 Task: Buy 3 Layette Sets of size 0-3 Months for Baby Girls from Clothing section under best seller category for shipping address: Gavin Kelly, 1403 Camden Street, Reno, Nevada 89501, Cell Number 7752551231. Pay from credit card ending with 2005, CVV 3321
Action: Mouse moved to (325, 83)
Screenshot: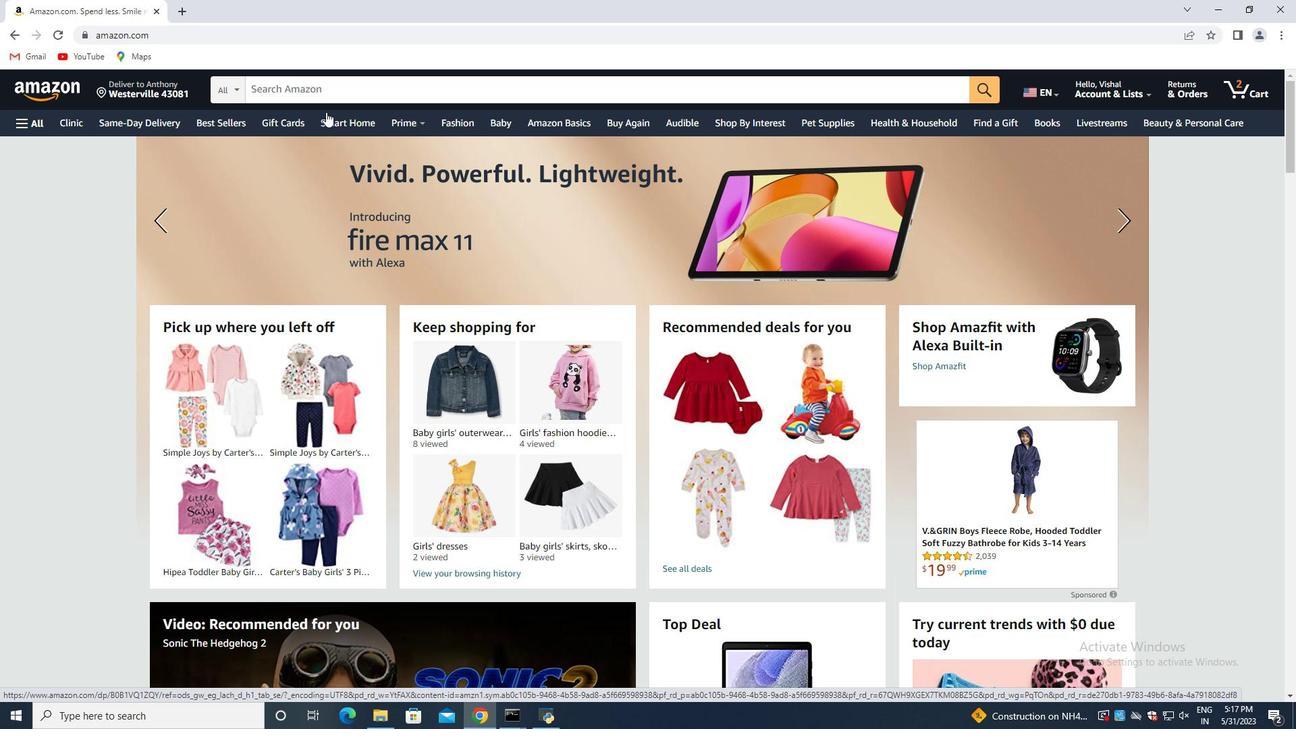 
Action: Mouse pressed left at (325, 83)
Screenshot: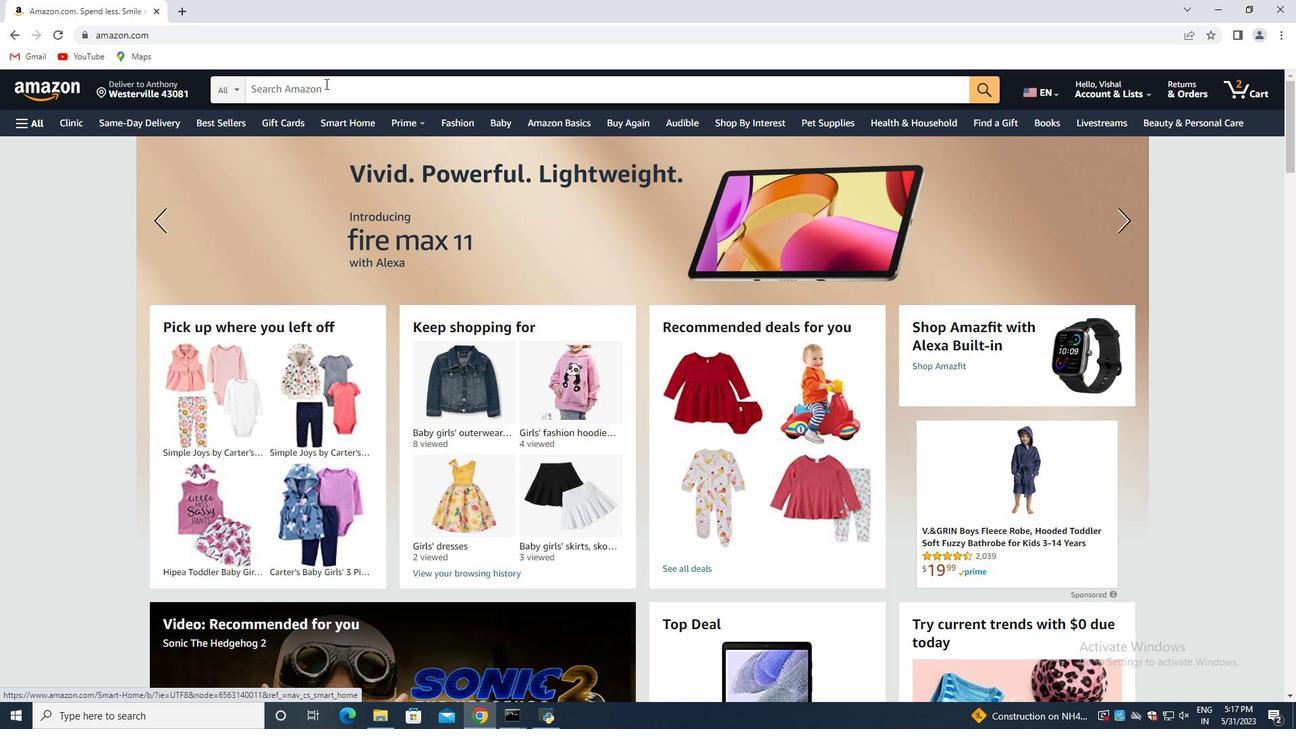 
Action: Key pressed <Key.shift>Layette<Key.space><Key.shift>Sets<Key.space>of<Key.space><Key.shift>Size<Key.space>0-3<Key.space><Key.shift>Months<Key.space>for<Key.space>baby<Key.space>girls<Key.enter>
Screenshot: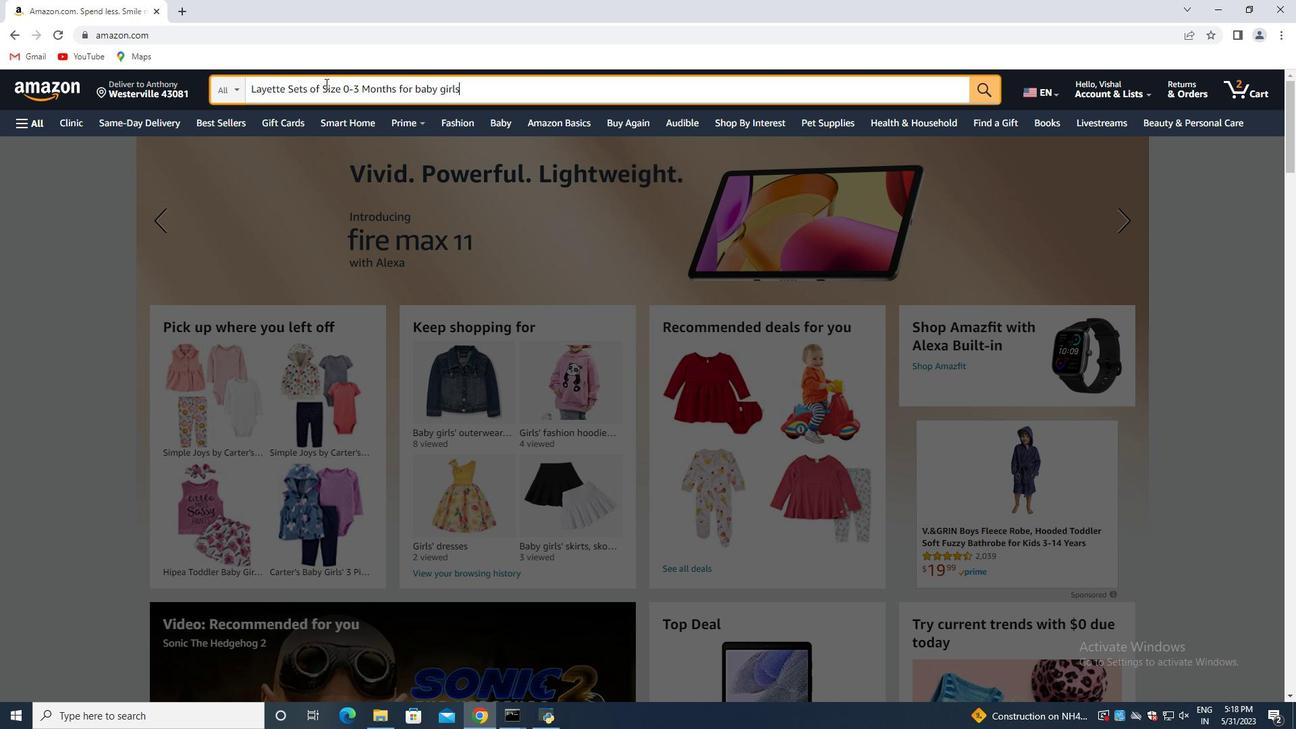 
Action: Mouse moved to (309, 101)
Screenshot: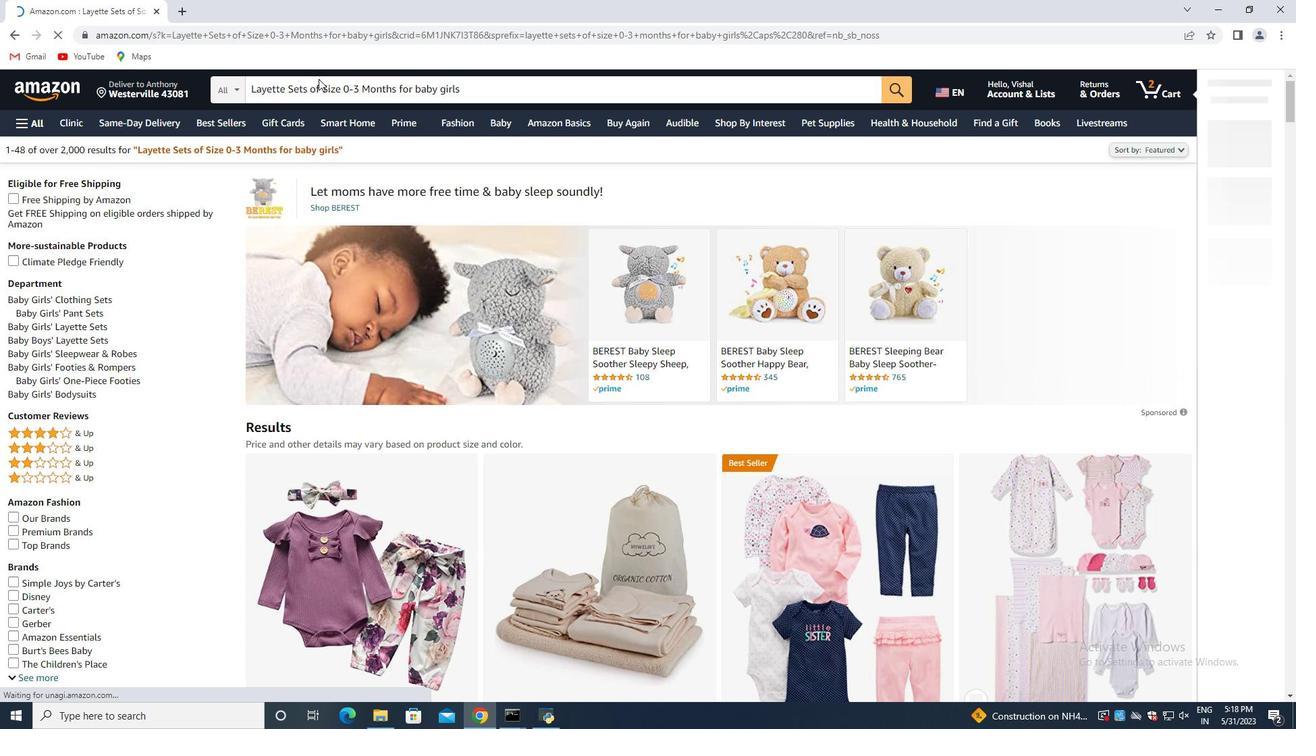 
Action: Mouse scrolled (309, 101) with delta (0, 0)
Screenshot: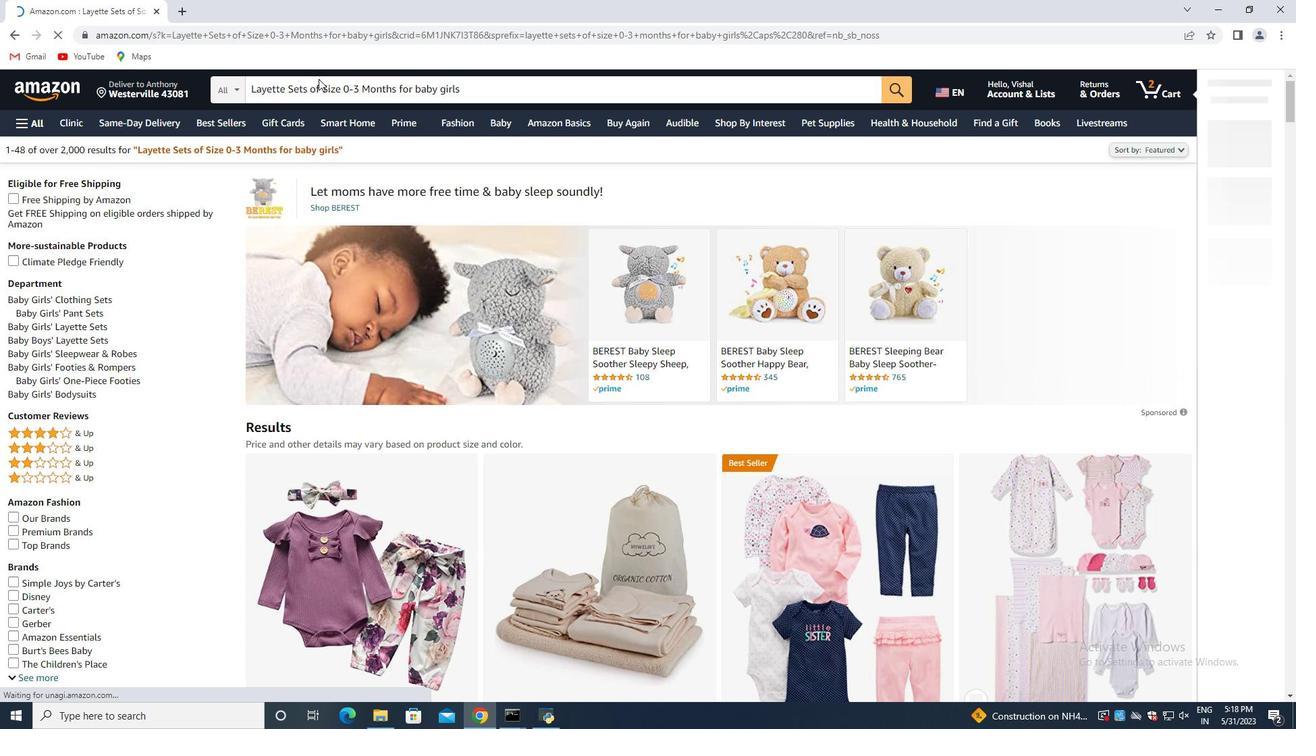 
Action: Mouse moved to (305, 124)
Screenshot: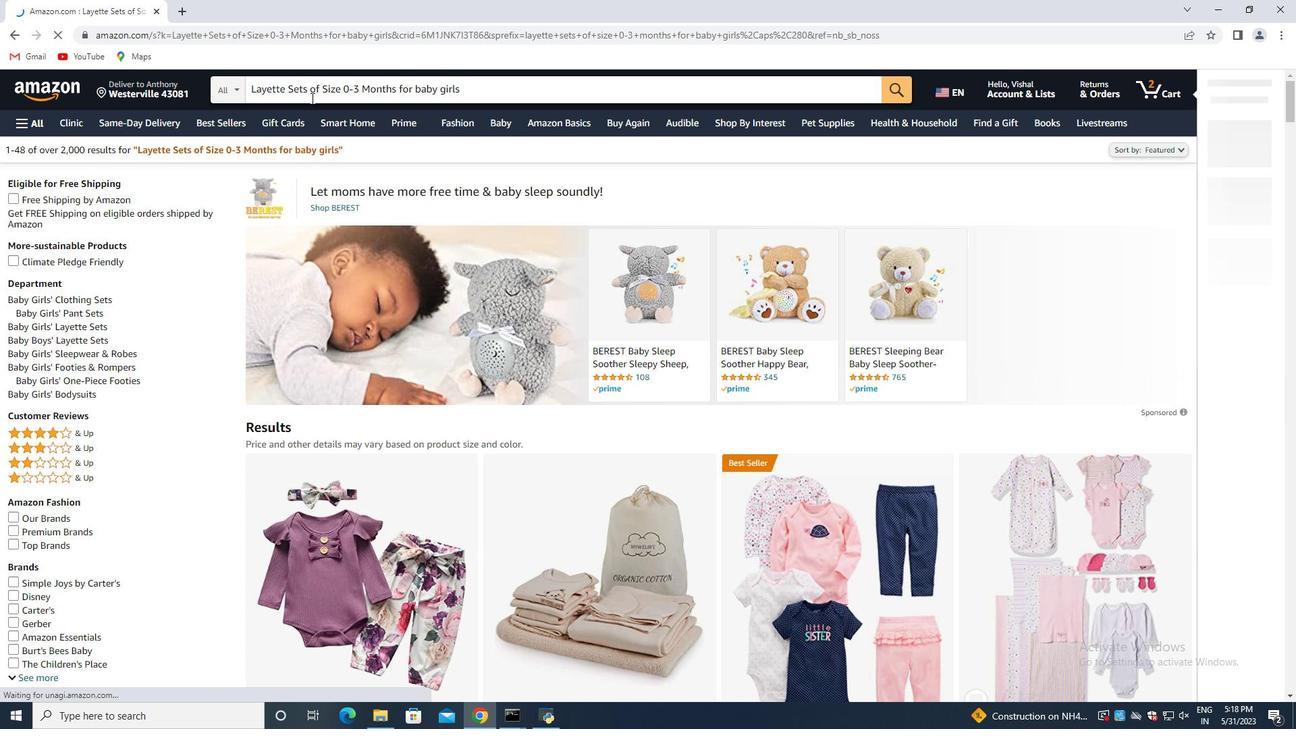 
Action: Mouse scrolled (305, 120) with delta (0, 0)
Screenshot: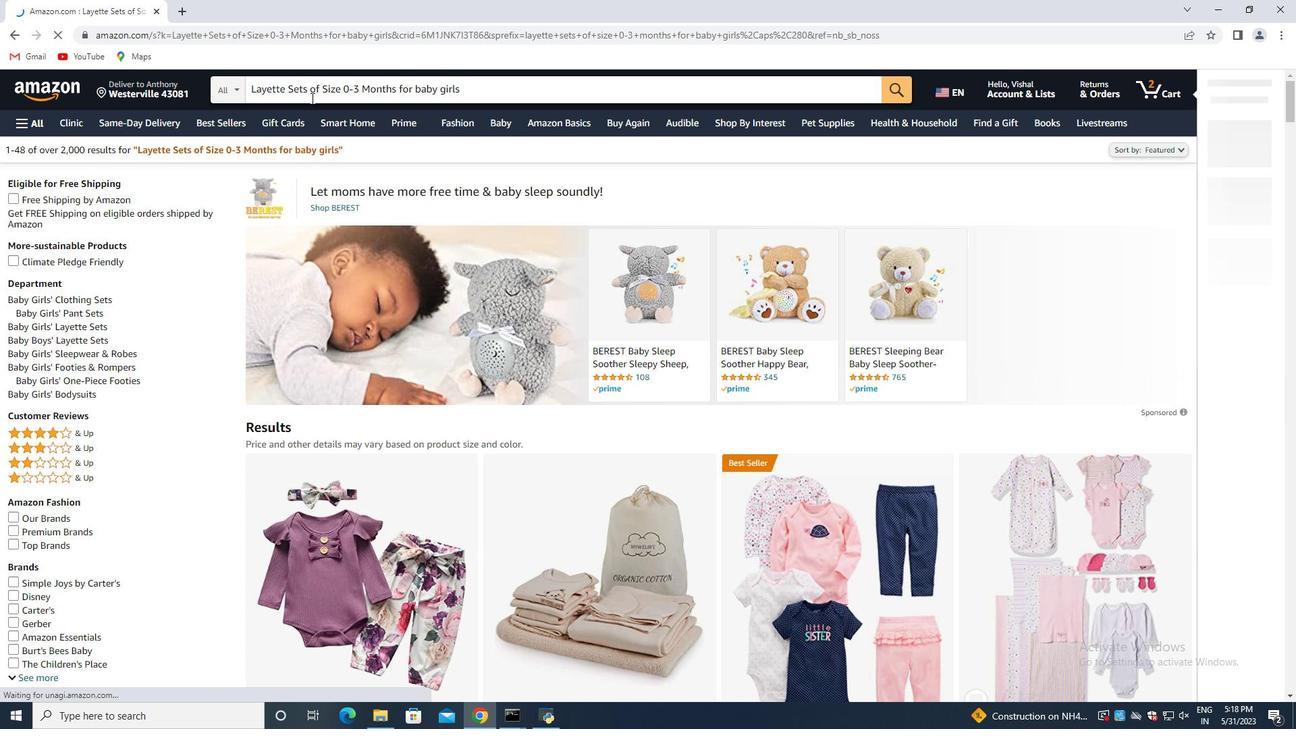 
Action: Mouse moved to (305, 151)
Screenshot: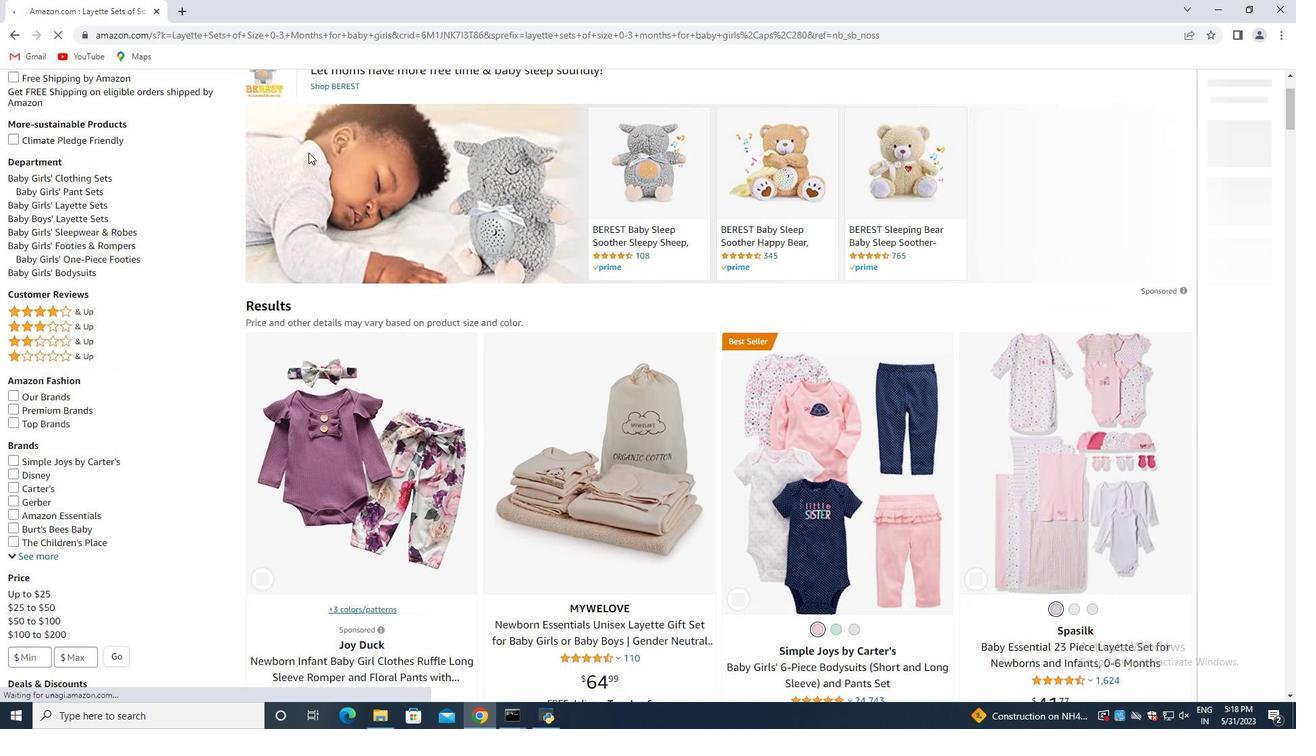 
Action: Mouse scrolled (305, 150) with delta (0, 0)
Screenshot: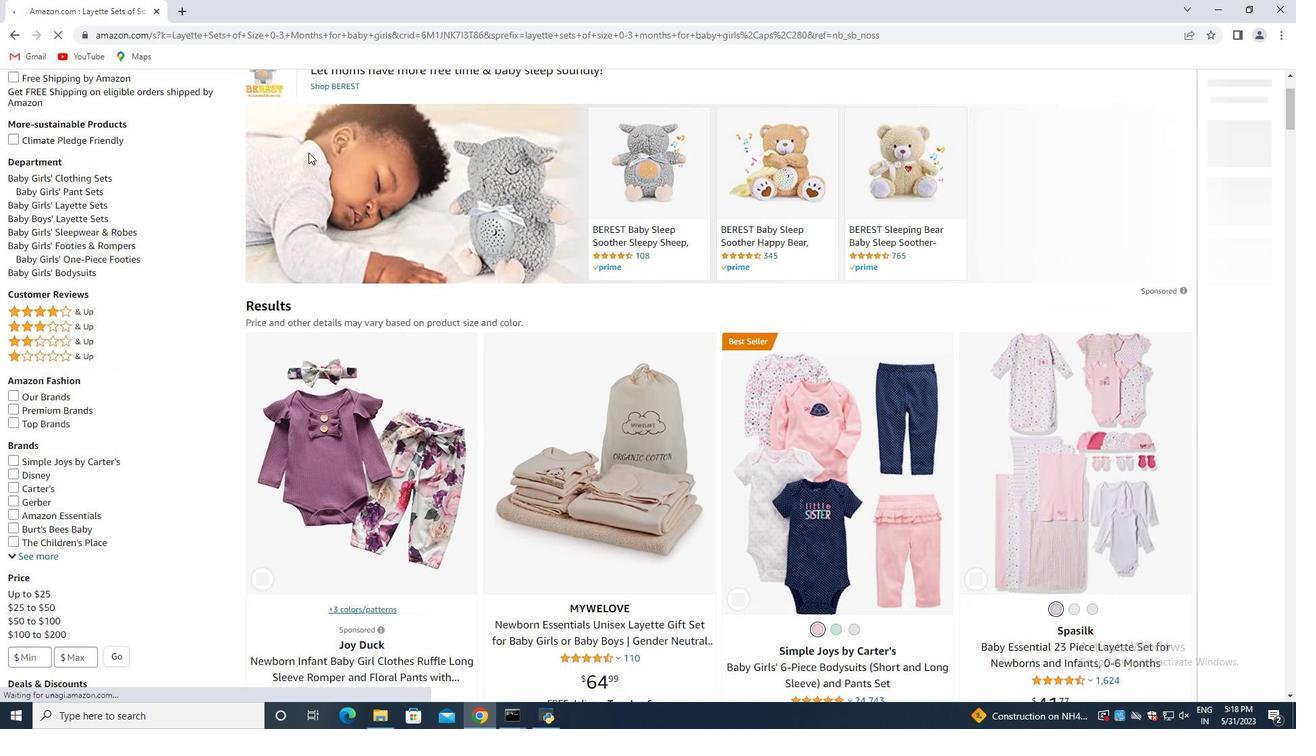 
Action: Mouse moved to (299, 151)
Screenshot: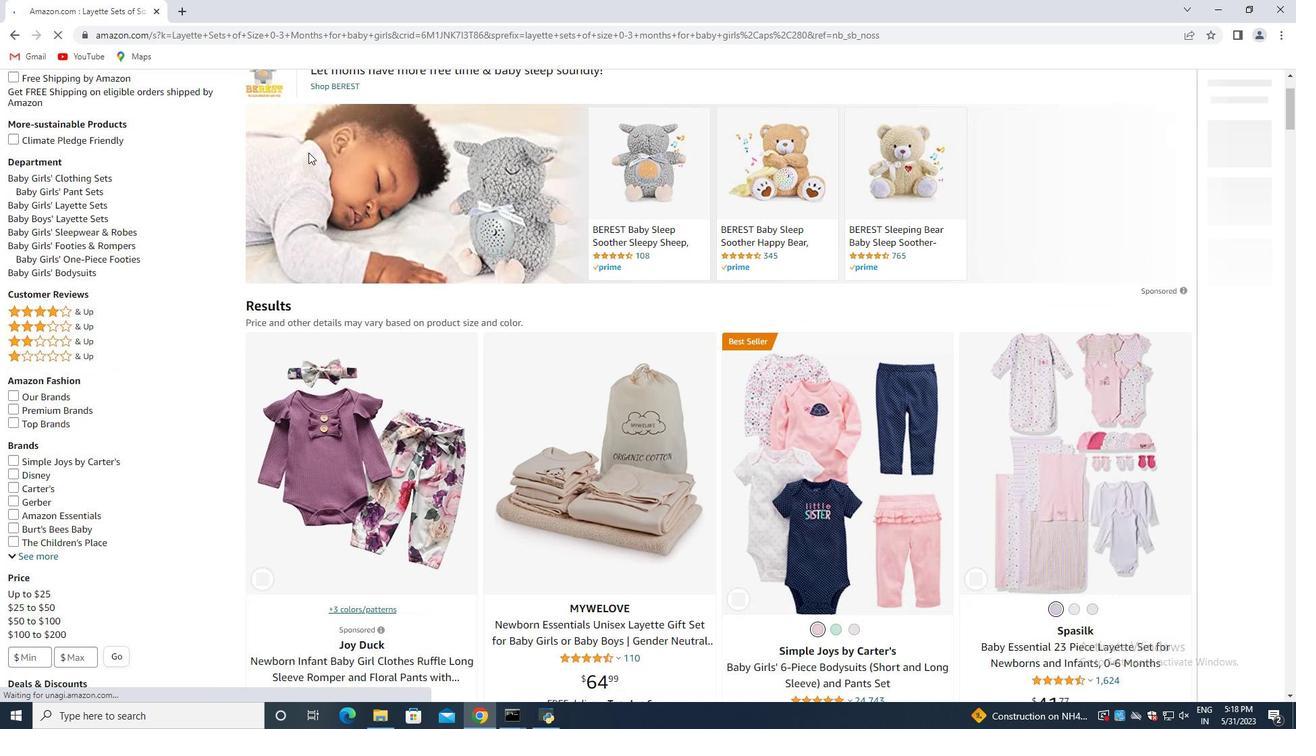 
Action: Mouse scrolled (299, 150) with delta (0, 0)
Screenshot: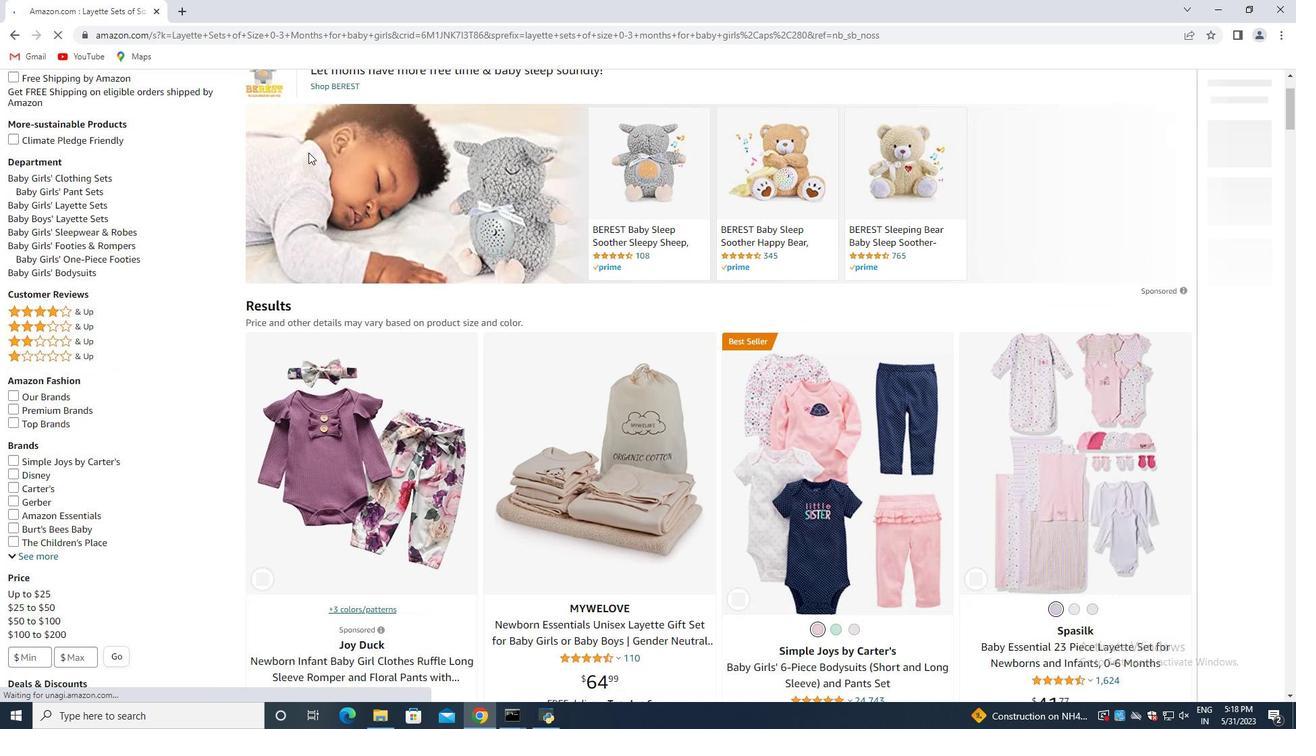 
Action: Mouse moved to (297, 166)
Screenshot: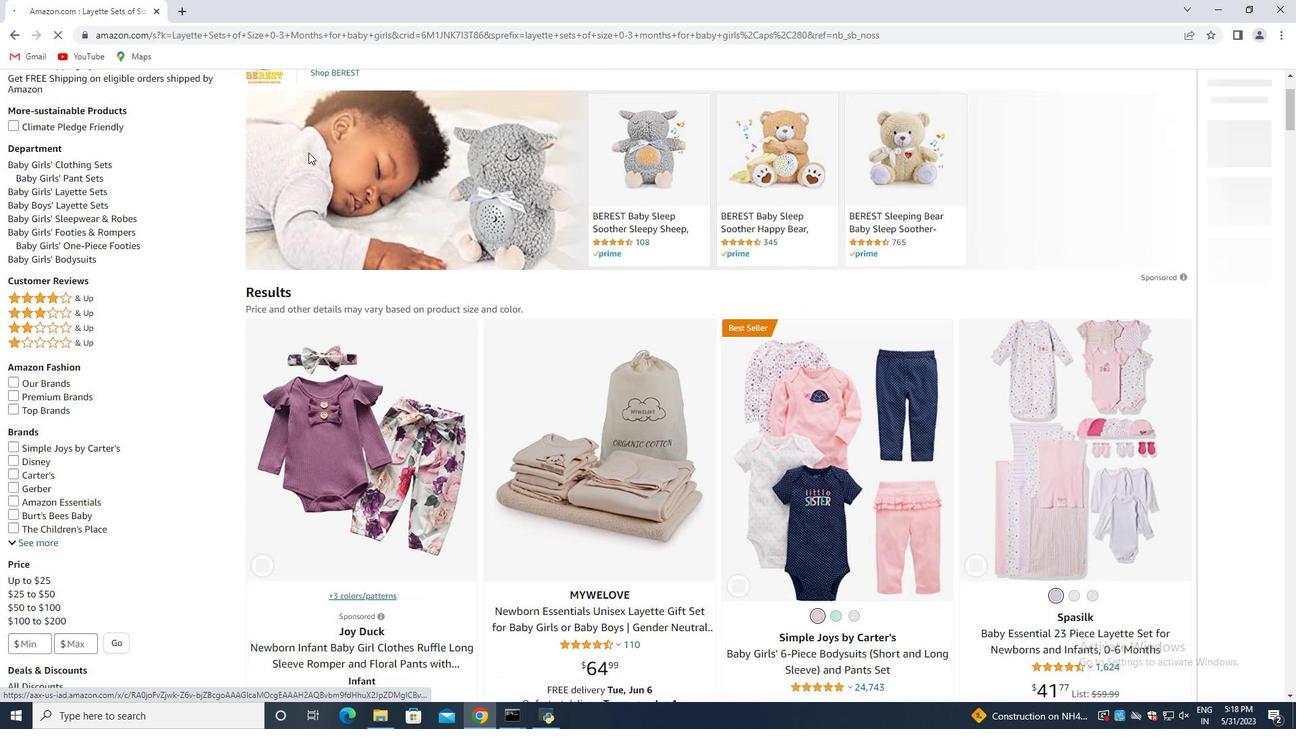 
Action: Mouse scrolled (297, 166) with delta (0, 0)
Screenshot: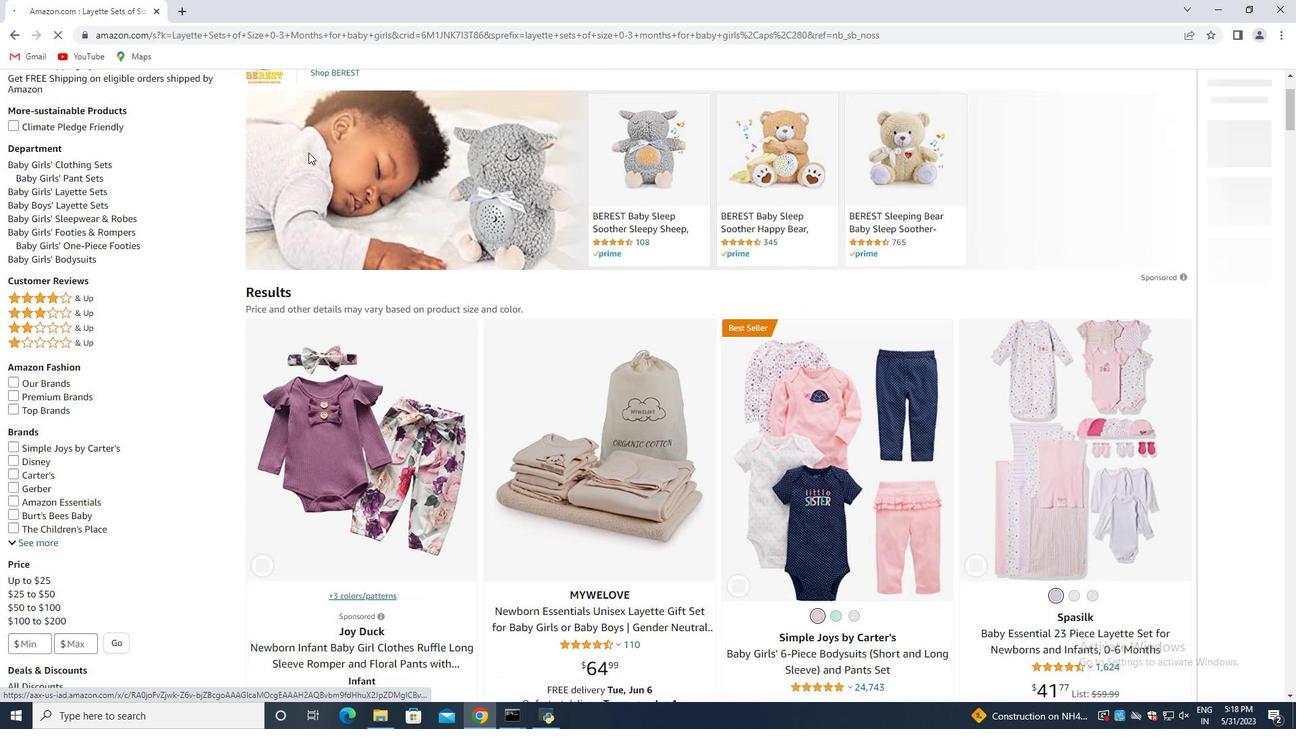 
Action: Mouse moved to (1268, 302)
Screenshot: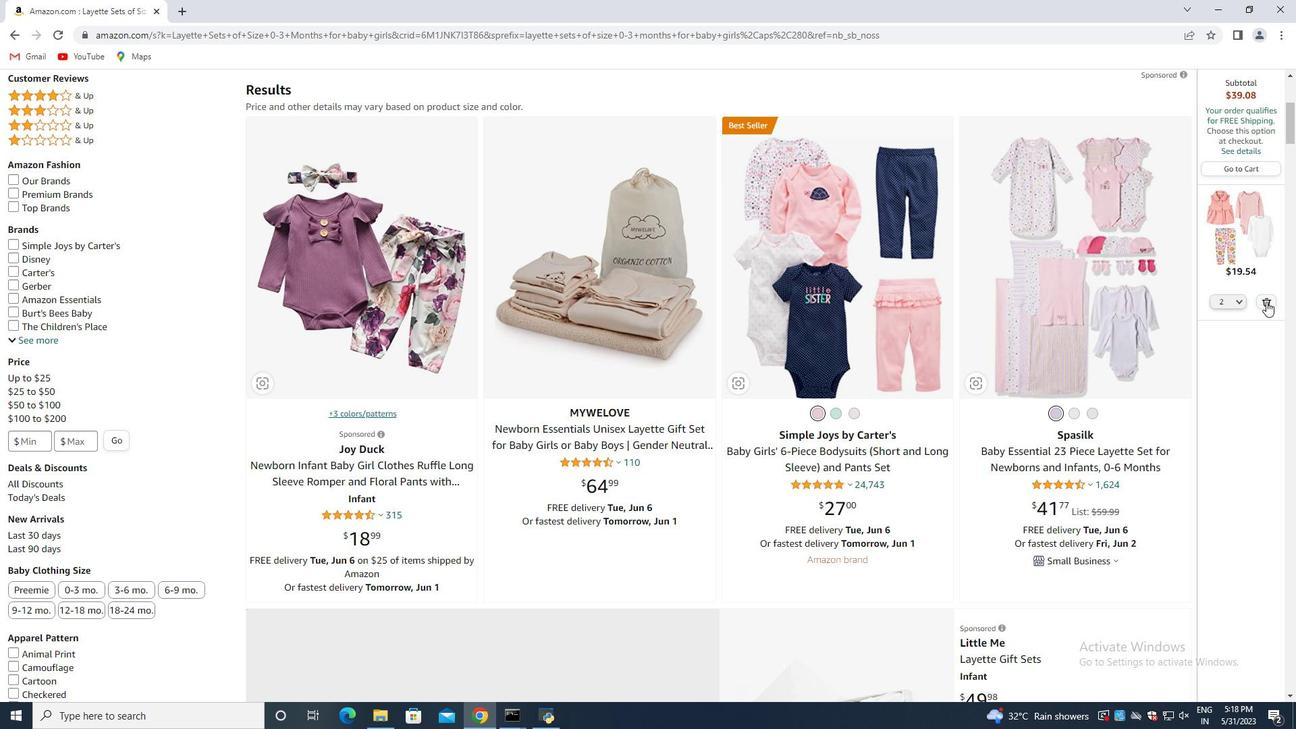 
Action: Mouse pressed left at (1268, 302)
Screenshot: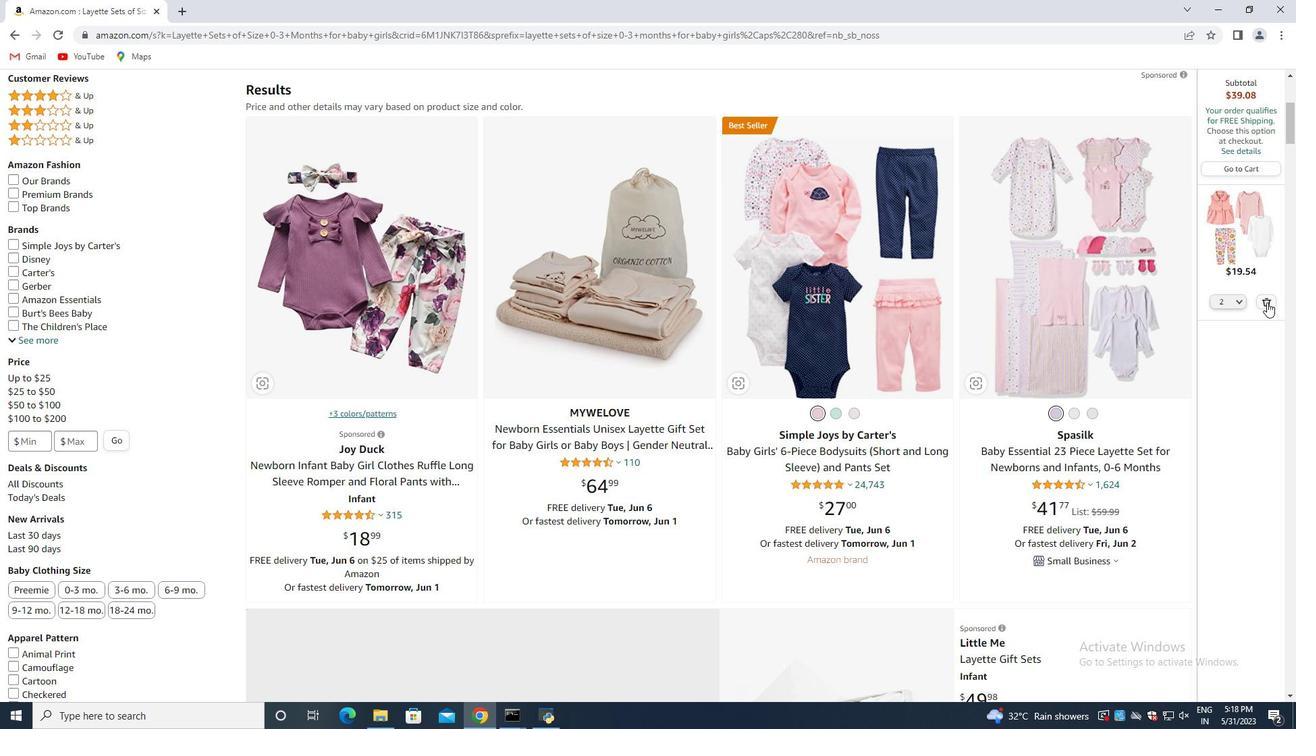 
Action: Mouse moved to (1088, 337)
Screenshot: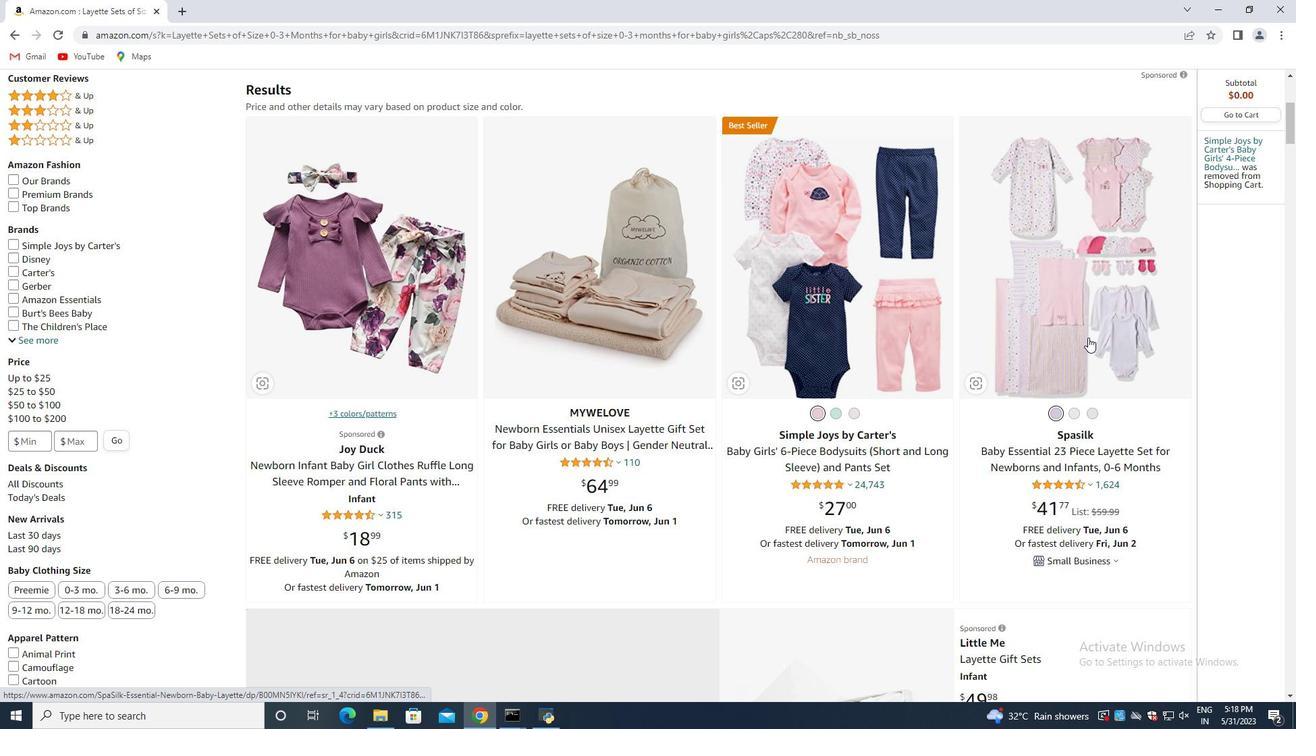 
Action: Mouse pressed left at (1088, 337)
Screenshot: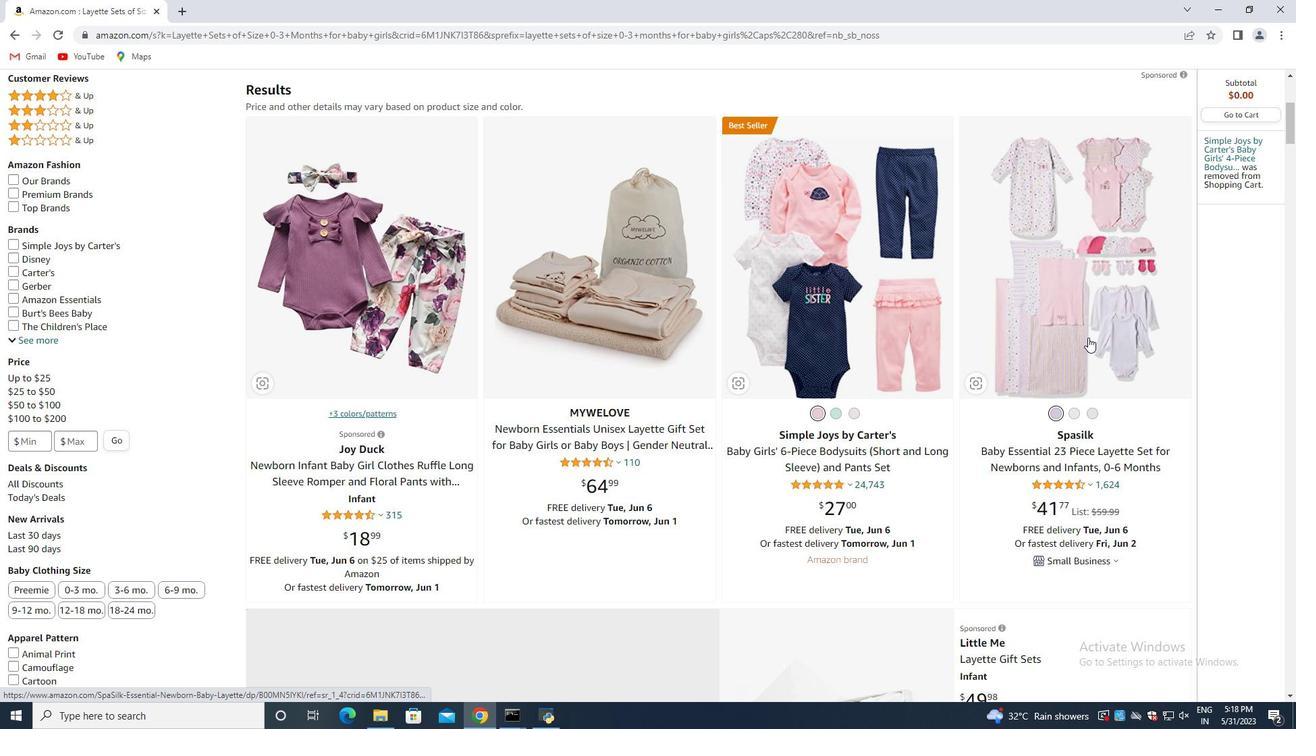 
Action: Mouse moved to (17, 36)
Screenshot: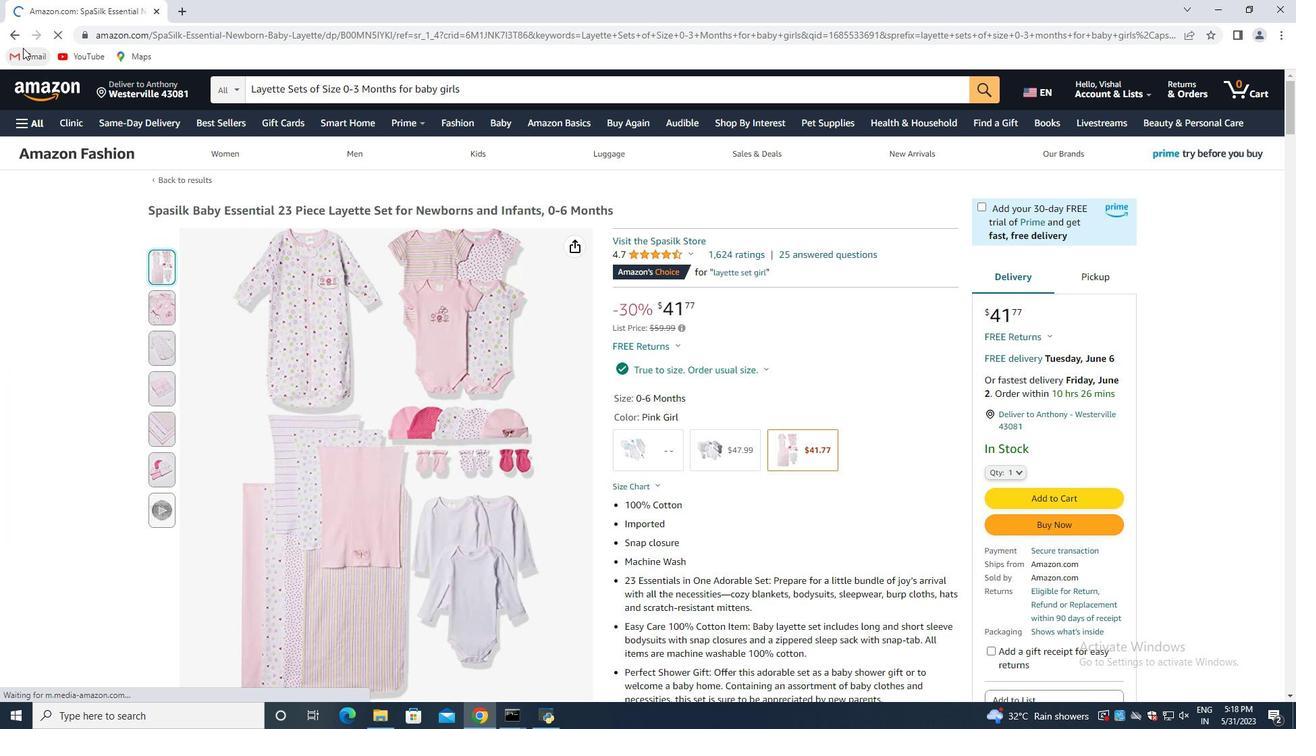 
Action: Mouse pressed left at (17, 36)
Screenshot: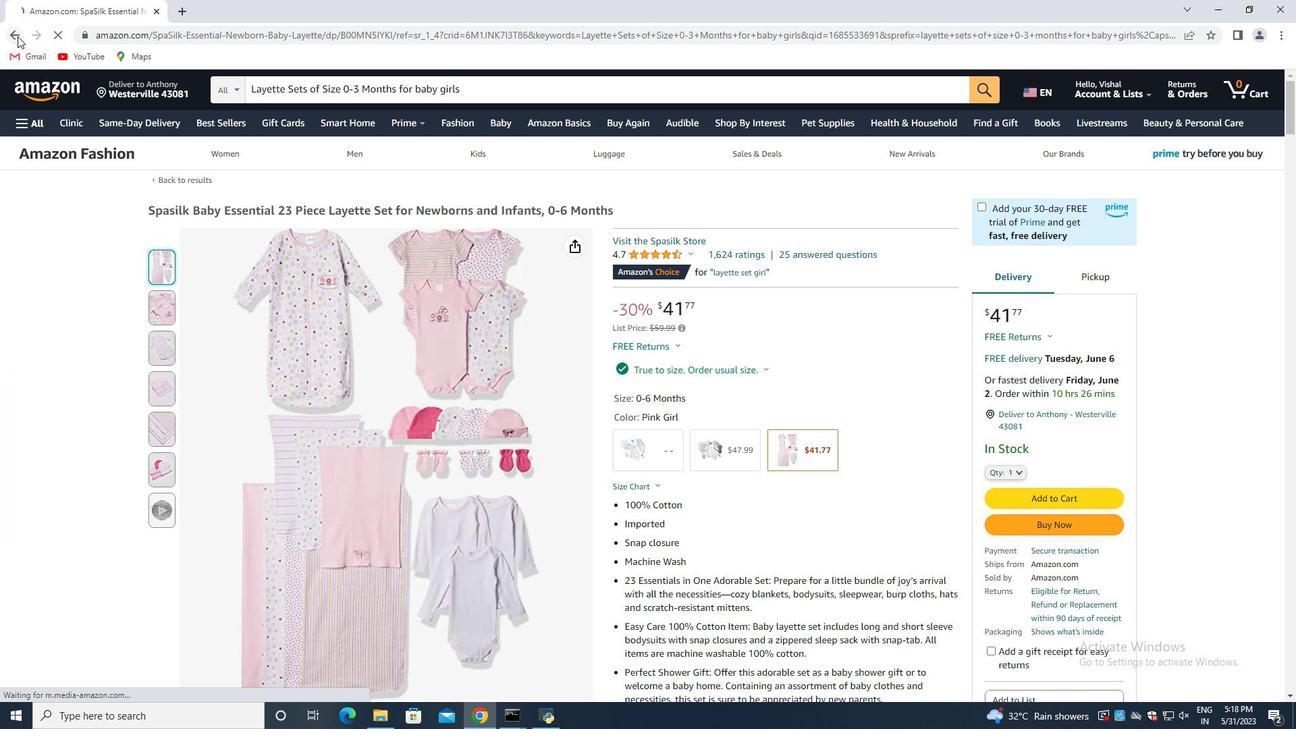 
Action: Mouse moved to (543, 476)
Screenshot: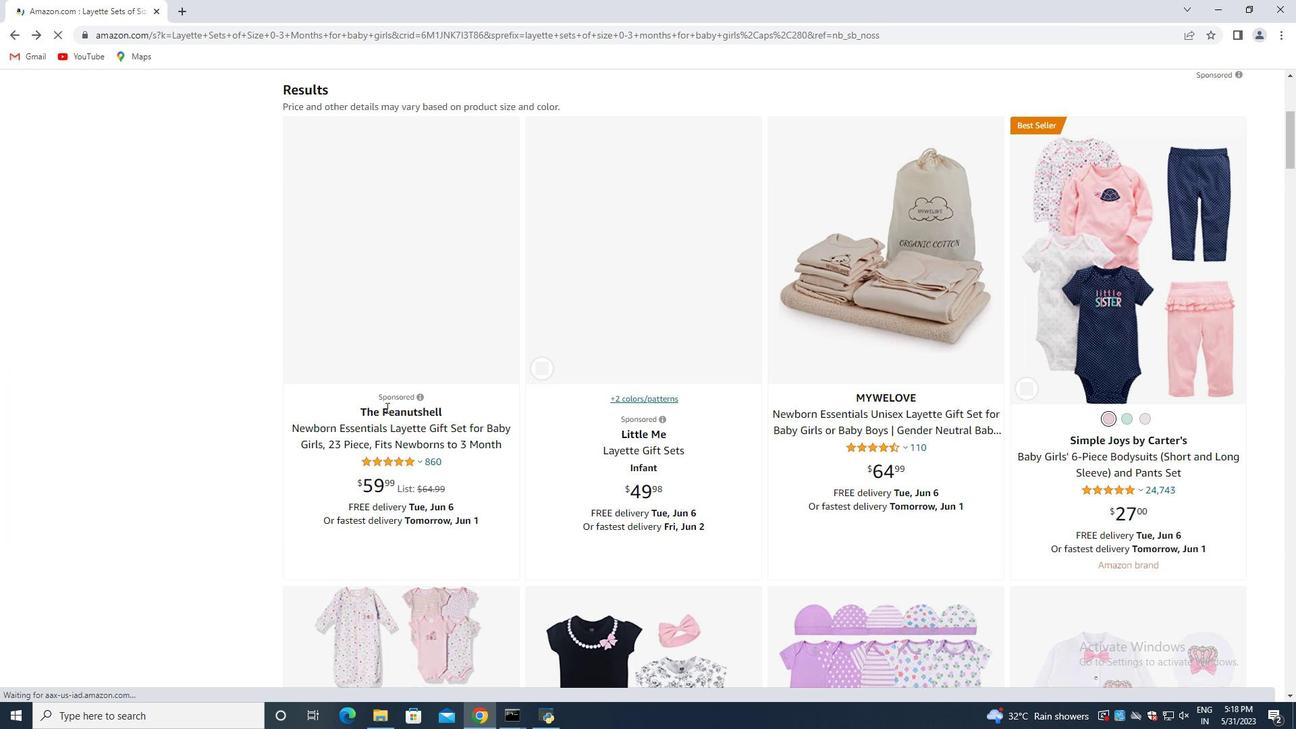 
Action: Mouse scrolled (470, 469) with delta (0, 0)
Screenshot: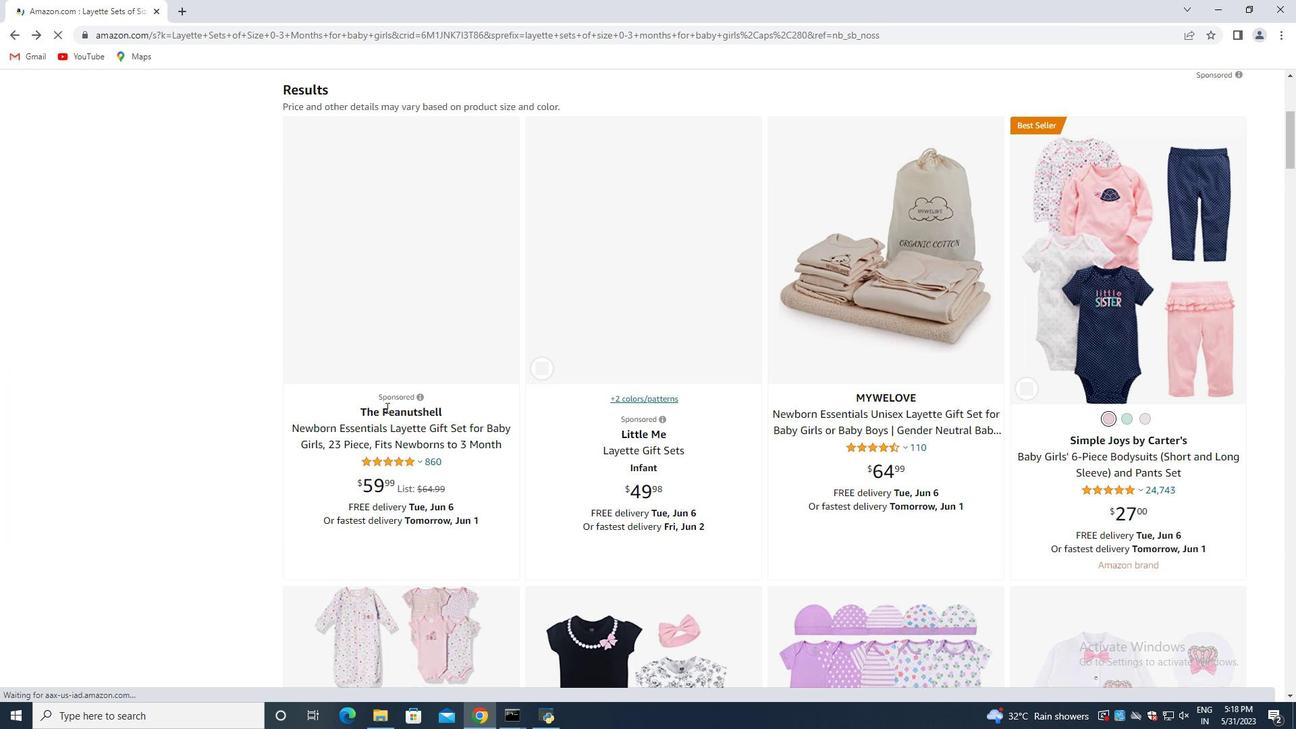 
Action: Mouse moved to (551, 472)
Screenshot: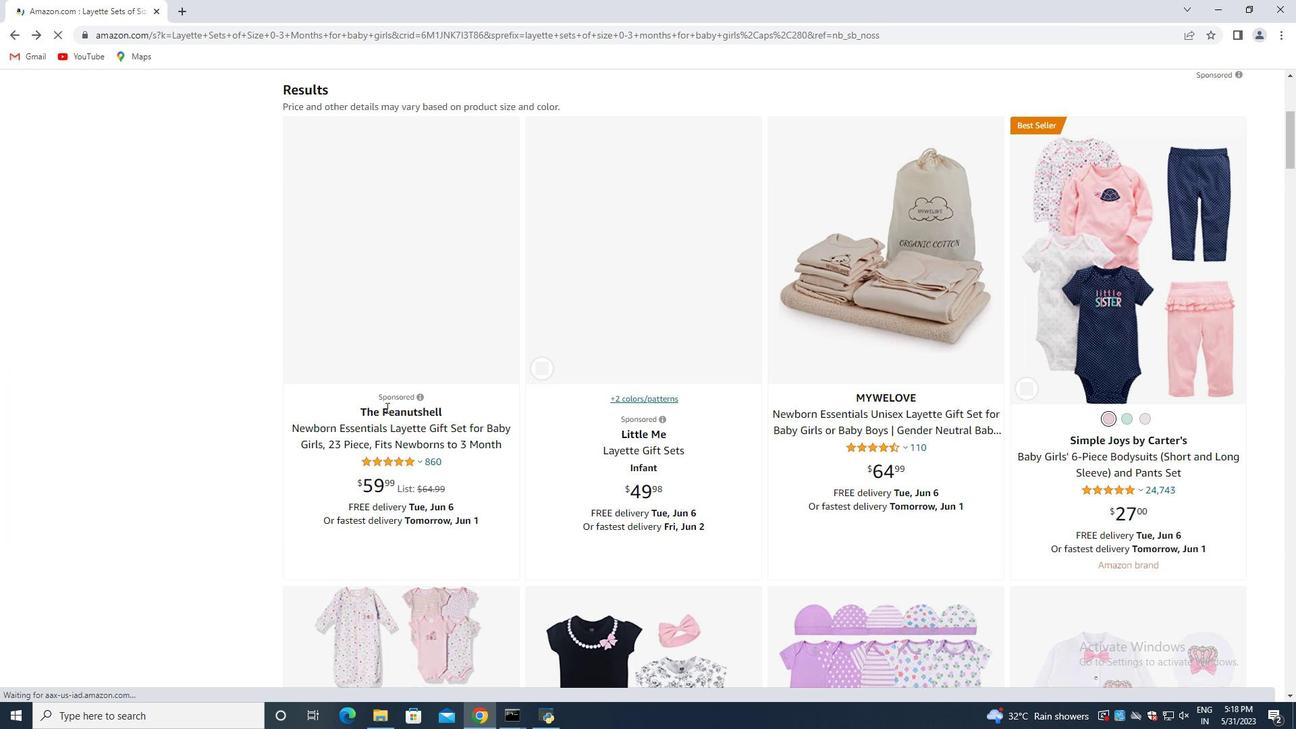 
Action: Mouse scrolled (545, 475) with delta (0, 0)
Screenshot: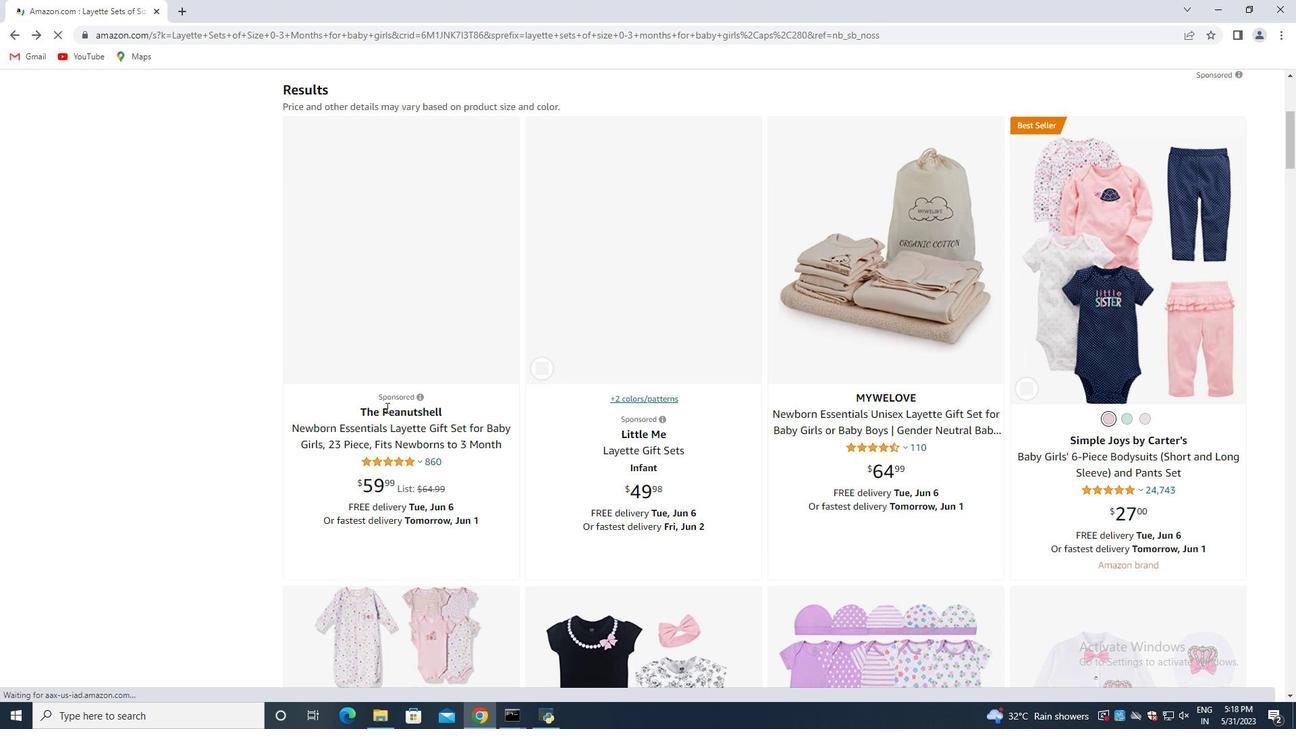 
Action: Mouse moved to (557, 466)
Screenshot: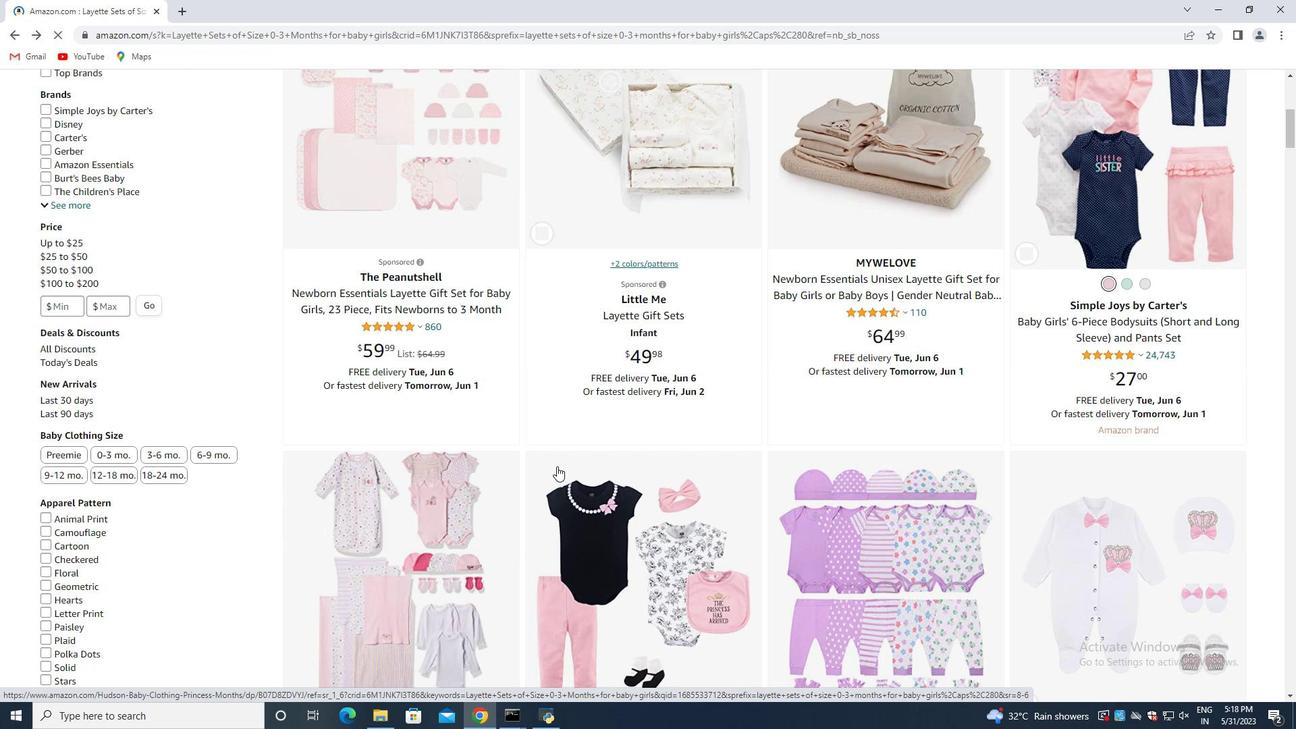 
Action: Mouse scrolled (557, 465) with delta (0, 0)
Screenshot: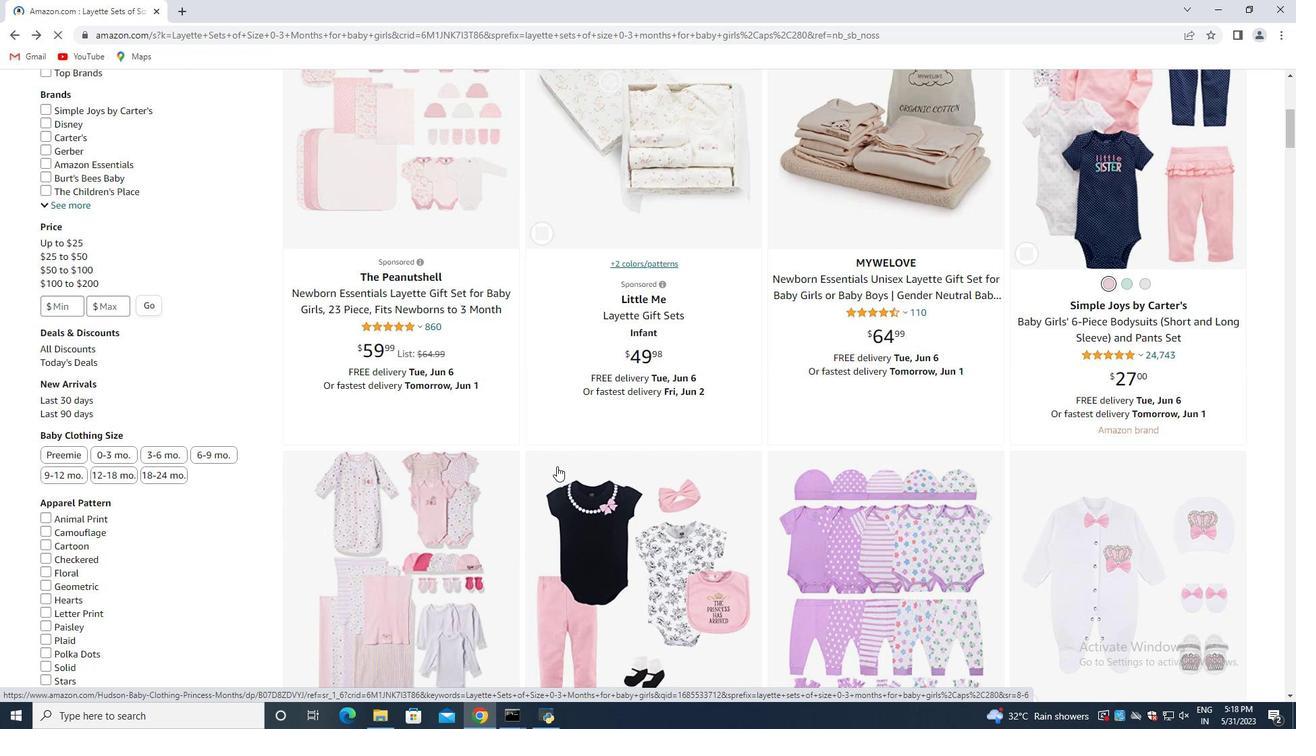 
Action: Mouse scrolled (557, 465) with delta (0, 0)
Screenshot: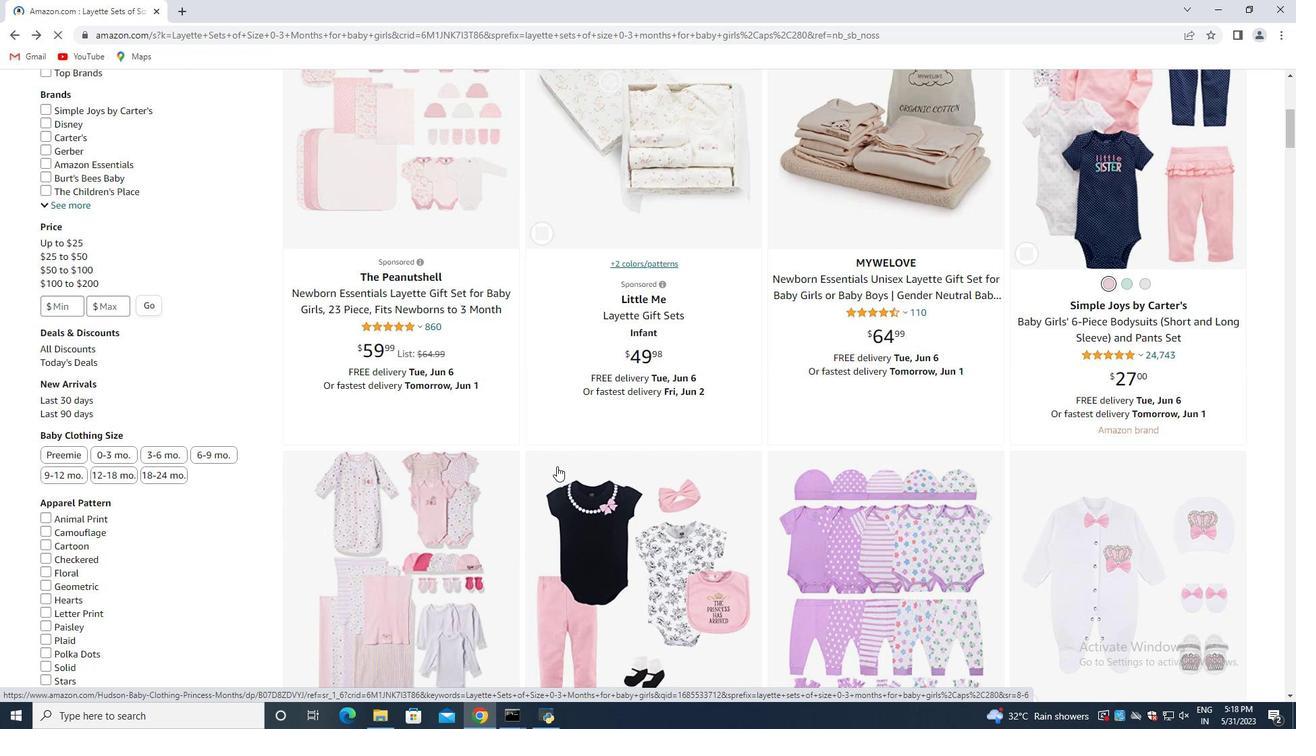 
Action: Mouse scrolled (557, 465) with delta (0, 0)
Screenshot: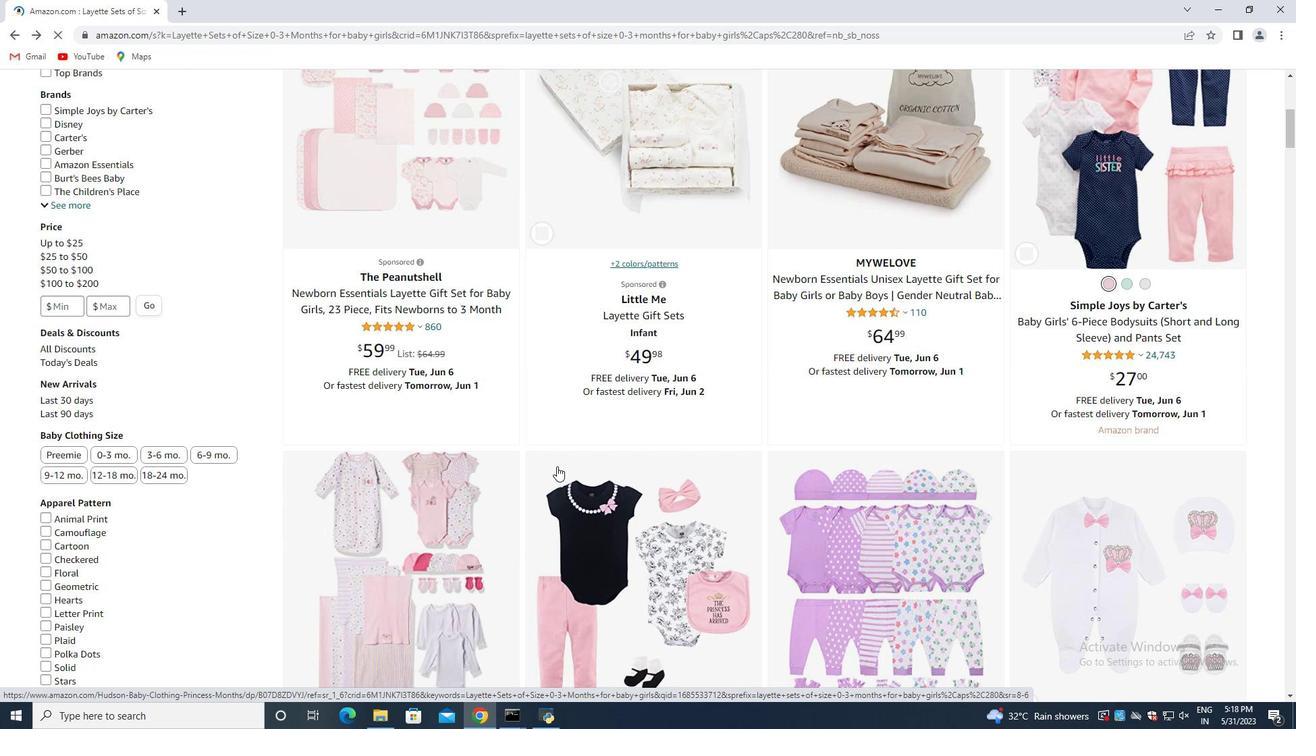 
Action: Mouse moved to (925, 421)
Screenshot: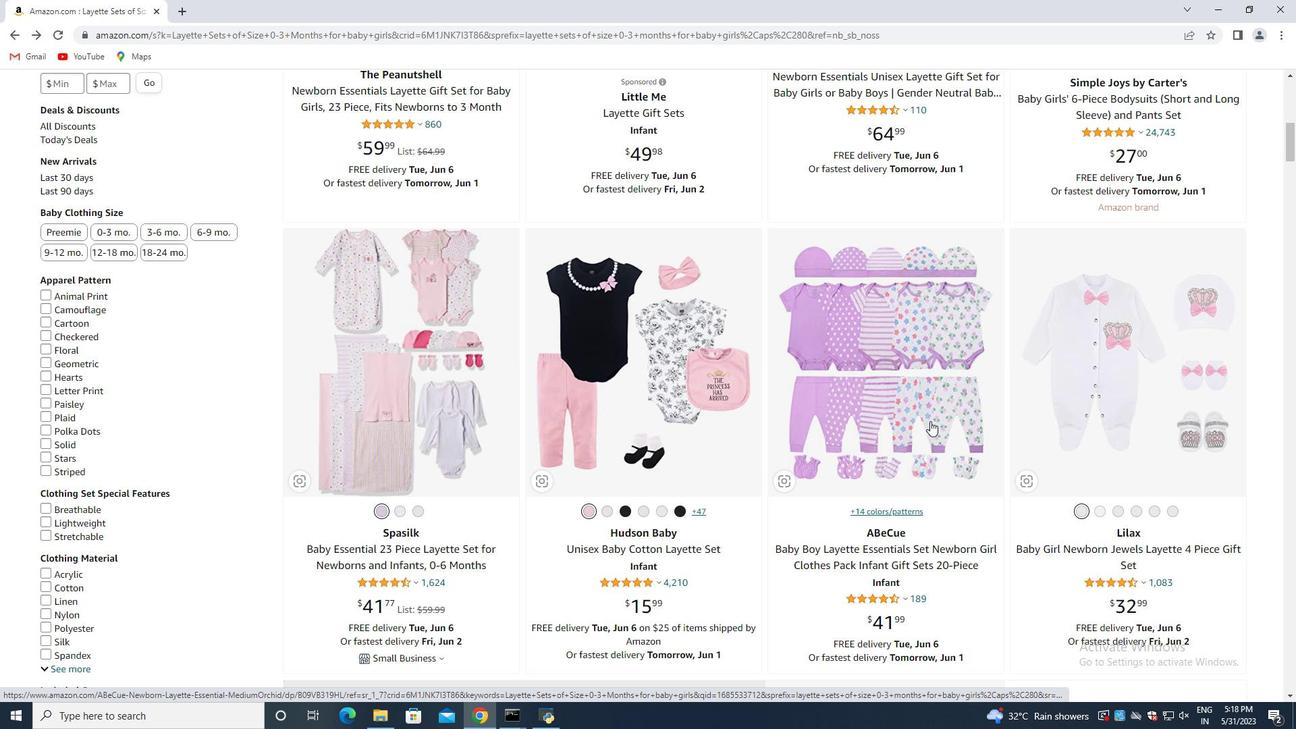 
Action: Mouse scrolled (925, 420) with delta (0, 0)
Screenshot: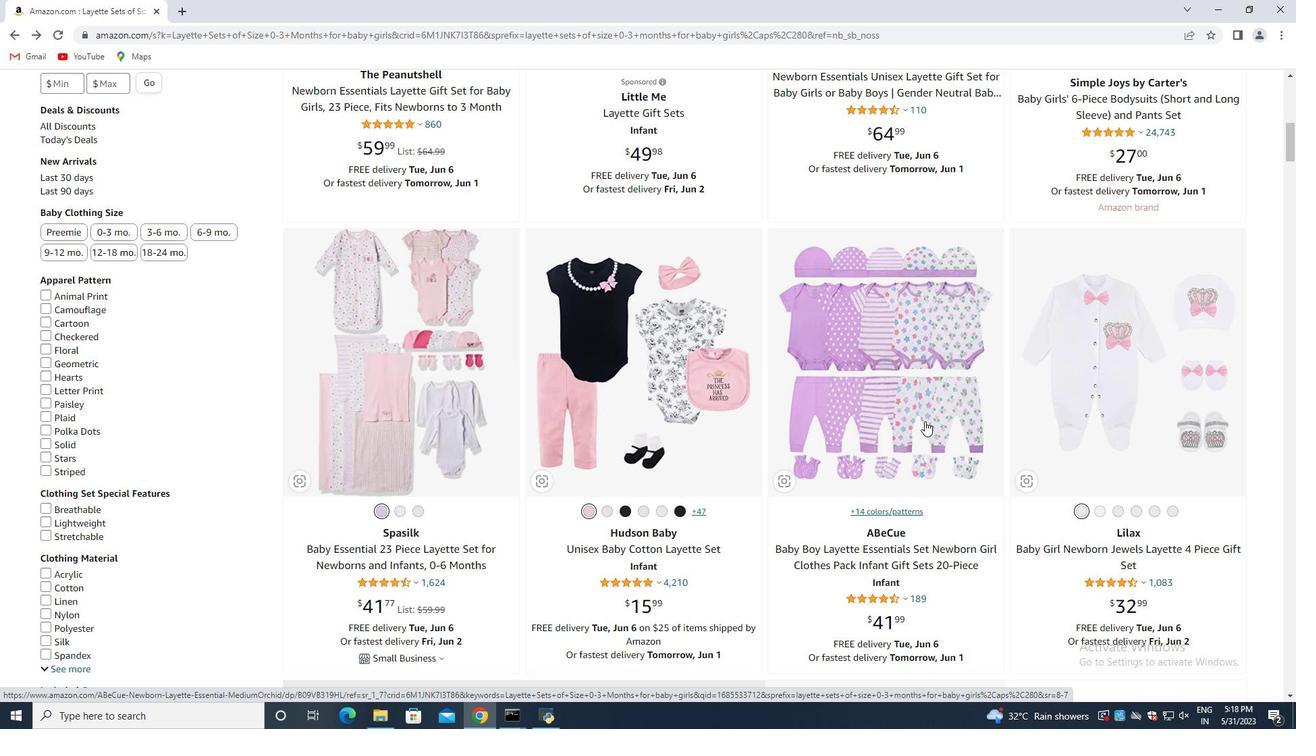 
Action: Mouse moved to (923, 422)
Screenshot: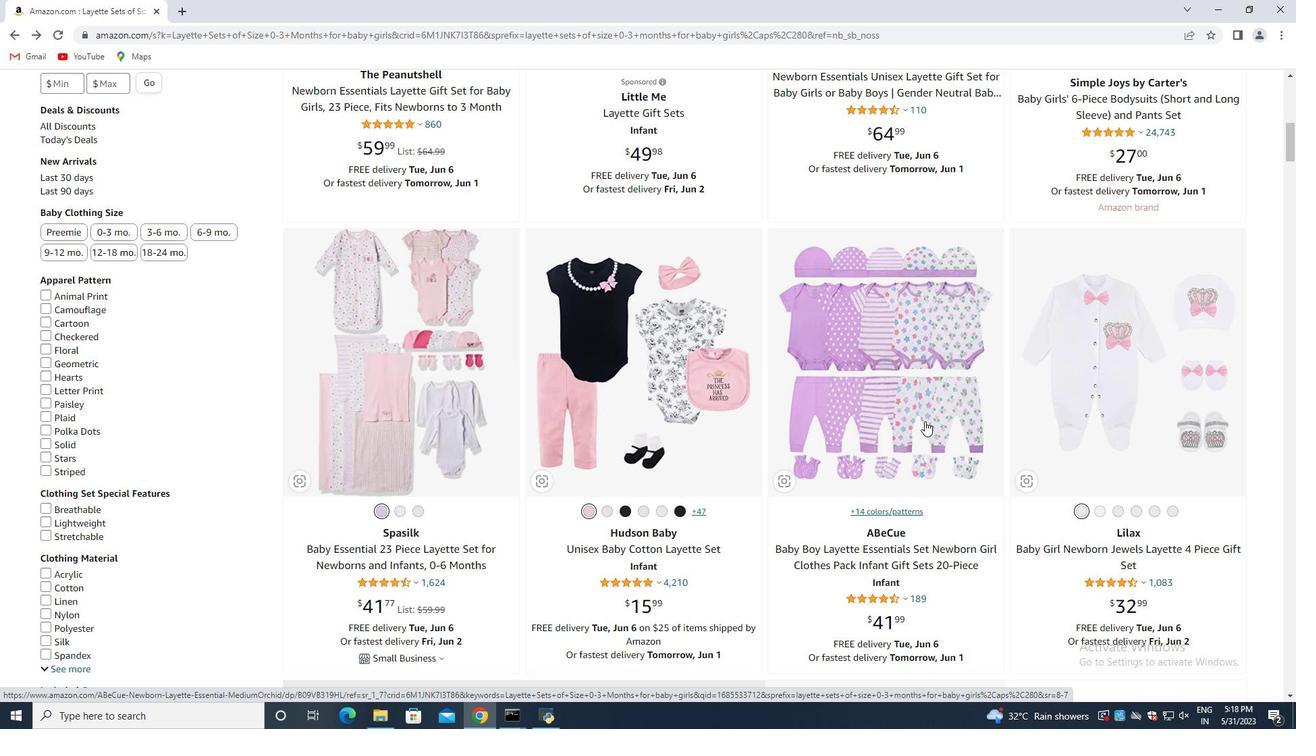 
Action: Mouse scrolled (924, 420) with delta (0, 0)
Screenshot: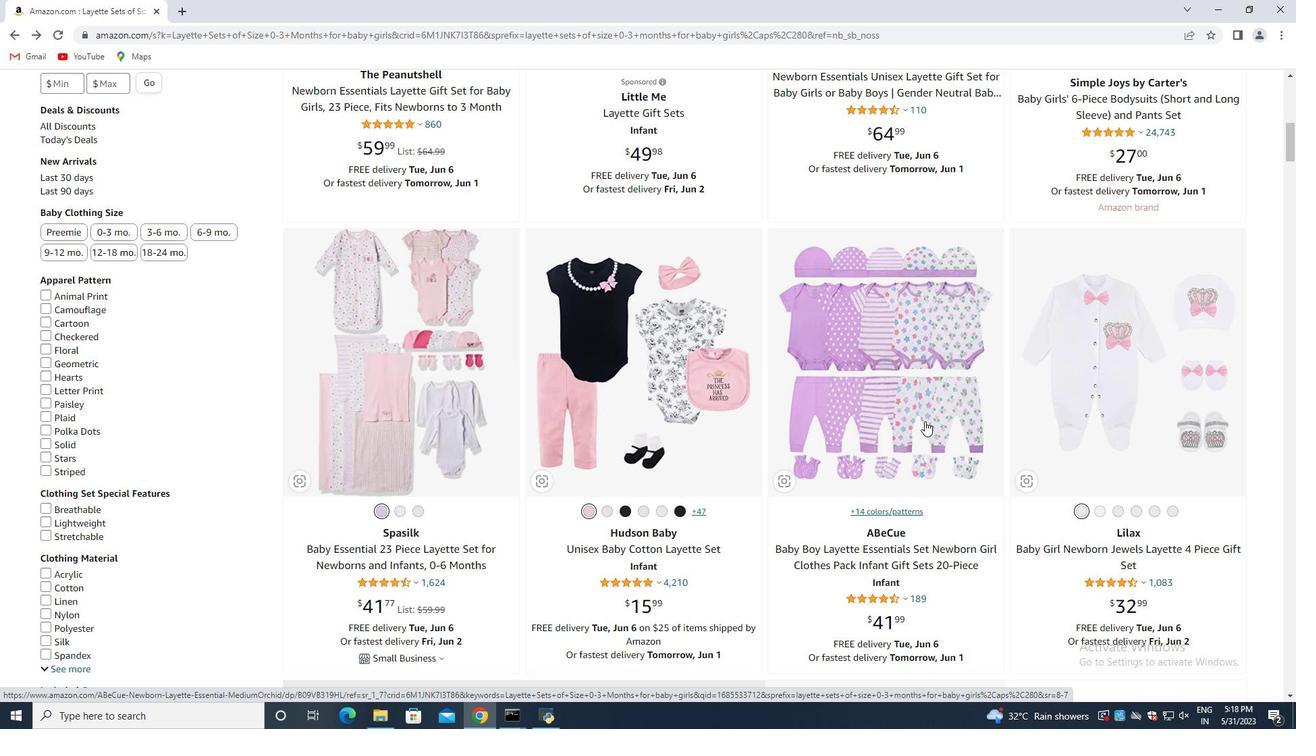 
Action: Mouse moved to (914, 423)
Screenshot: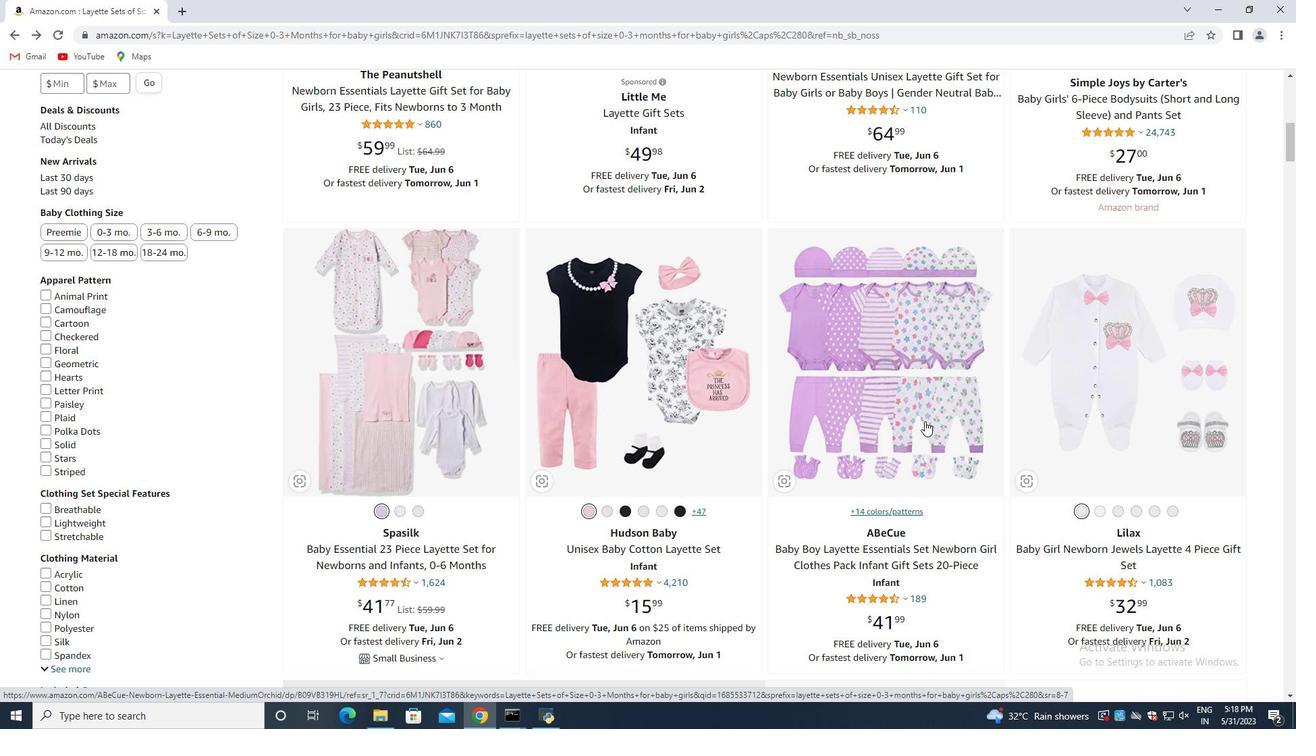 
Action: Mouse scrolled (922, 421) with delta (0, 0)
Screenshot: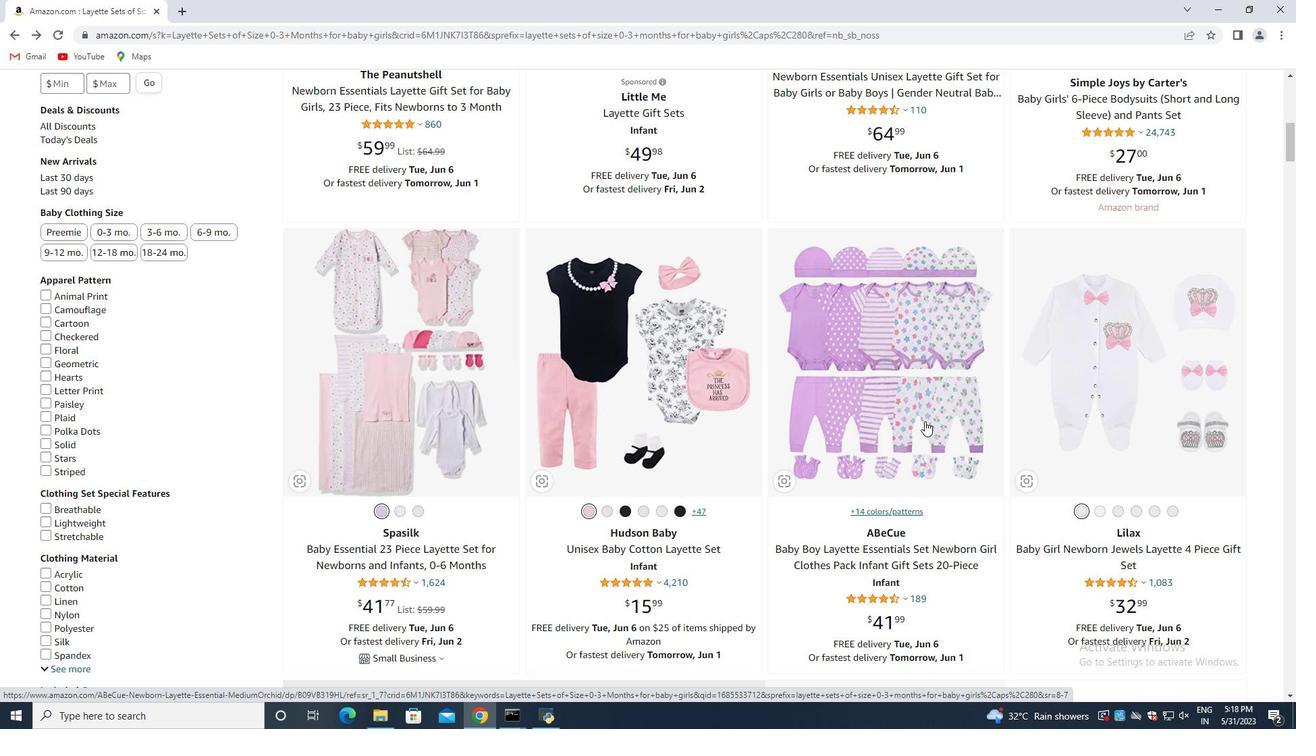 
Action: Mouse moved to (746, 406)
Screenshot: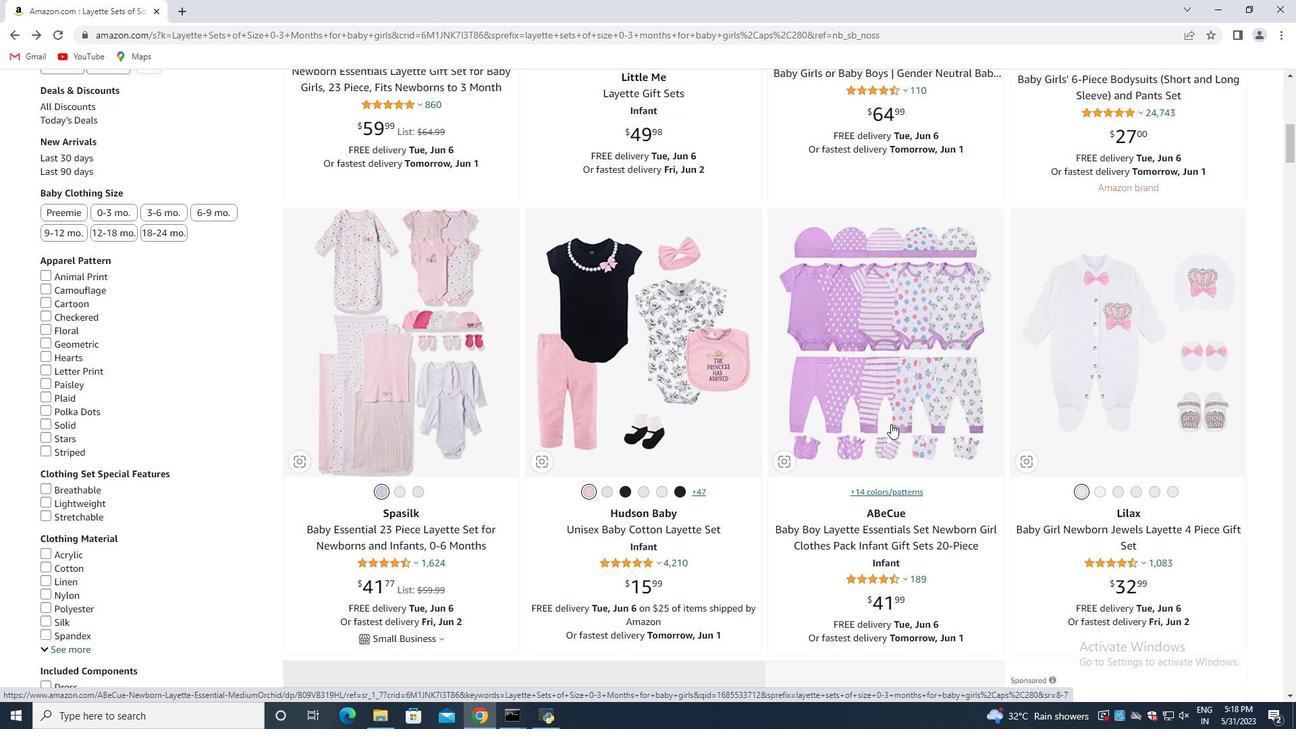 
Action: Mouse scrolled (746, 405) with delta (0, 0)
Screenshot: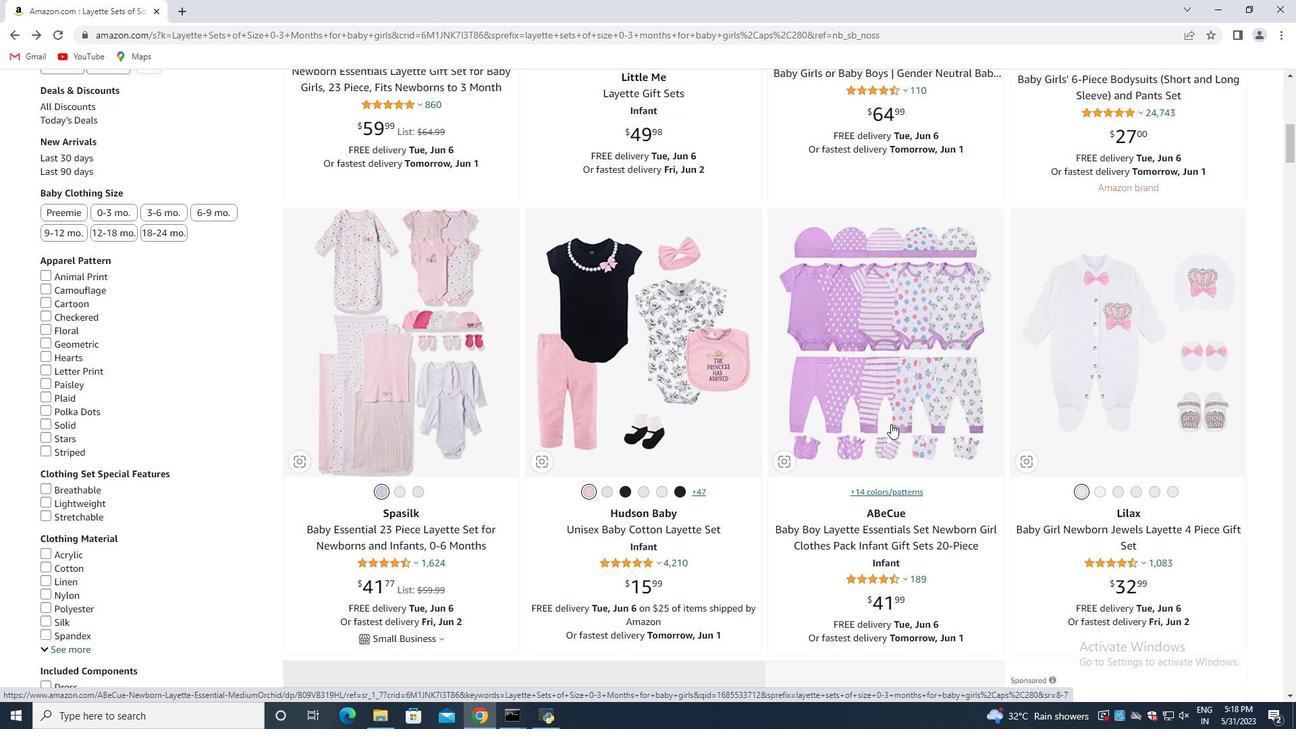 
Action: Mouse moved to (717, 402)
Screenshot: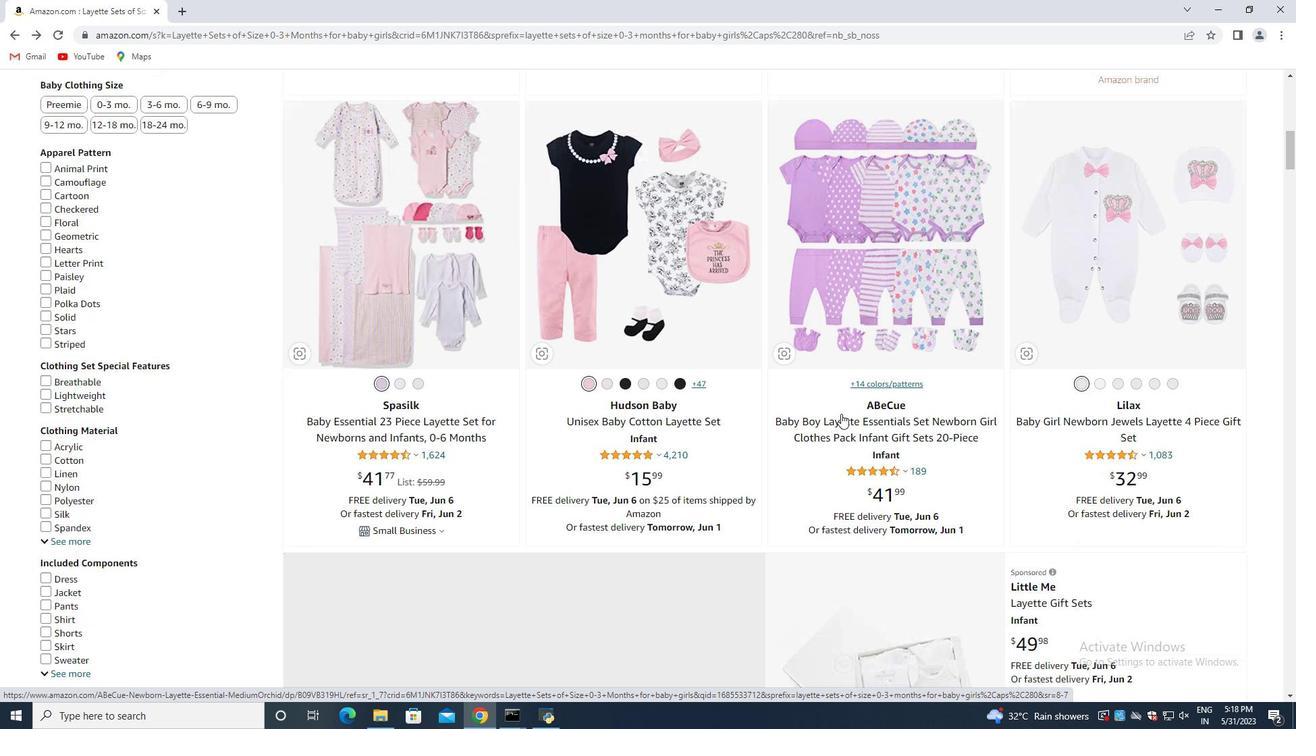 
Action: Mouse scrolled (717, 401) with delta (0, 0)
Screenshot: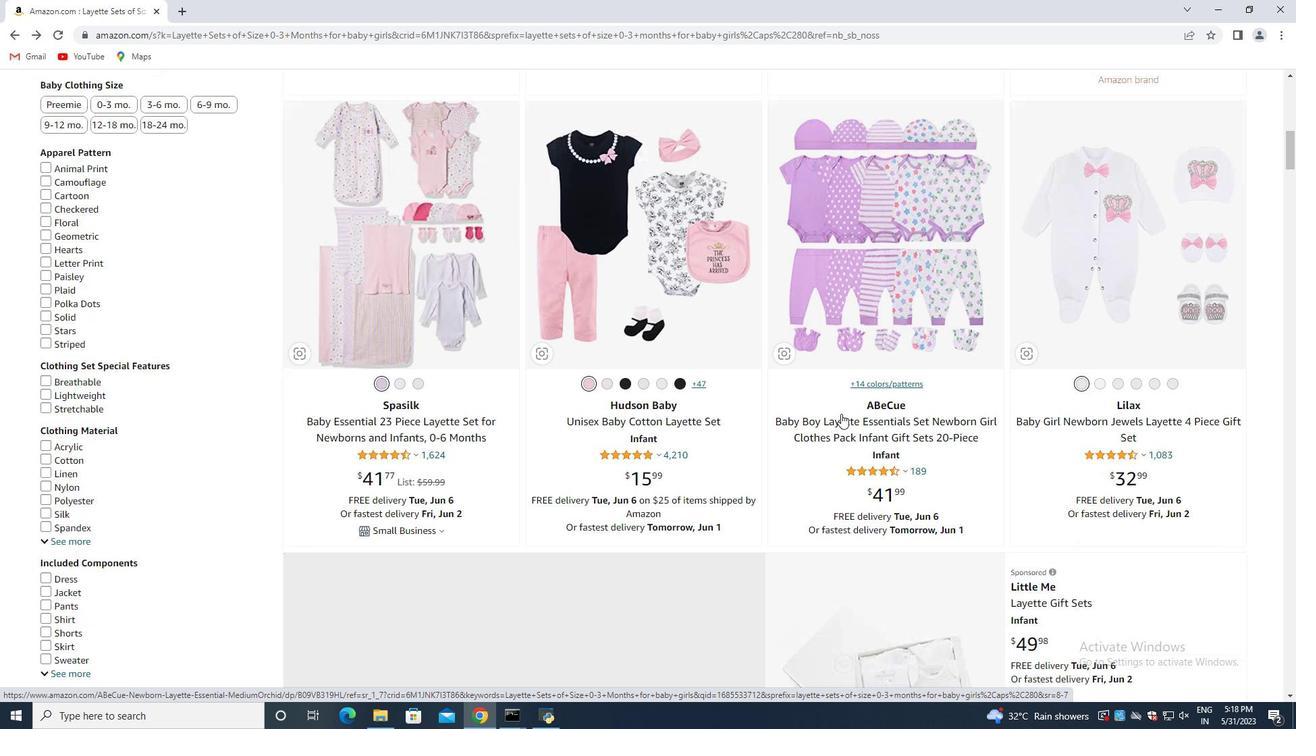 
Action: Mouse moved to (696, 399)
Screenshot: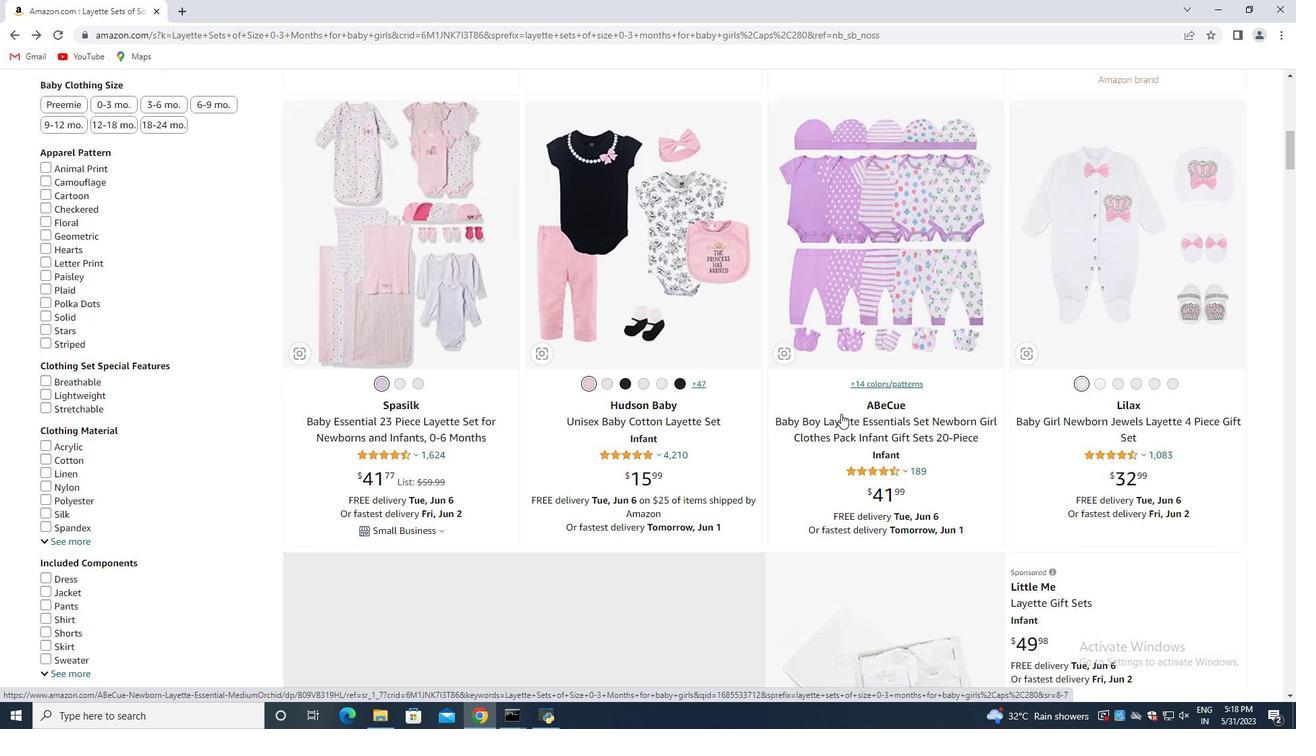 
Action: Mouse scrolled (696, 398) with delta (0, 0)
Screenshot: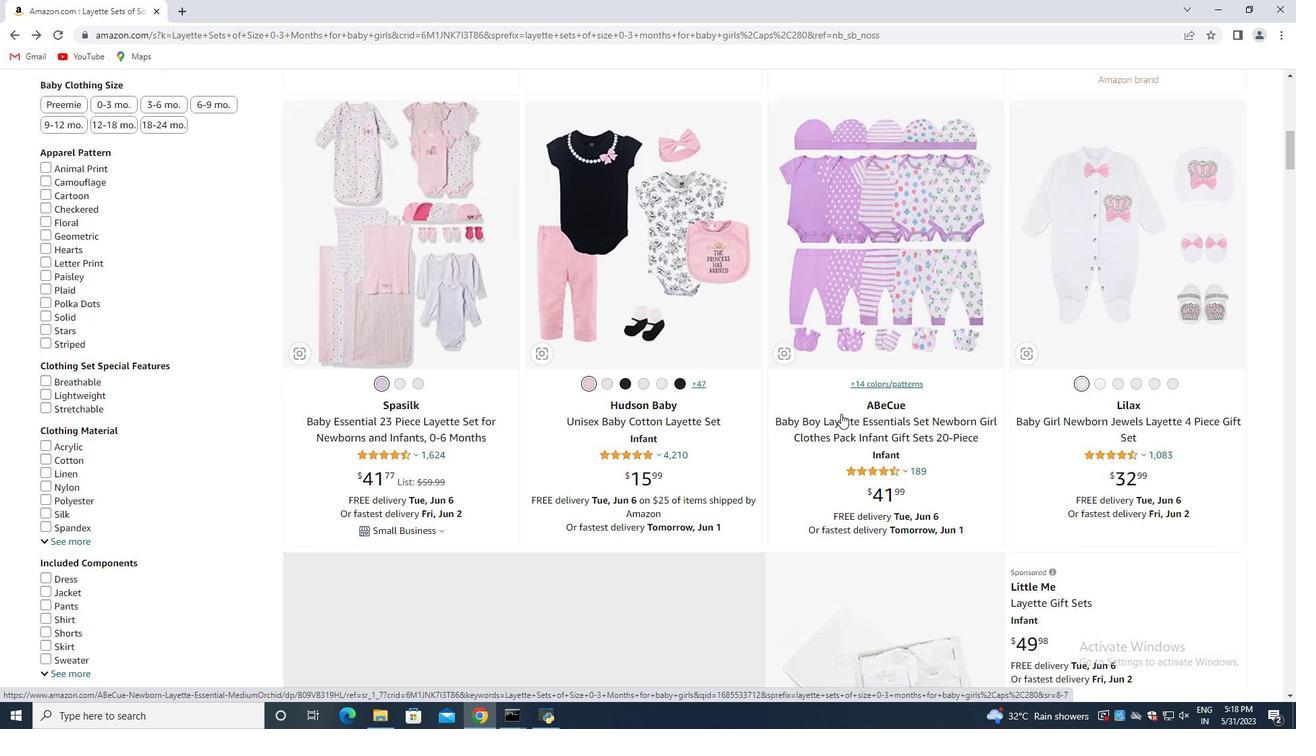 
Action: Mouse moved to (691, 397)
Screenshot: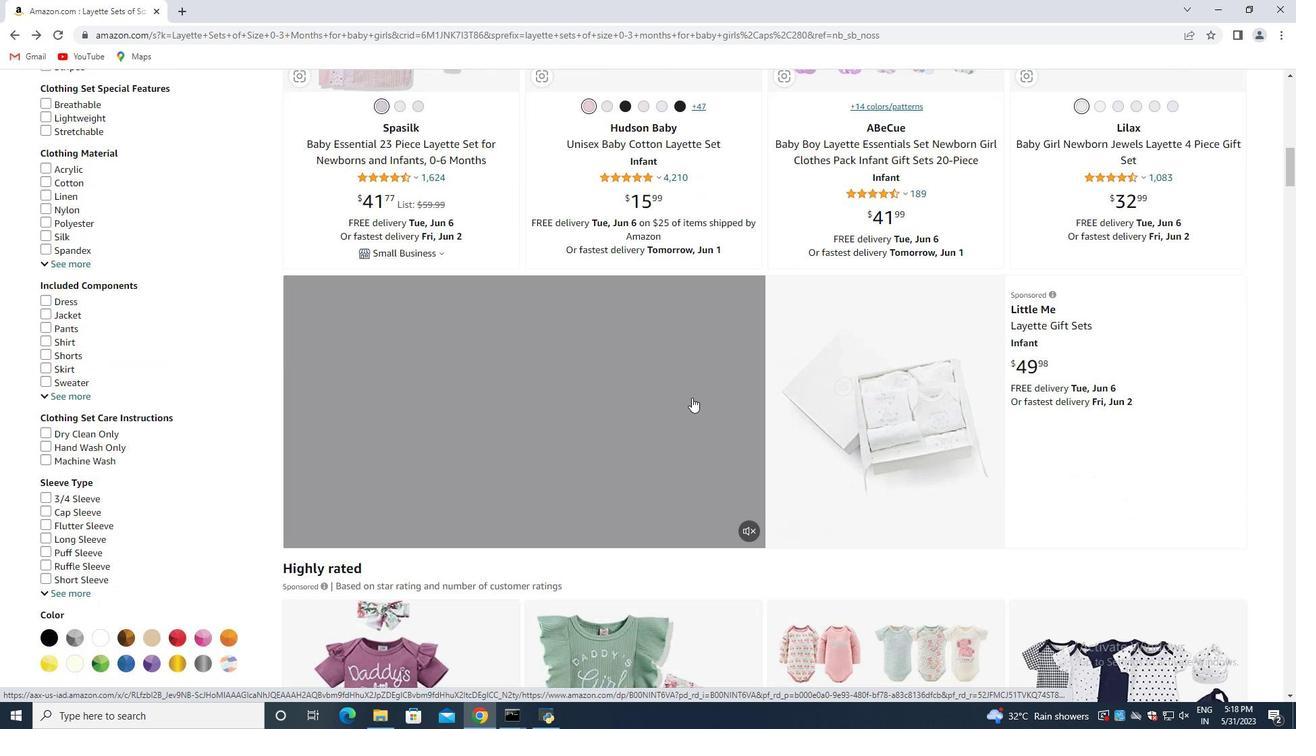 
Action: Mouse scrolled (691, 397) with delta (0, 0)
Screenshot: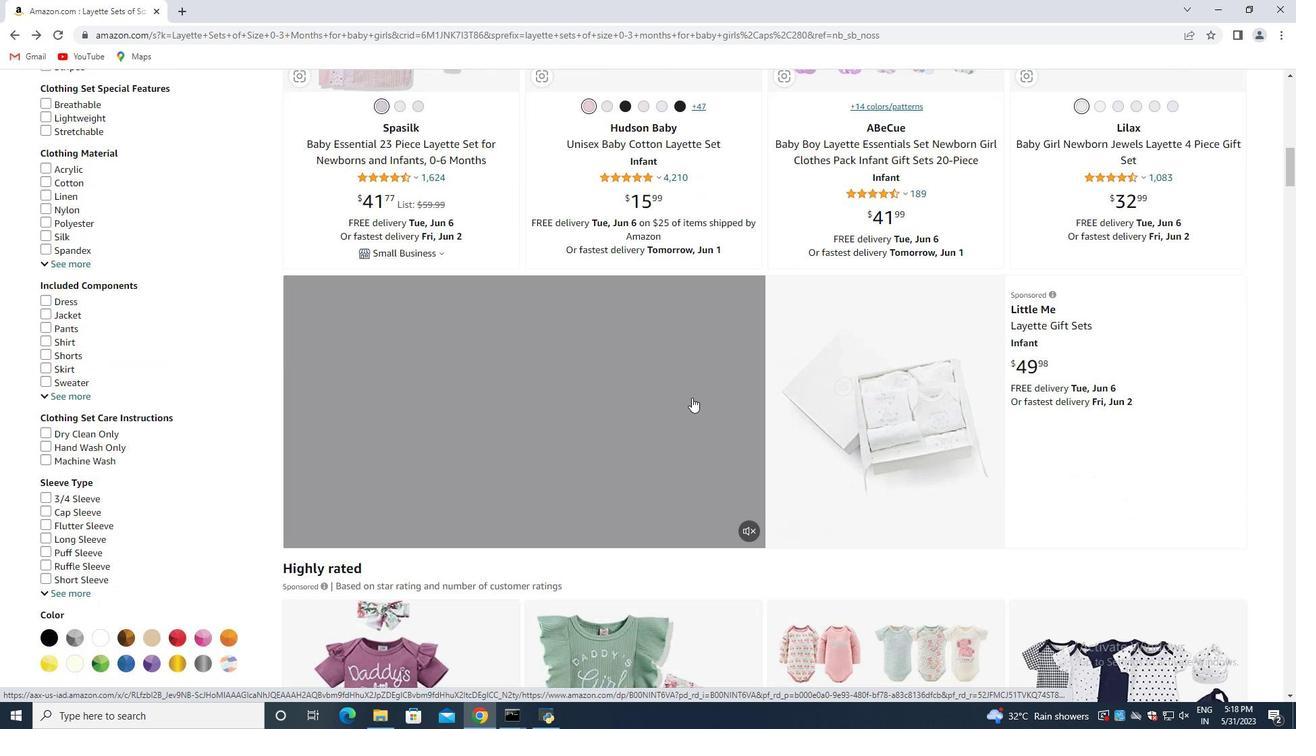 
Action: Mouse scrolled (691, 397) with delta (0, 0)
Screenshot: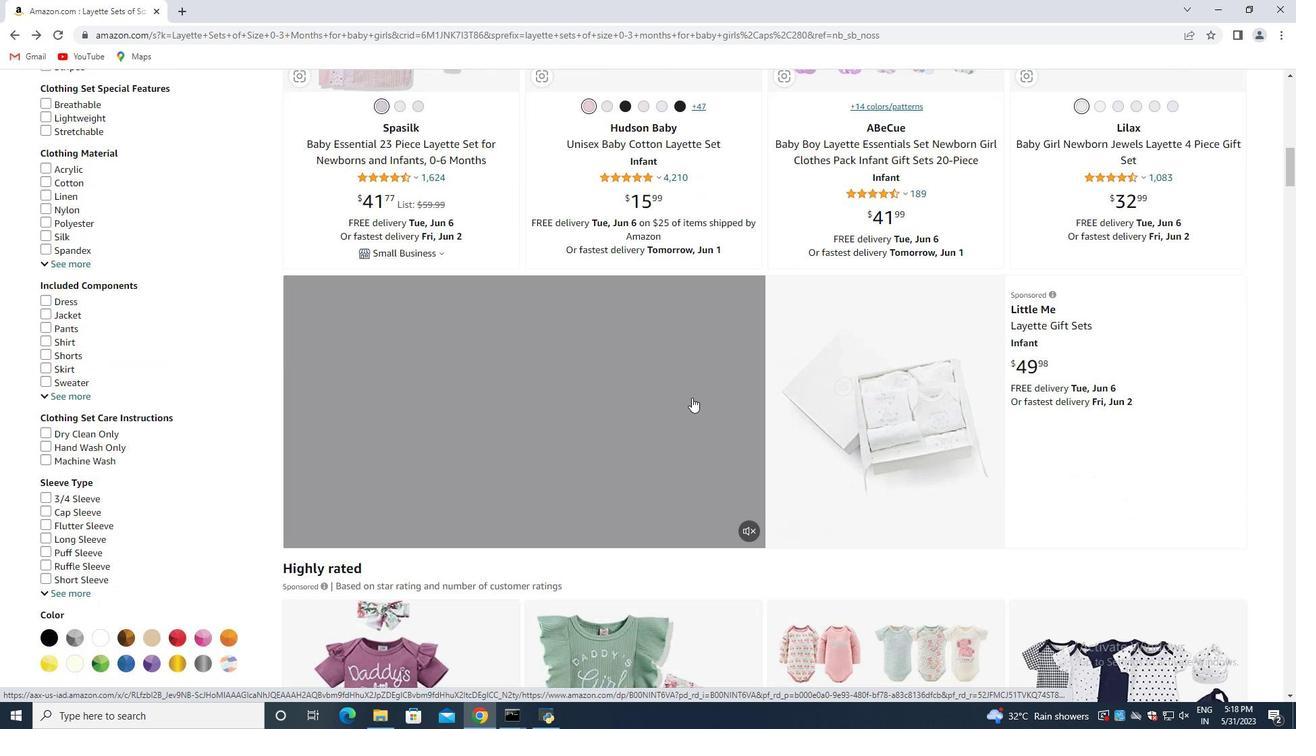 
Action: Mouse scrolled (691, 397) with delta (0, 0)
Screenshot: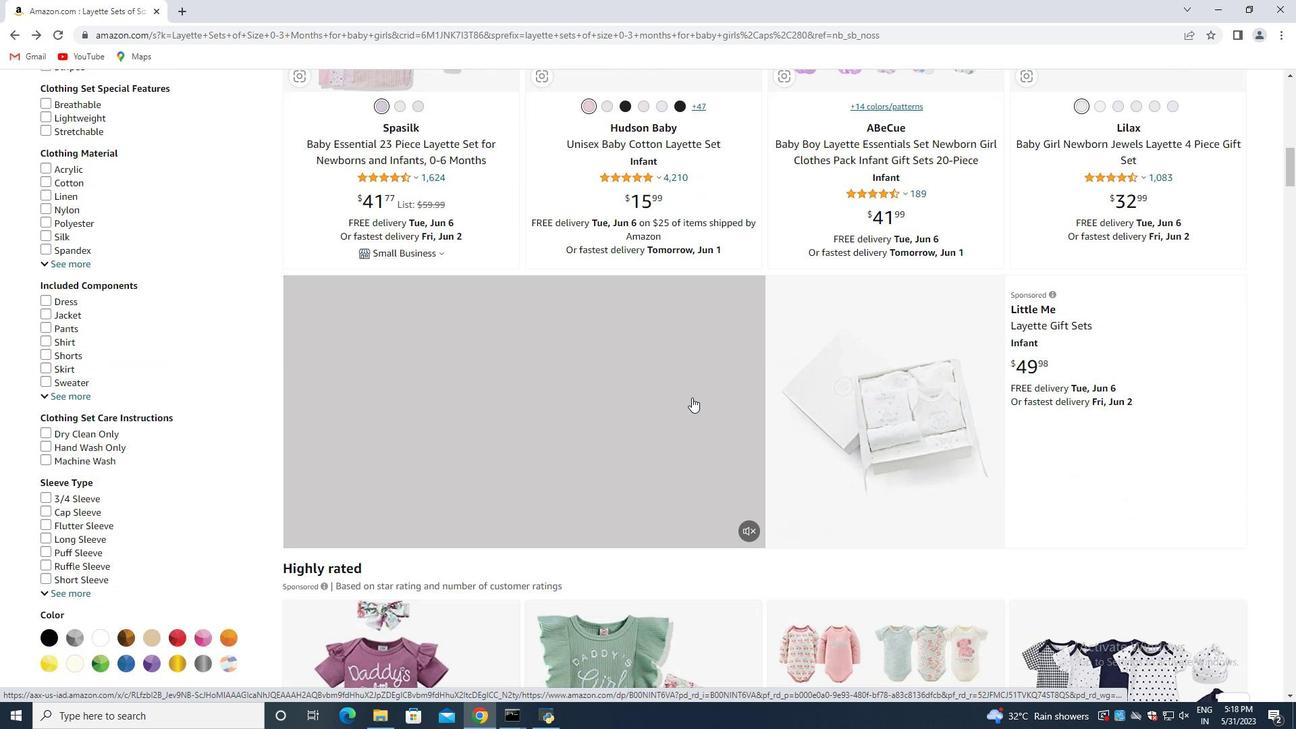 
Action: Mouse scrolled (691, 397) with delta (0, 0)
Screenshot: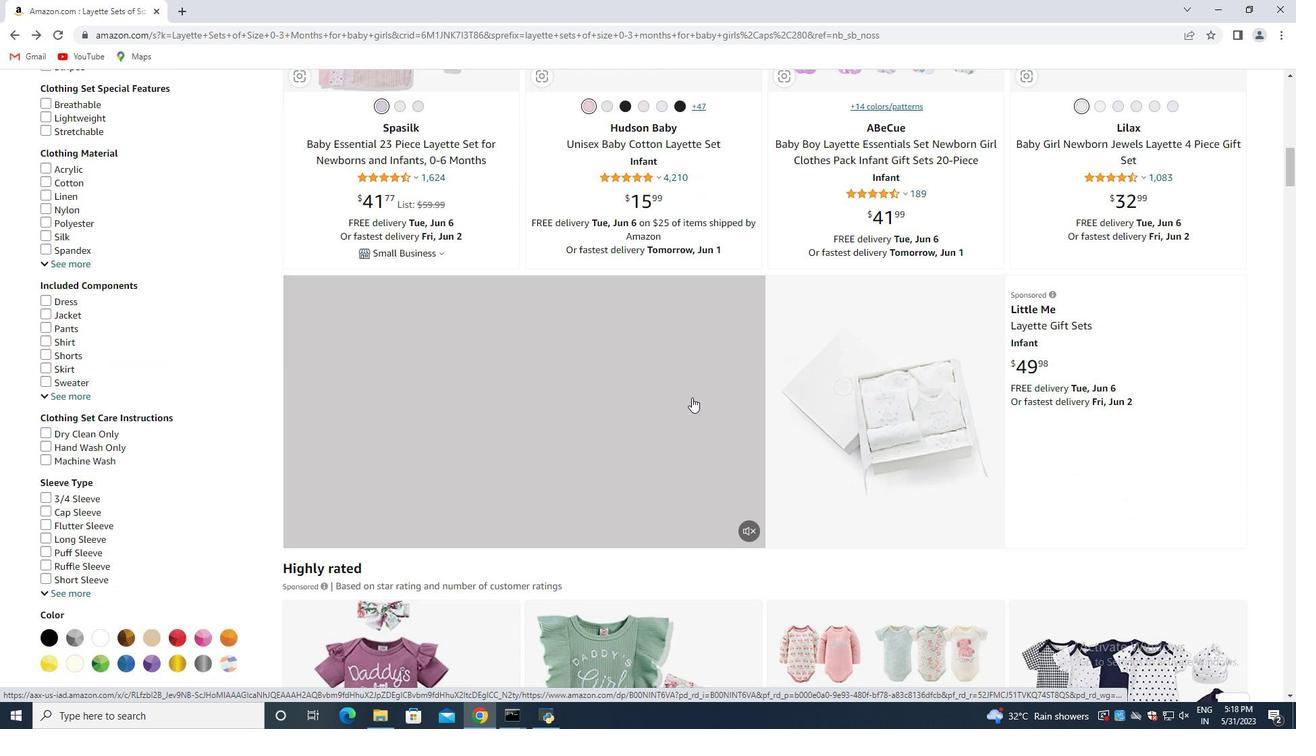 
Action: Mouse moved to (486, 444)
Screenshot: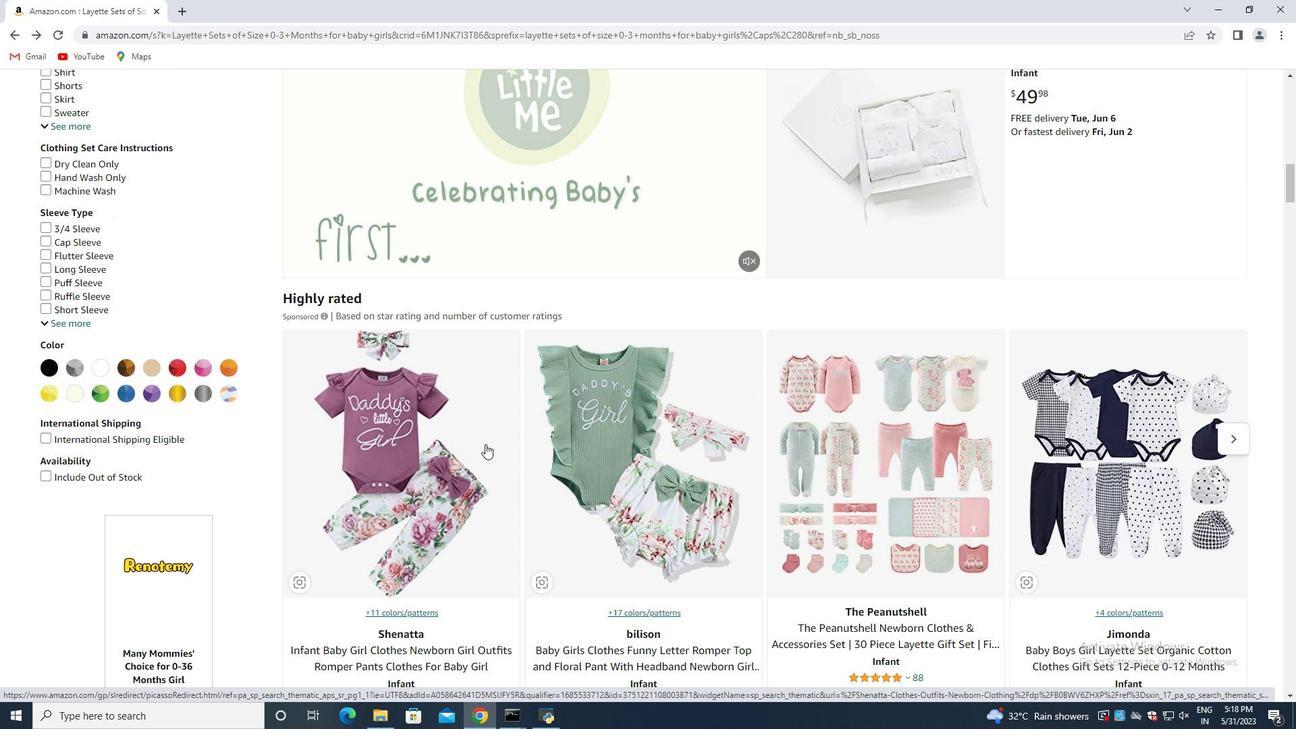 
Action: Mouse scrolled (486, 443) with delta (0, 0)
Screenshot: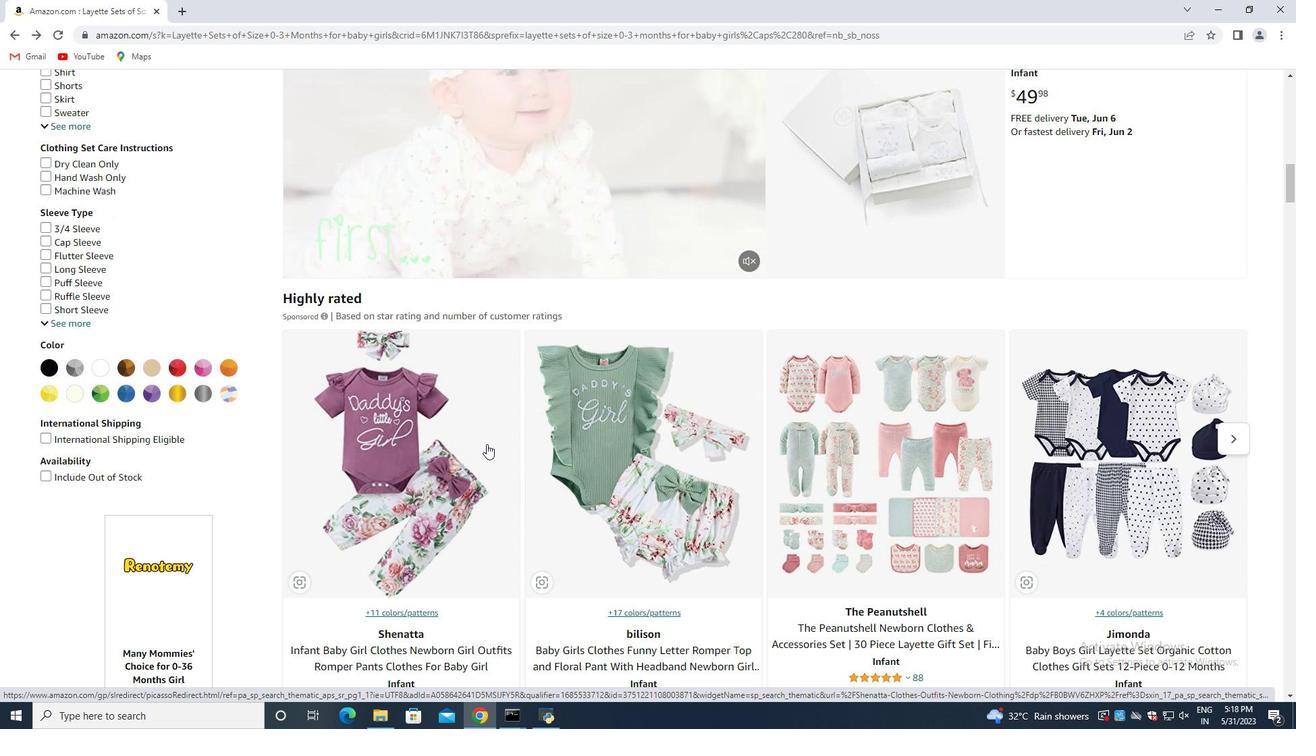 
Action: Mouse scrolled (486, 443) with delta (0, 0)
Screenshot: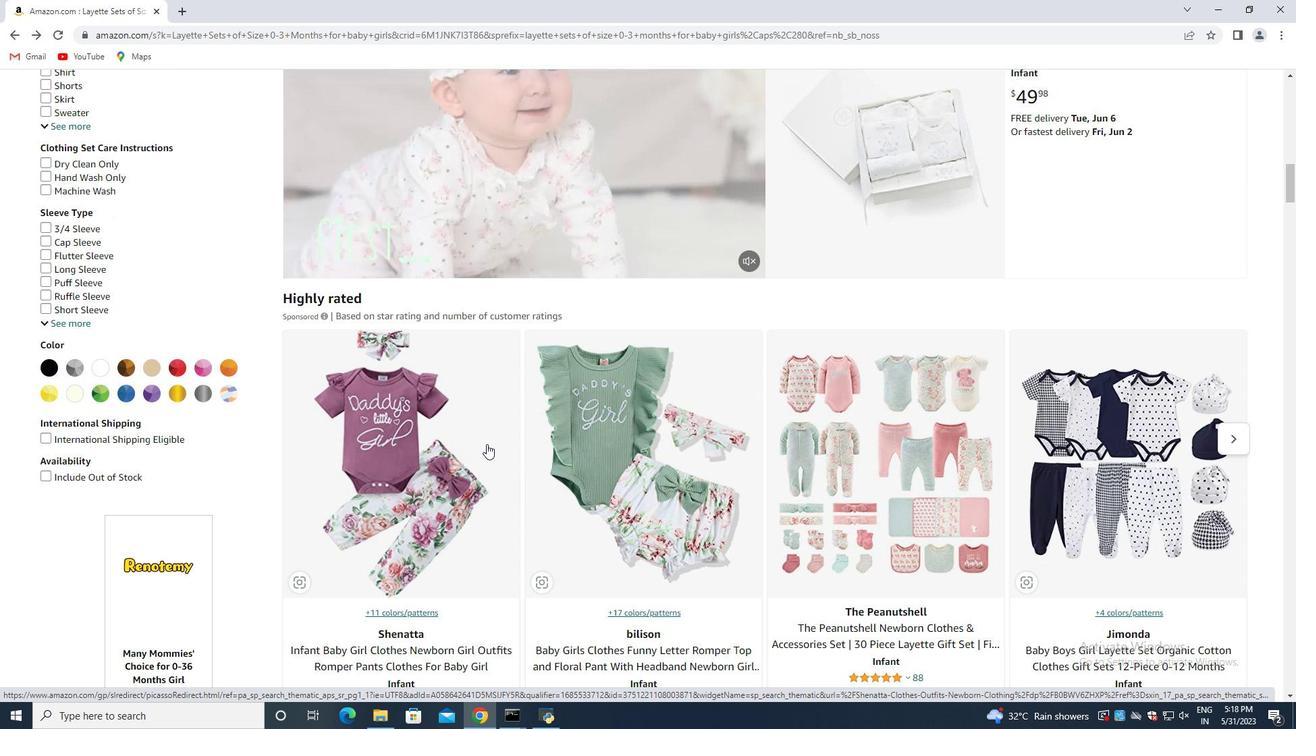
Action: Mouse moved to (1106, 367)
Screenshot: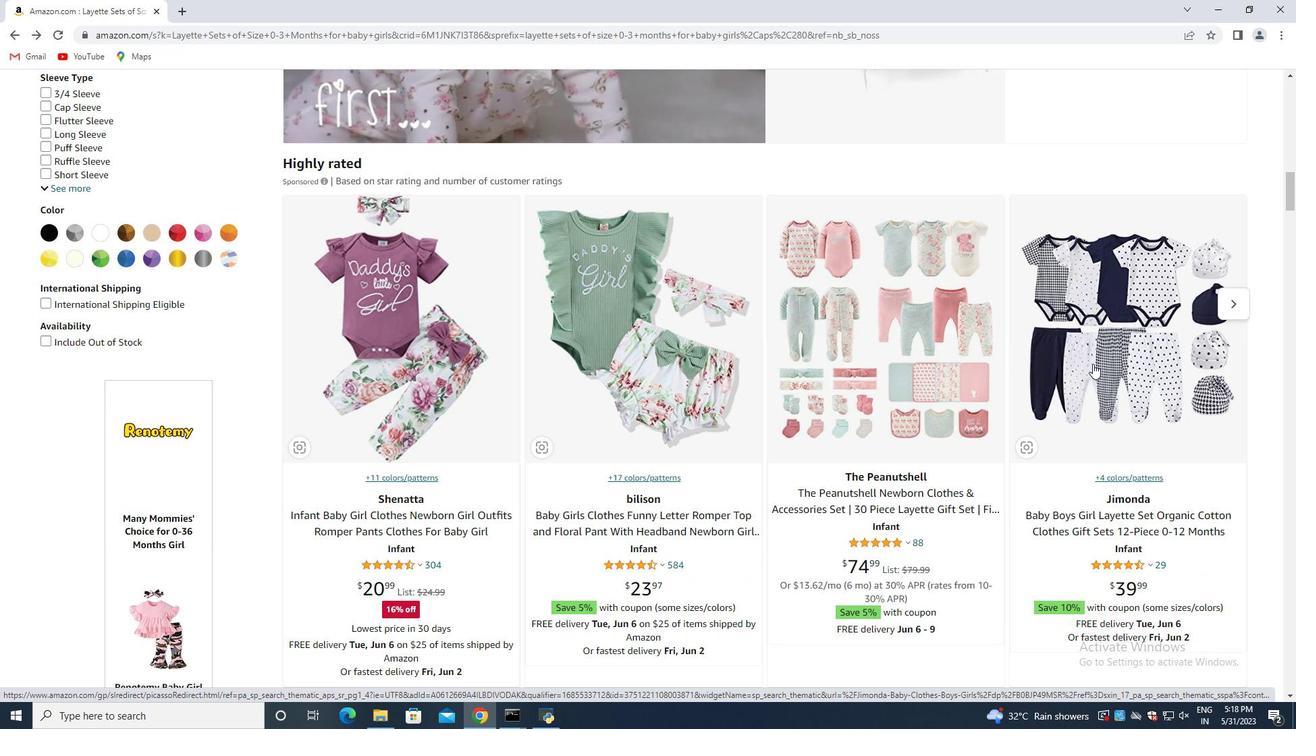 
Action: Mouse pressed left at (1106, 367)
Screenshot: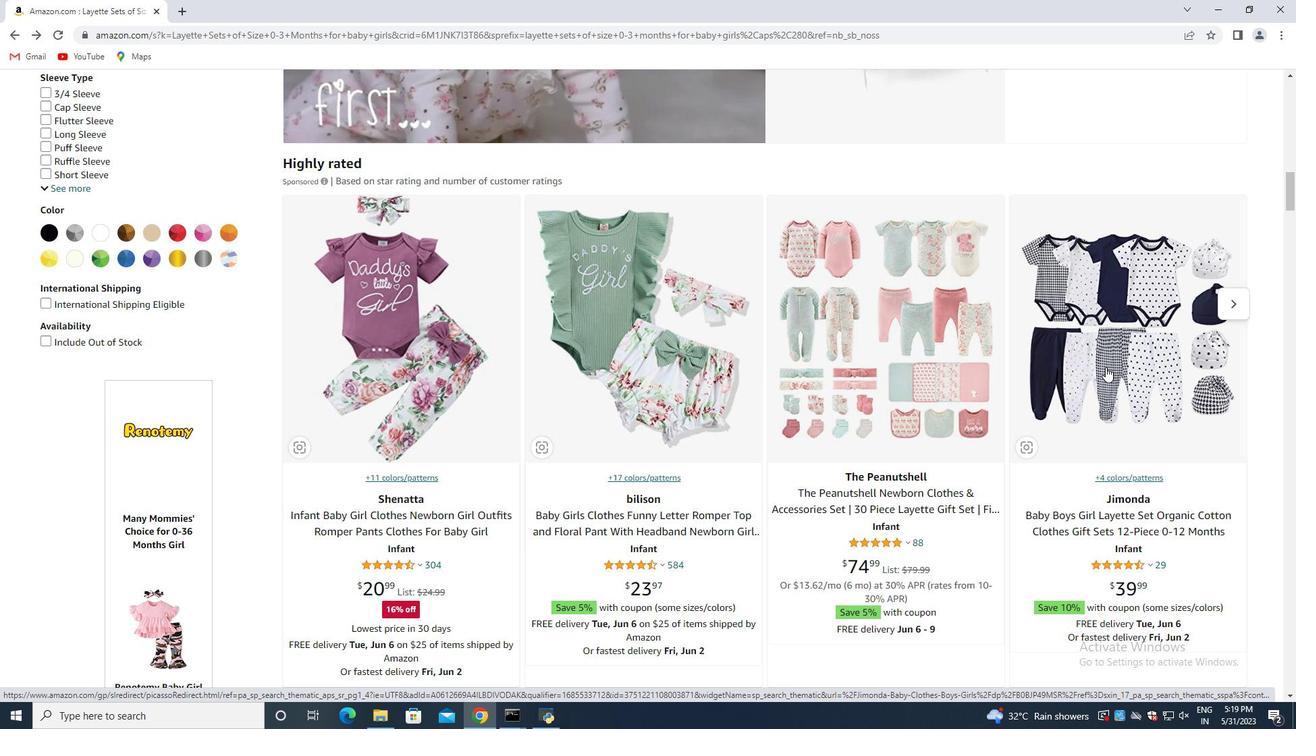 
Action: Mouse moved to (665, 467)
Screenshot: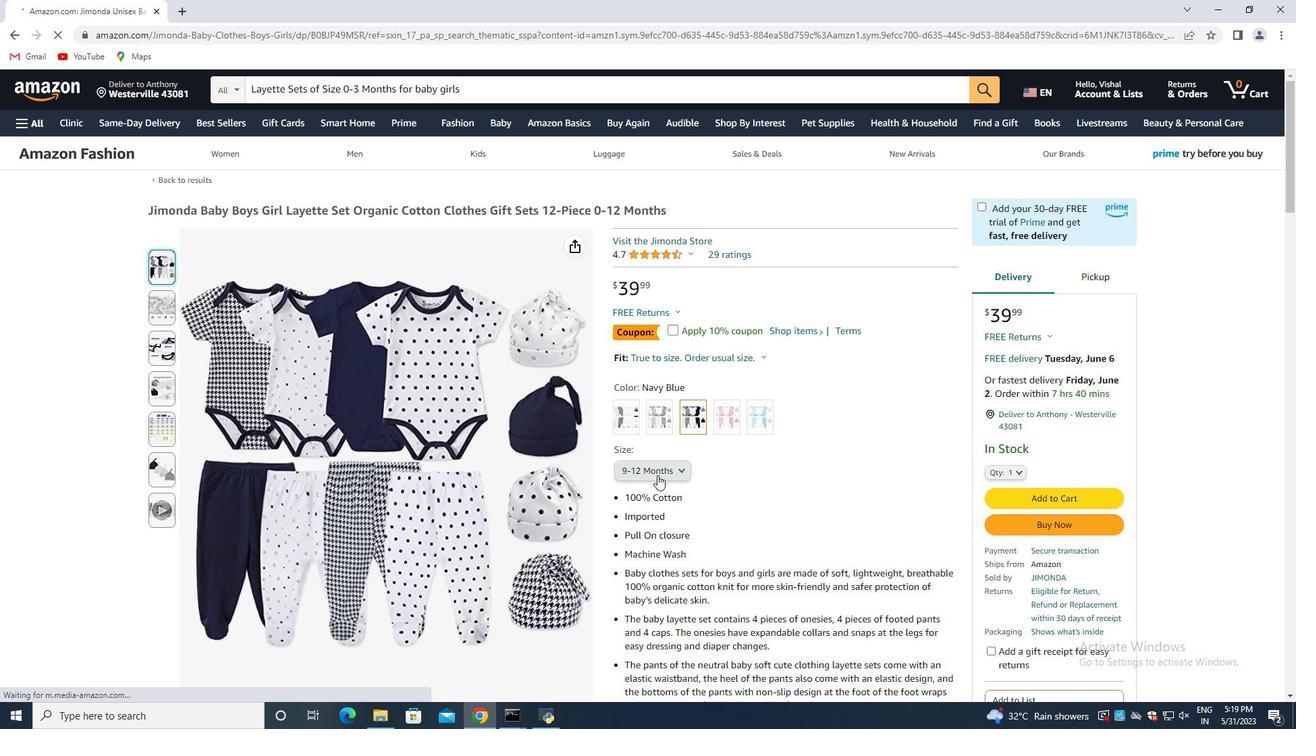 
Action: Mouse pressed left at (665, 467)
Screenshot: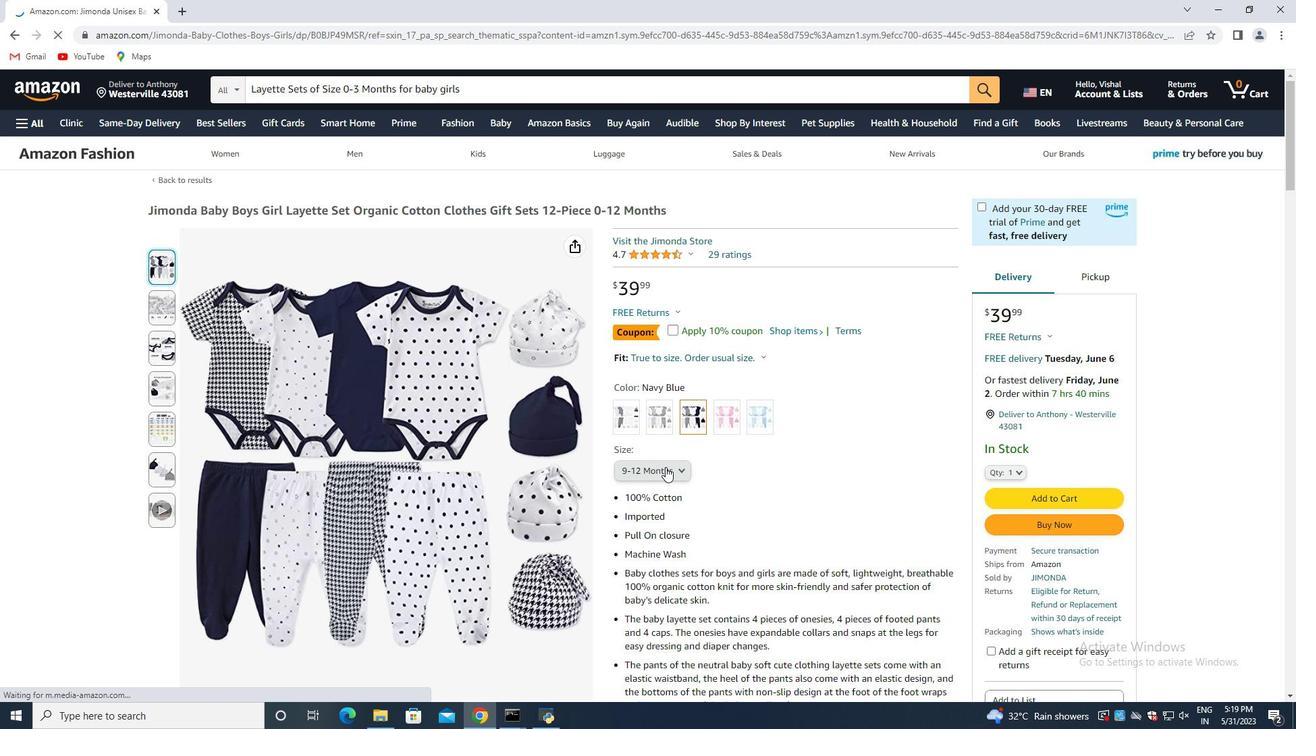 
Action: Mouse moved to (663, 486)
Screenshot: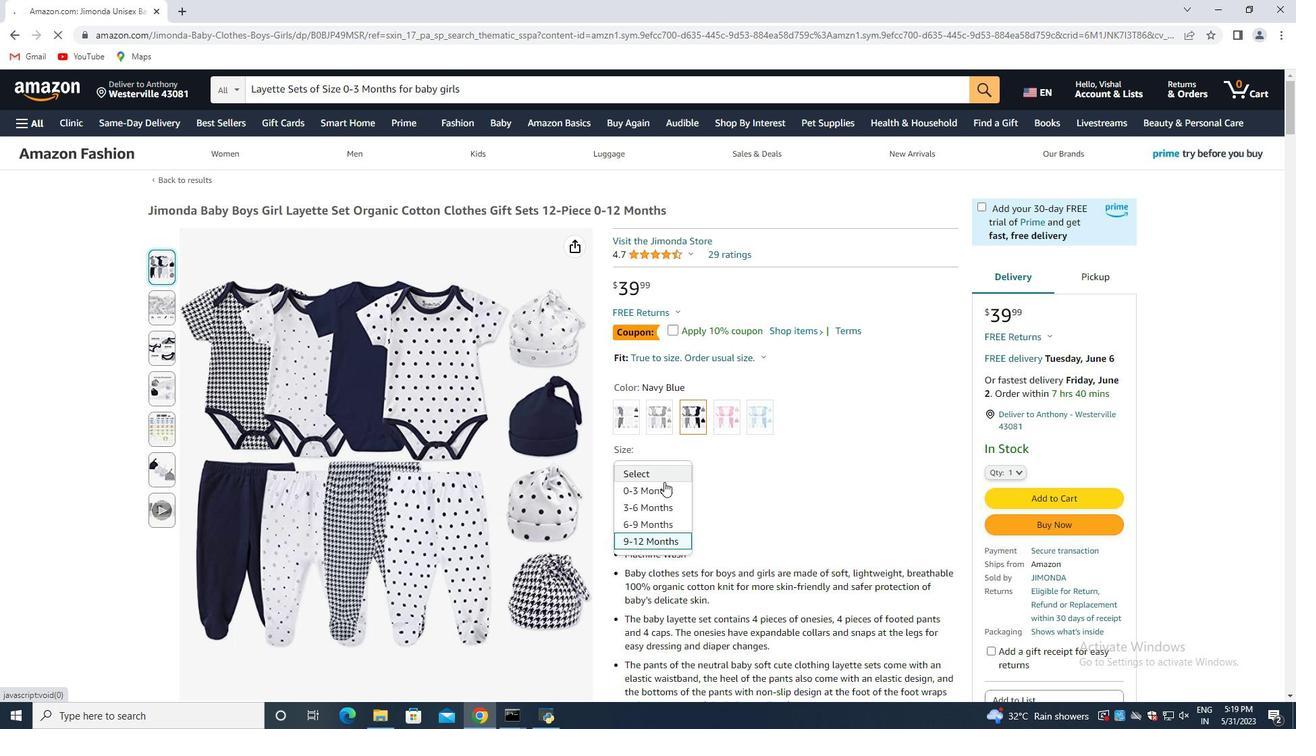 
Action: Mouse pressed left at (663, 486)
Screenshot: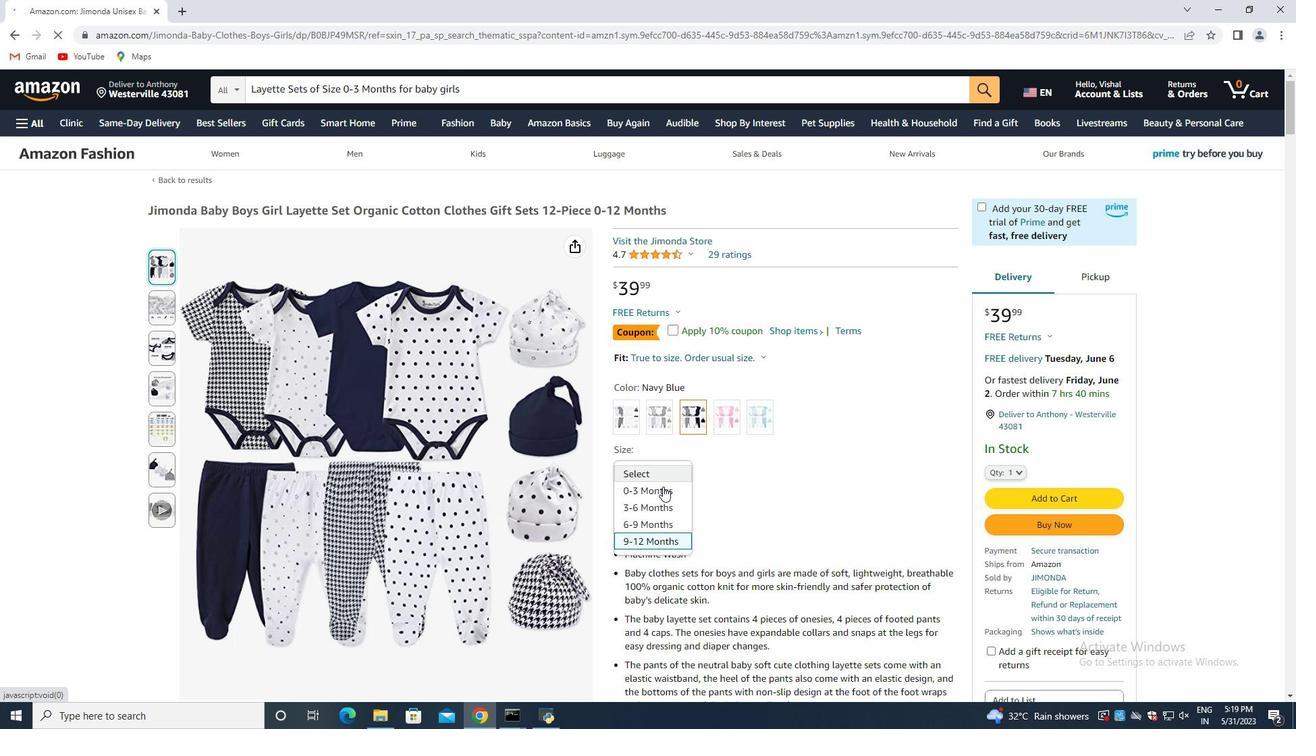 
Action: Mouse moved to (350, 401)
Screenshot: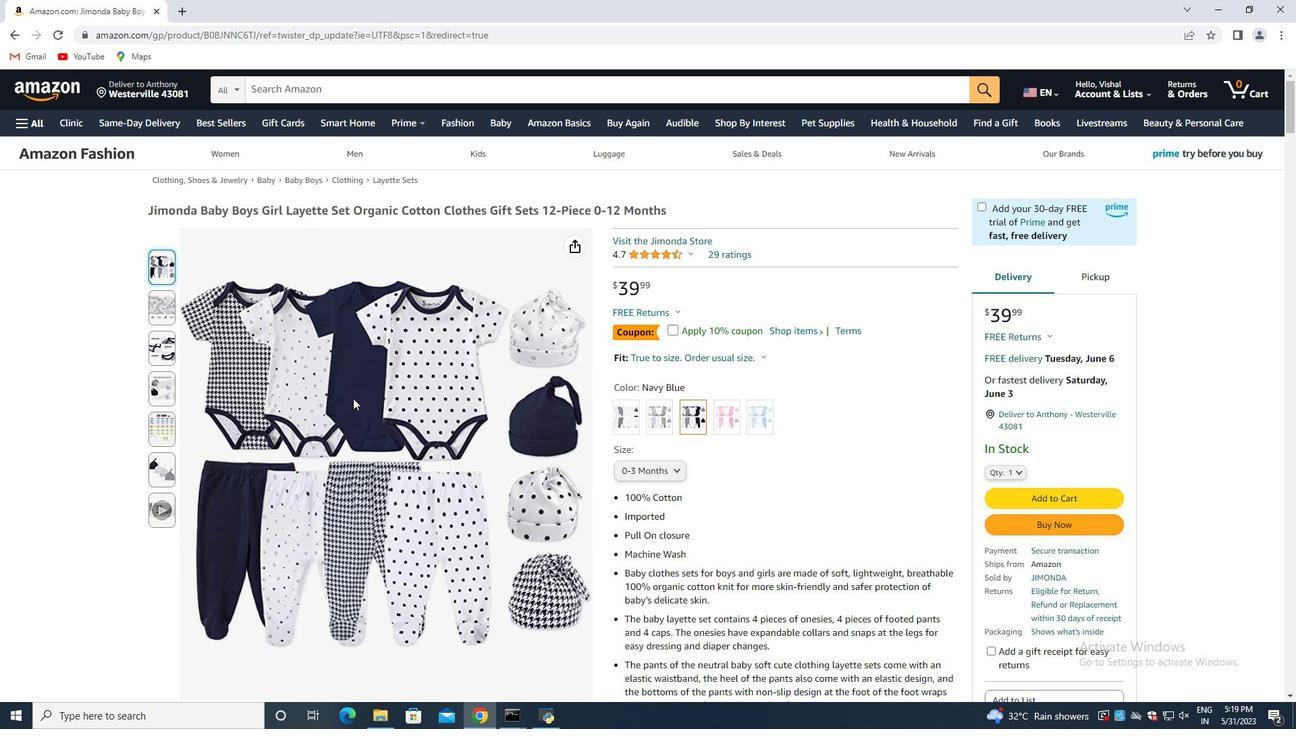 
Action: Mouse scrolled (350, 401) with delta (0, 0)
Screenshot: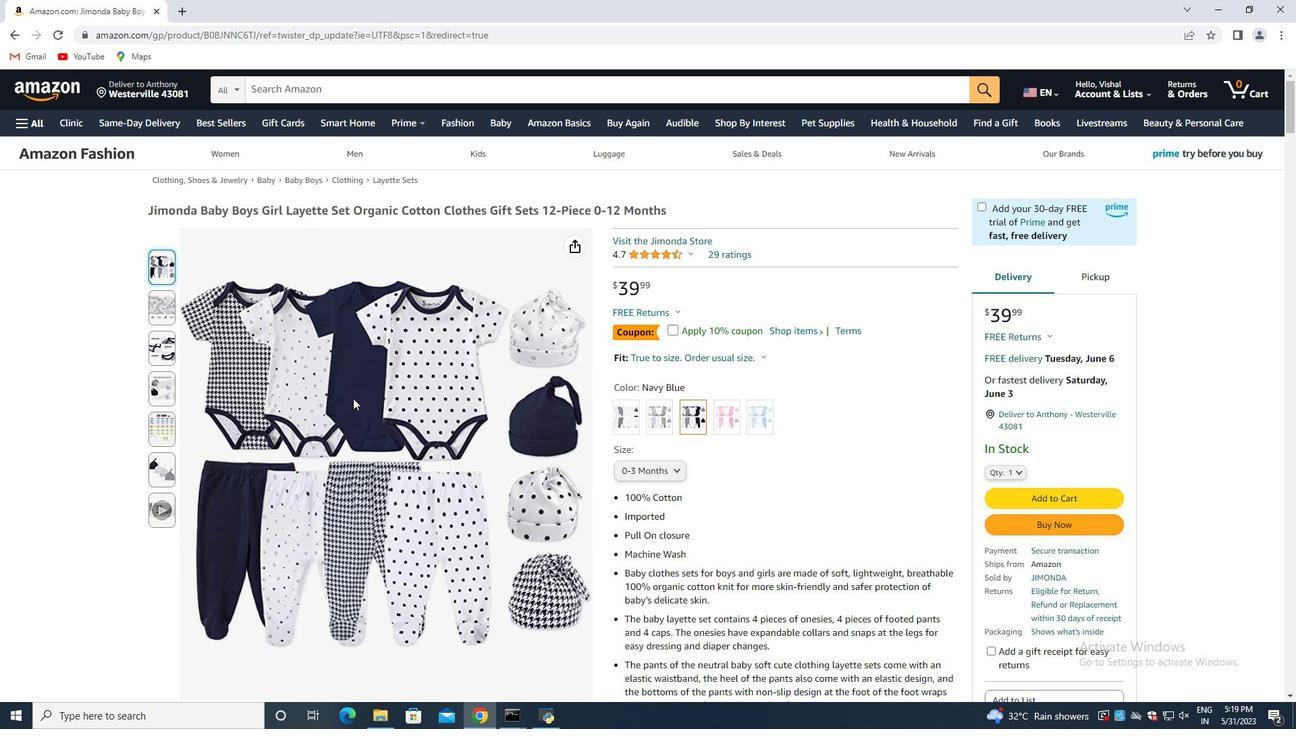 
Action: Mouse scrolled (350, 401) with delta (0, 0)
Screenshot: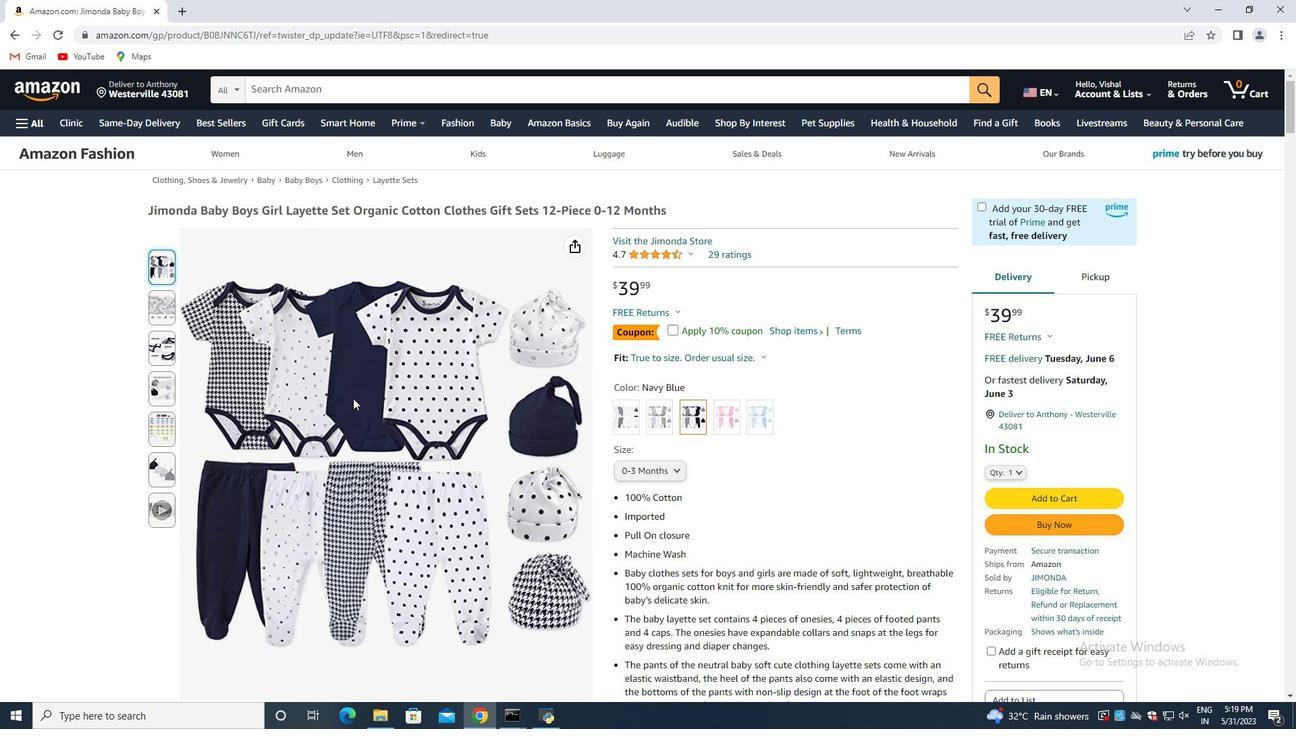 
Action: Mouse scrolled (350, 401) with delta (0, 0)
Screenshot: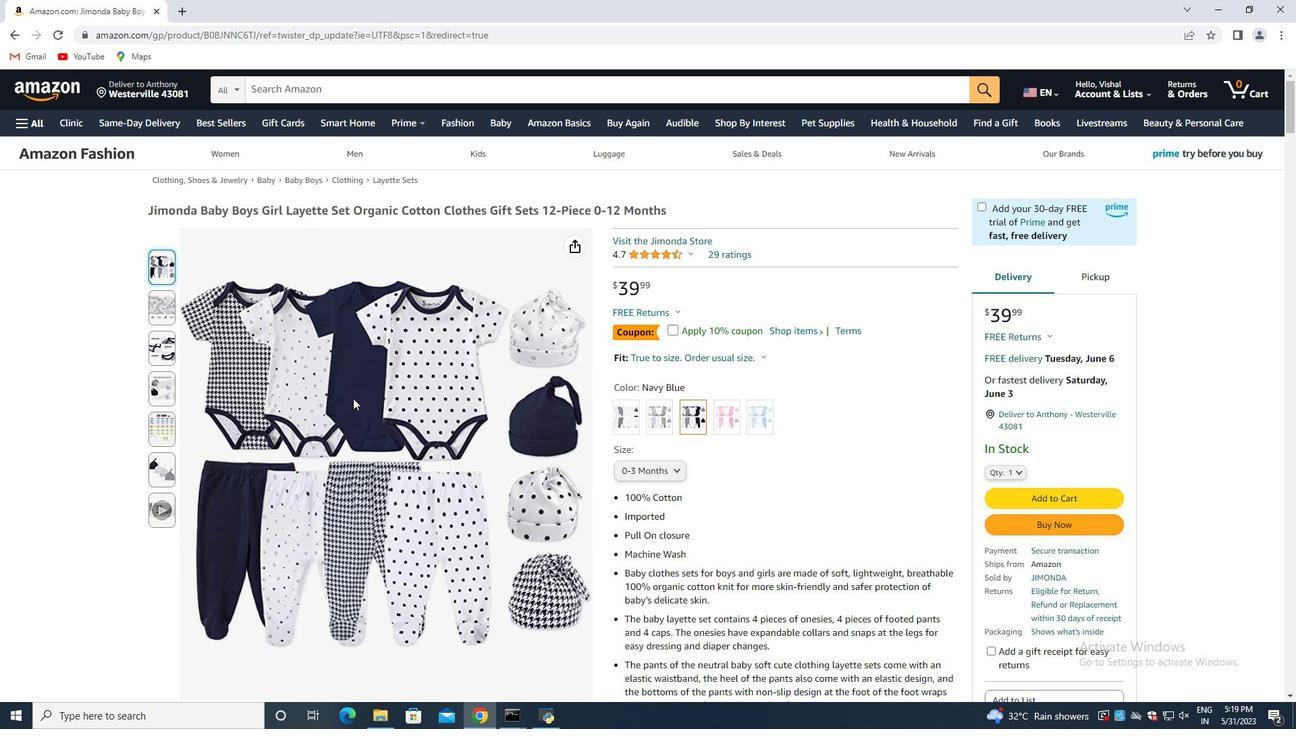 
Action: Mouse scrolled (350, 401) with delta (0, 0)
Screenshot: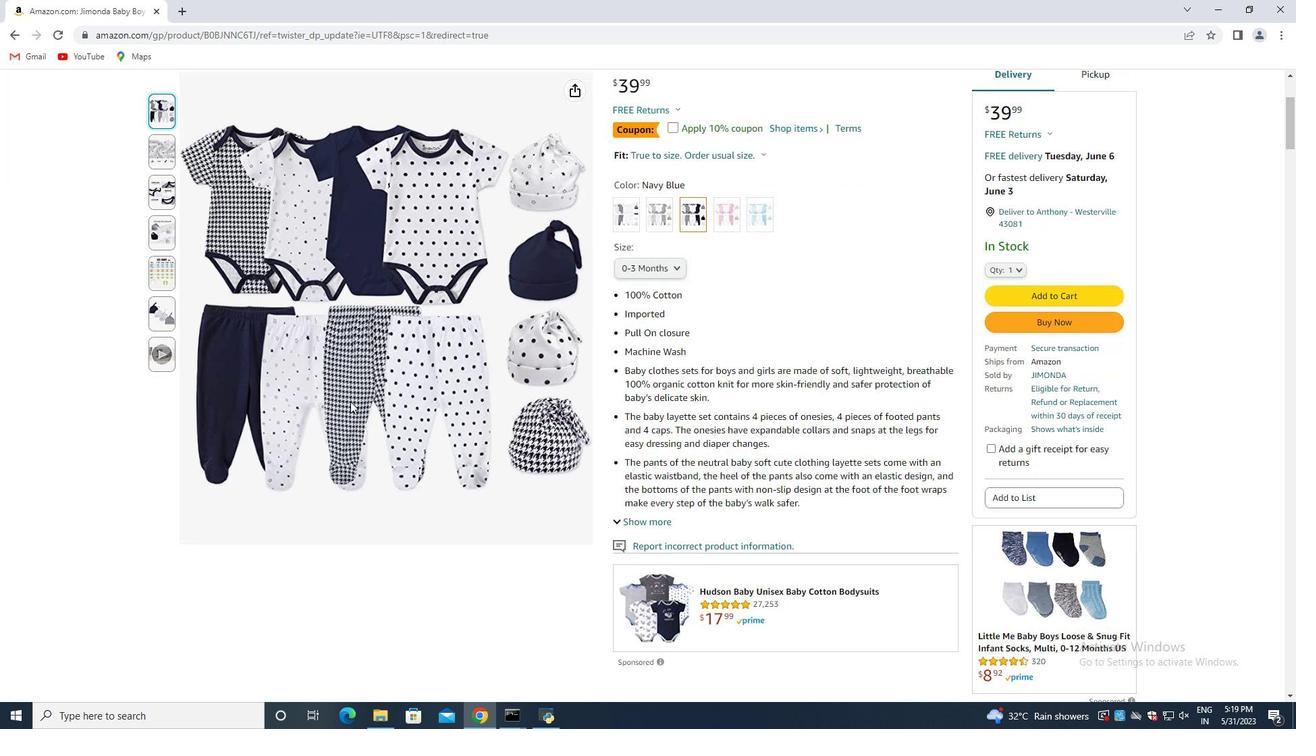 
Action: Mouse scrolled (350, 401) with delta (0, 0)
Screenshot: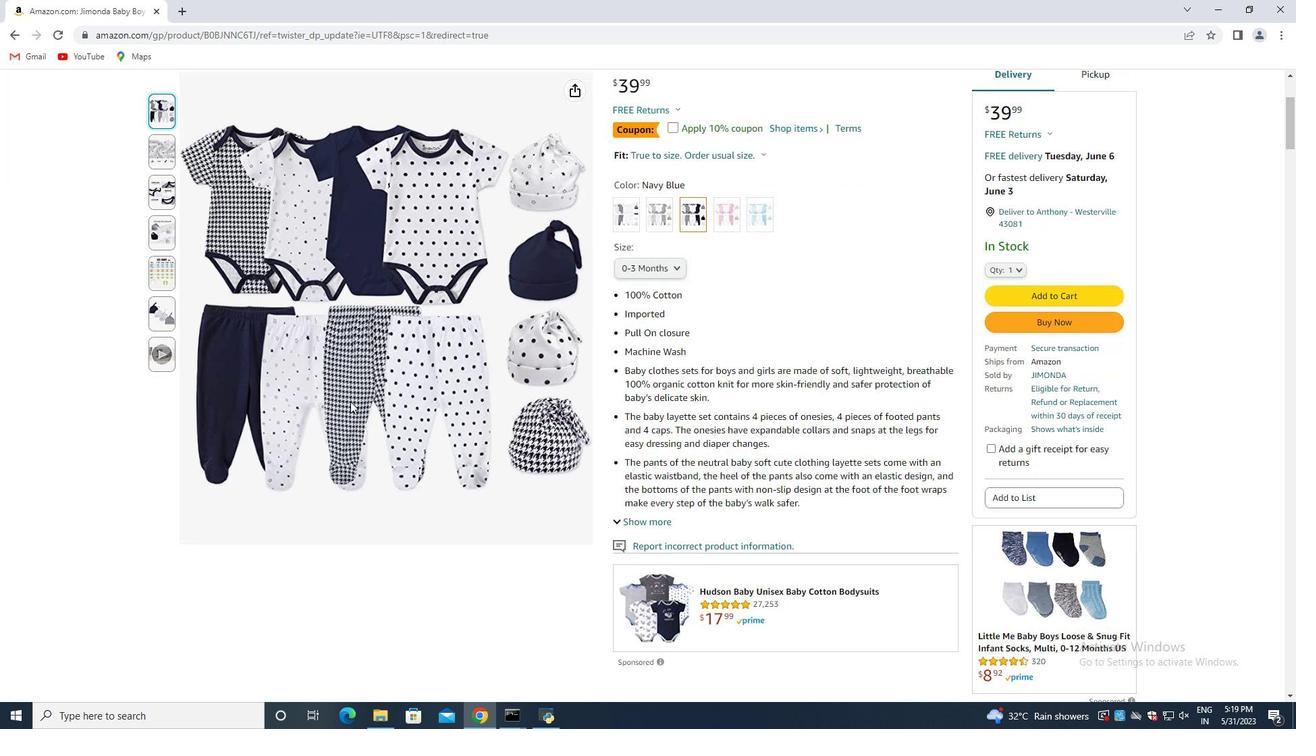 
Action: Mouse moved to (350, 403)
Screenshot: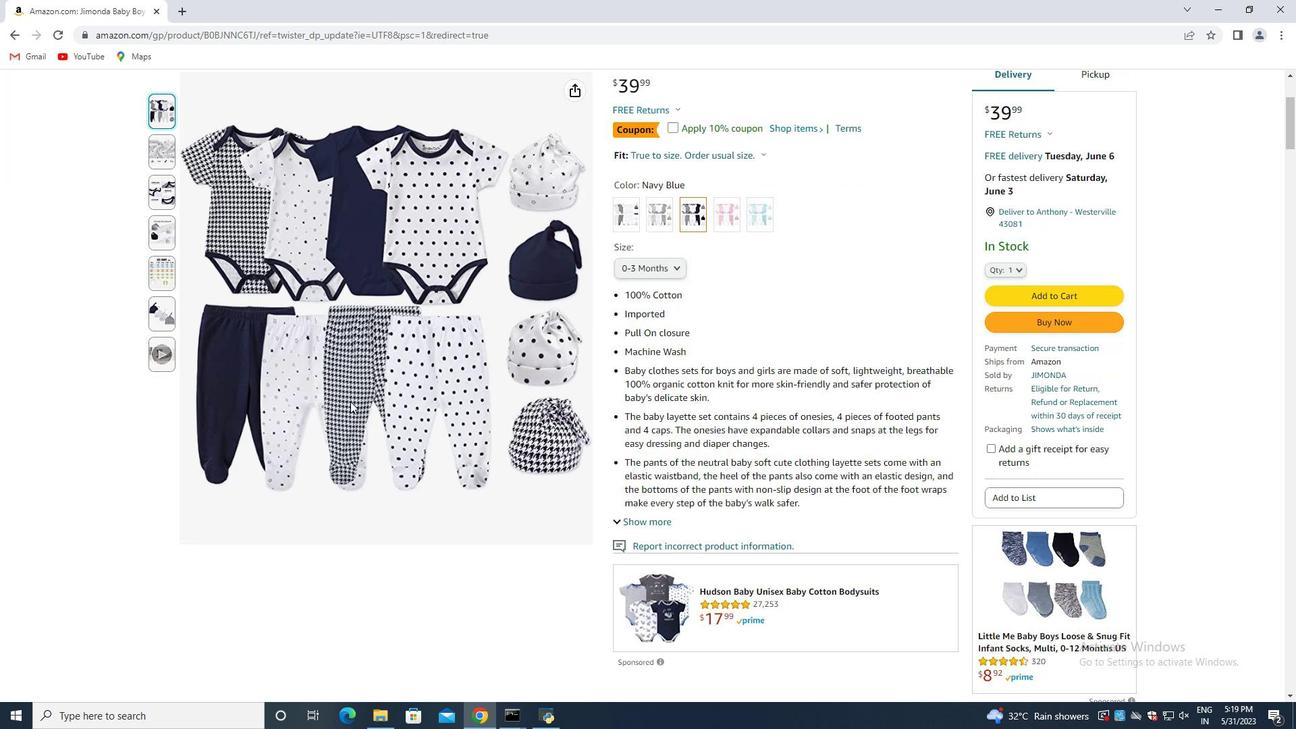 
Action: Mouse scrolled (350, 403) with delta (0, 0)
Screenshot: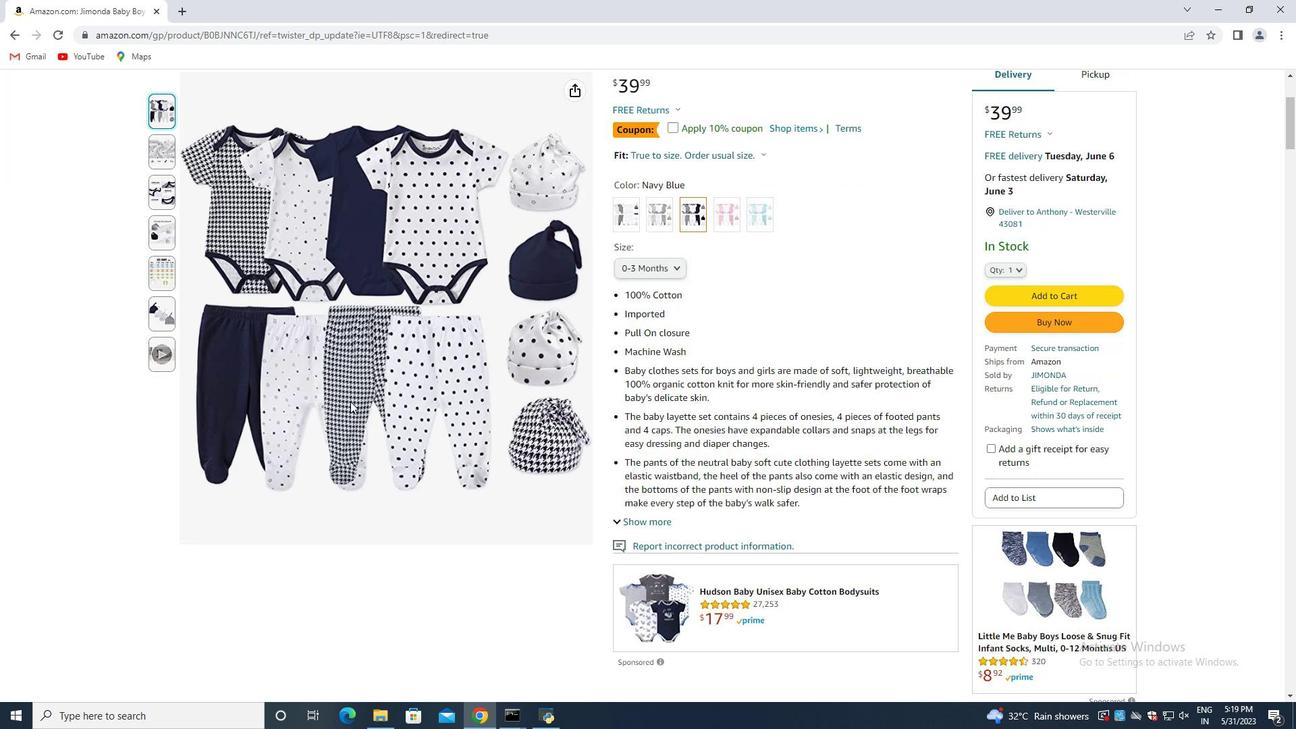 
Action: Mouse scrolled (350, 403) with delta (0, 0)
Screenshot: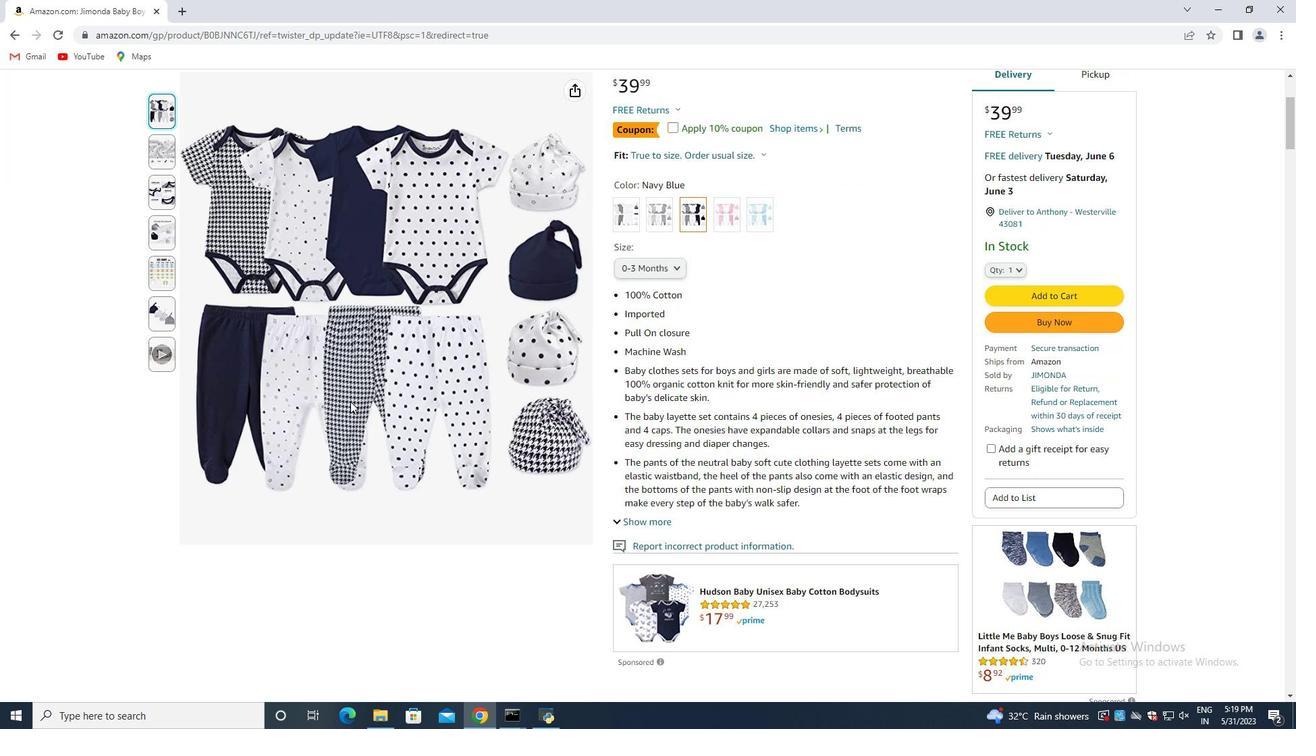 
Action: Mouse scrolled (350, 403) with delta (0, 0)
Screenshot: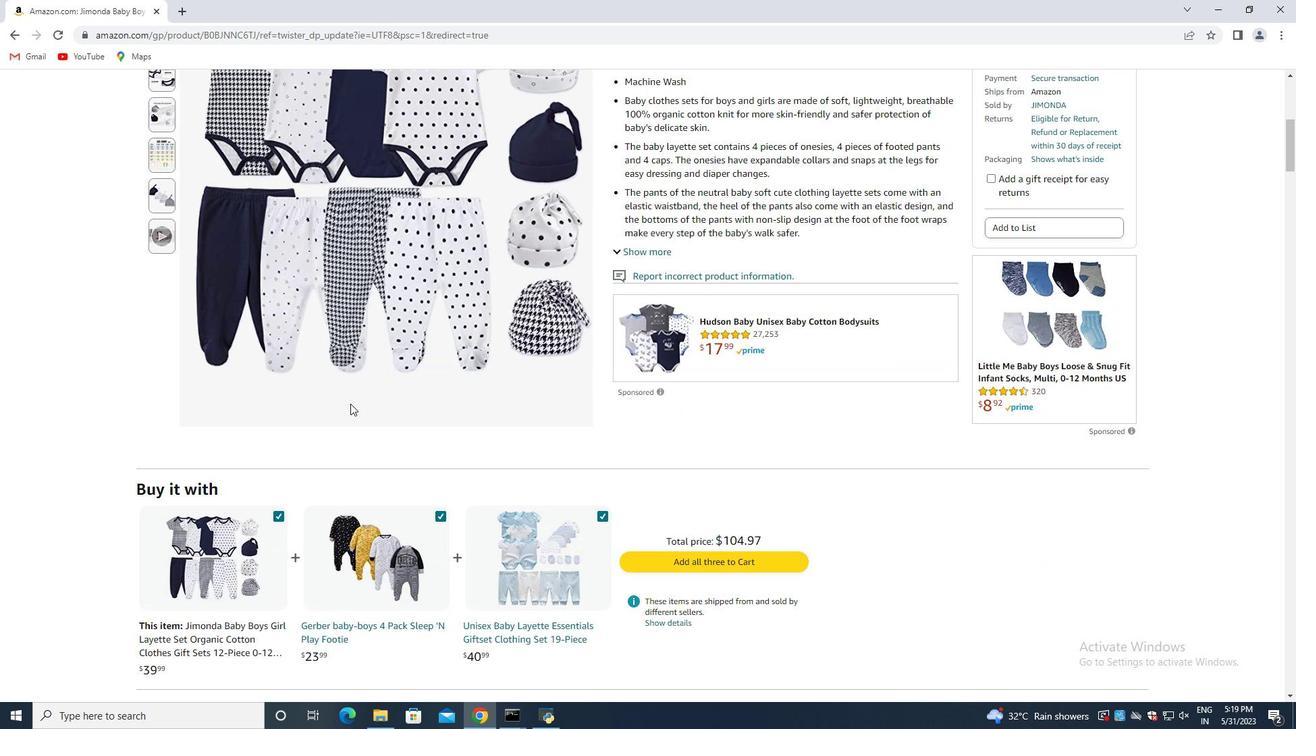
Action: Mouse moved to (350, 404)
Screenshot: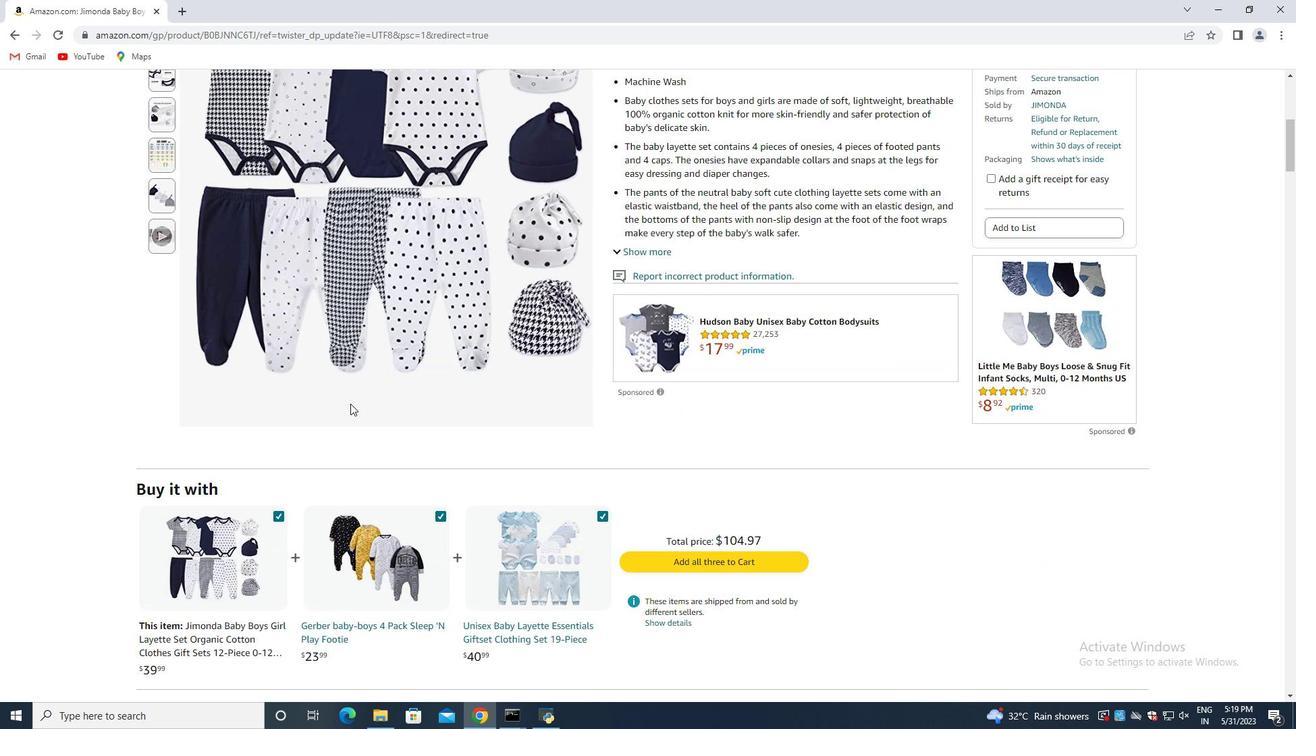 
Action: Mouse scrolled (350, 403) with delta (0, 0)
Screenshot: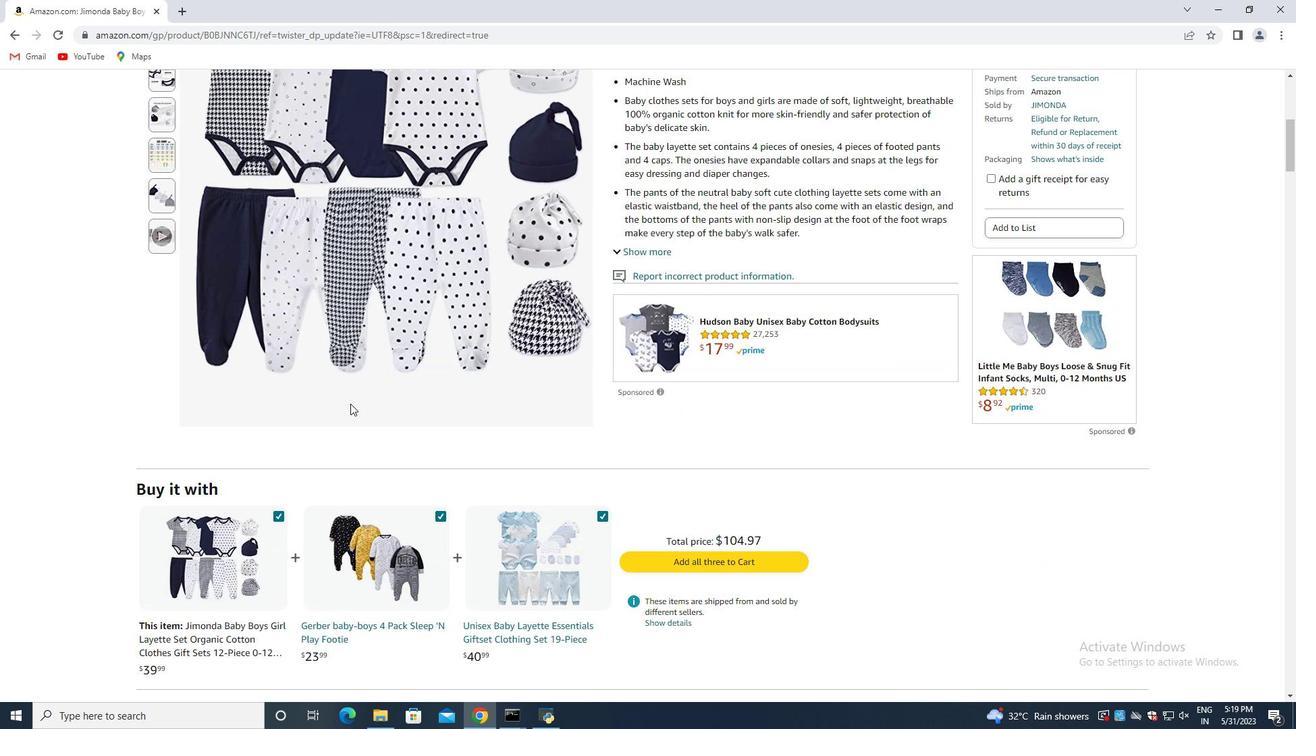 
Action: Mouse moved to (351, 406)
Screenshot: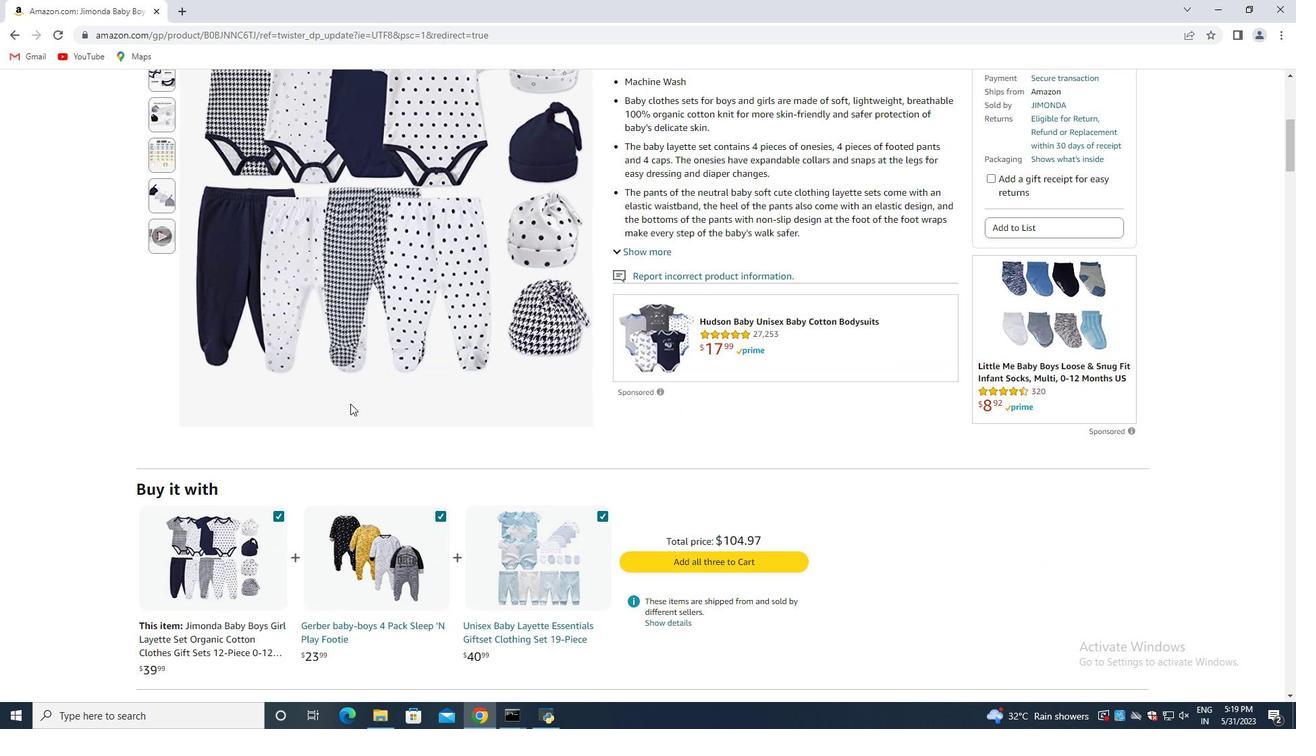 
Action: Mouse scrolled (351, 405) with delta (0, 0)
Screenshot: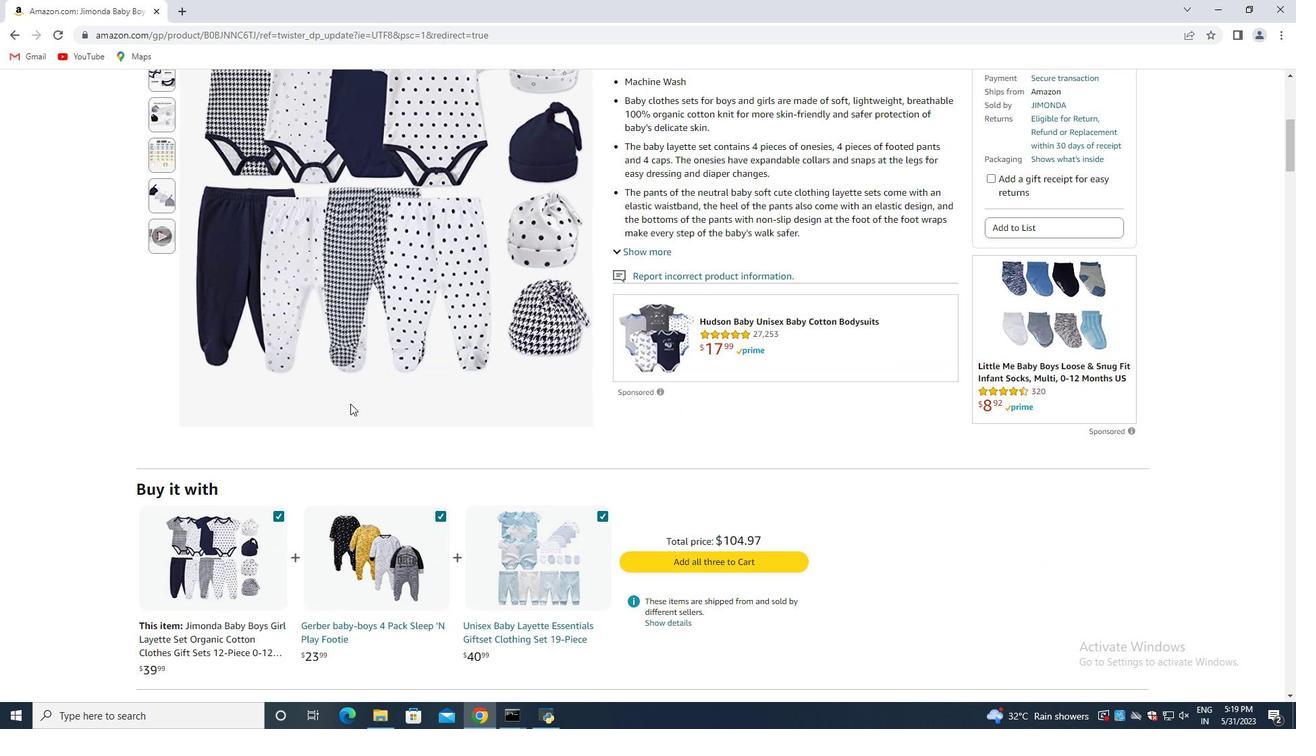 
Action: Mouse moved to (352, 406)
Screenshot: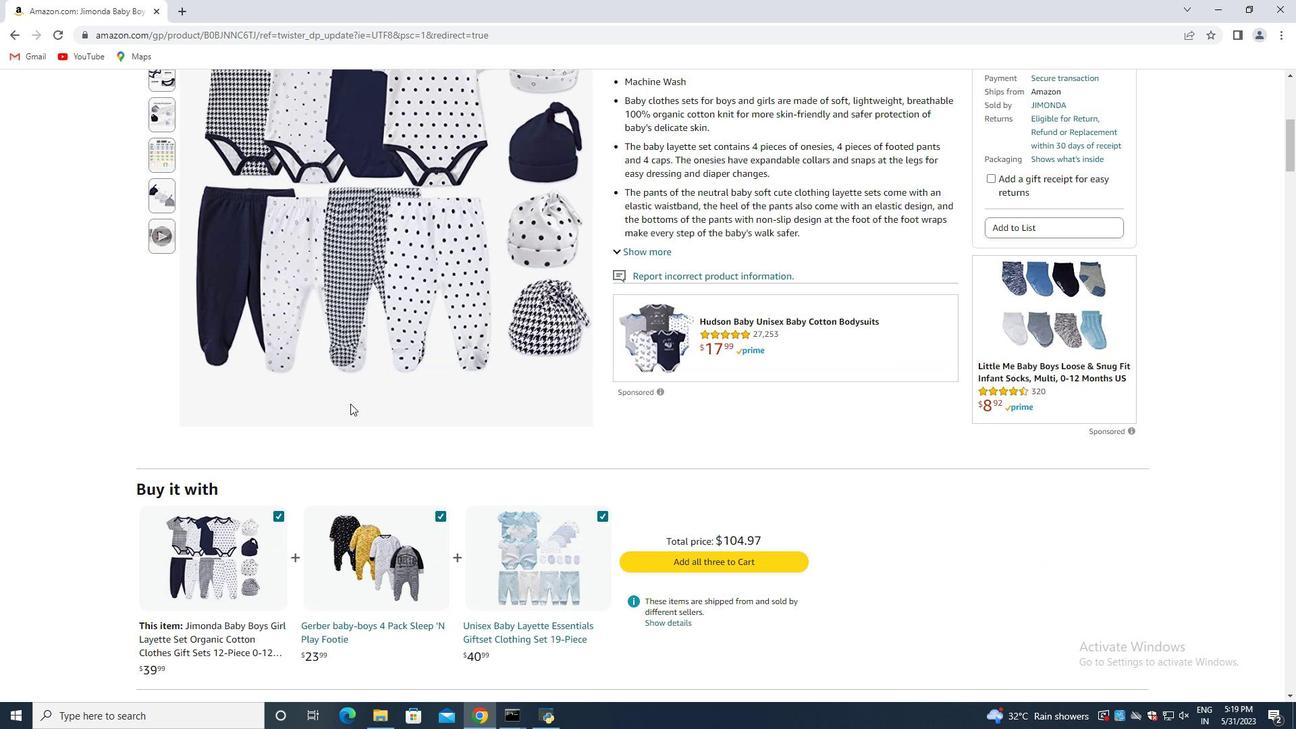 
Action: Mouse scrolled (352, 405) with delta (0, 0)
Screenshot: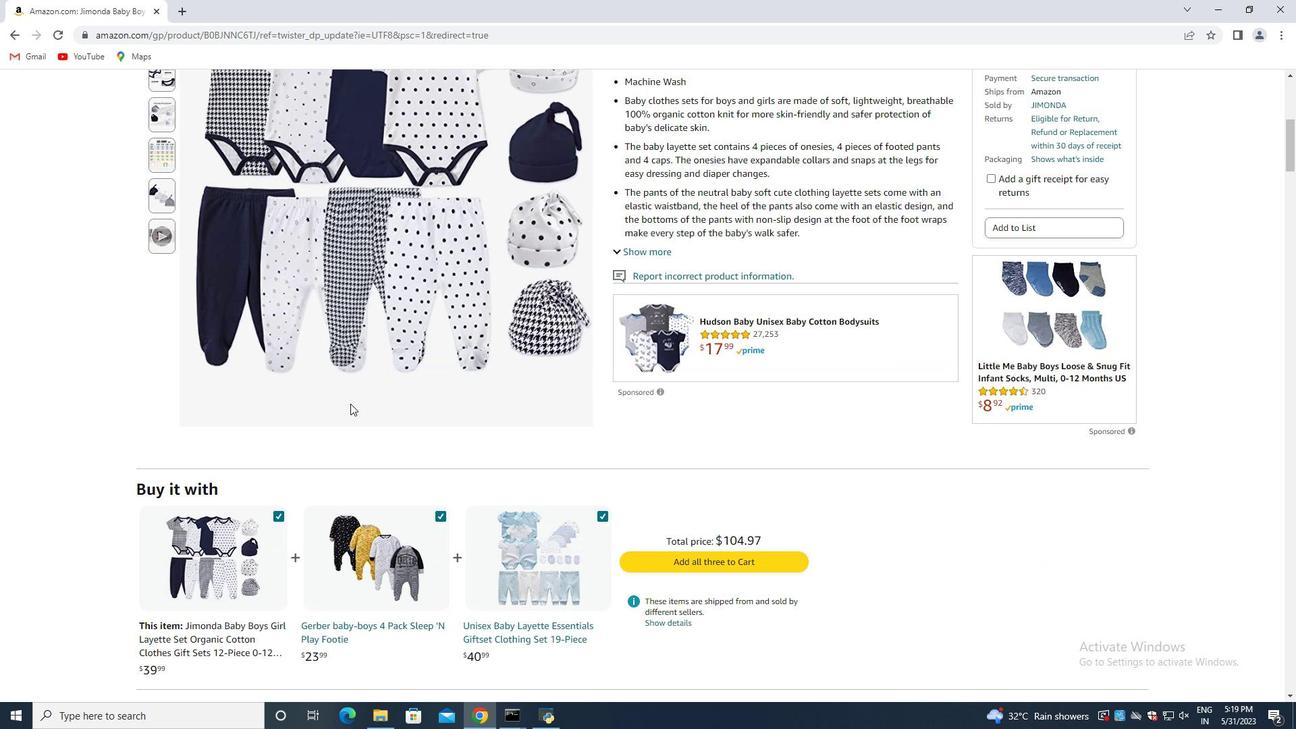 
Action: Mouse moved to (353, 406)
Screenshot: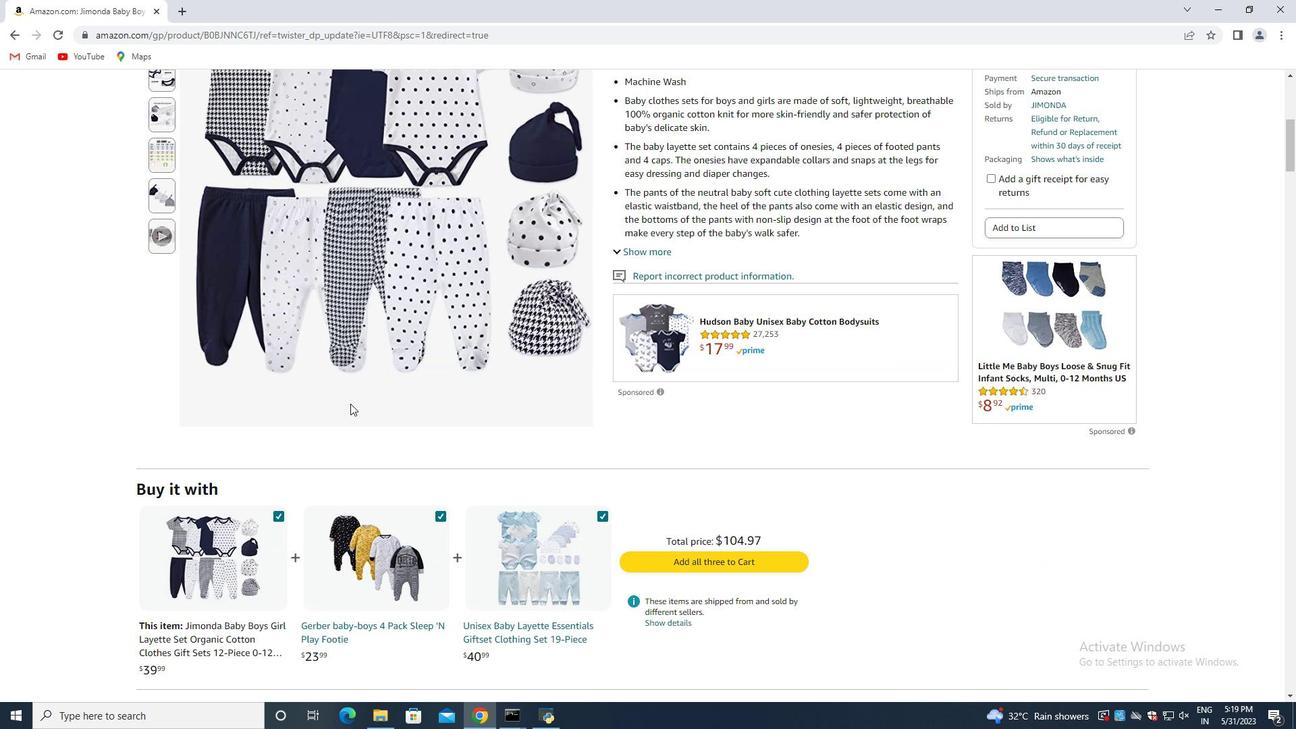 
Action: Mouse scrolled (353, 405) with delta (0, 0)
Screenshot: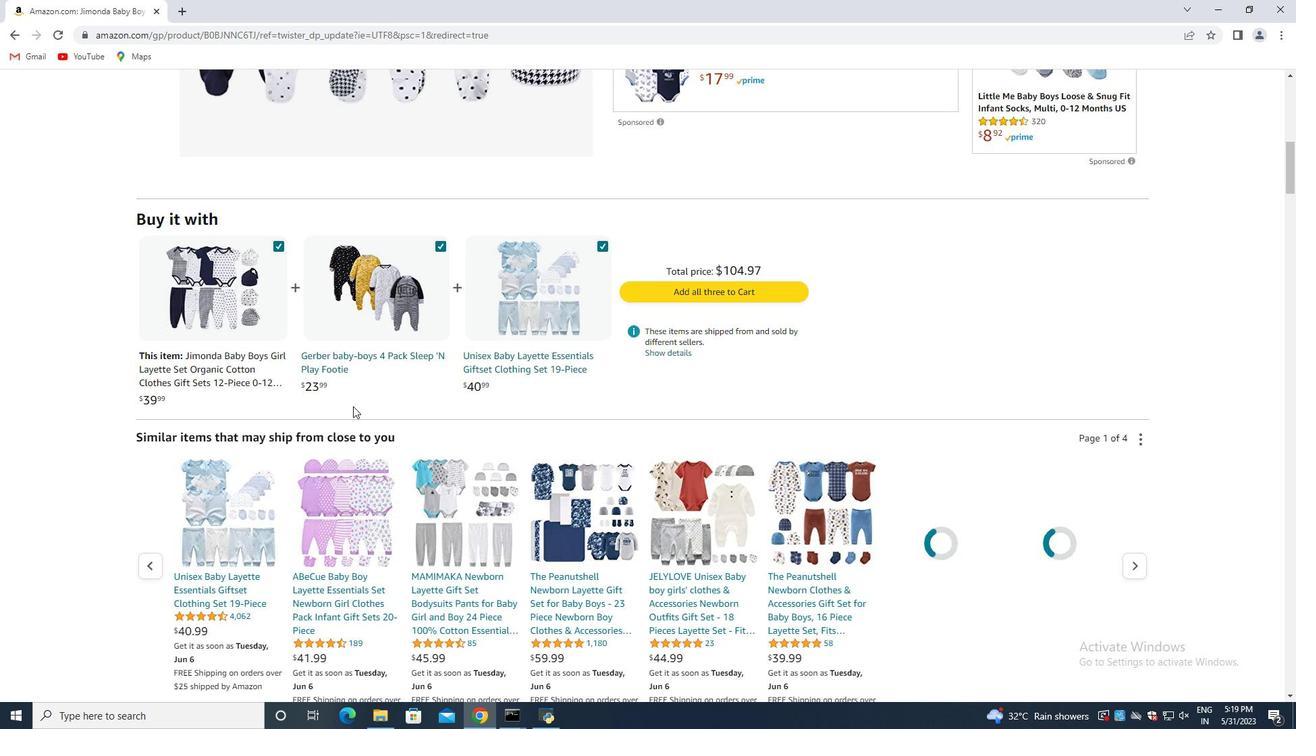 
Action: Mouse moved to (353, 407)
Screenshot: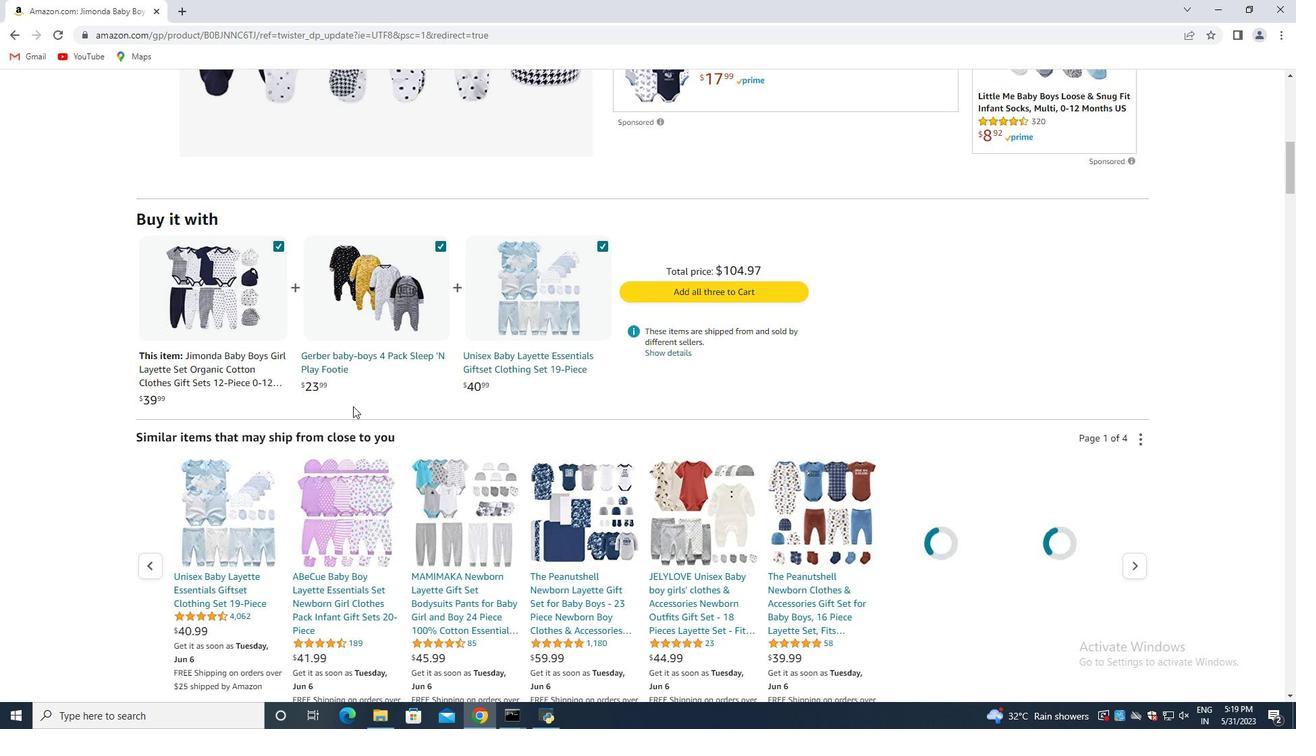 
Action: Mouse scrolled (353, 406) with delta (0, 0)
Screenshot: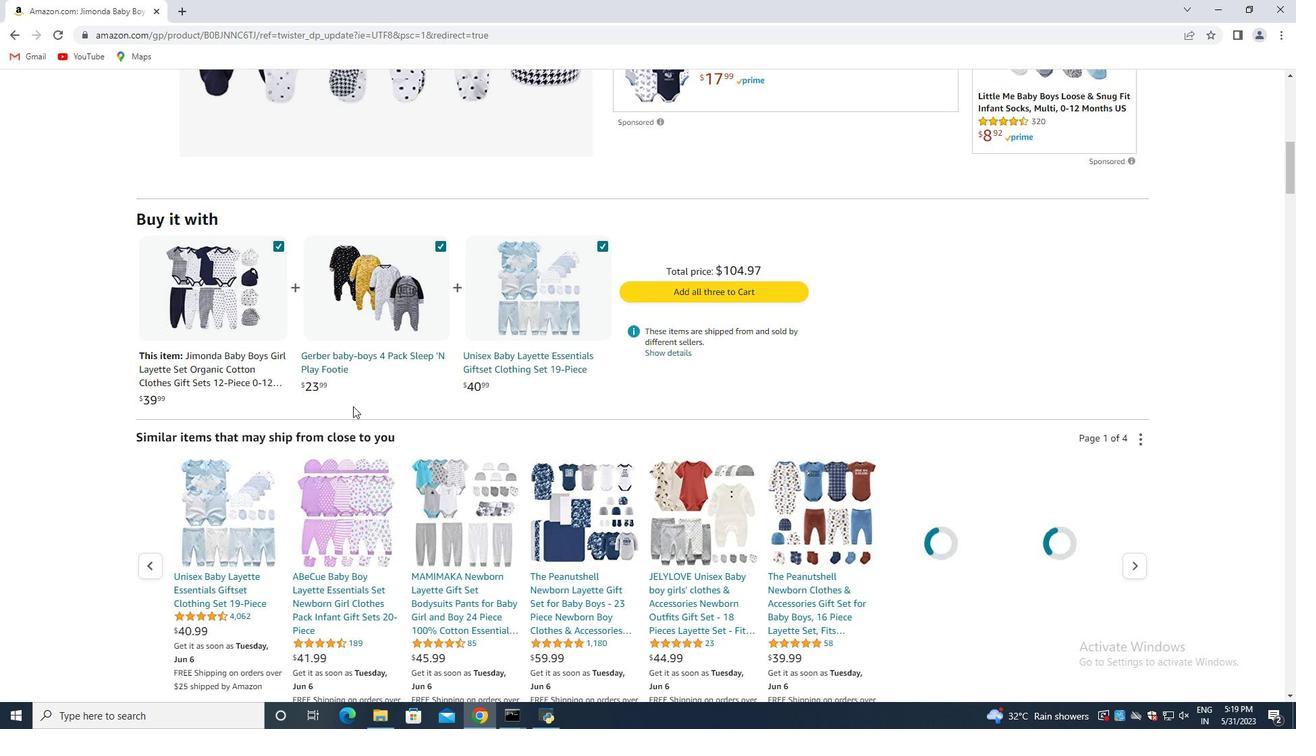 
Action: Mouse moved to (353, 407)
Screenshot: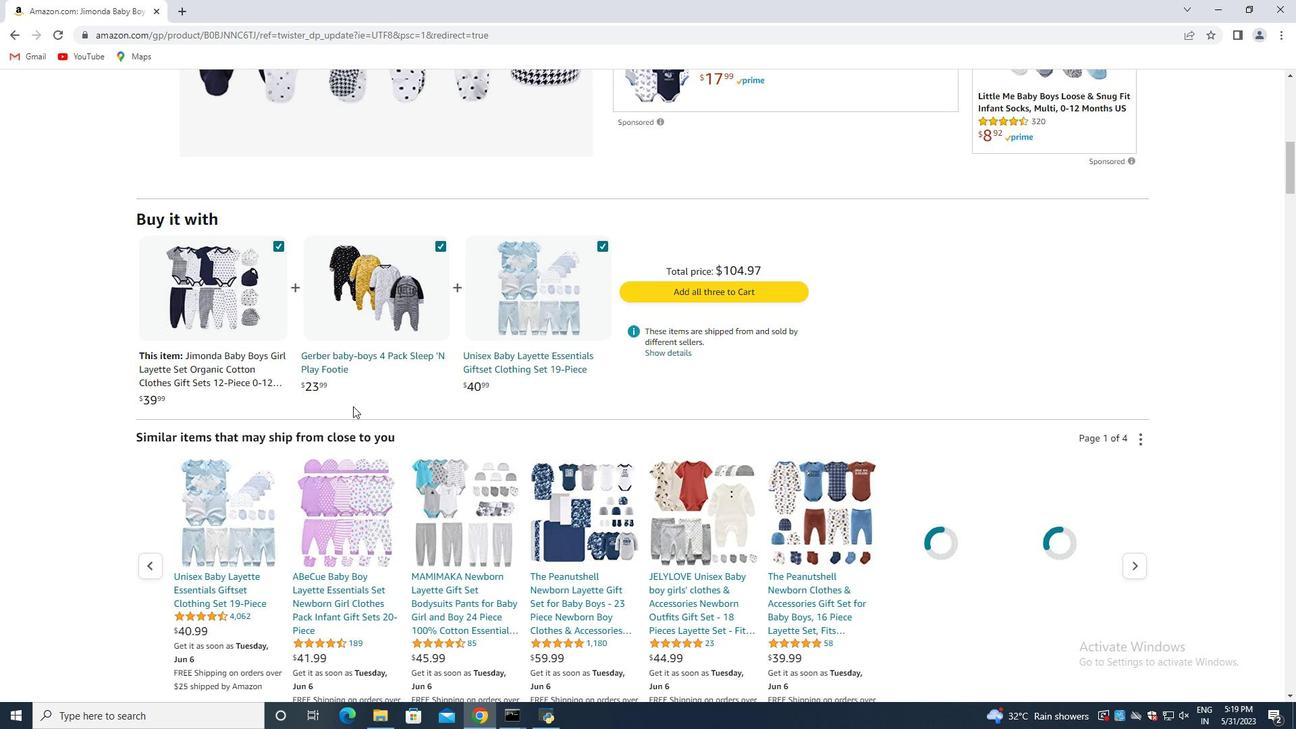 
Action: Mouse scrolled (353, 406) with delta (0, 0)
Screenshot: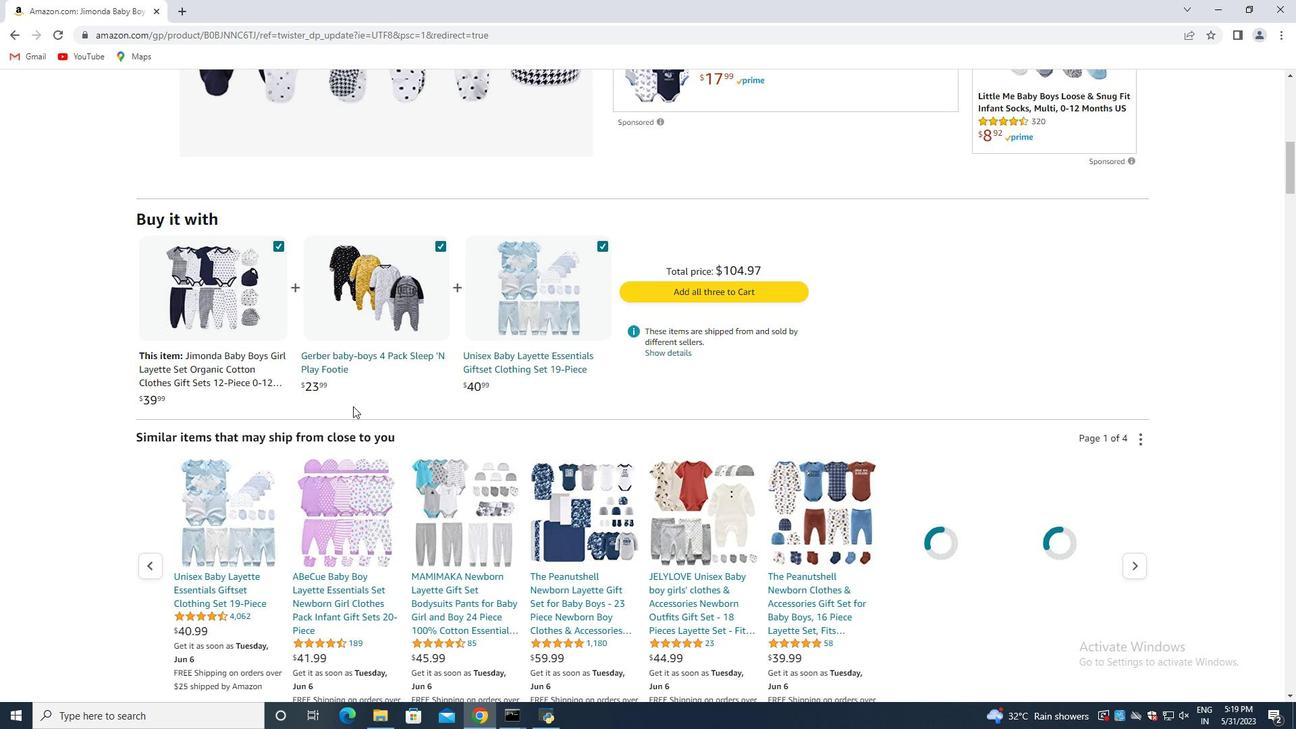 
Action: Mouse moved to (353, 413)
Screenshot: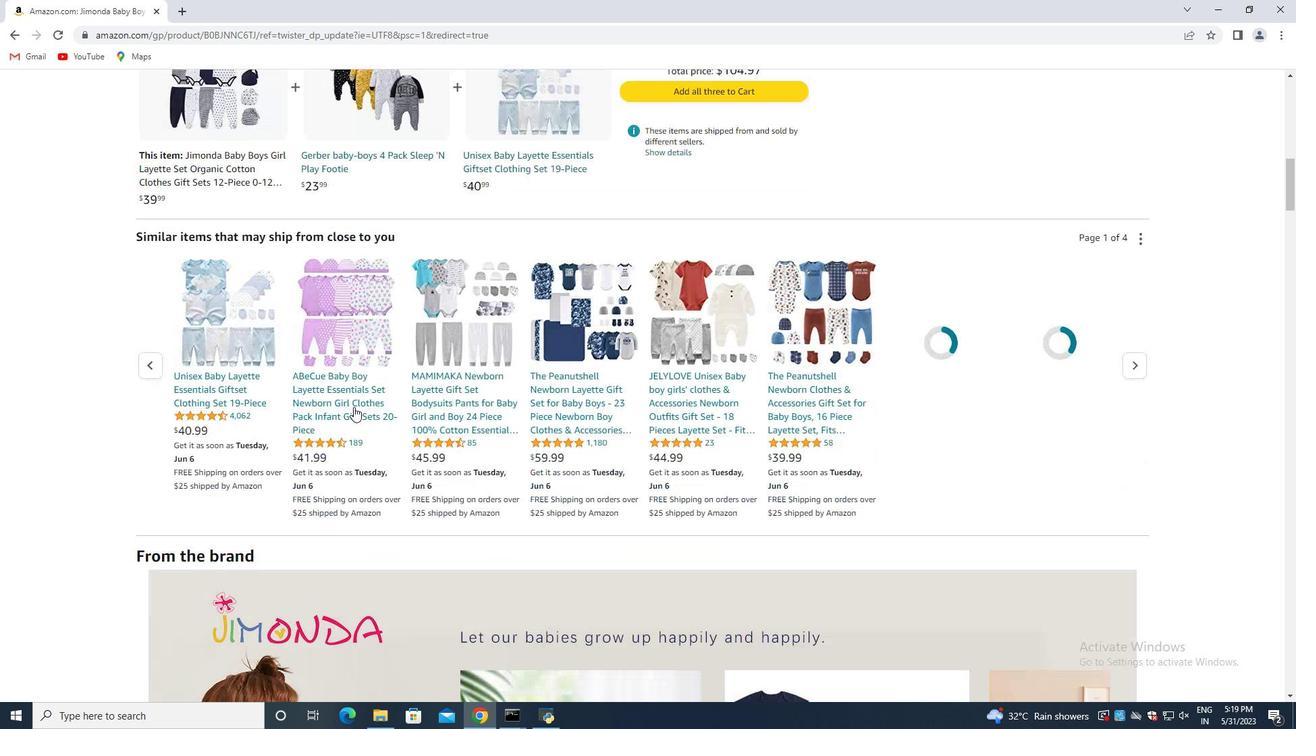 
Action: Mouse scrolled (353, 412) with delta (0, 0)
Screenshot: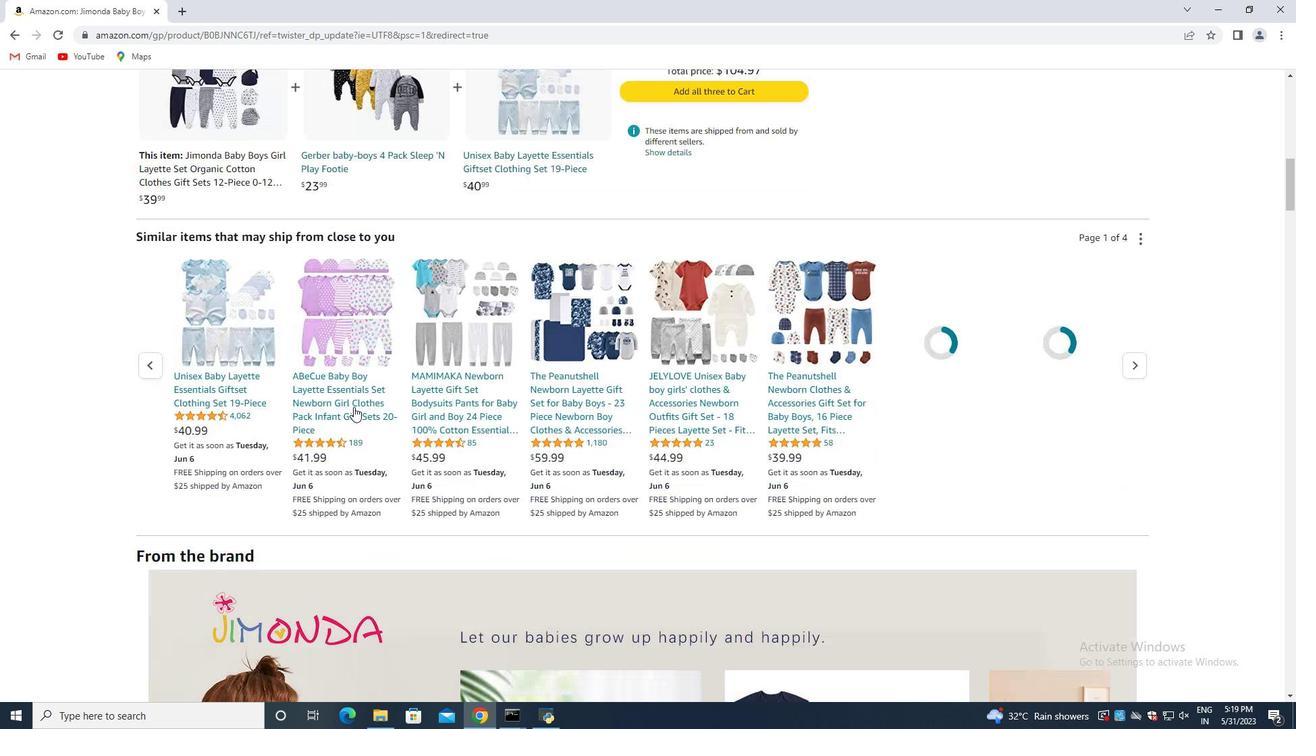 
Action: Mouse moved to (353, 420)
Screenshot: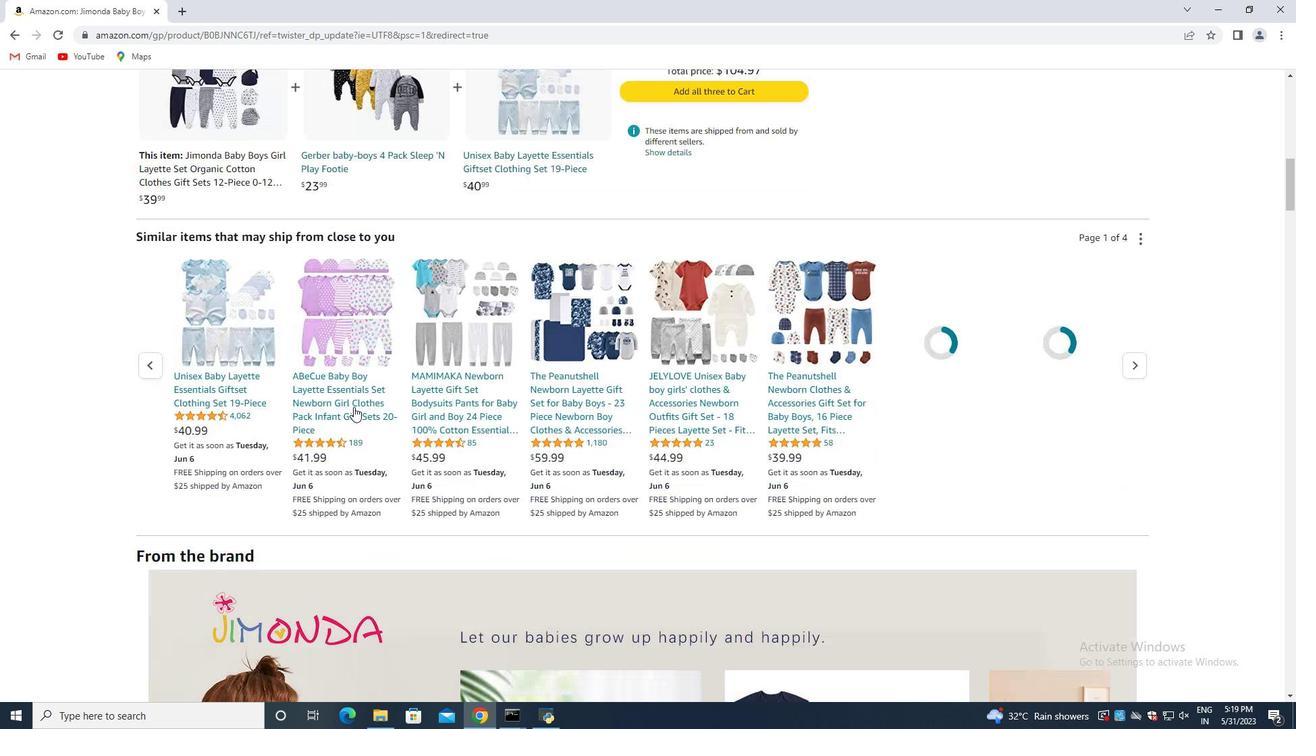 
Action: Mouse scrolled (353, 419) with delta (0, 0)
Screenshot: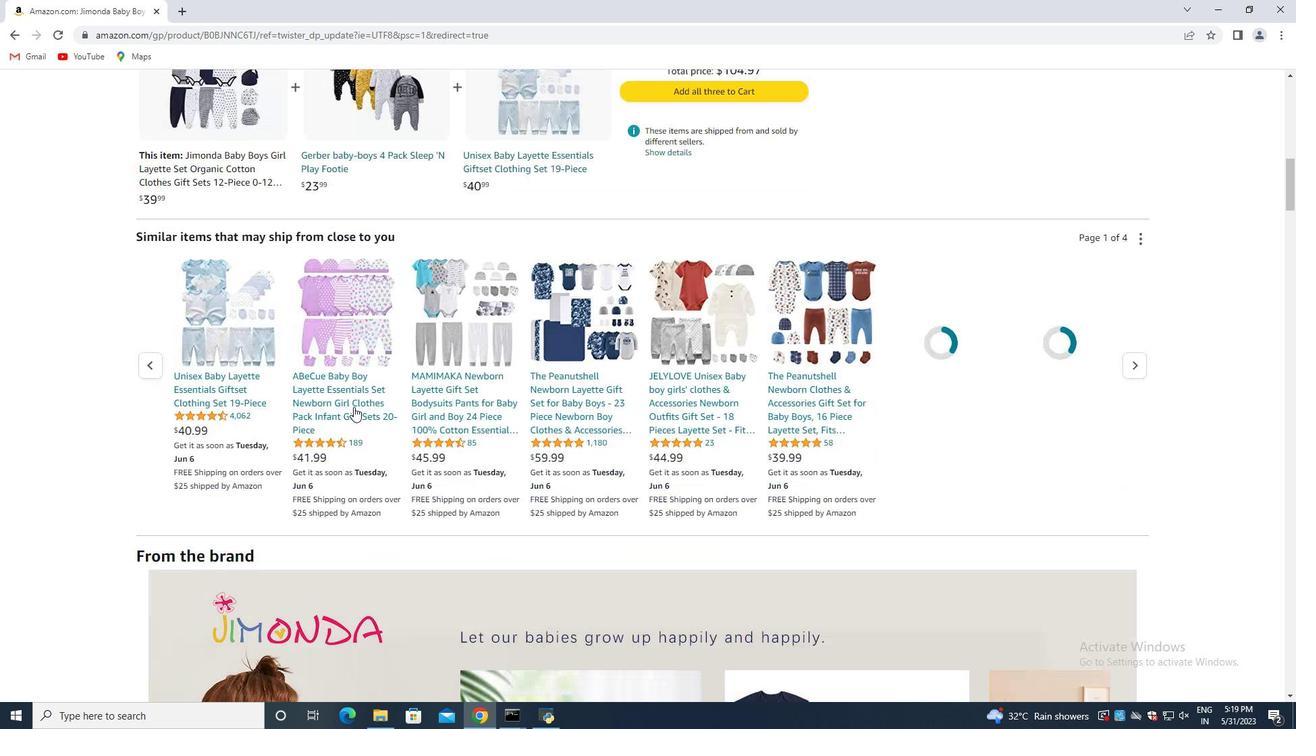 
Action: Mouse moved to (353, 422)
Screenshot: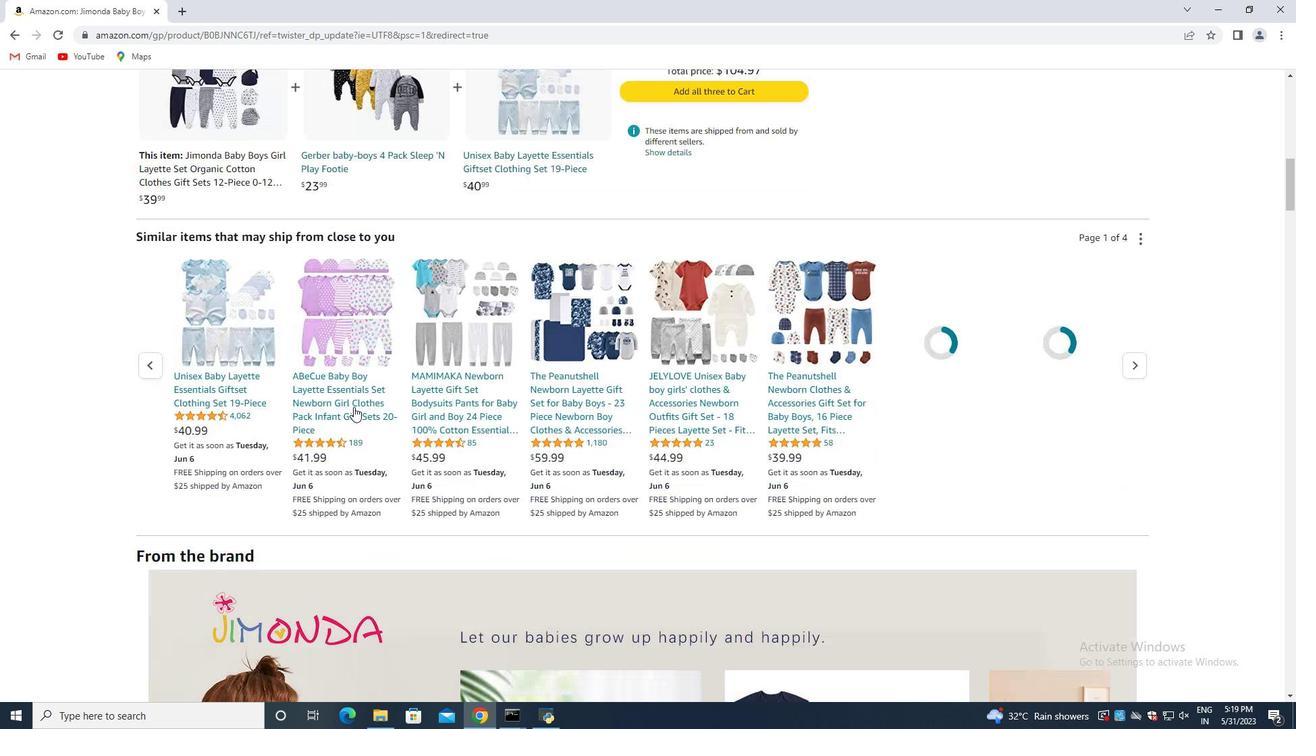 
Action: Mouse scrolled (353, 421) with delta (0, 0)
Screenshot: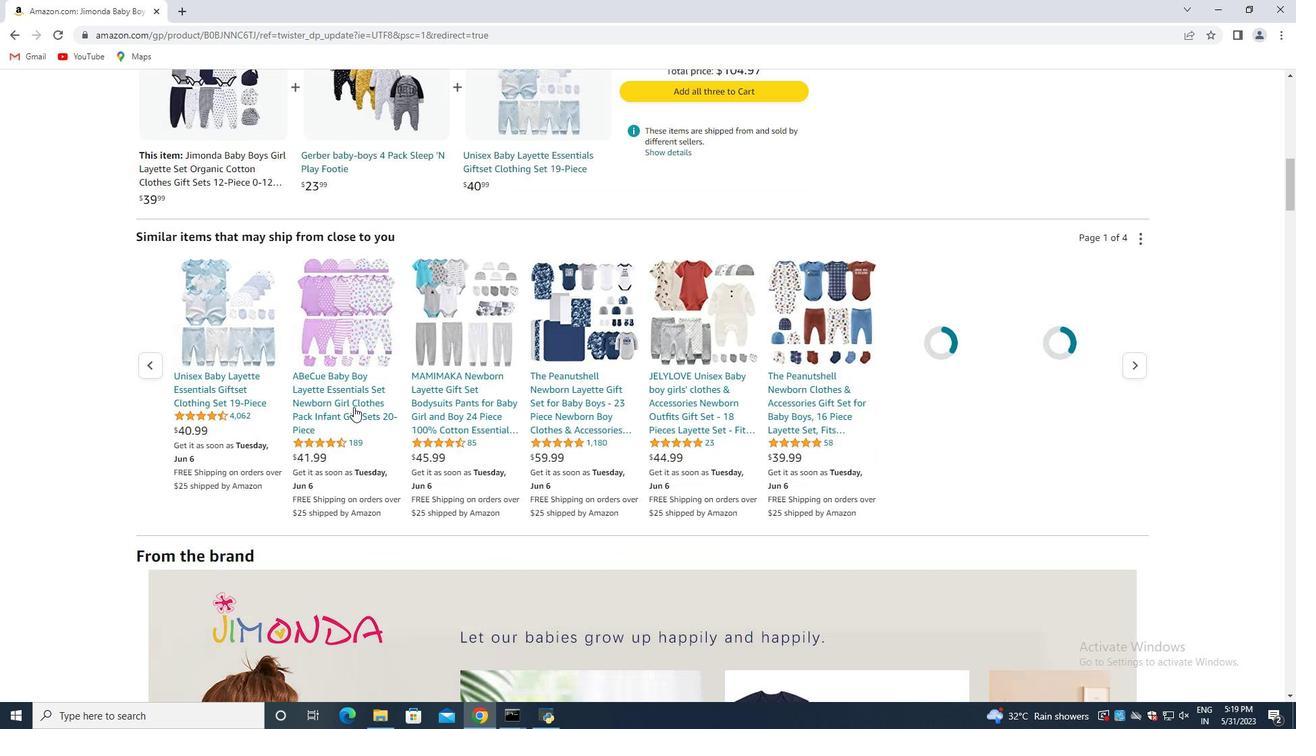 
Action: Mouse scrolled (353, 421) with delta (0, 0)
Screenshot: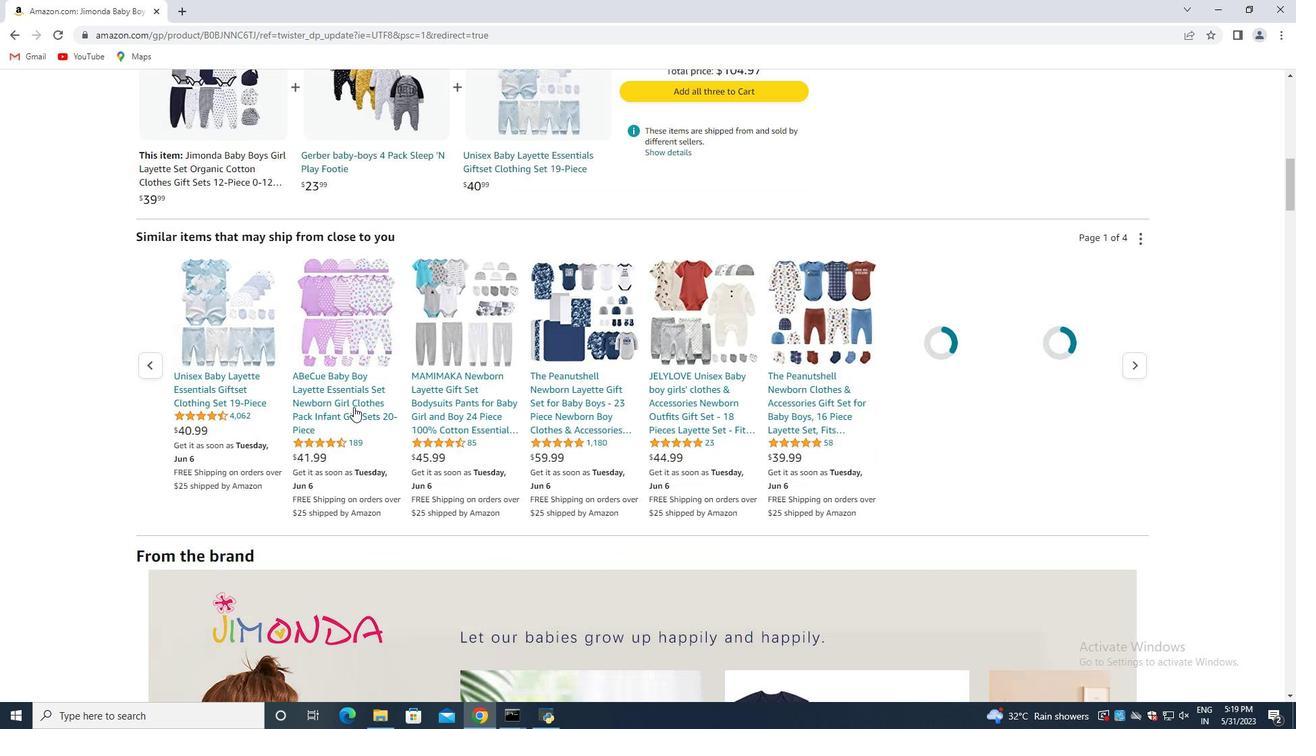 
Action: Mouse moved to (352, 424)
Screenshot: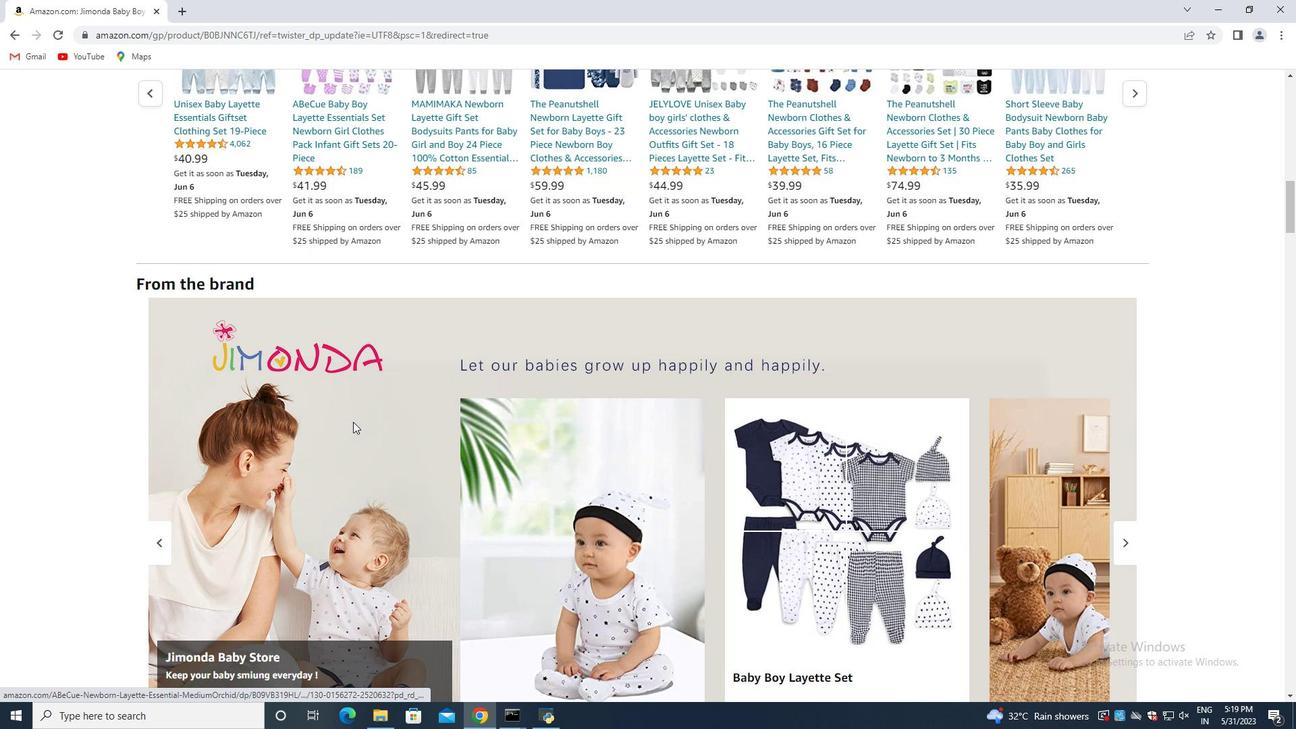 
Action: Mouse scrolled (353, 422) with delta (0, 0)
Screenshot: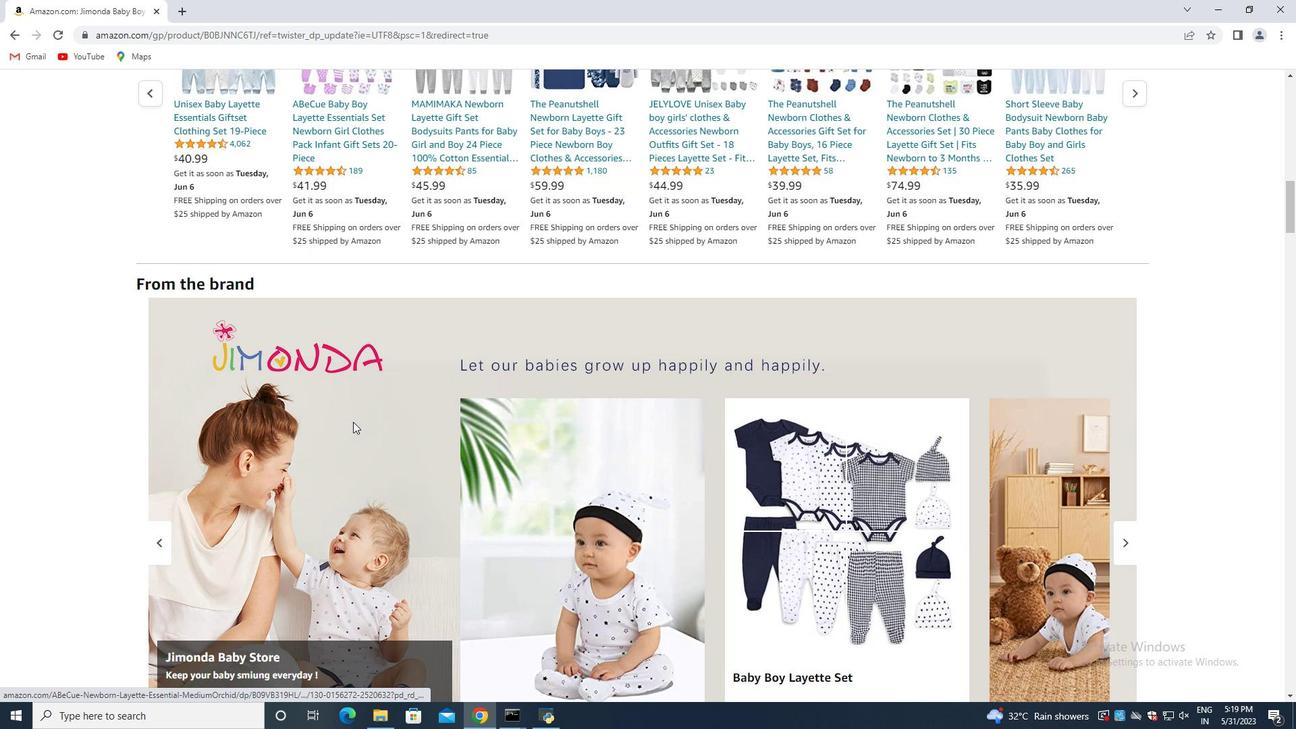 
Action: Mouse moved to (351, 424)
Screenshot: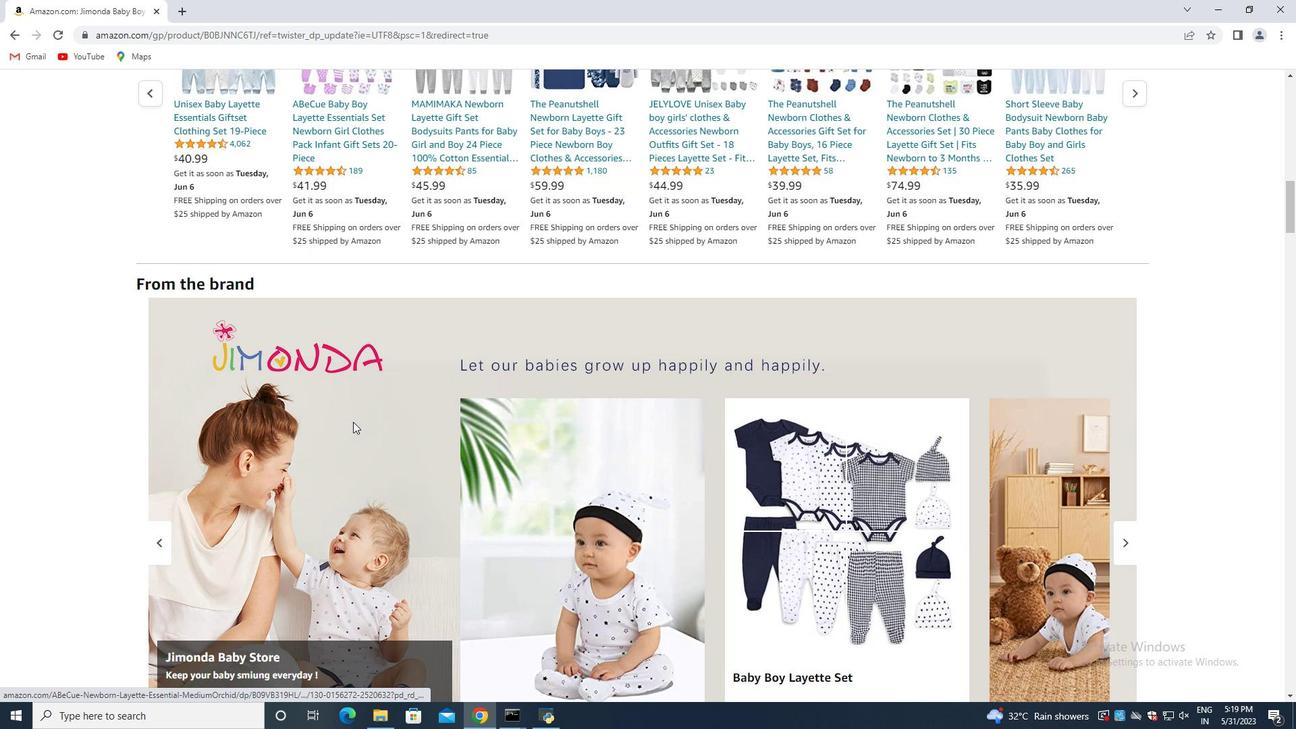 
Action: Mouse scrolled (351, 423) with delta (0, 0)
Screenshot: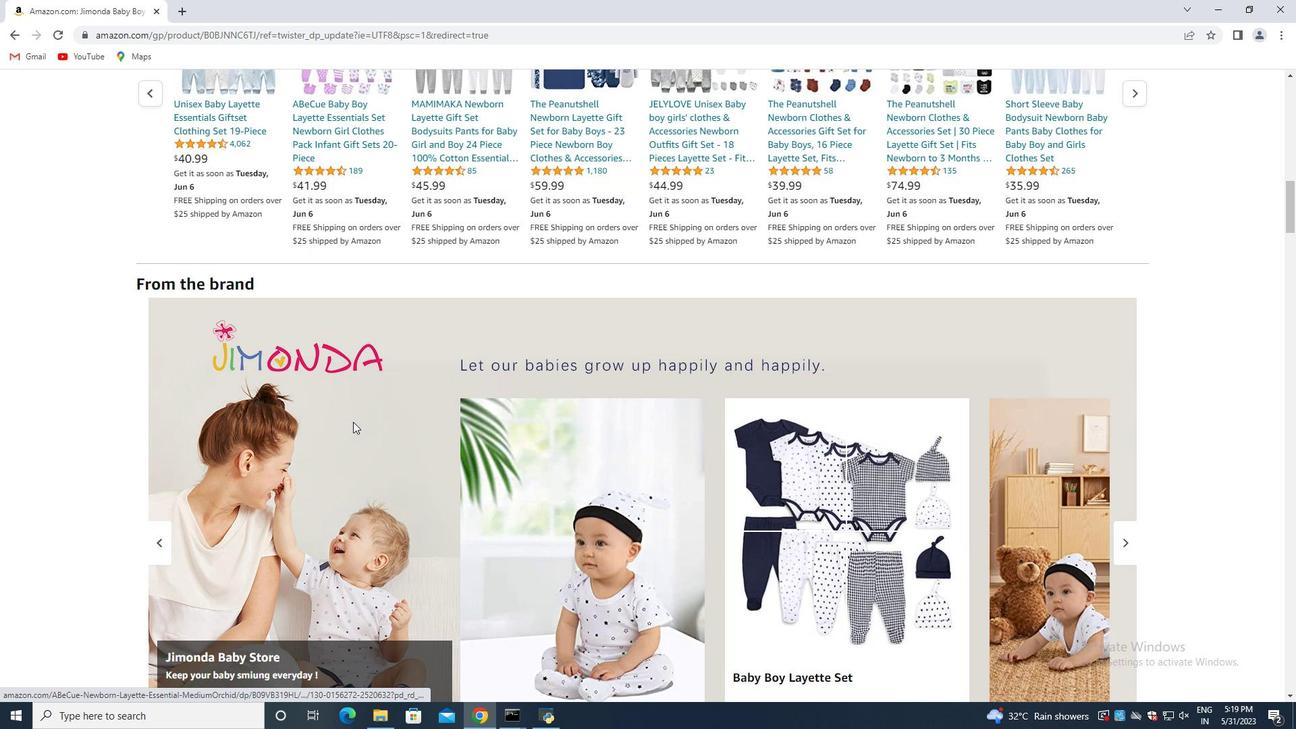 
Action: Mouse scrolled (351, 423) with delta (0, 0)
Screenshot: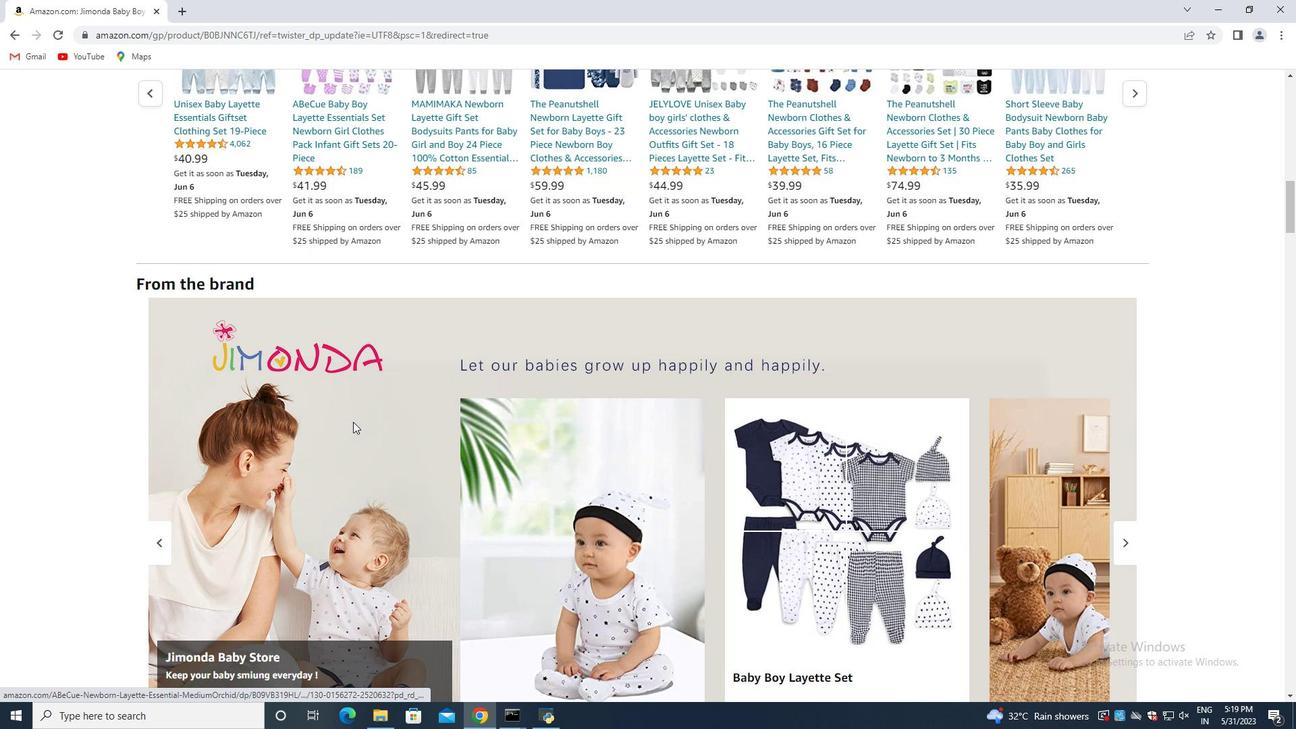 
Action: Mouse scrolled (351, 423) with delta (0, 0)
Screenshot: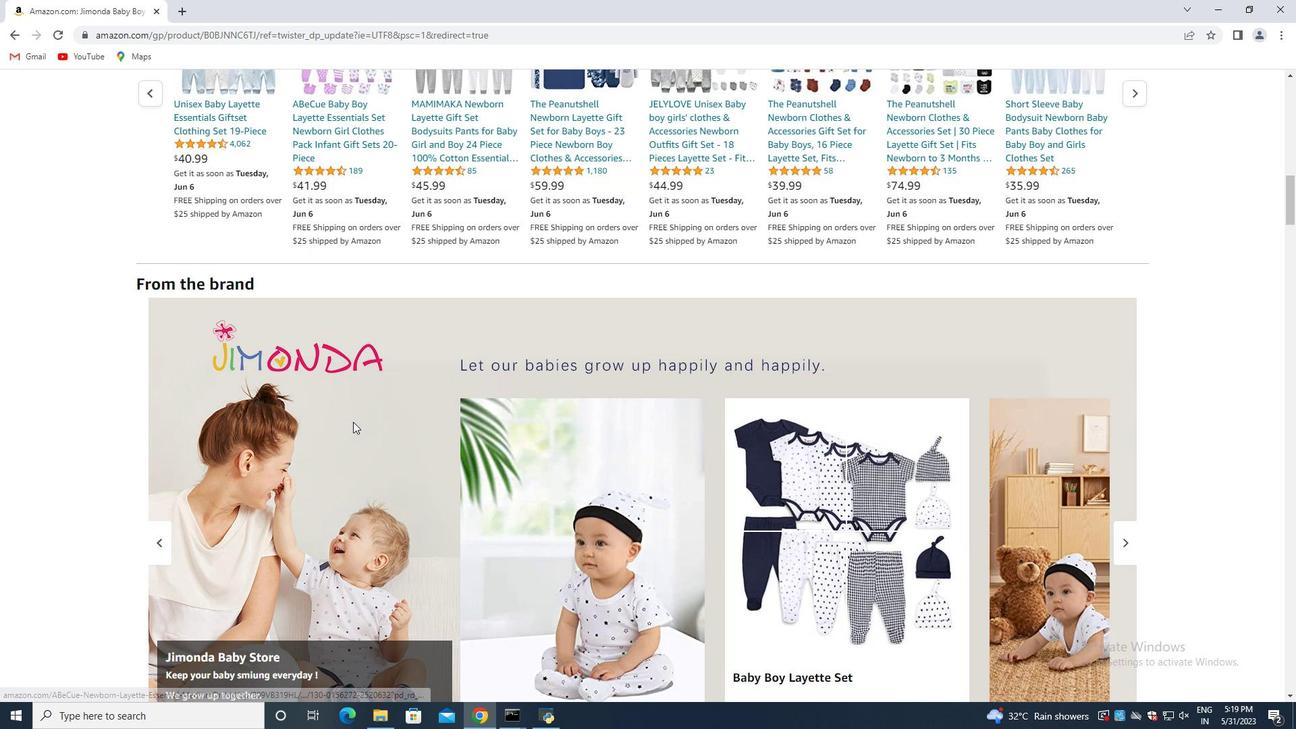 
Action: Mouse scrolled (351, 423) with delta (0, 0)
Screenshot: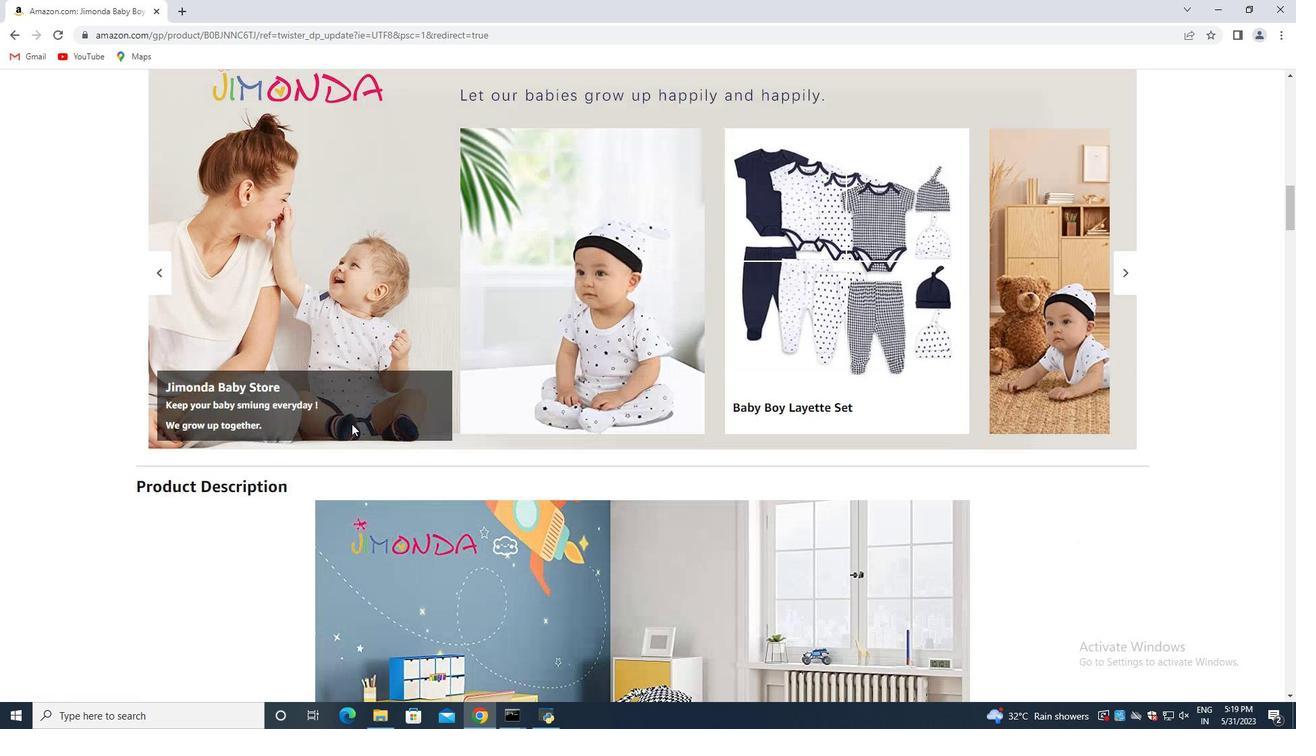 
Action: Mouse moved to (351, 426)
Screenshot: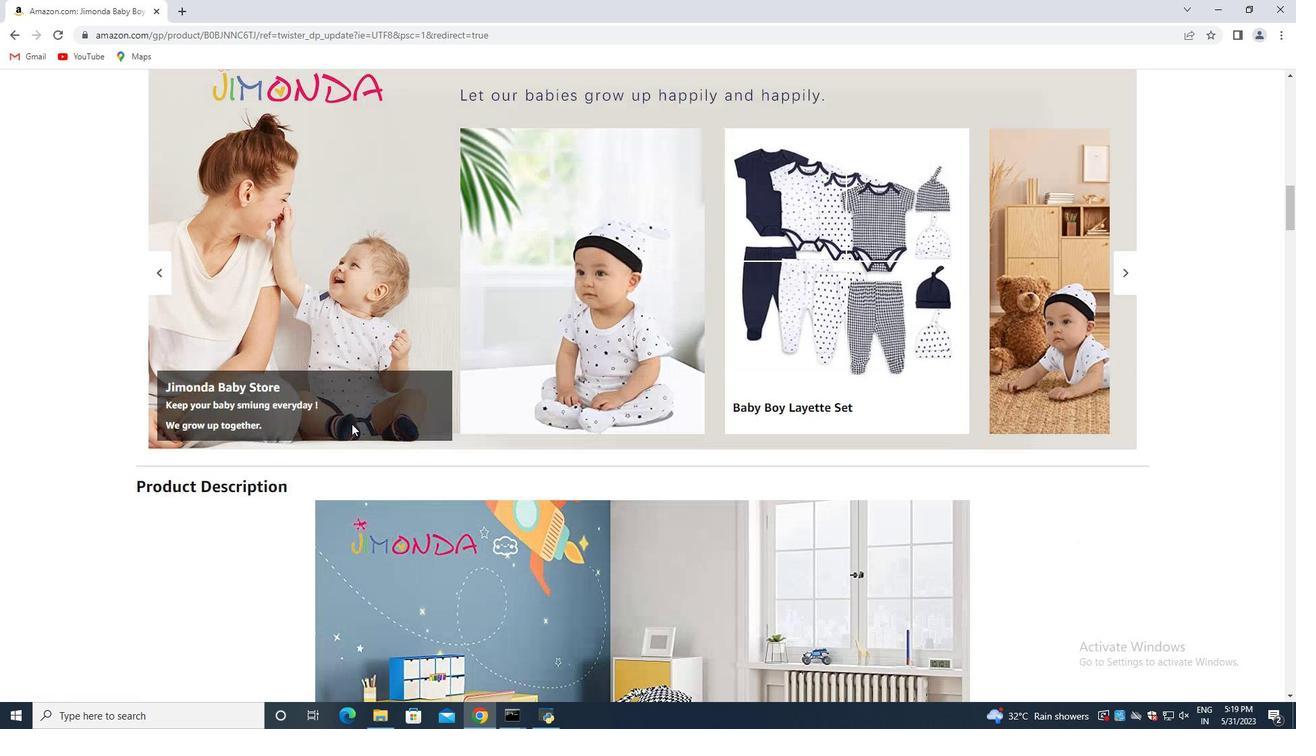
Action: Mouse scrolled (351, 425) with delta (0, 0)
Screenshot: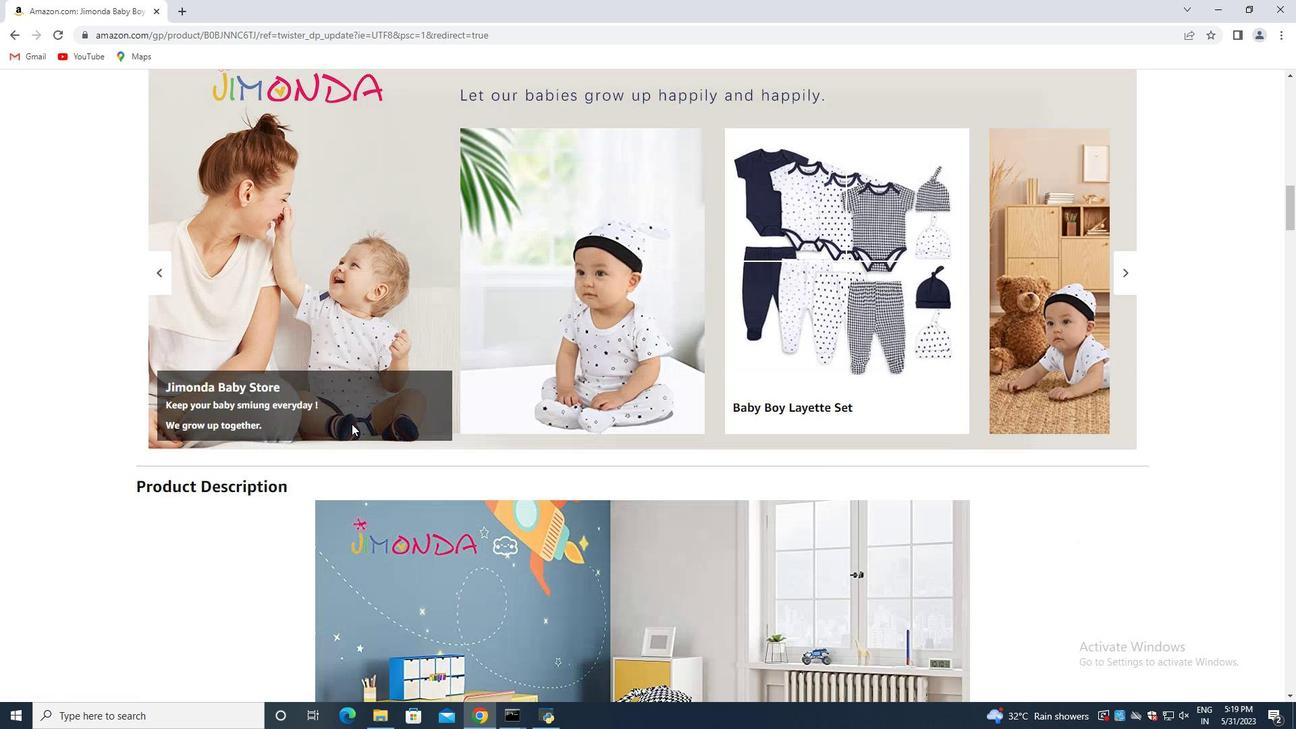 
Action: Mouse moved to (351, 426)
Screenshot: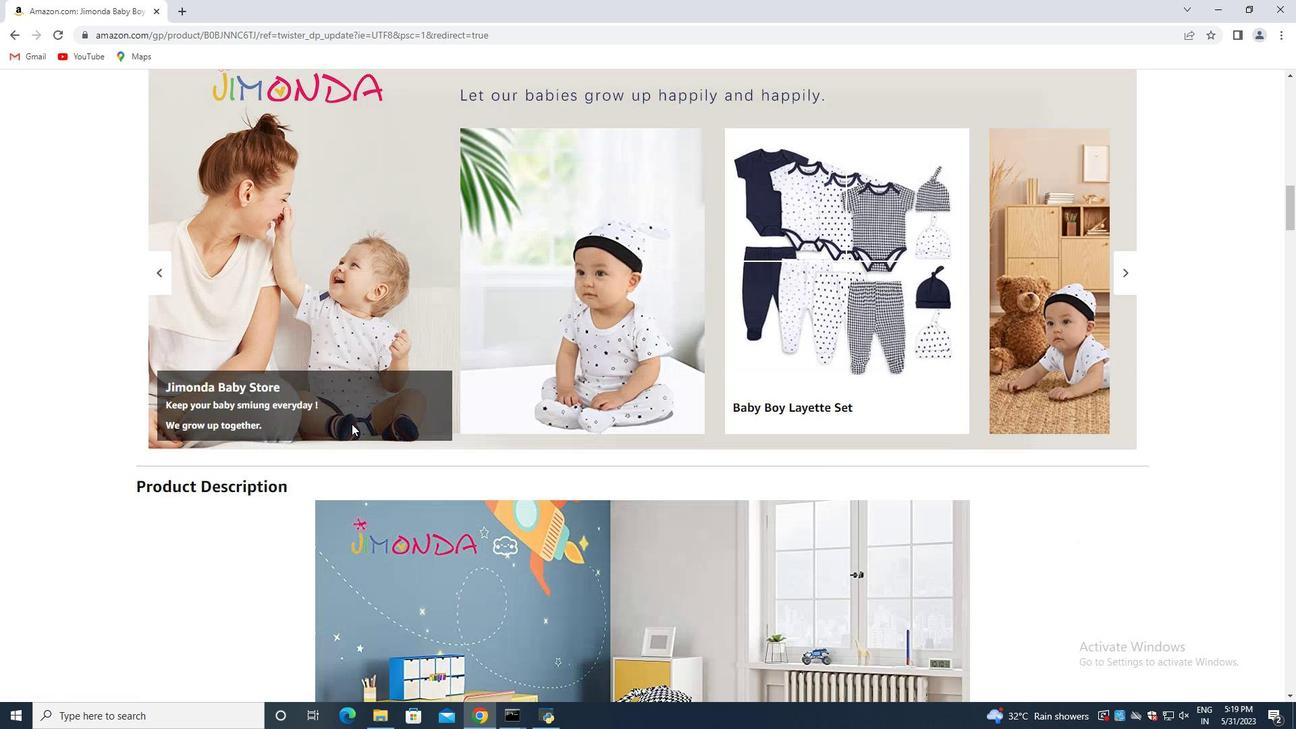
Action: Mouse scrolled (351, 426) with delta (0, 0)
Screenshot: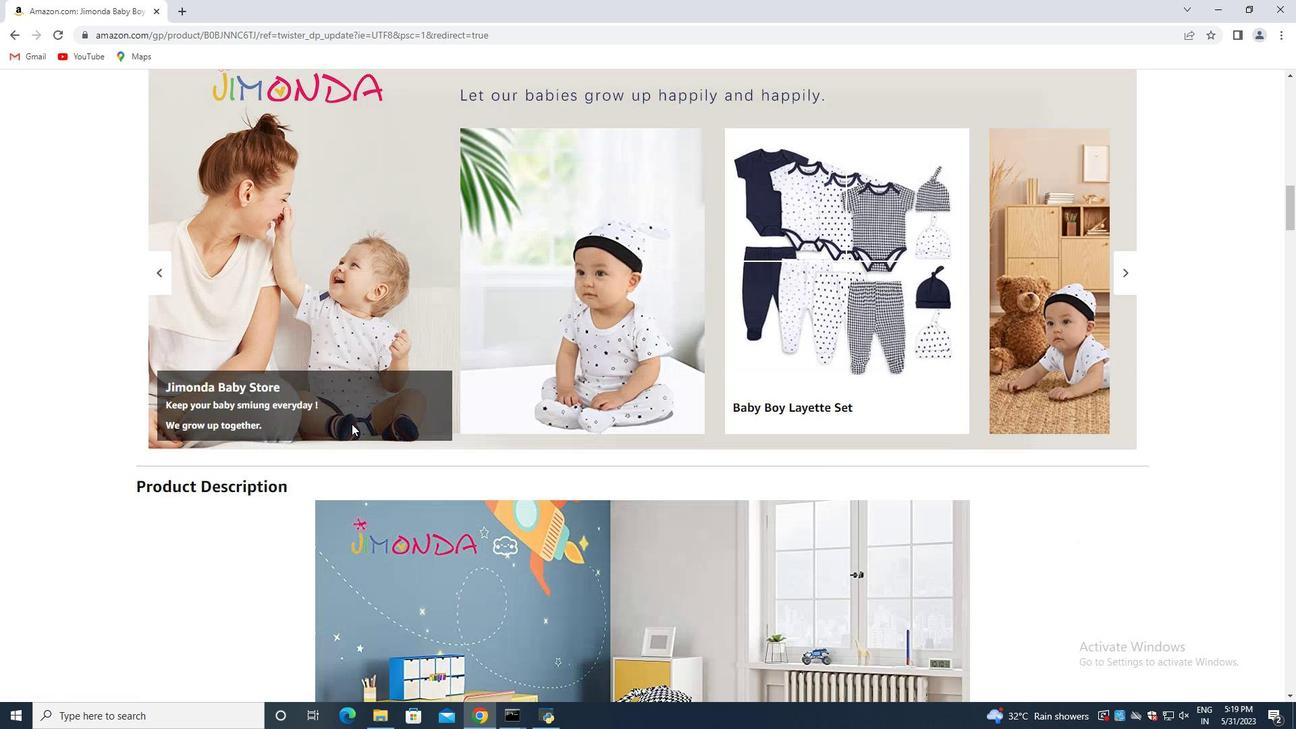 
Action: Mouse scrolled (351, 426) with delta (0, 0)
Screenshot: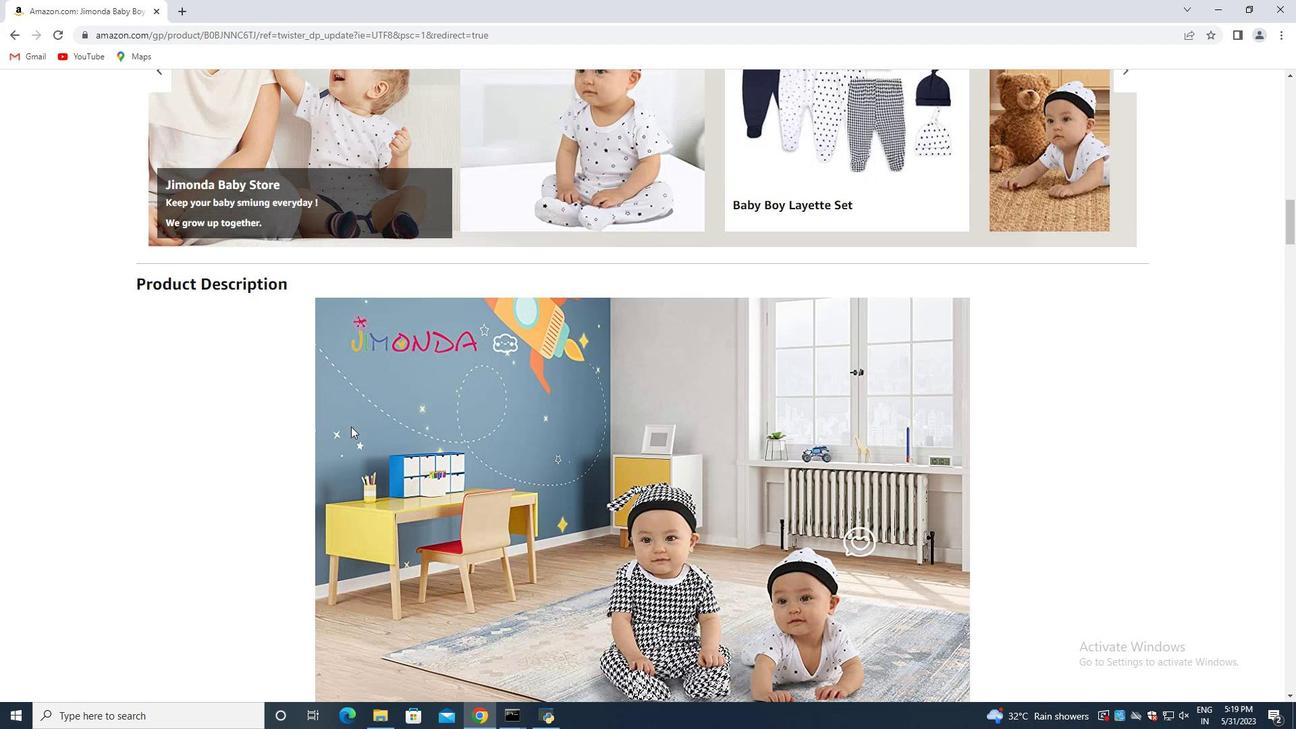 
Action: Mouse moved to (351, 427)
Screenshot: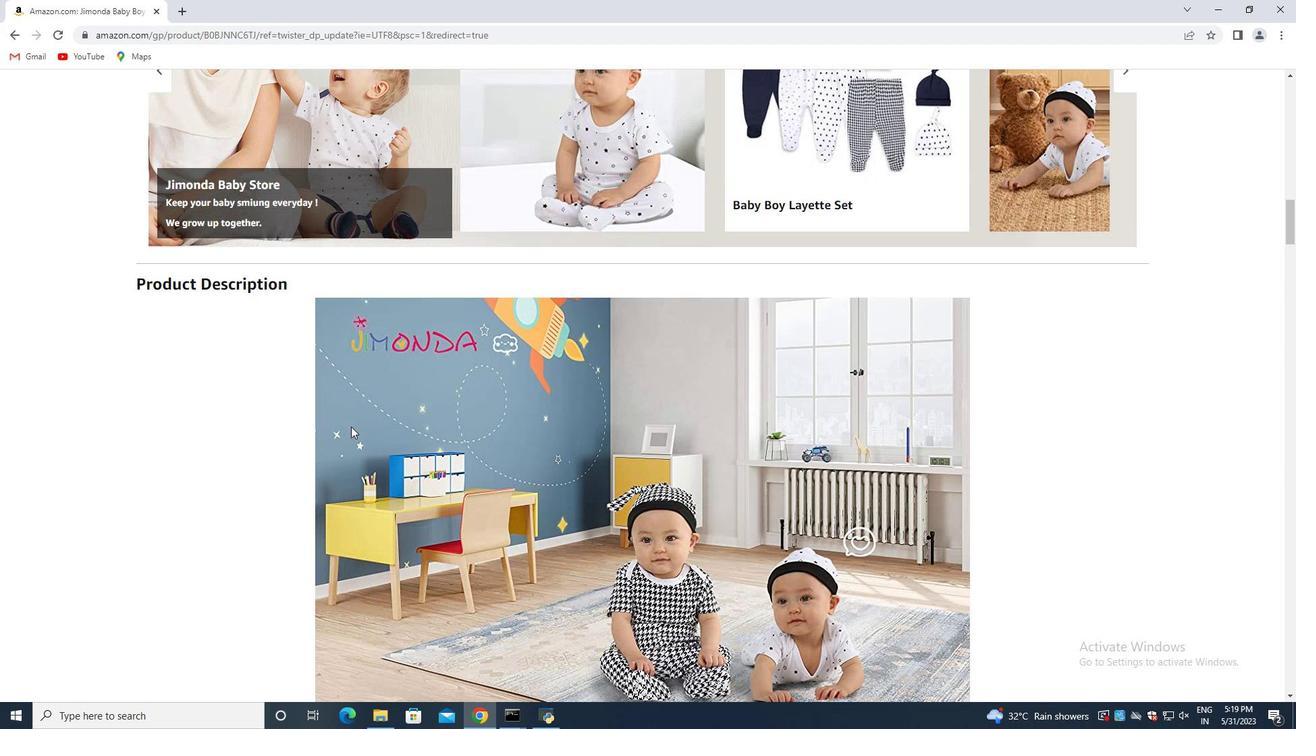 
Action: Mouse scrolled (351, 426) with delta (0, 0)
Screenshot: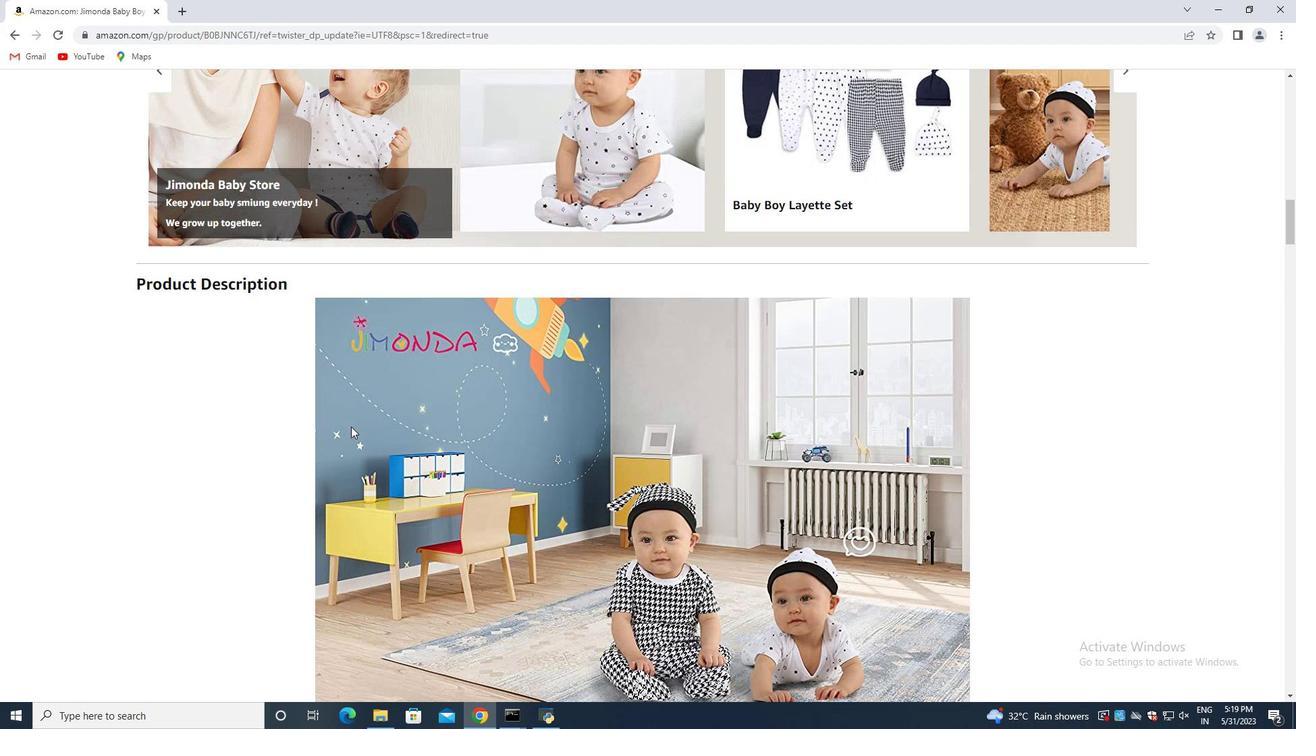 
Action: Mouse scrolled (351, 426) with delta (0, 0)
Screenshot: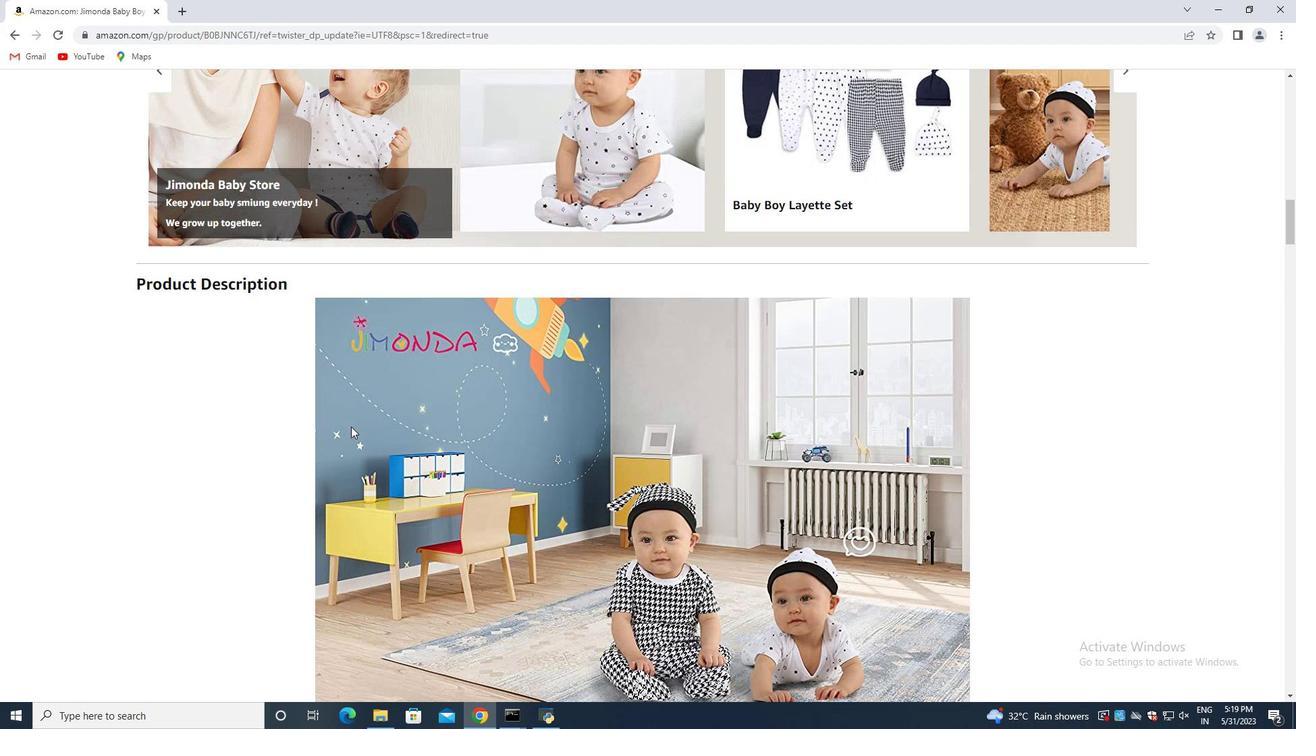 
Action: Mouse moved to (351, 428)
Screenshot: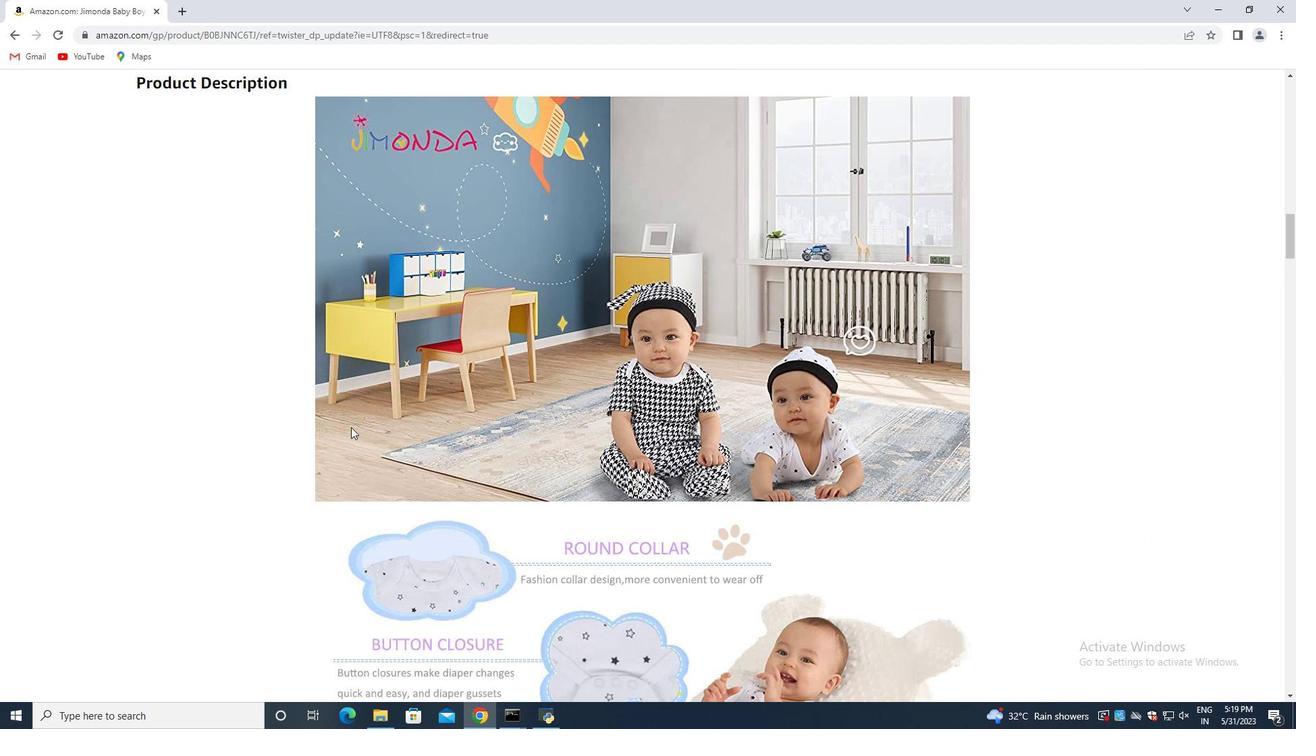 
Action: Mouse scrolled (351, 427) with delta (0, 0)
Screenshot: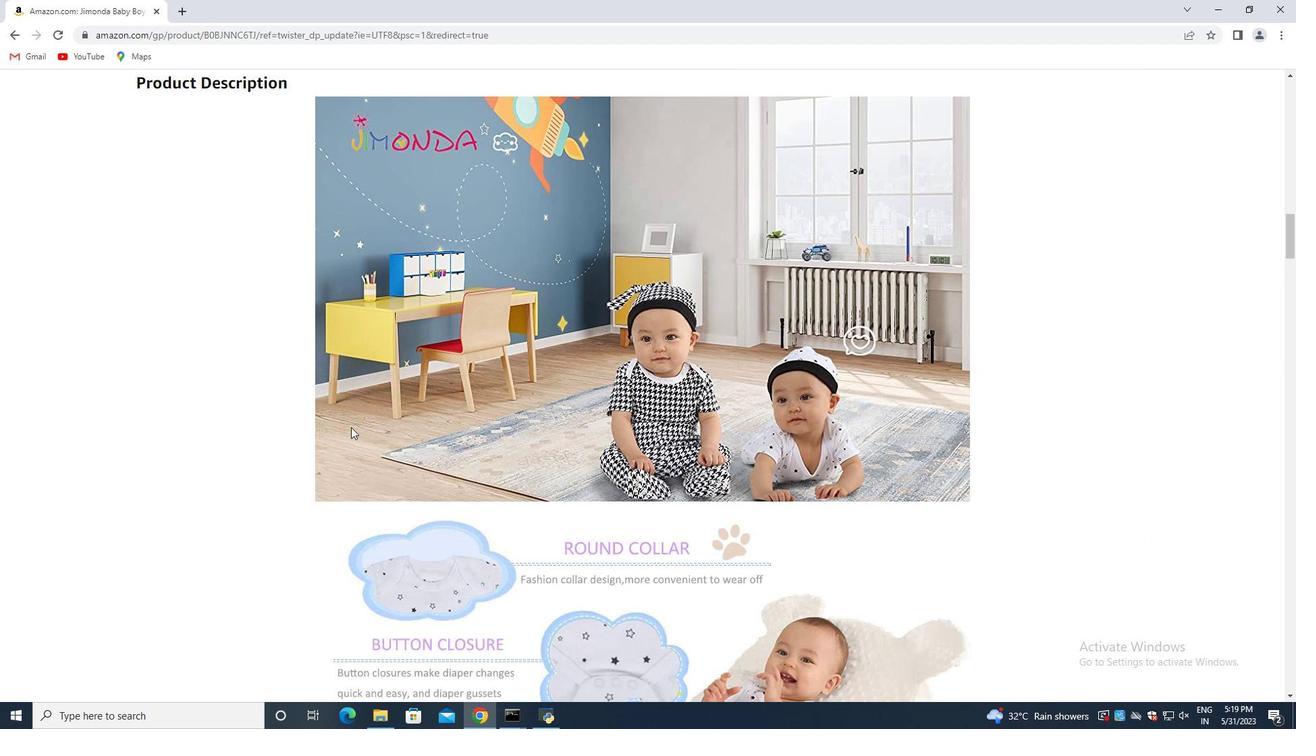 
Action: Mouse moved to (351, 429)
Screenshot: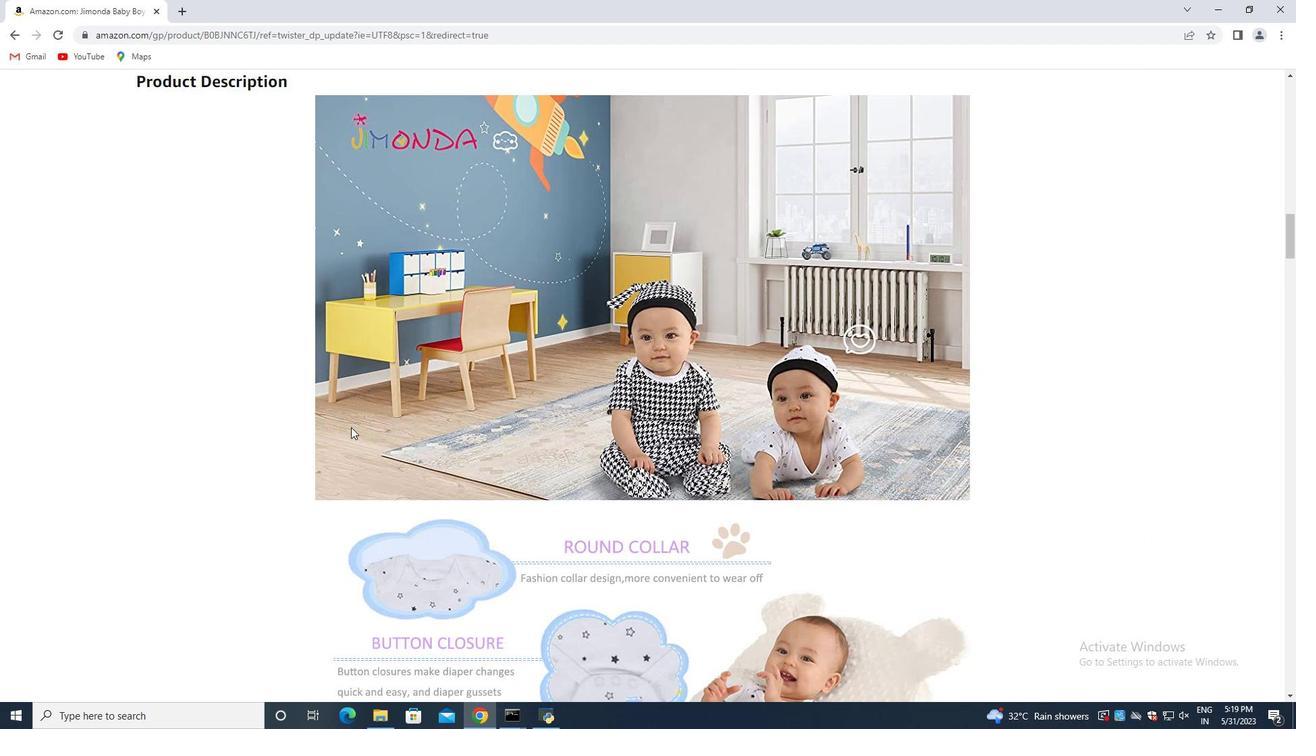 
Action: Mouse scrolled (351, 428) with delta (0, 0)
Screenshot: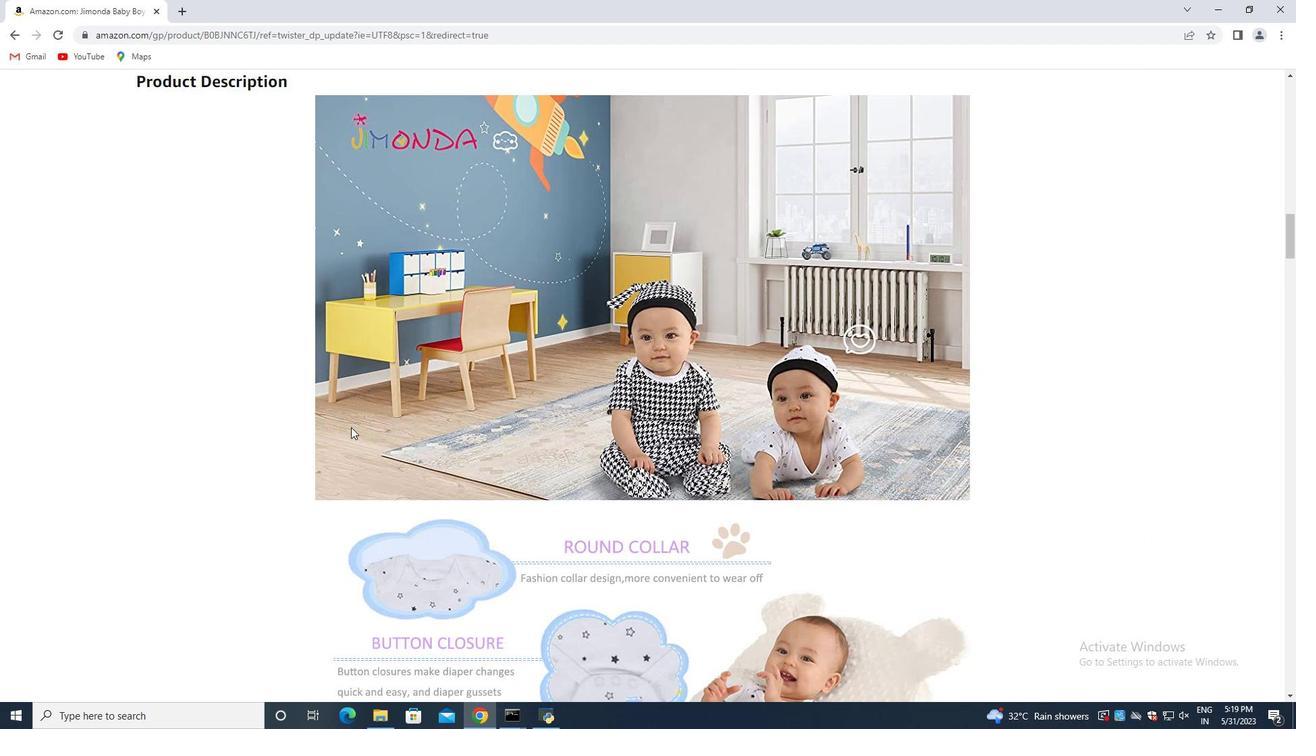 
Action: Mouse moved to (350, 430)
Screenshot: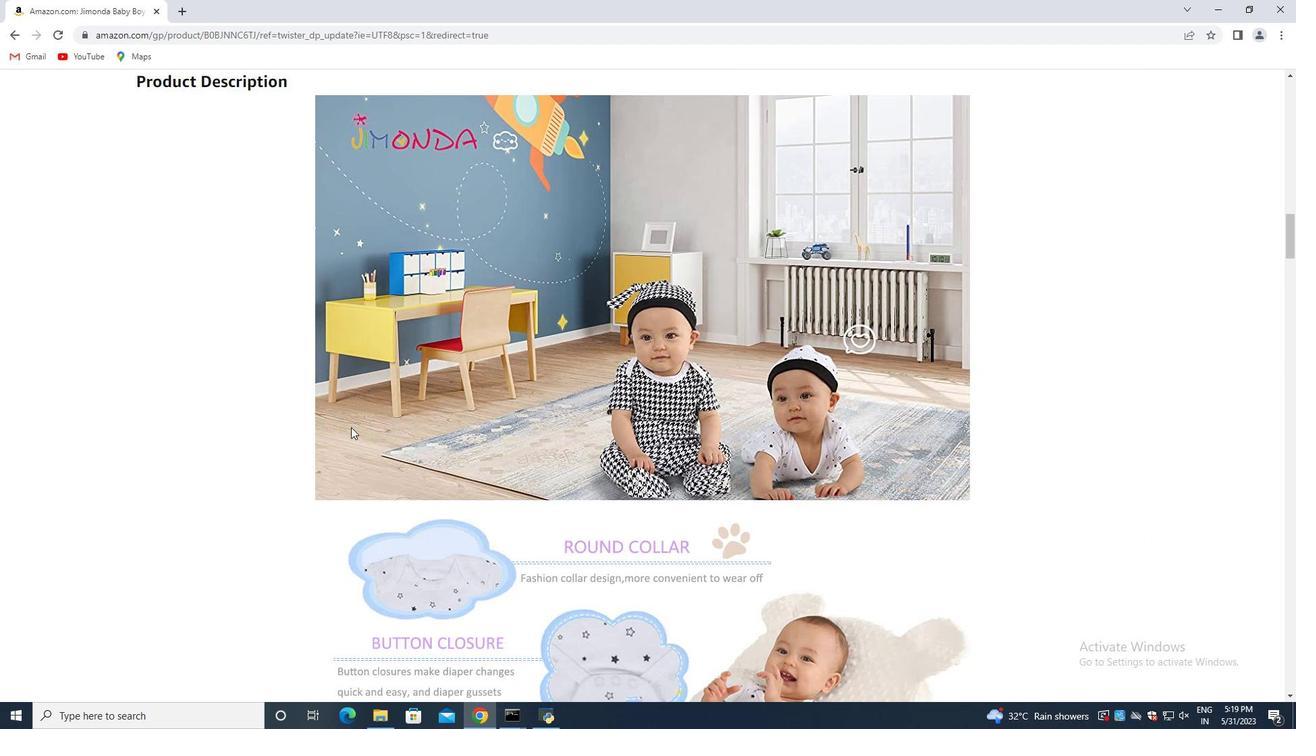 
Action: Mouse scrolled (350, 430) with delta (0, 0)
Screenshot: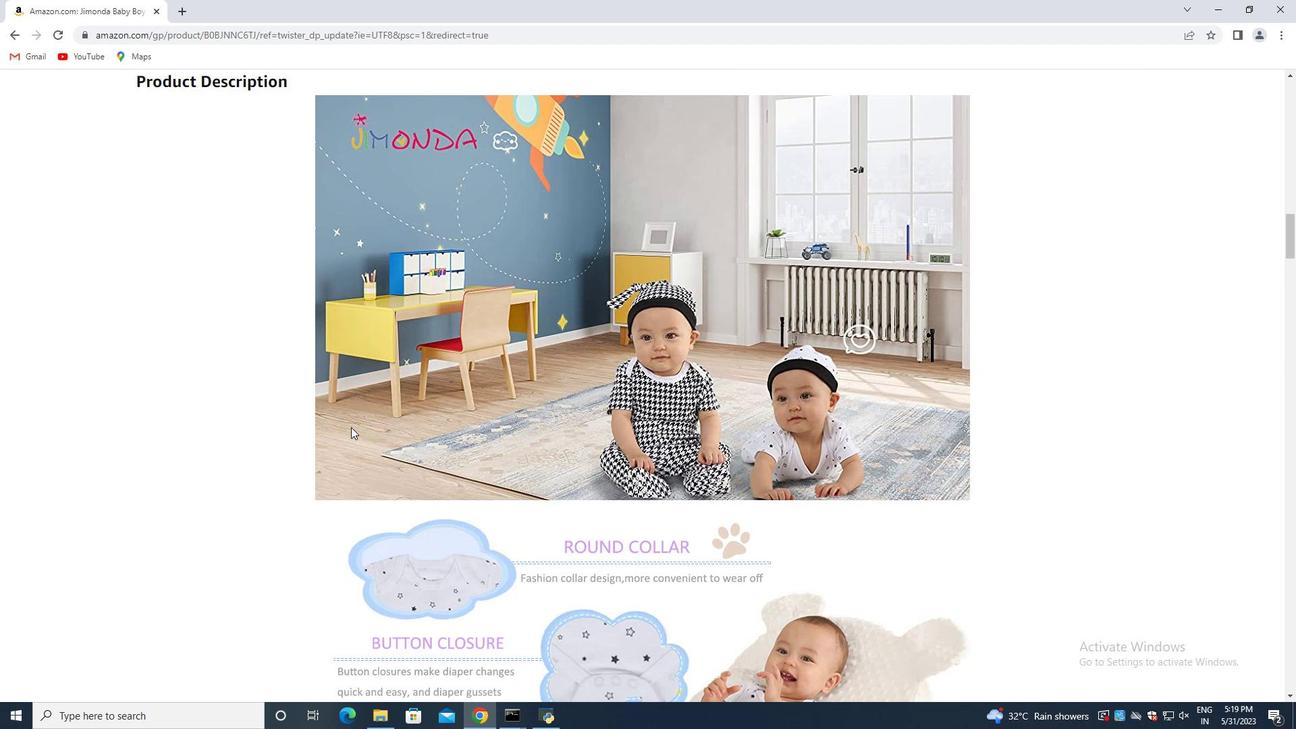 
Action: Mouse moved to (349, 432)
Screenshot: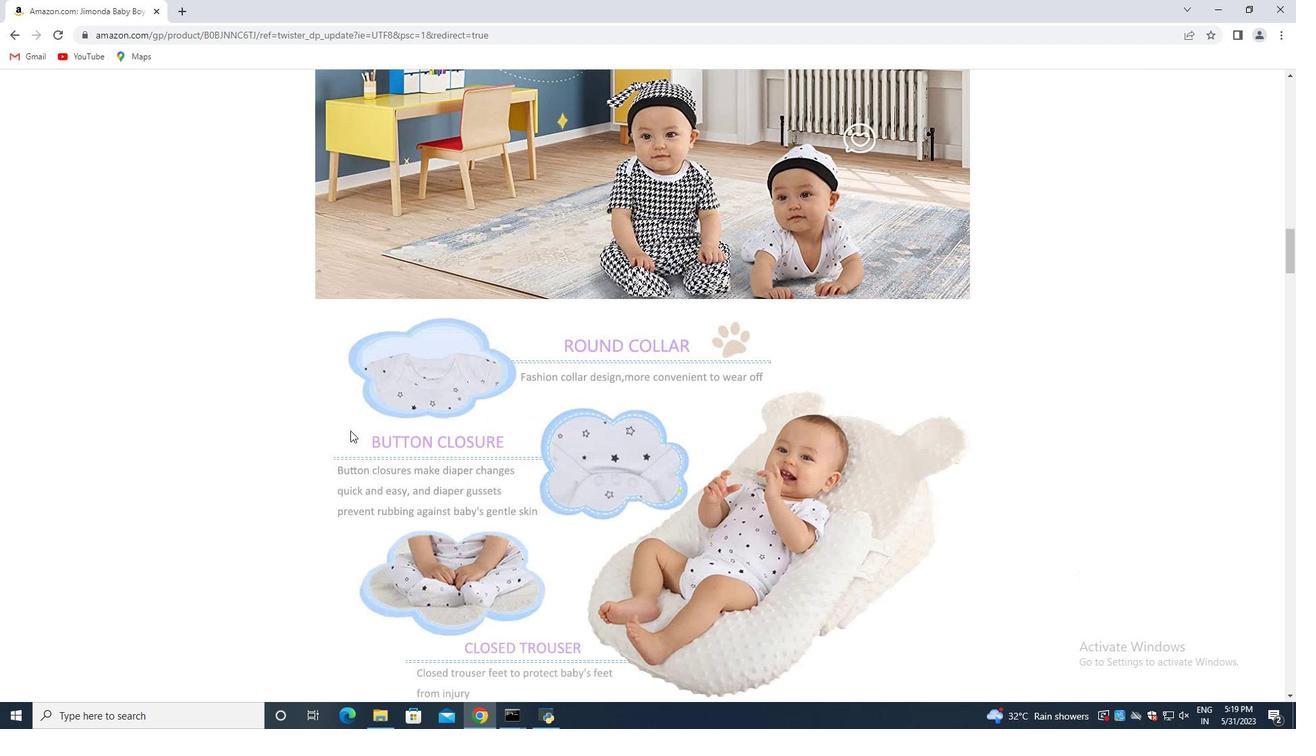 
Action: Mouse scrolled (349, 431) with delta (0, 0)
Screenshot: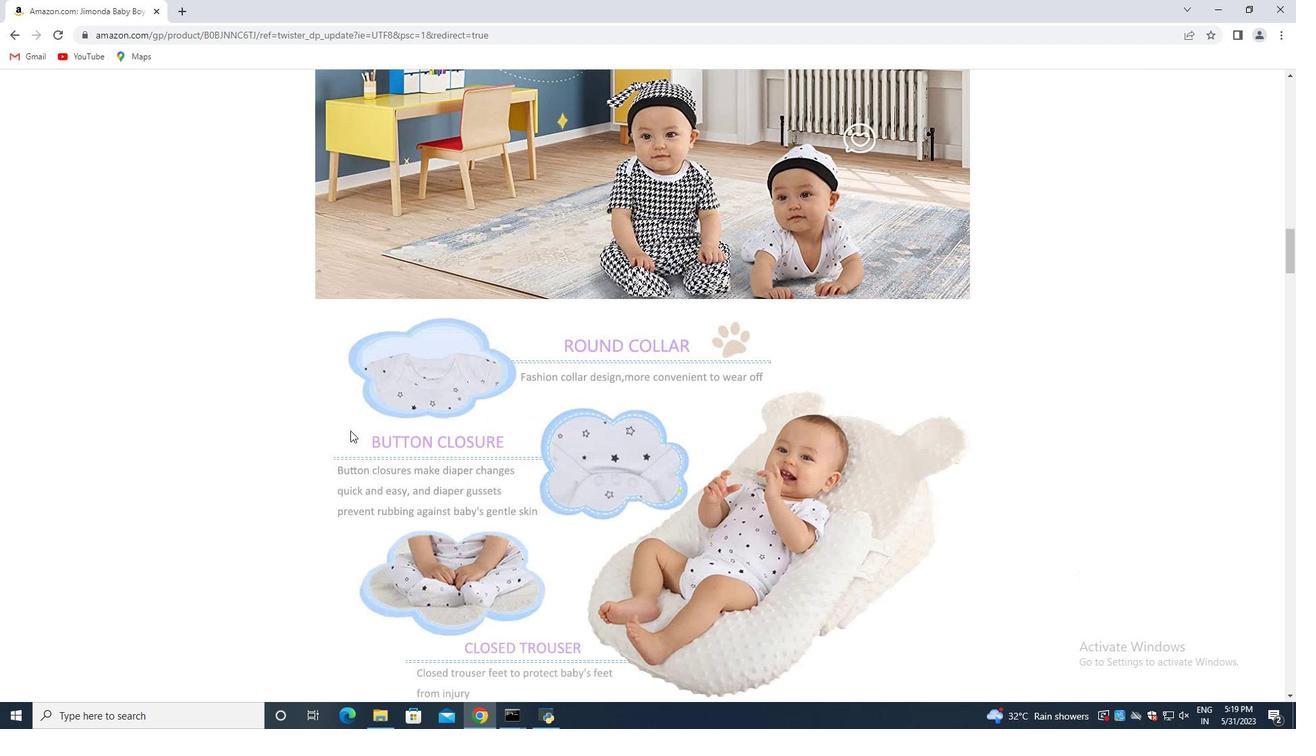 
Action: Mouse moved to (349, 433)
Screenshot: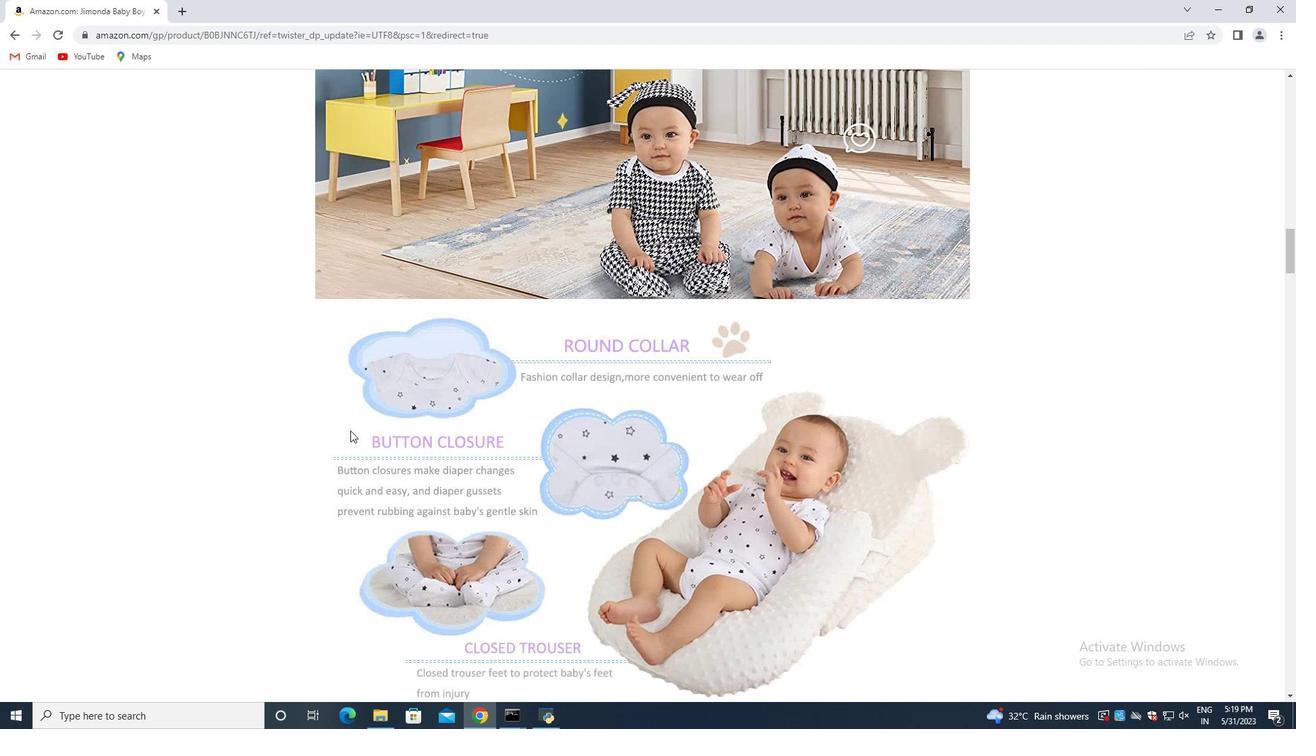 
Action: Mouse scrolled (349, 432) with delta (0, 0)
Screenshot: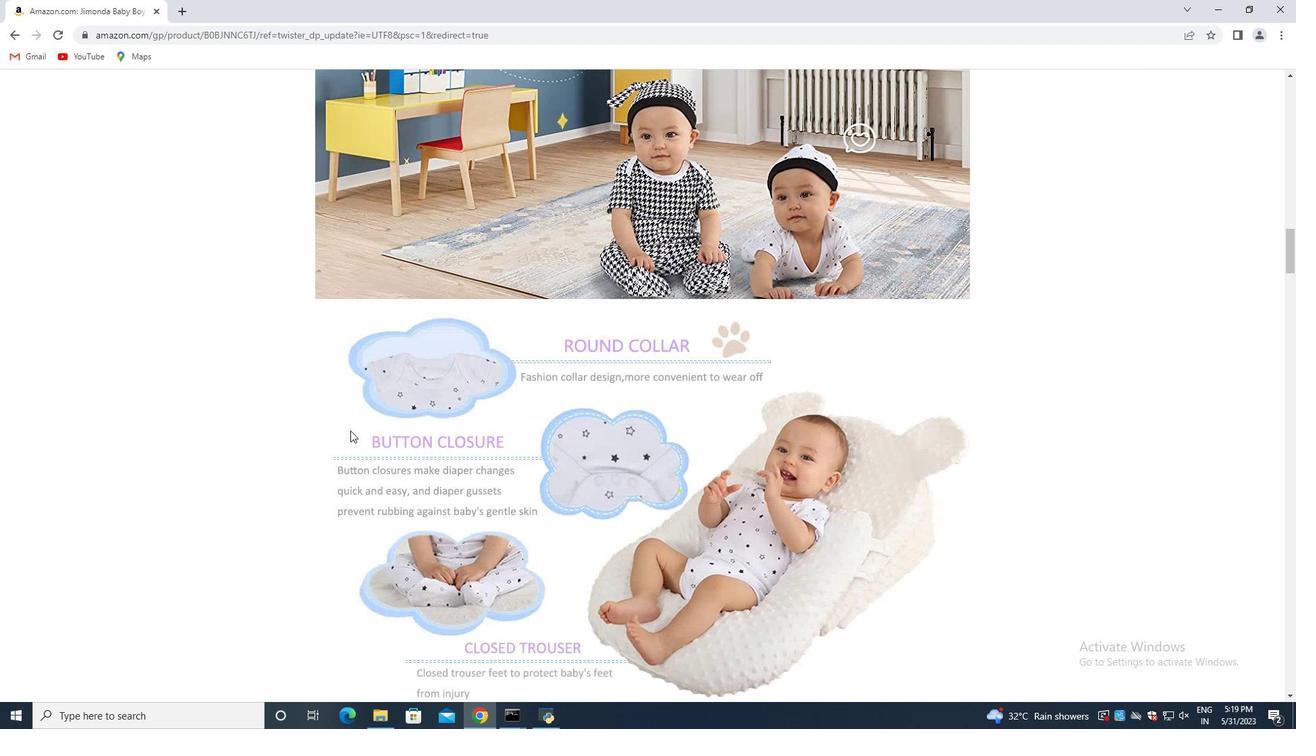 
Action: Mouse scrolled (349, 432) with delta (0, 0)
Screenshot: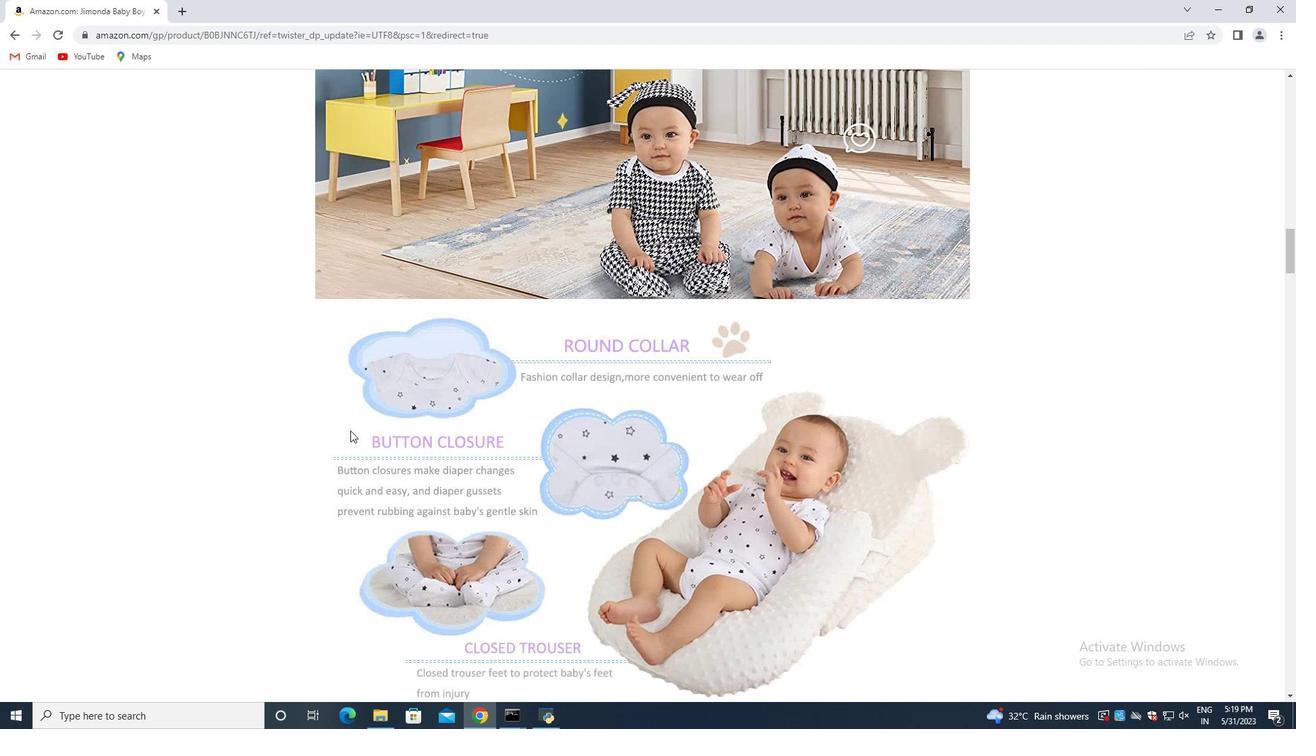 
Action: Mouse moved to (347, 434)
Screenshot: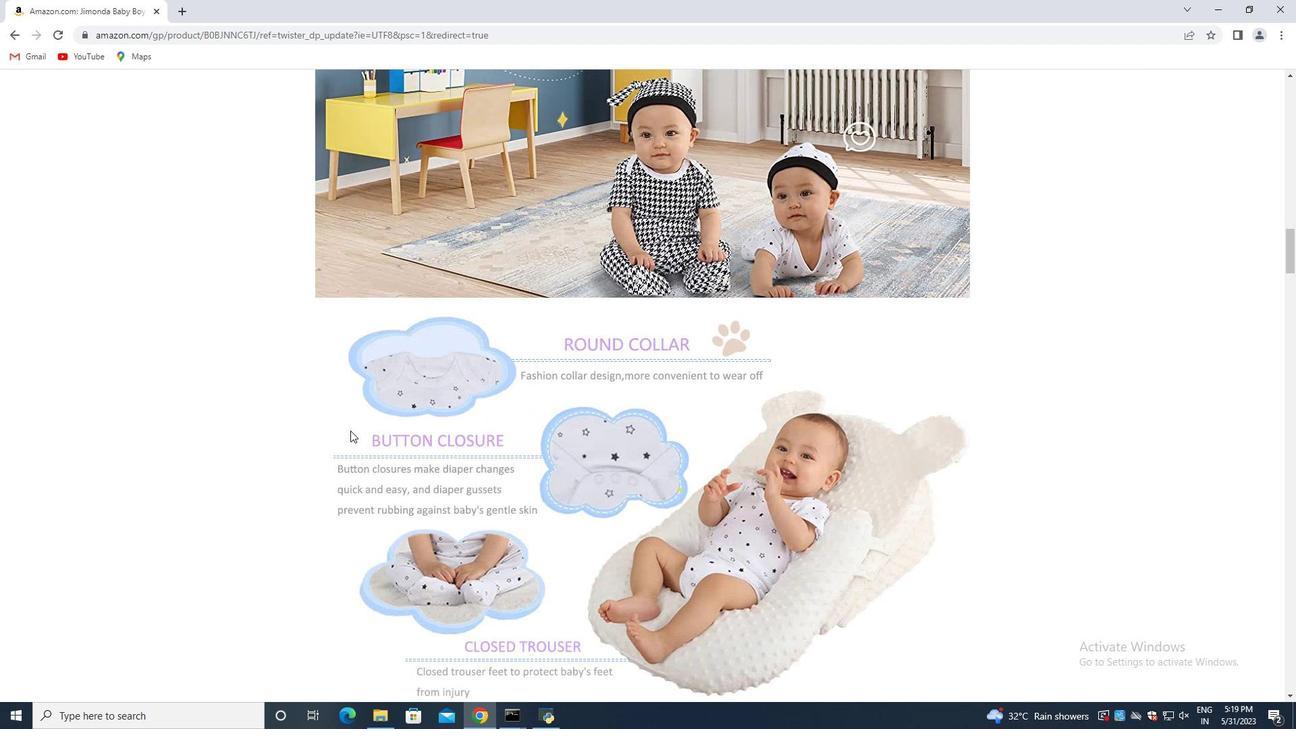 
Action: Mouse scrolled (347, 433) with delta (0, 0)
Screenshot: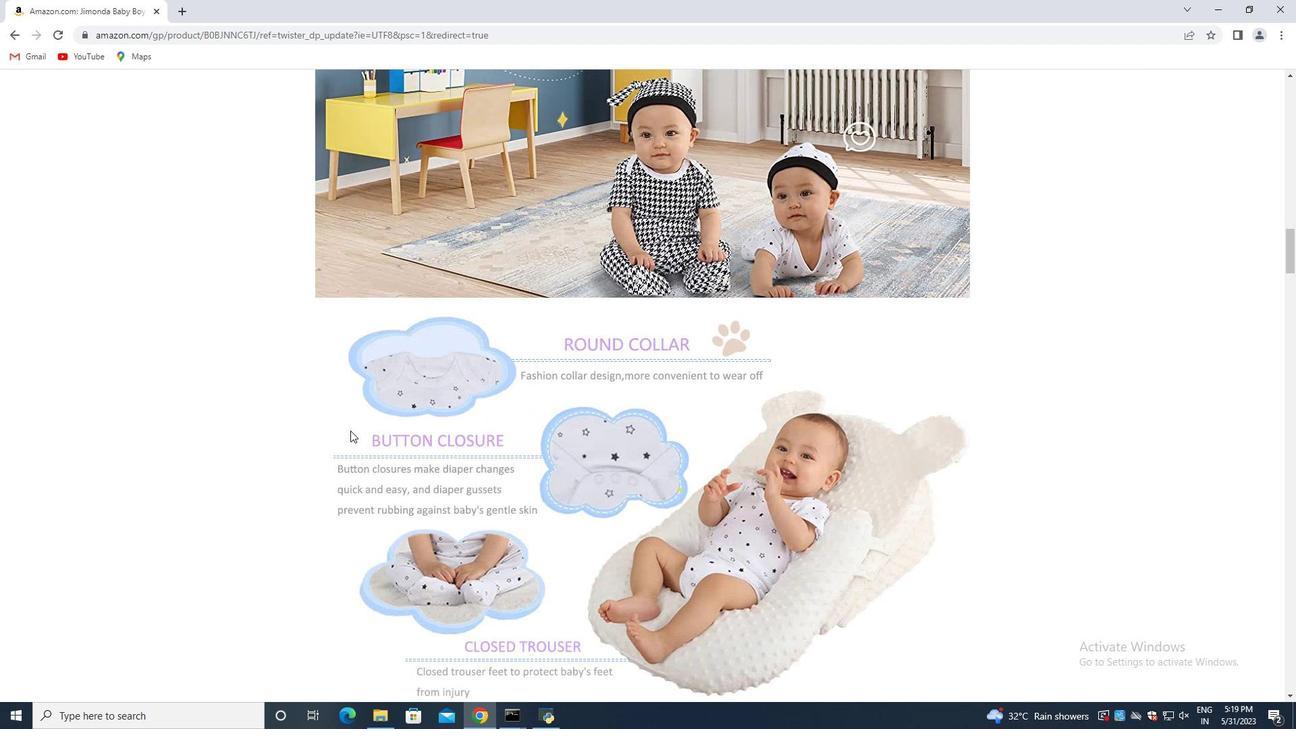 
Action: Mouse moved to (347, 436)
Screenshot: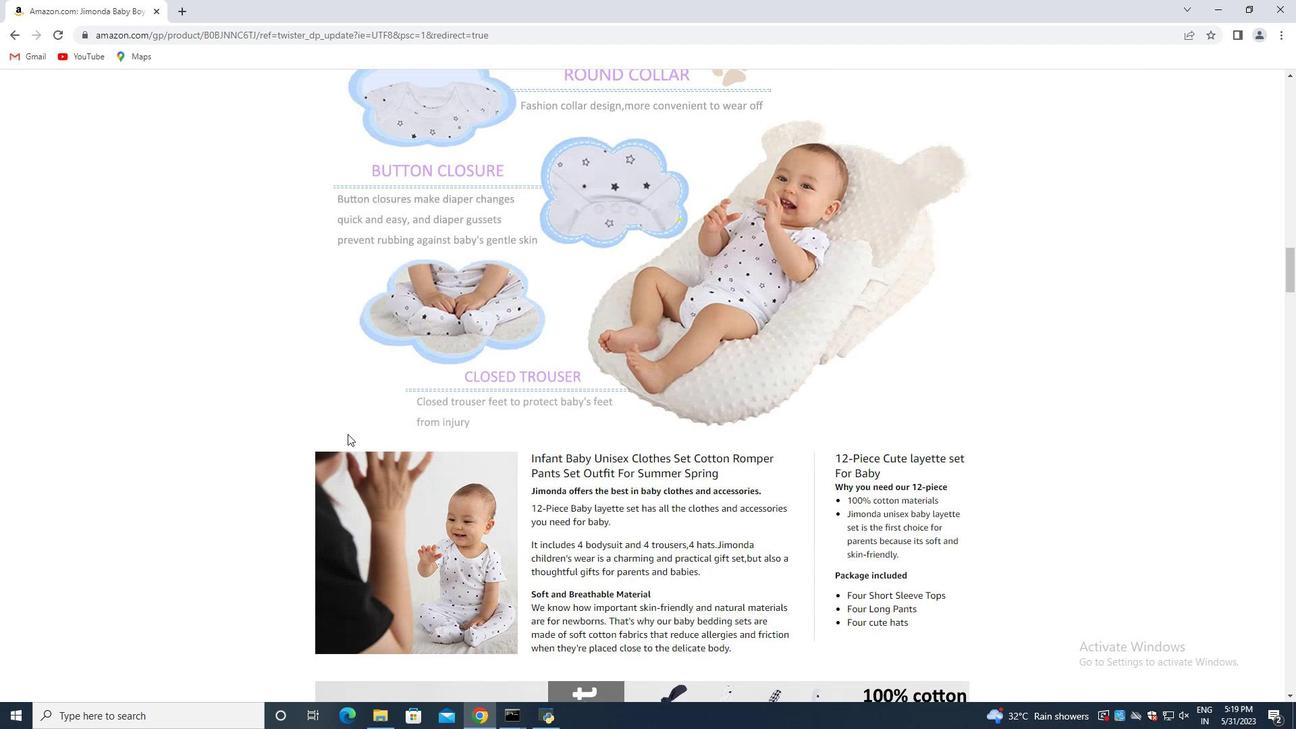 
Action: Mouse scrolled (347, 435) with delta (0, 0)
Screenshot: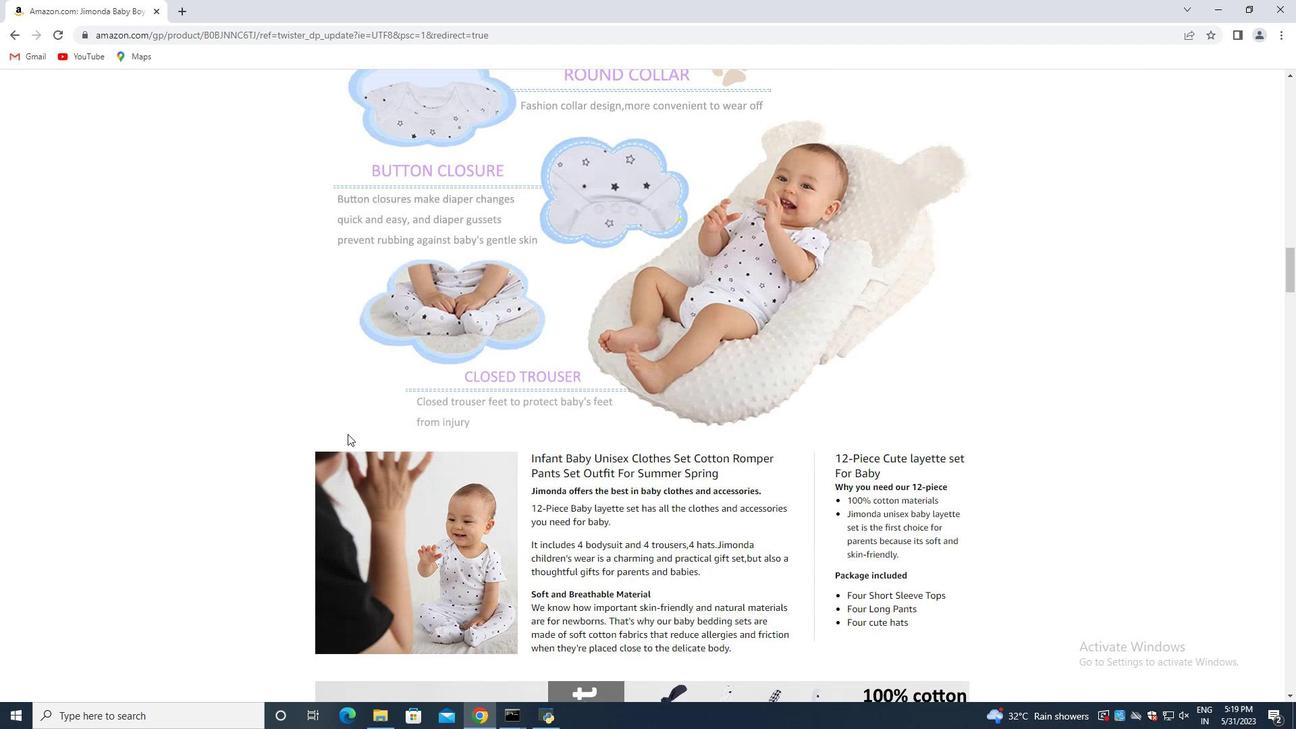 
Action: Mouse moved to (347, 438)
Screenshot: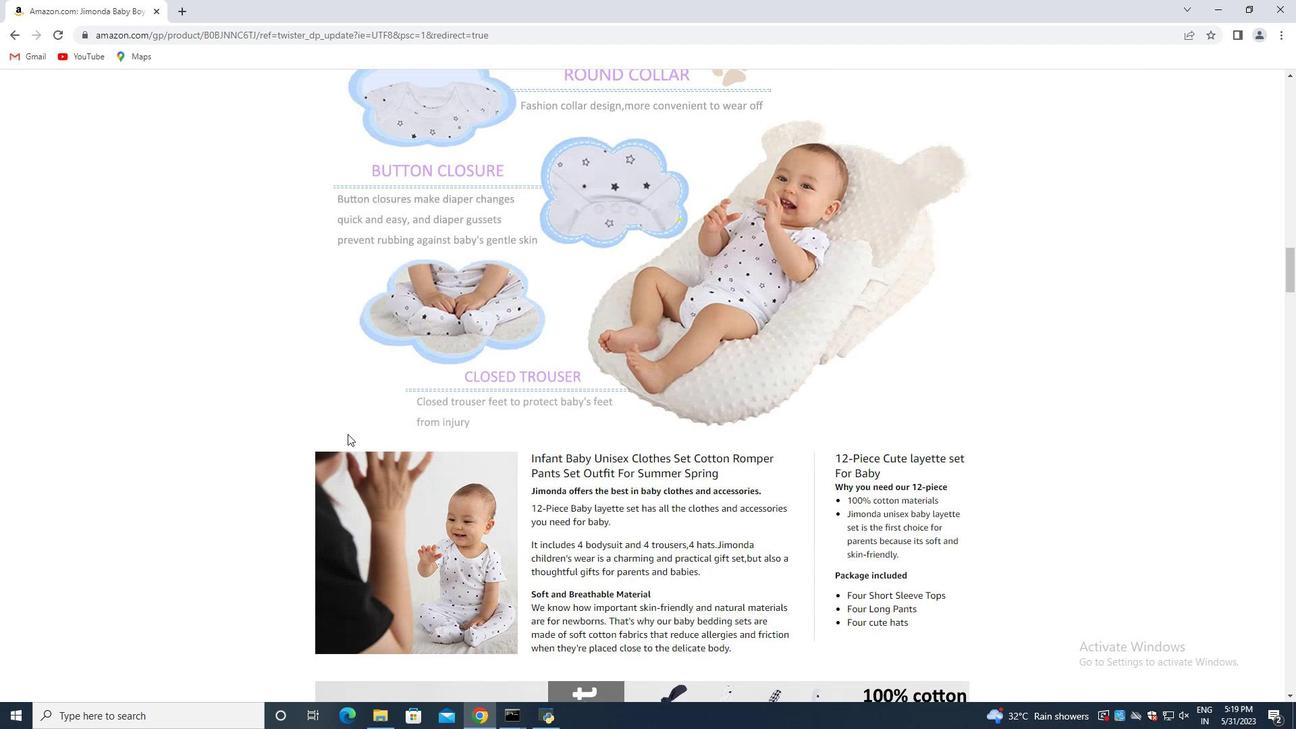 
Action: Mouse scrolled (347, 437) with delta (0, 0)
Screenshot: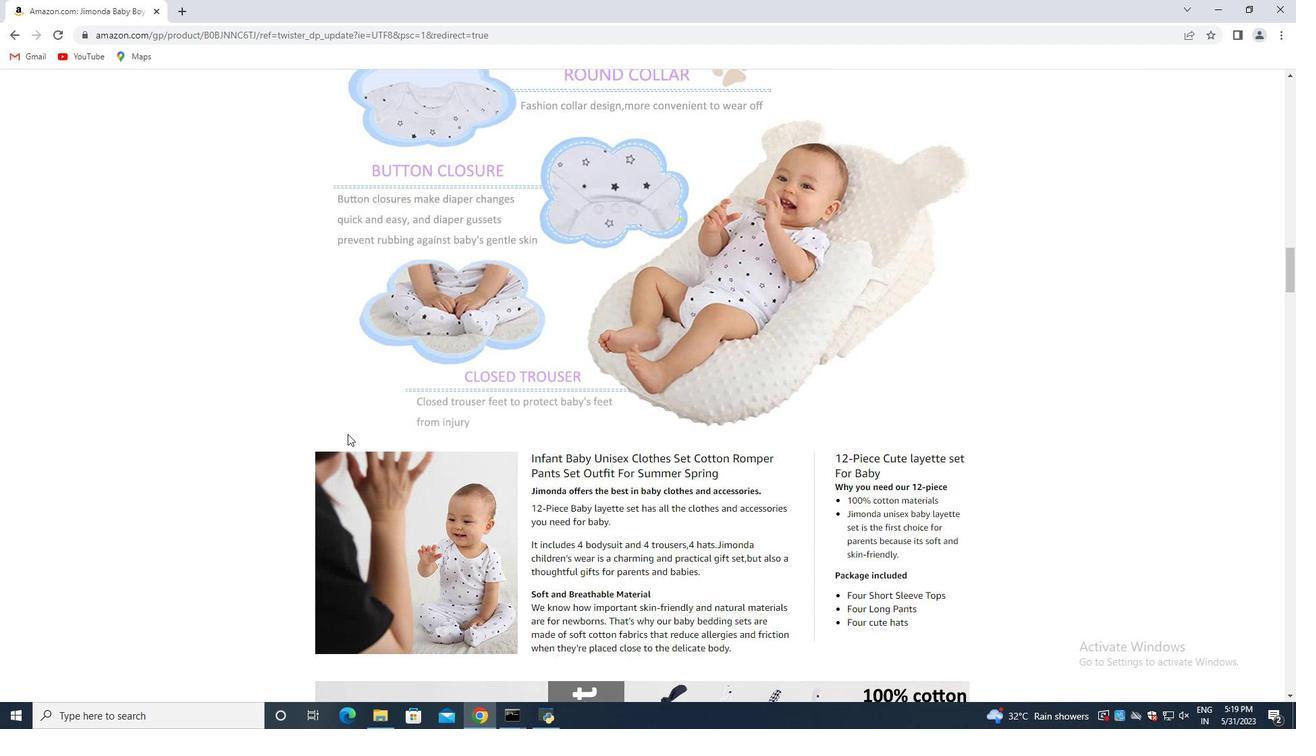 
Action: Mouse moved to (347, 439)
Screenshot: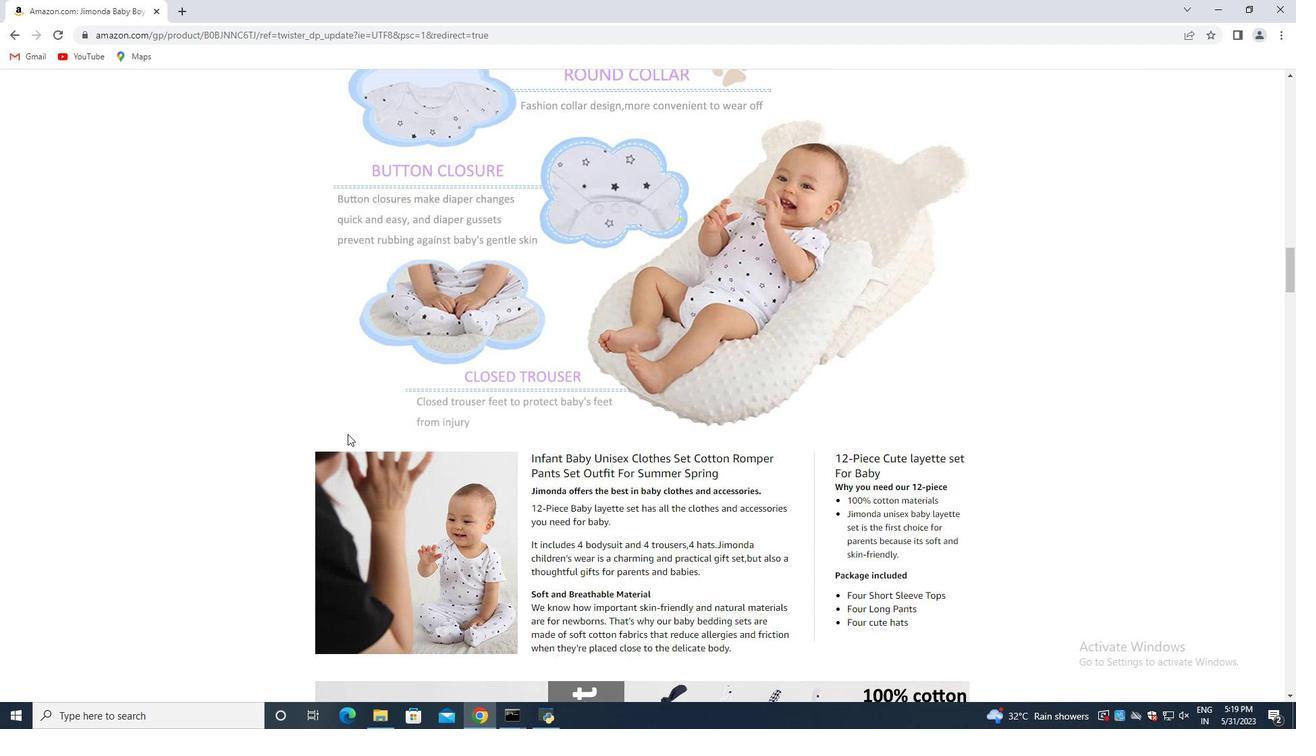 
Action: Mouse scrolled (347, 438) with delta (0, 0)
Screenshot: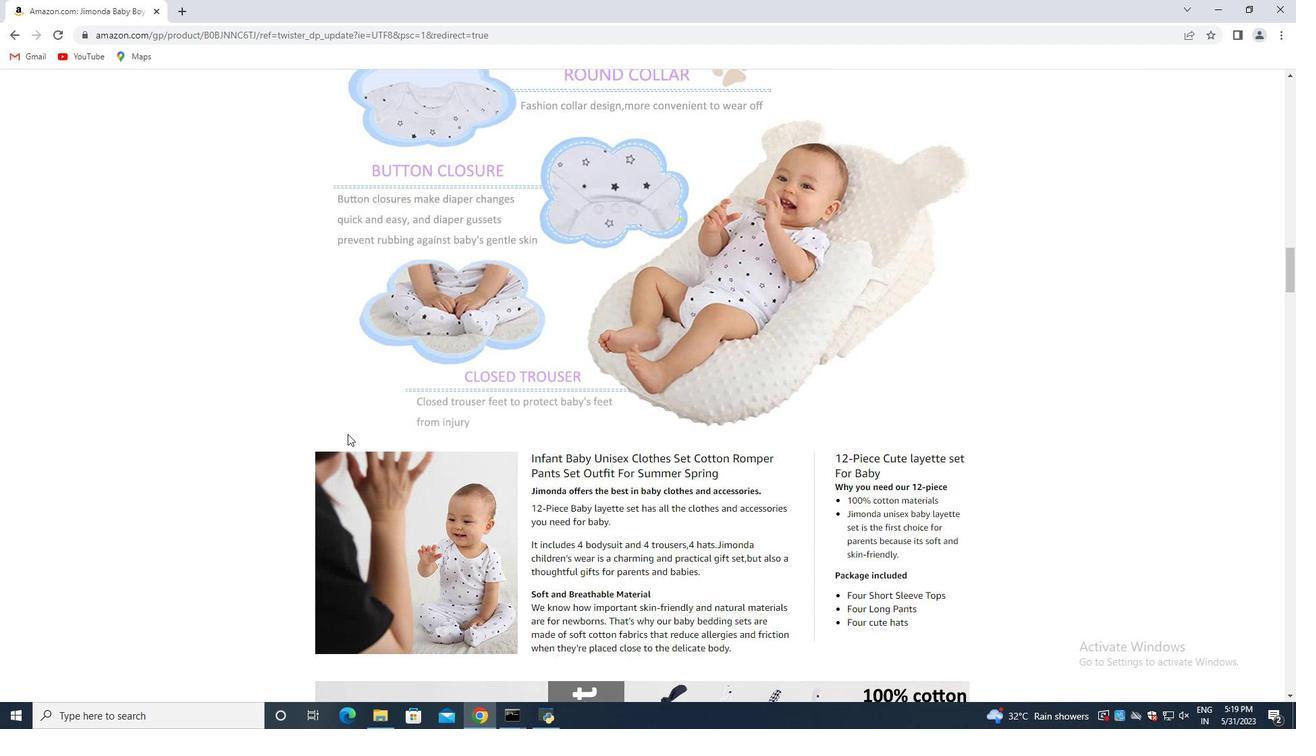 
Action: Mouse scrolled (347, 438) with delta (0, 0)
Screenshot: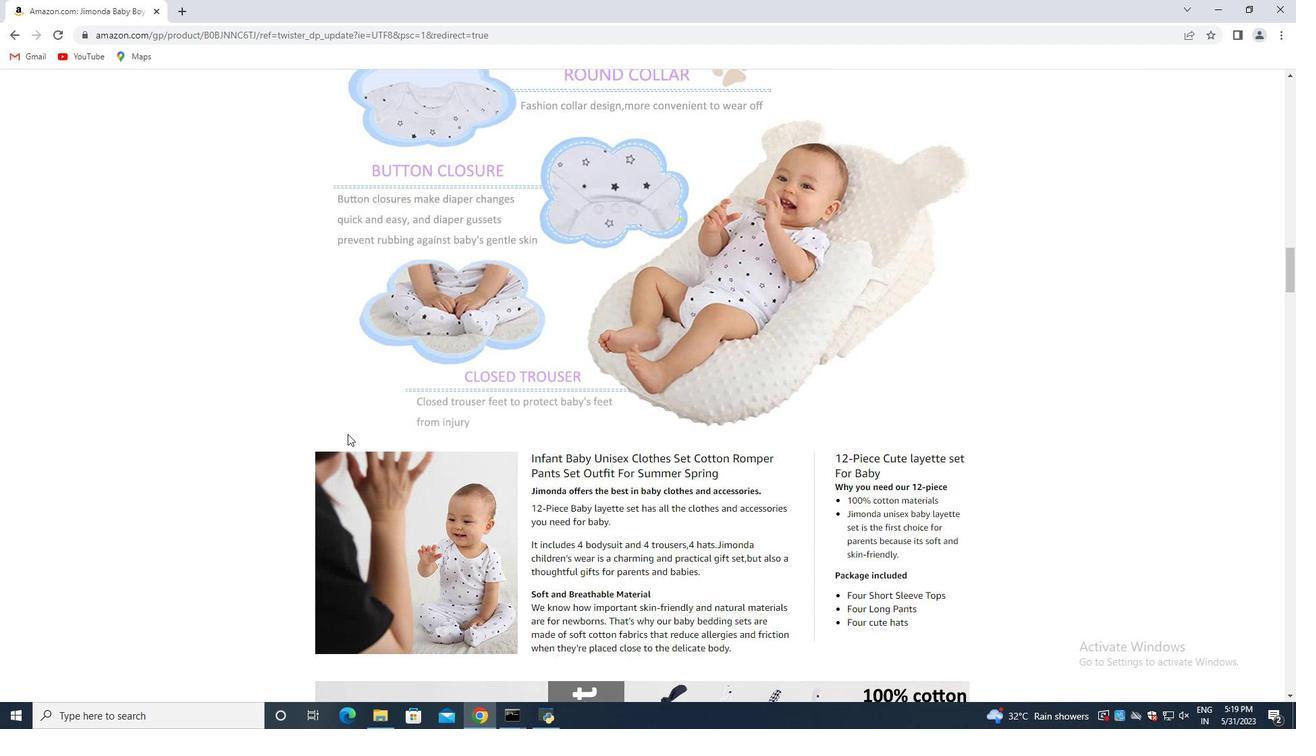
Action: Mouse scrolled (347, 438) with delta (0, 0)
Screenshot: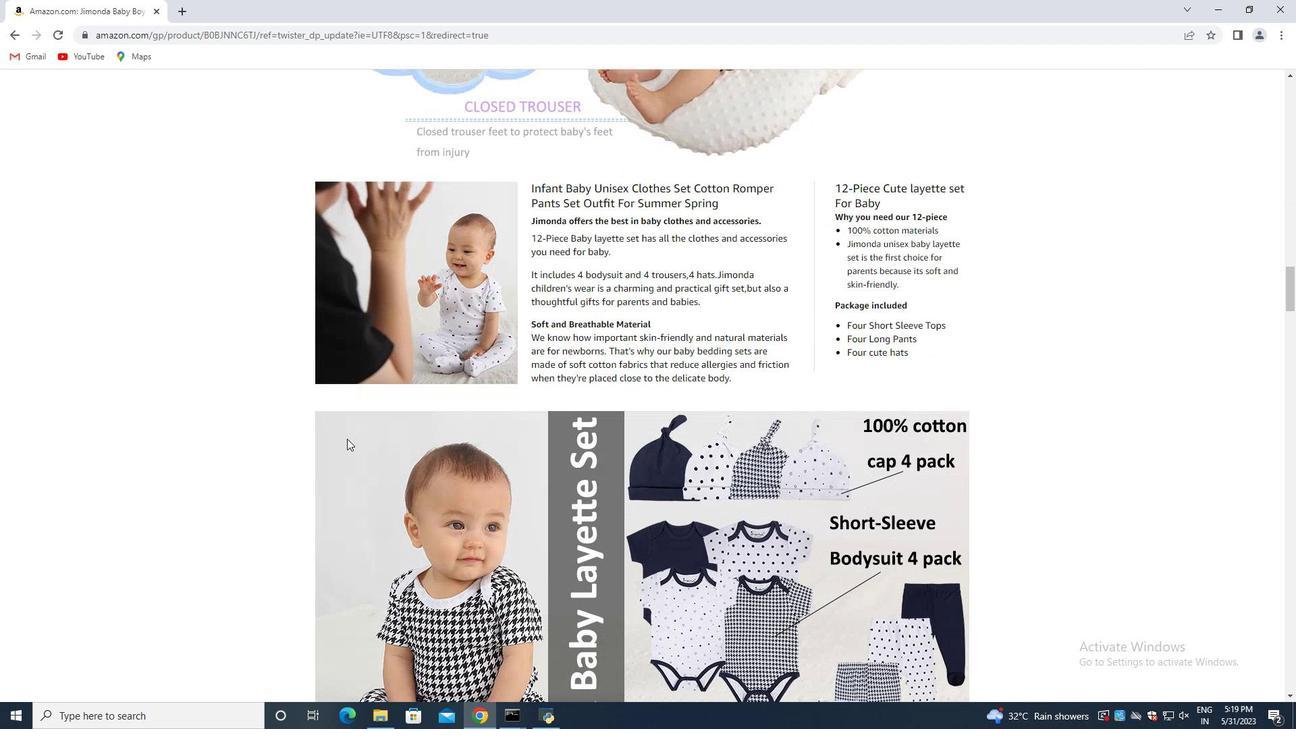 
Action: Mouse moved to (346, 439)
Screenshot: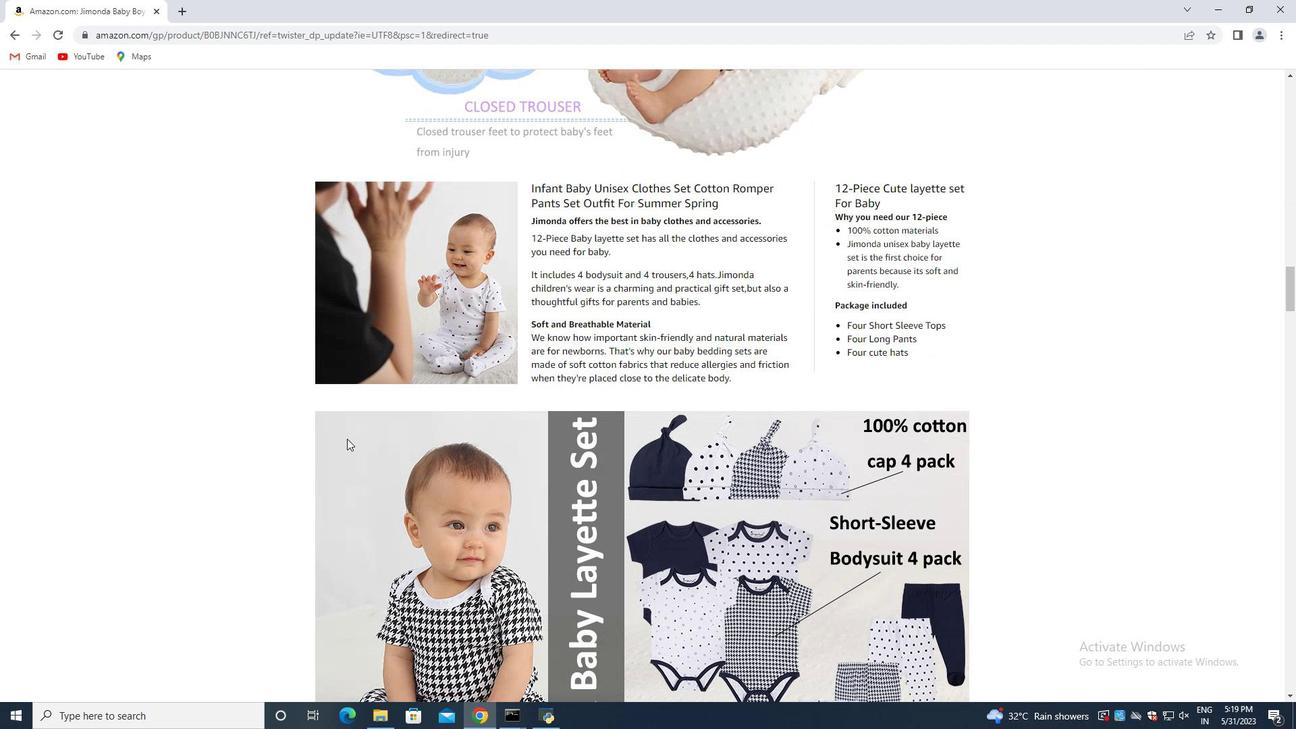 
Action: Mouse scrolled (346, 439) with delta (0, 0)
Screenshot: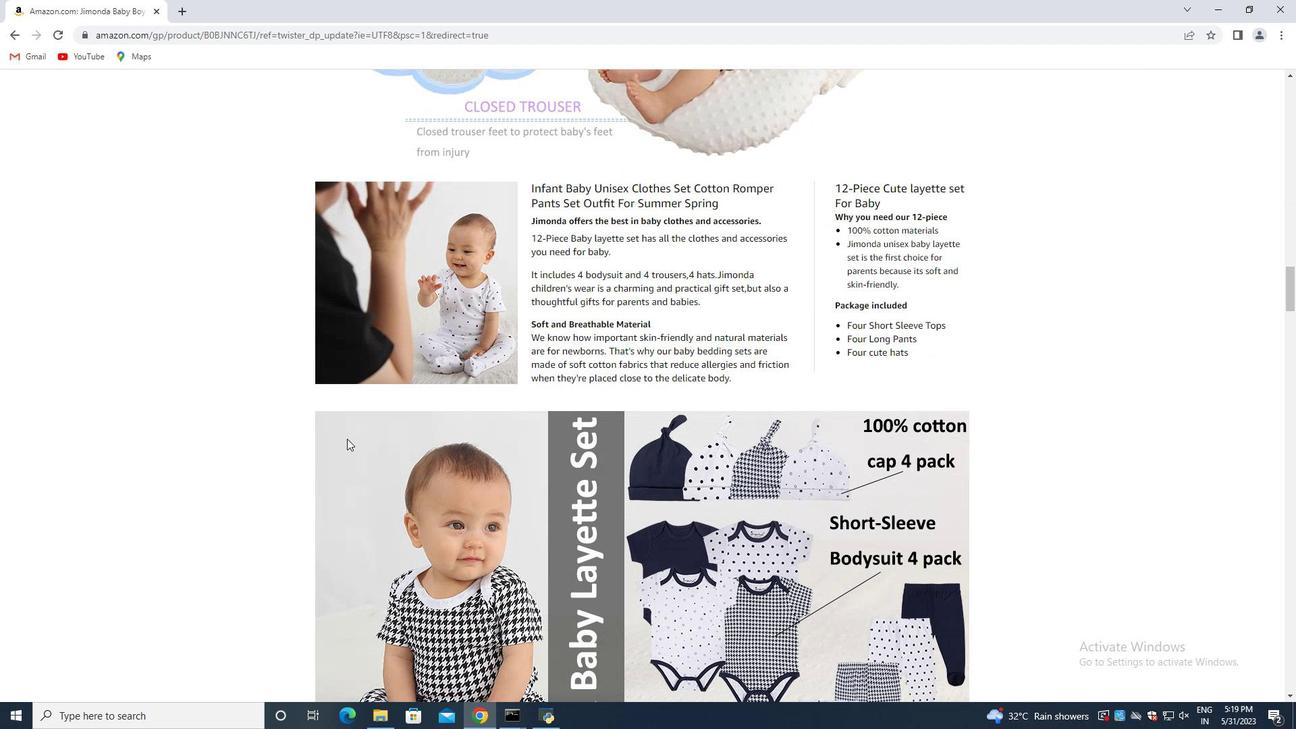 
Action: Mouse scrolled (346, 439) with delta (0, 0)
Screenshot: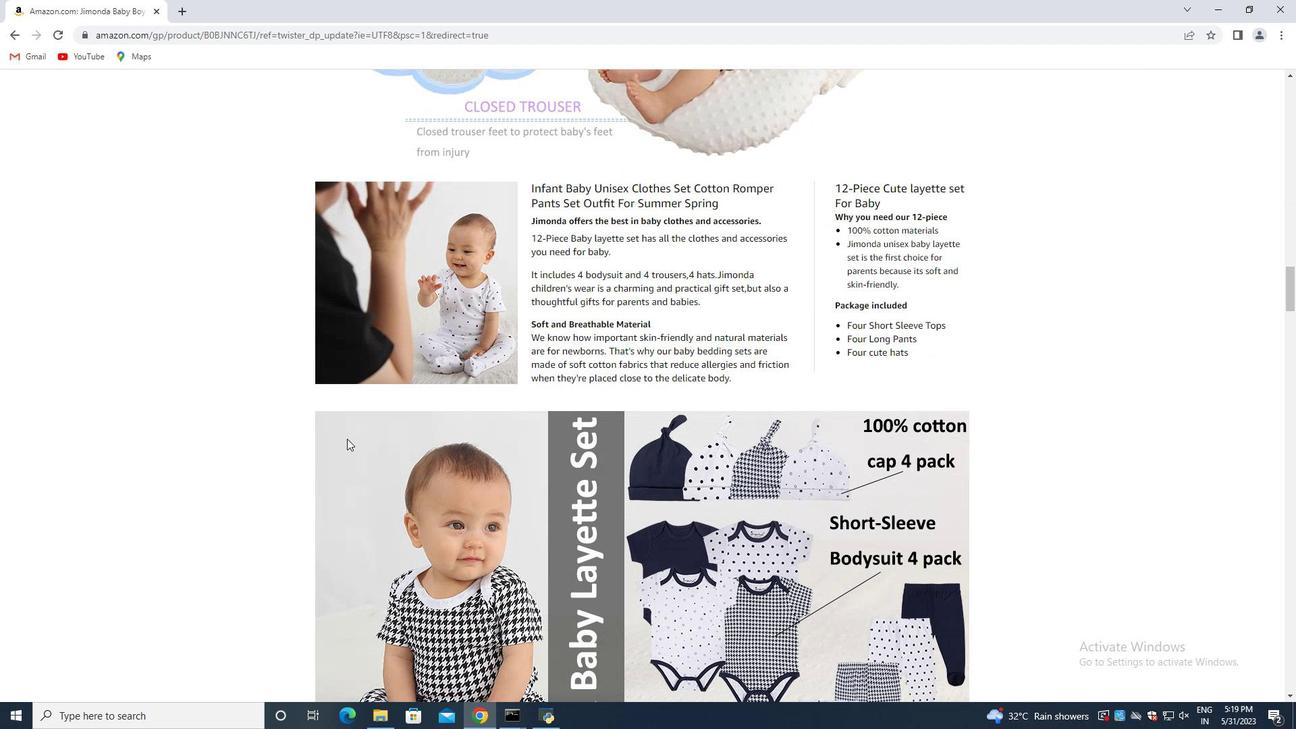 
Action: Mouse scrolled (346, 439) with delta (0, 0)
Screenshot: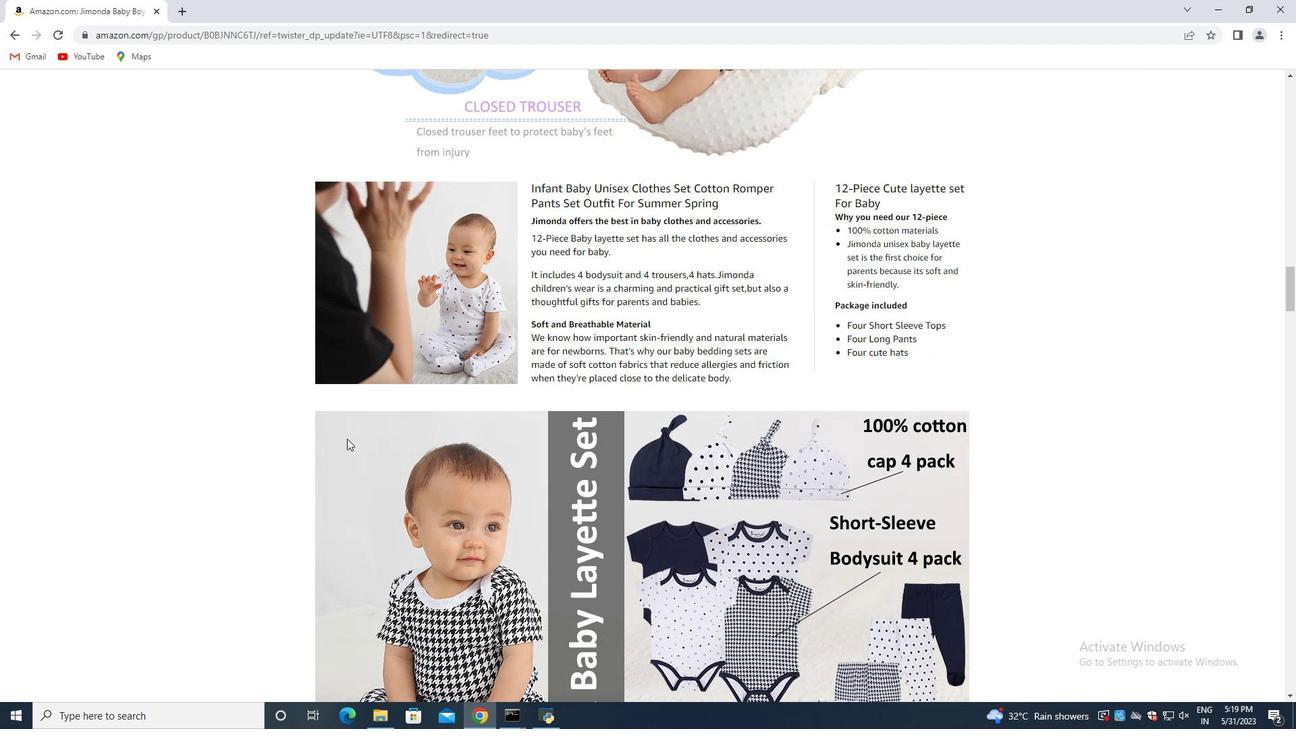 
Action: Mouse scrolled (346, 439) with delta (0, 0)
Screenshot: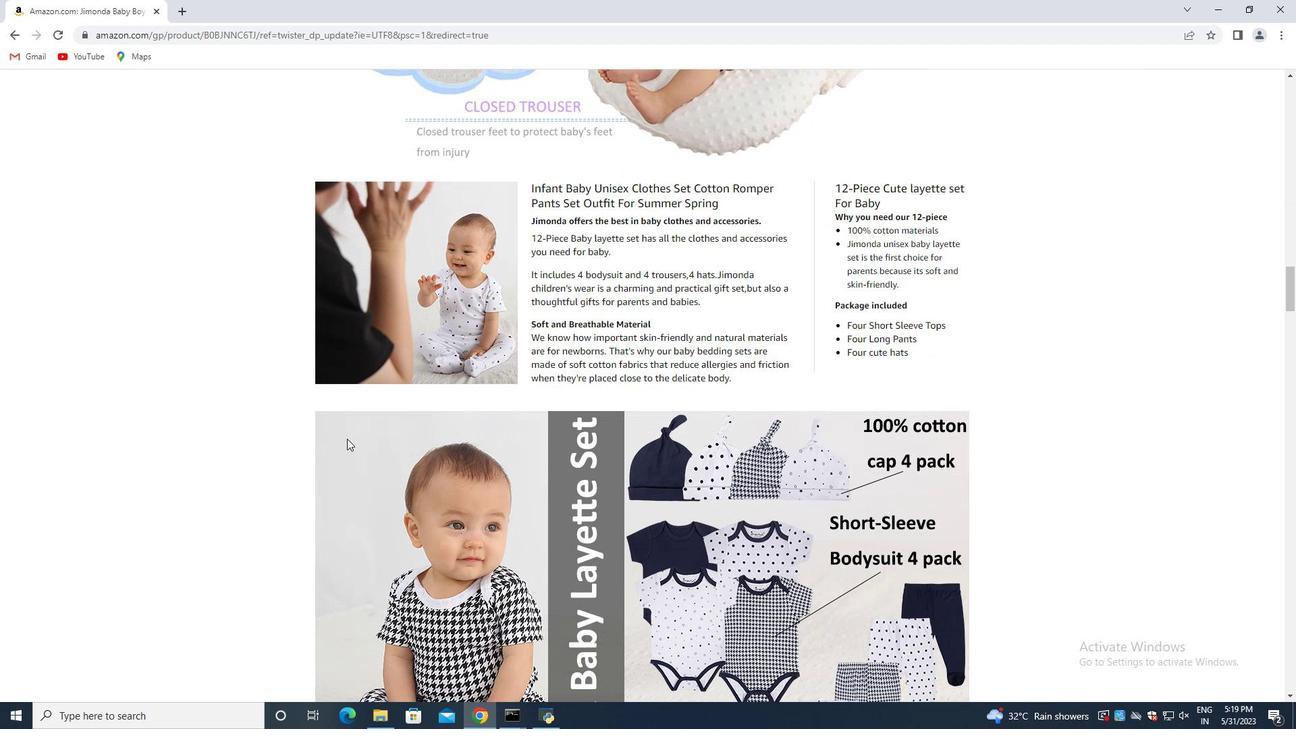 
Action: Mouse moved to (347, 438)
Screenshot: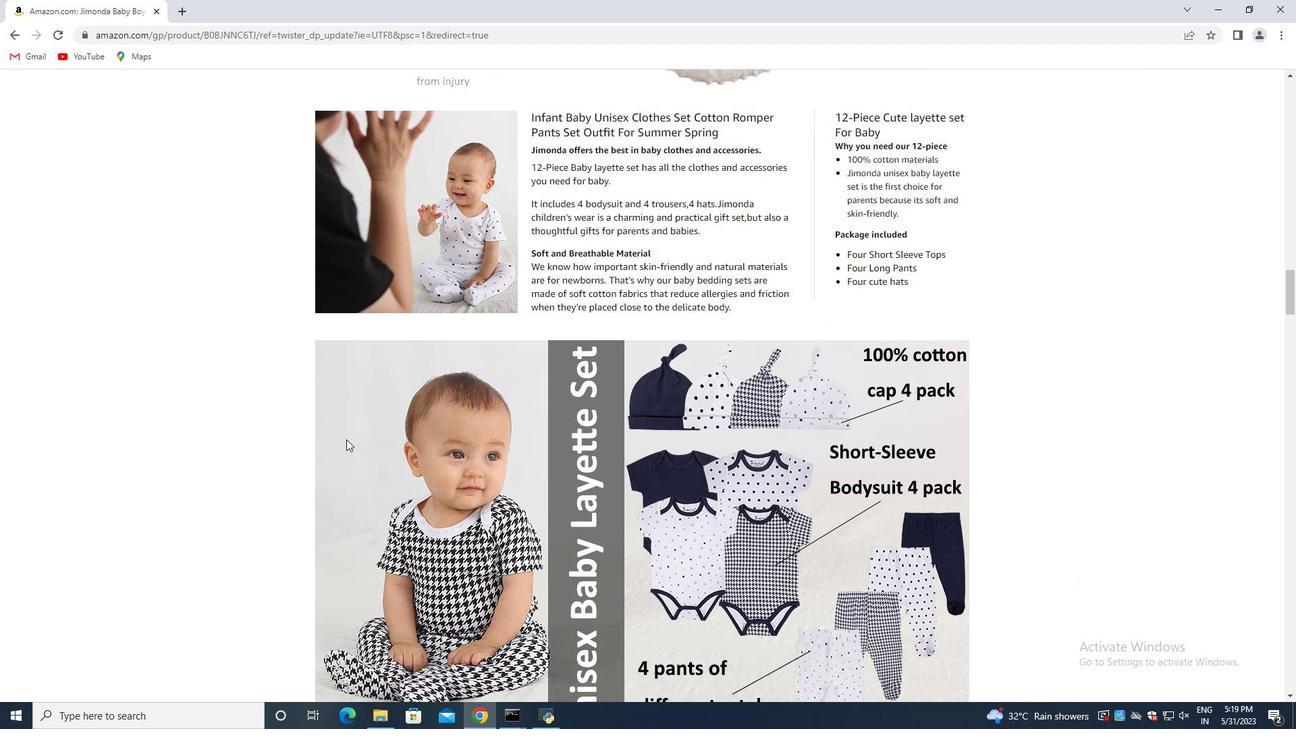 
Action: Mouse scrolled (347, 437) with delta (0, 0)
Screenshot: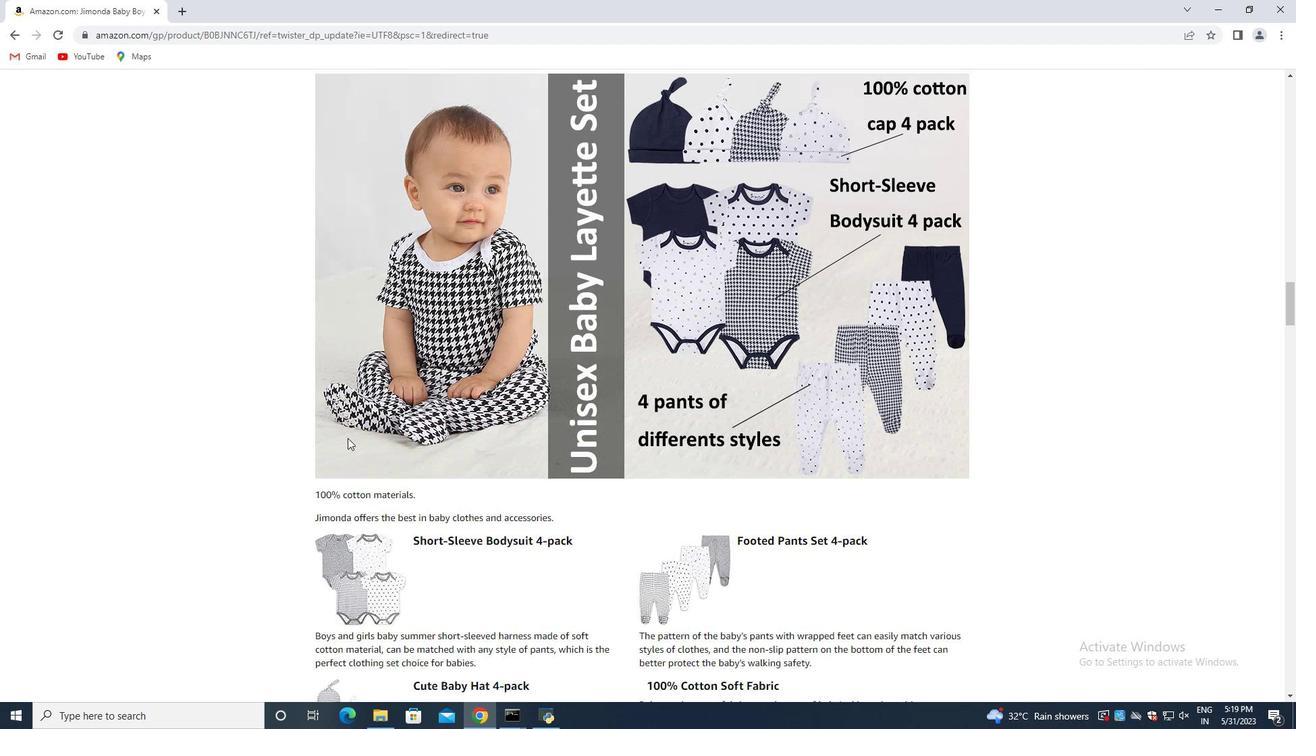 
Action: Mouse moved to (346, 443)
Screenshot: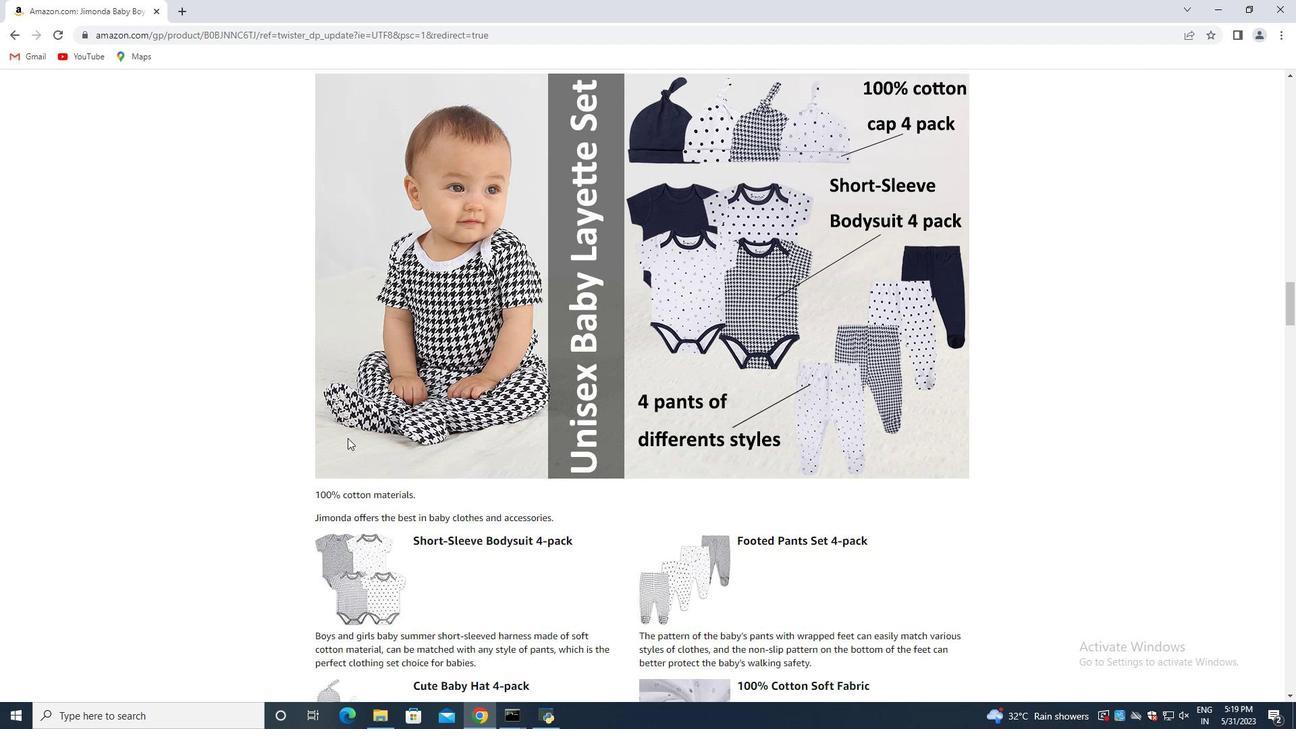 
Action: Mouse scrolled (347, 439) with delta (0, 0)
Screenshot: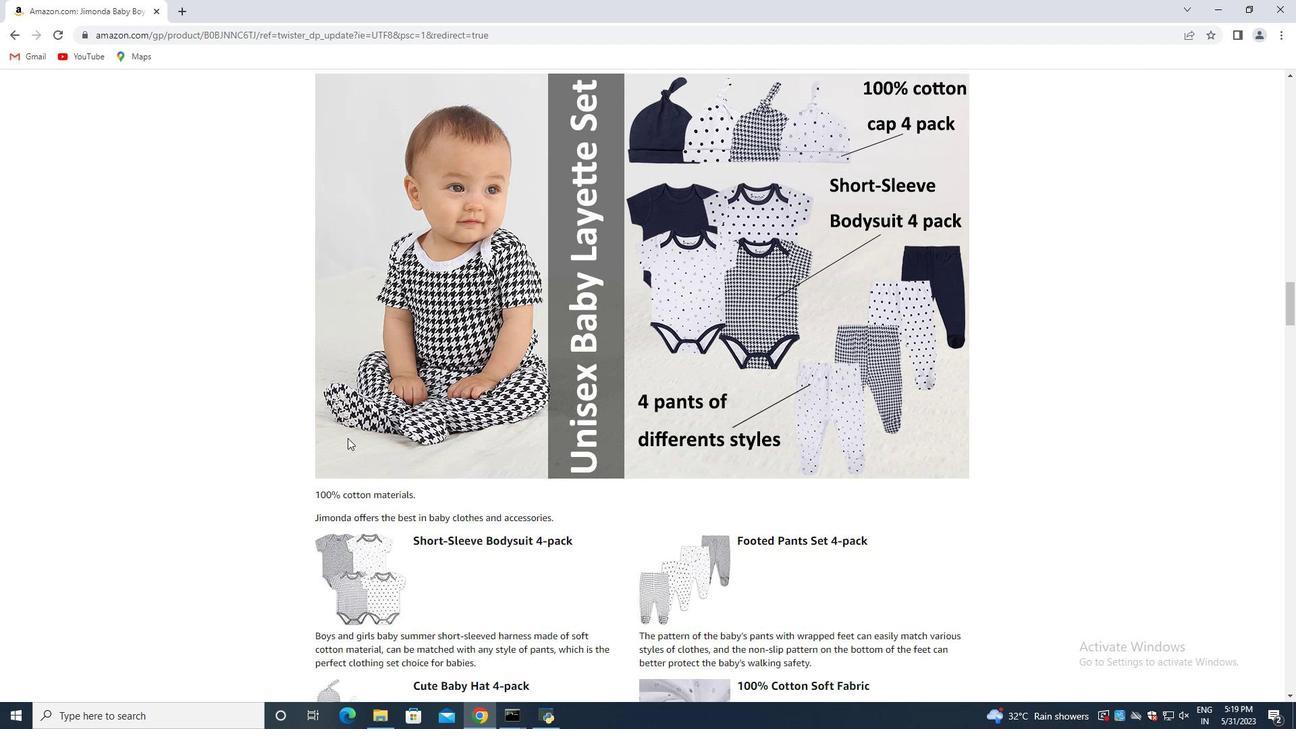 
Action: Mouse moved to (346, 444)
Screenshot: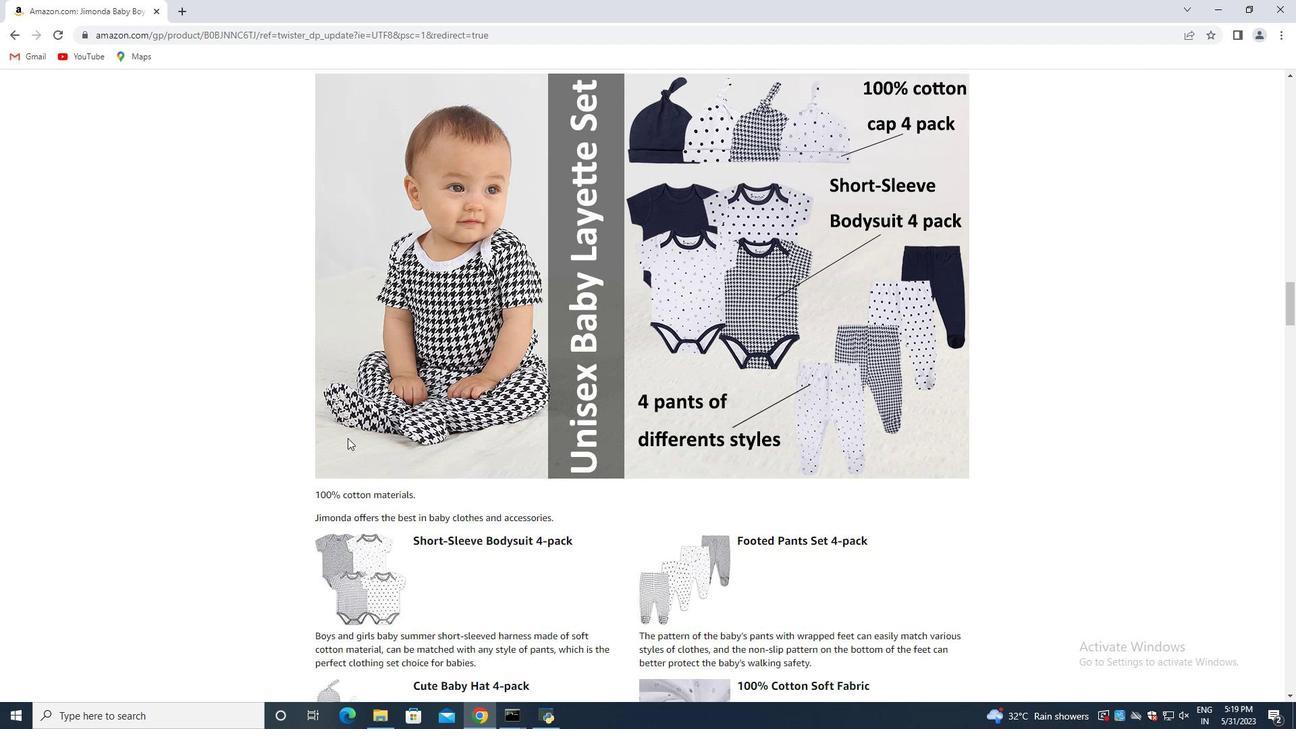 
Action: Mouse scrolled (347, 439) with delta (0, 0)
Screenshot: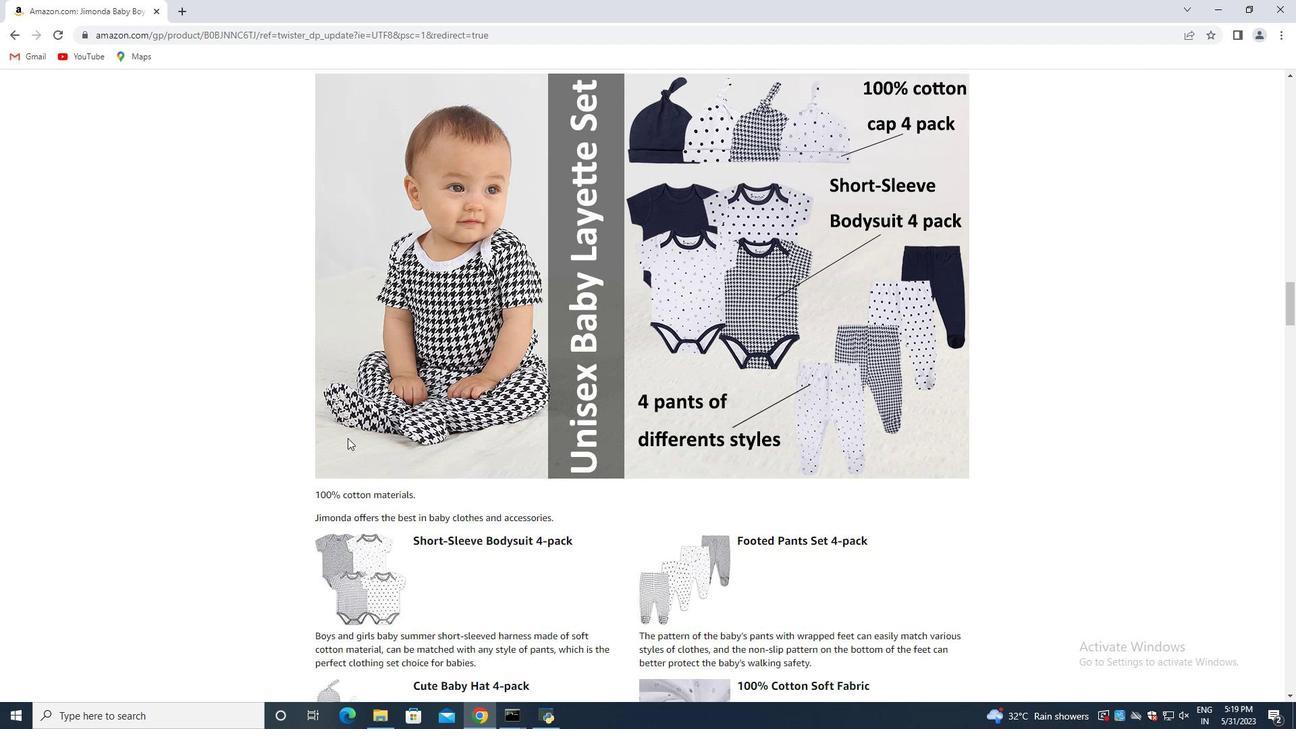 
Action: Mouse moved to (346, 445)
Screenshot: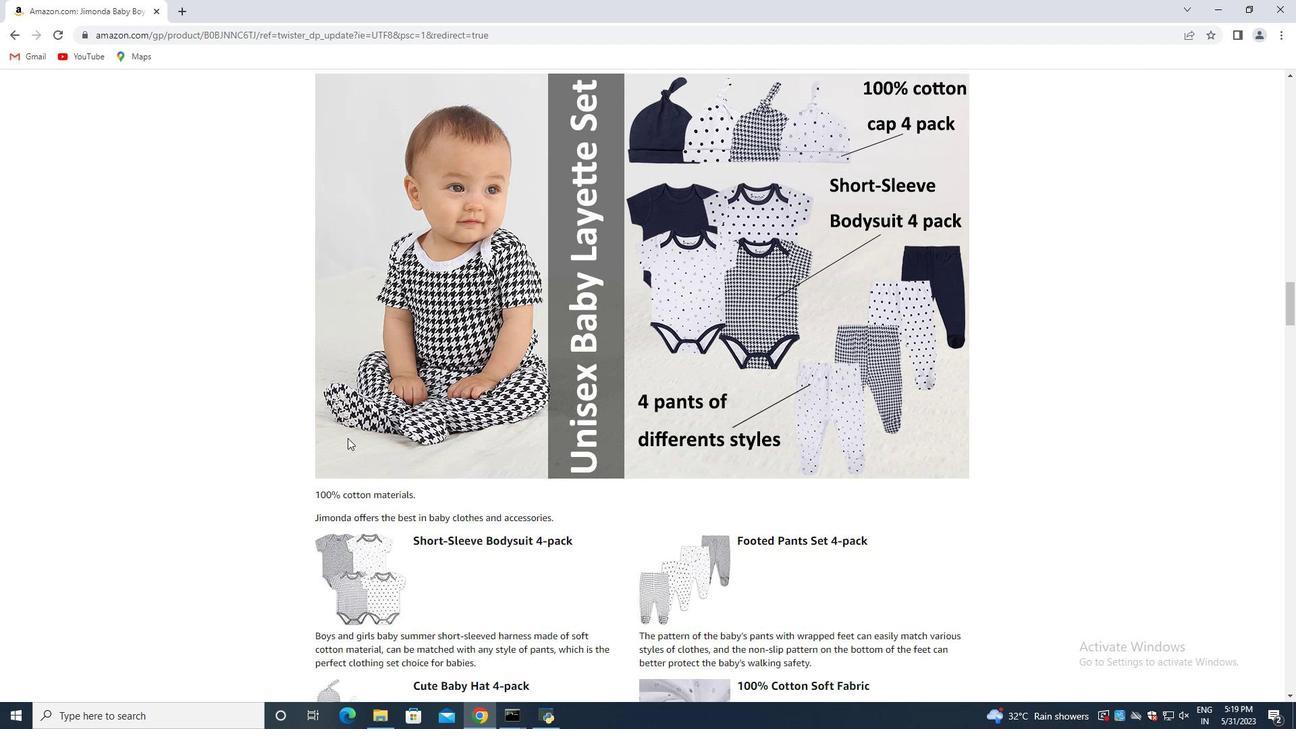 
Action: Mouse scrolled (346, 443) with delta (0, 0)
Screenshot: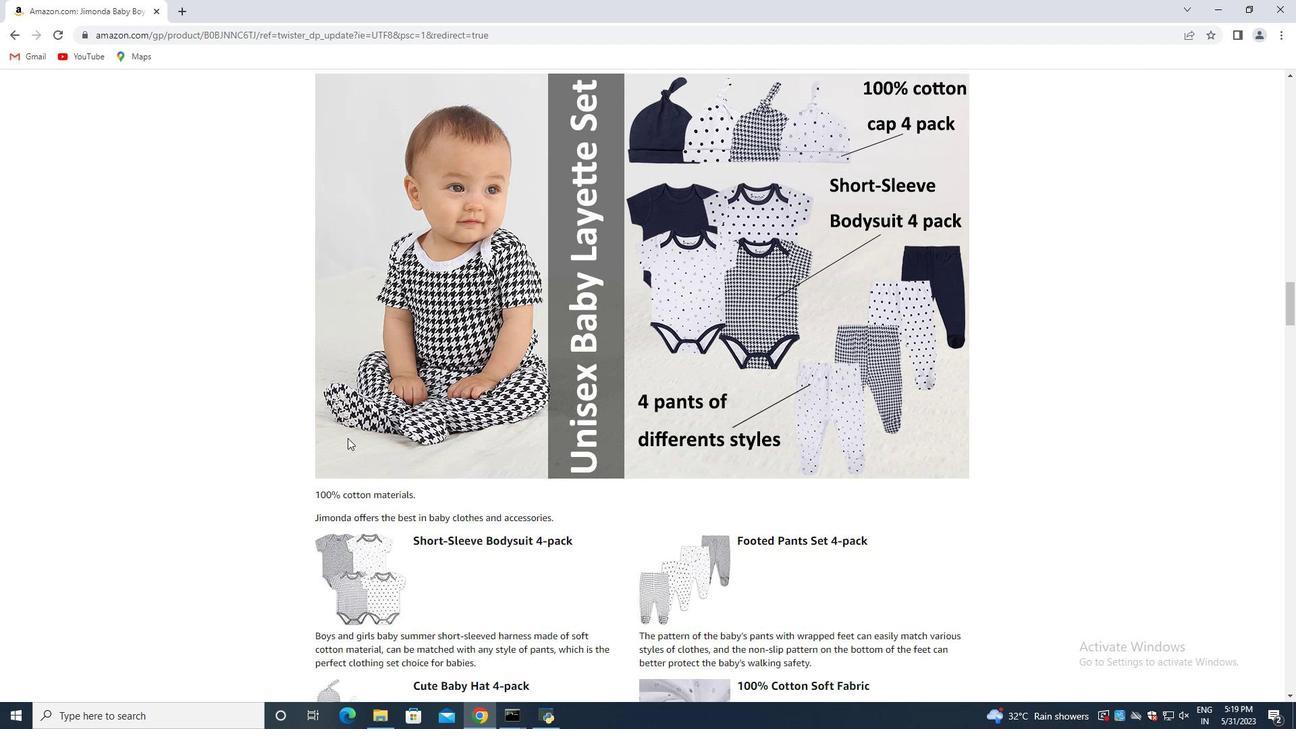 
Action: Mouse moved to (346, 445)
Screenshot: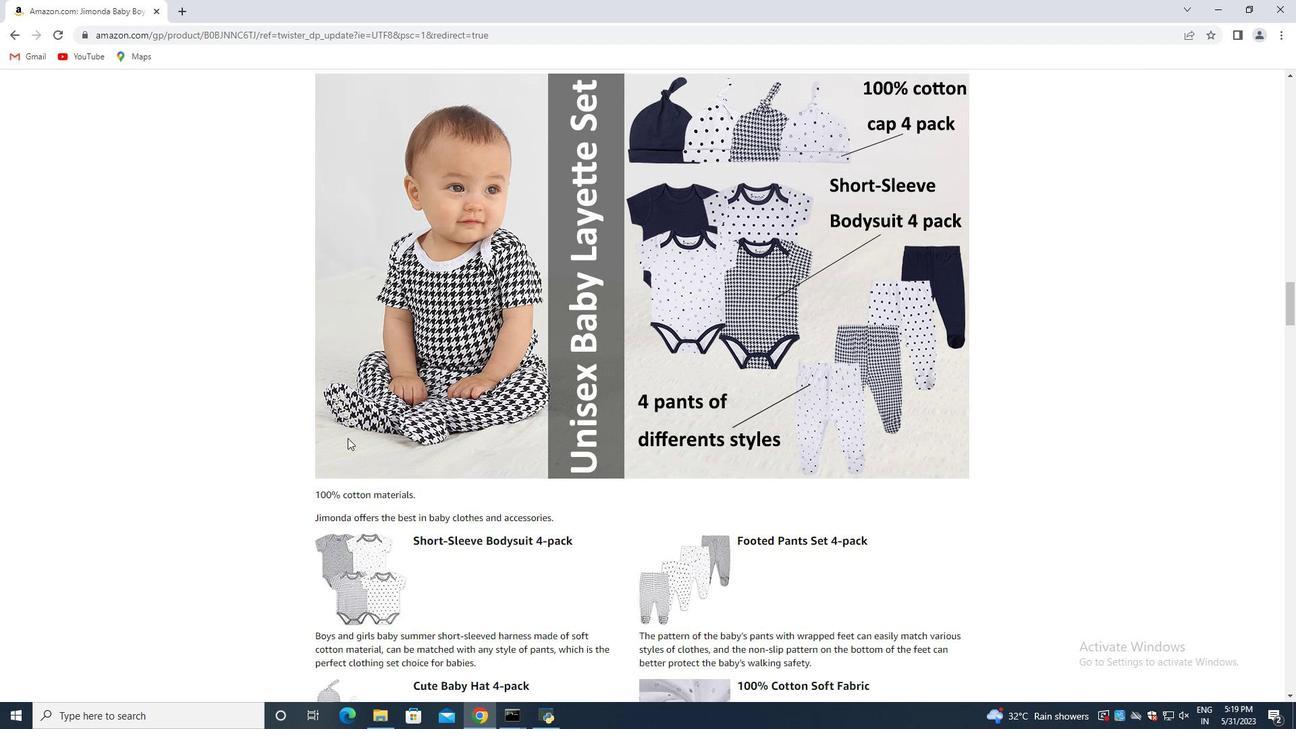 
Action: Mouse scrolled (346, 444) with delta (0, 0)
Screenshot: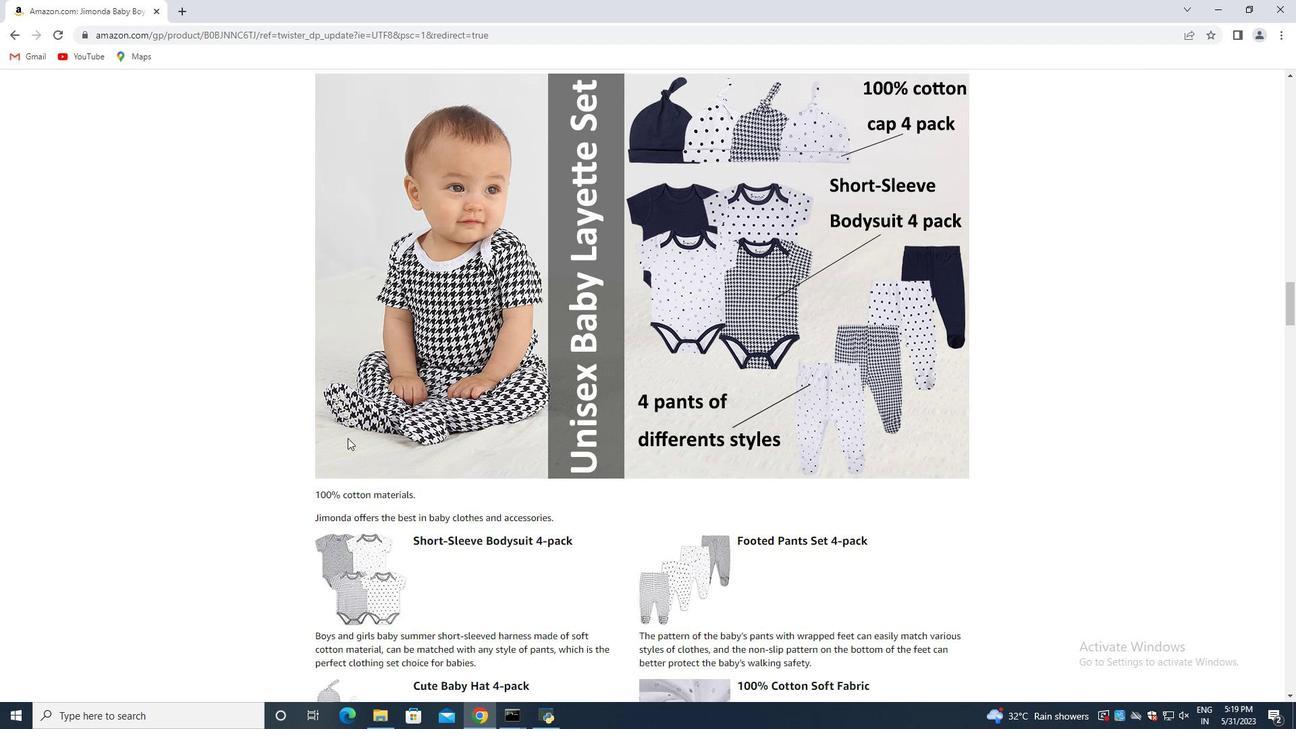 
Action: Mouse moved to (367, 445)
Screenshot: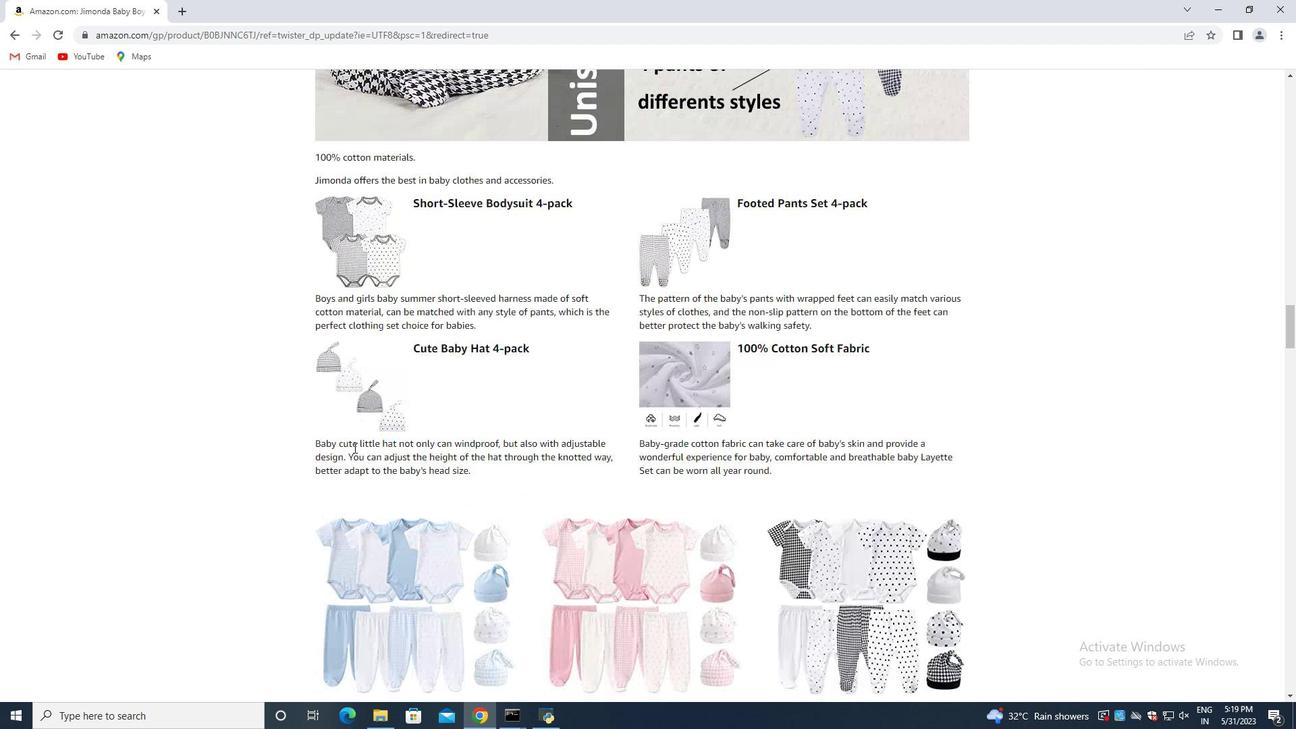 
Action: Mouse scrolled (367, 444) with delta (0, 0)
Screenshot: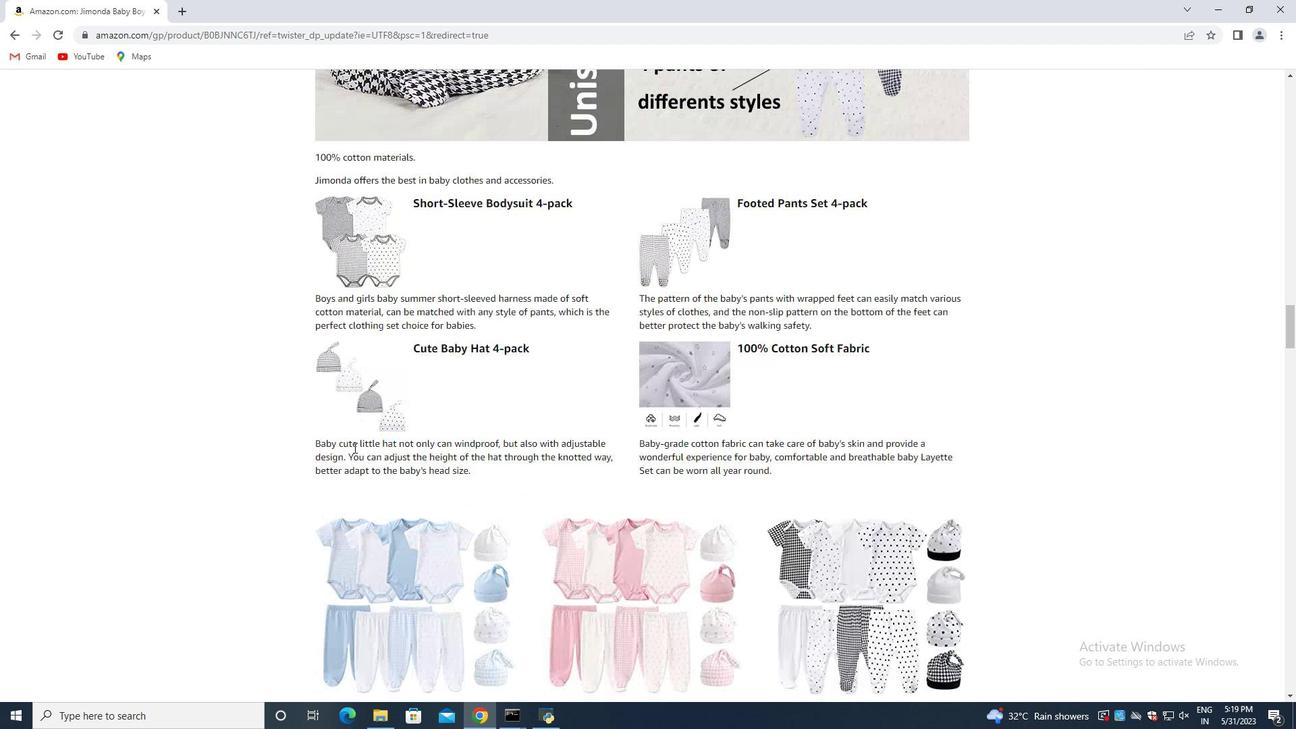 
Action: Mouse moved to (369, 445)
Screenshot: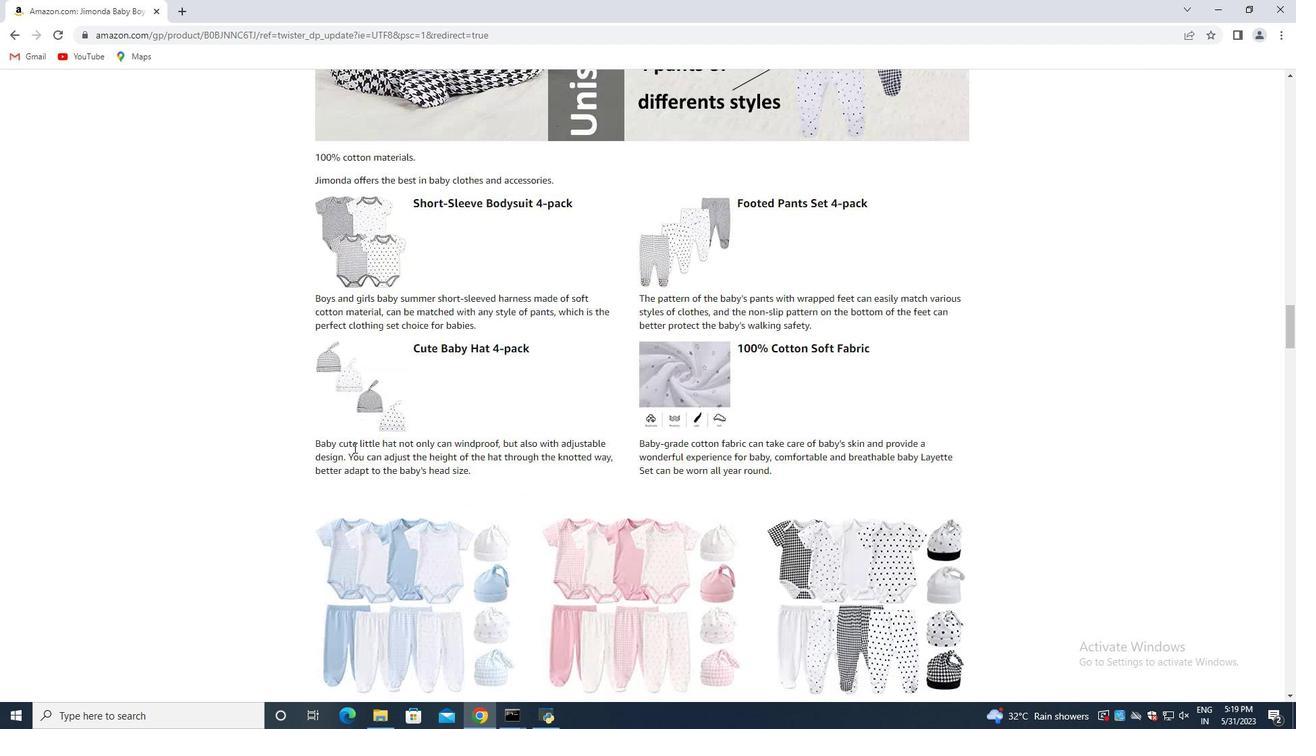 
Action: Mouse scrolled (369, 444) with delta (0, 0)
Screenshot: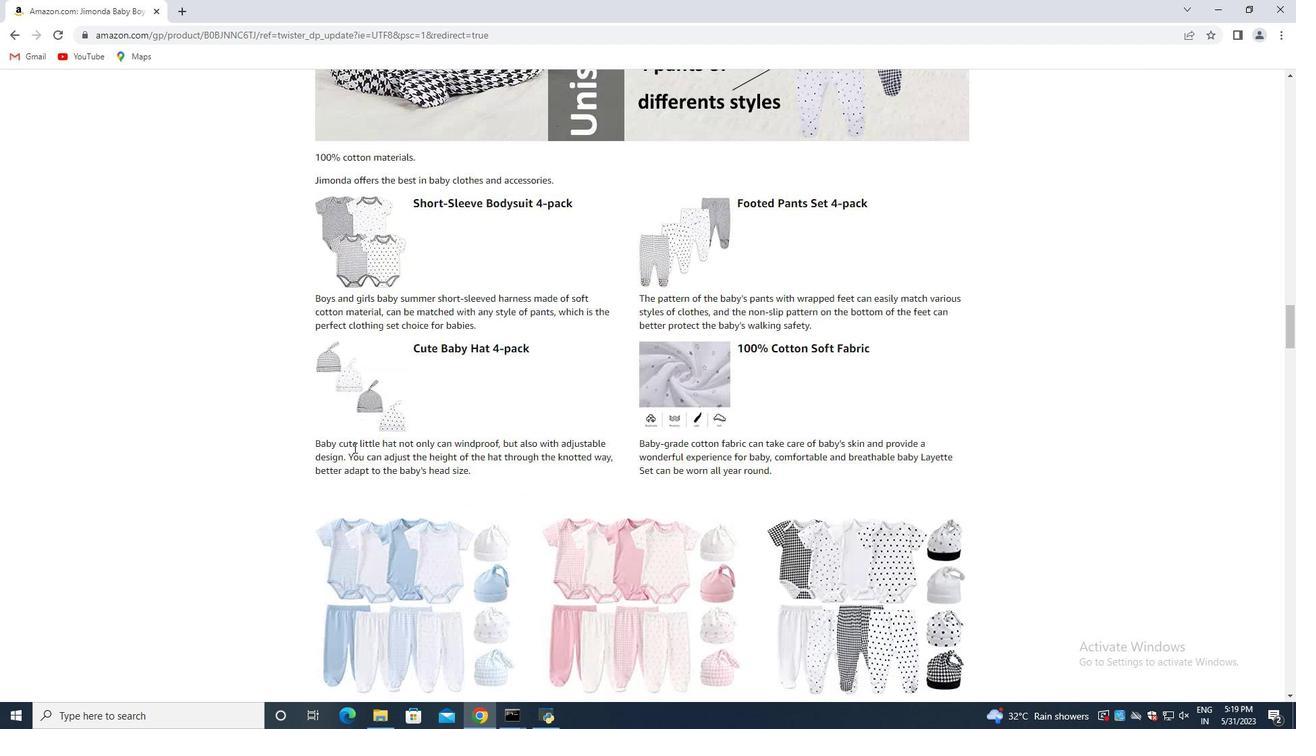 
Action: Mouse moved to (374, 443)
Screenshot: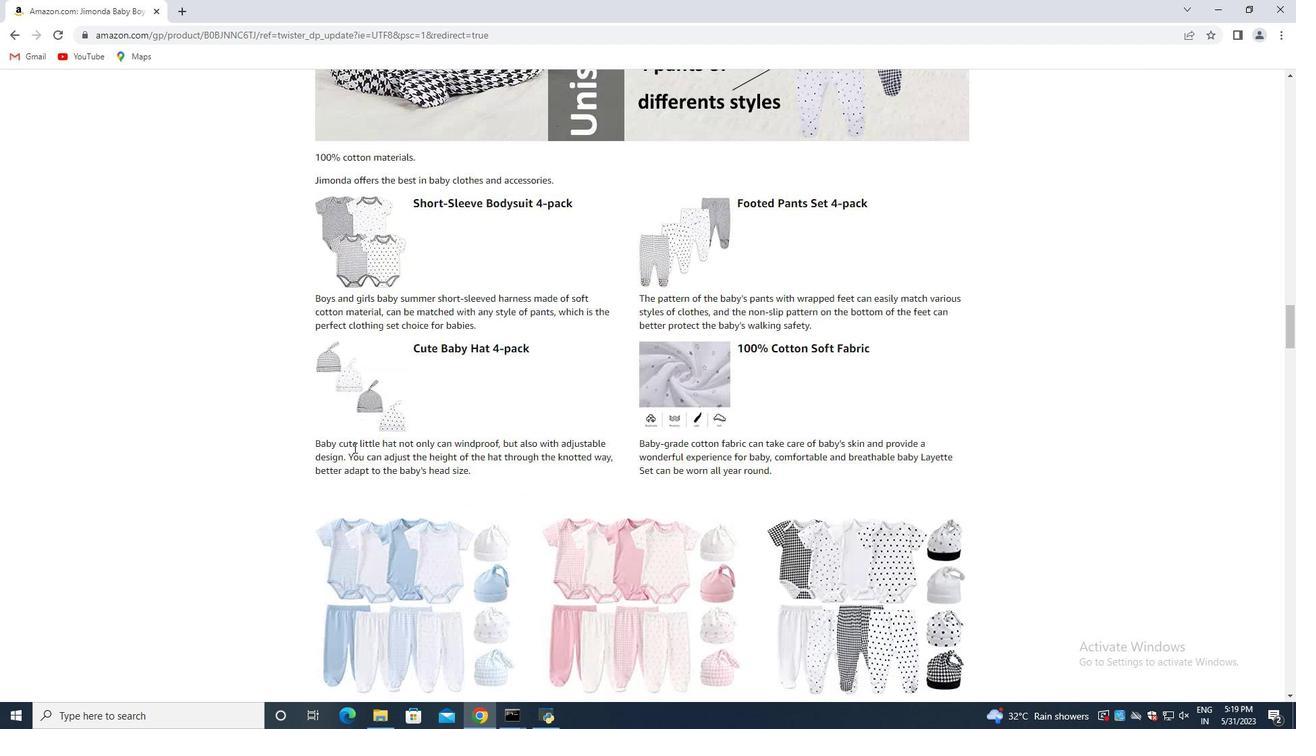 
Action: Mouse scrolled (372, 444) with delta (0, 0)
Screenshot: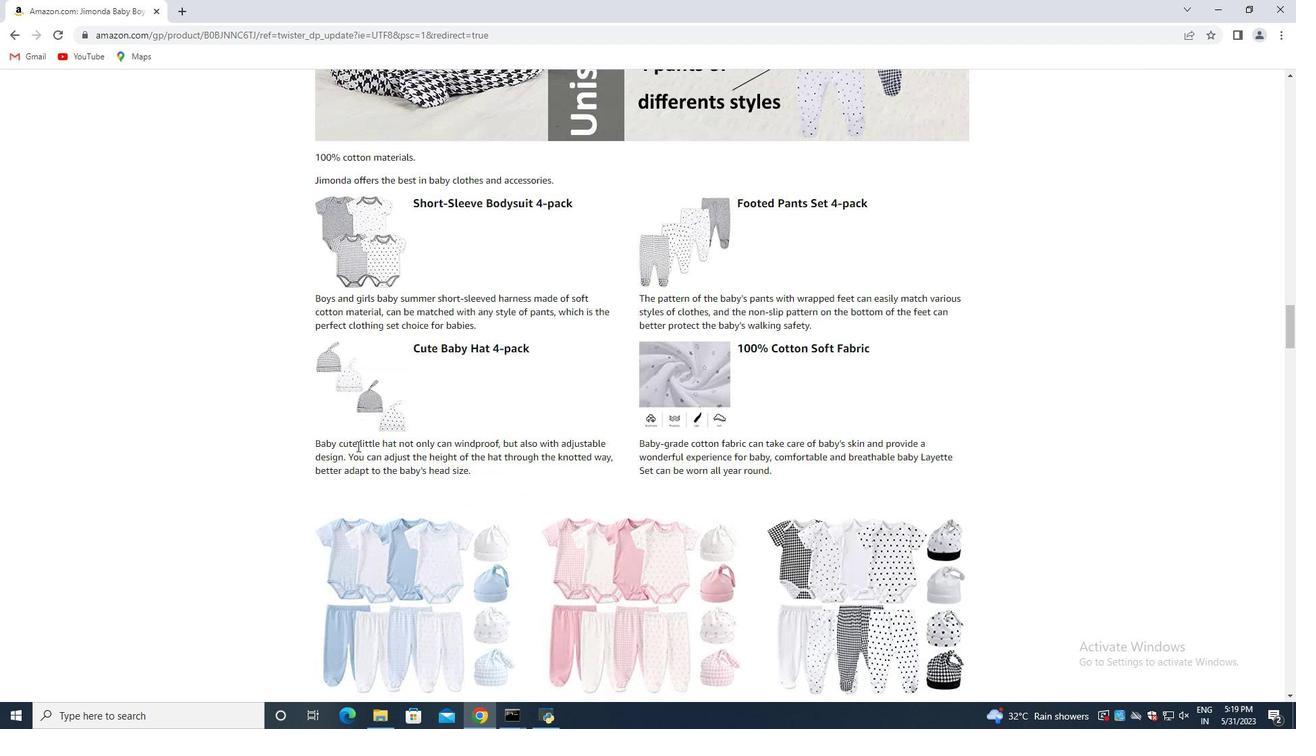 
Action: Mouse moved to (381, 443)
Screenshot: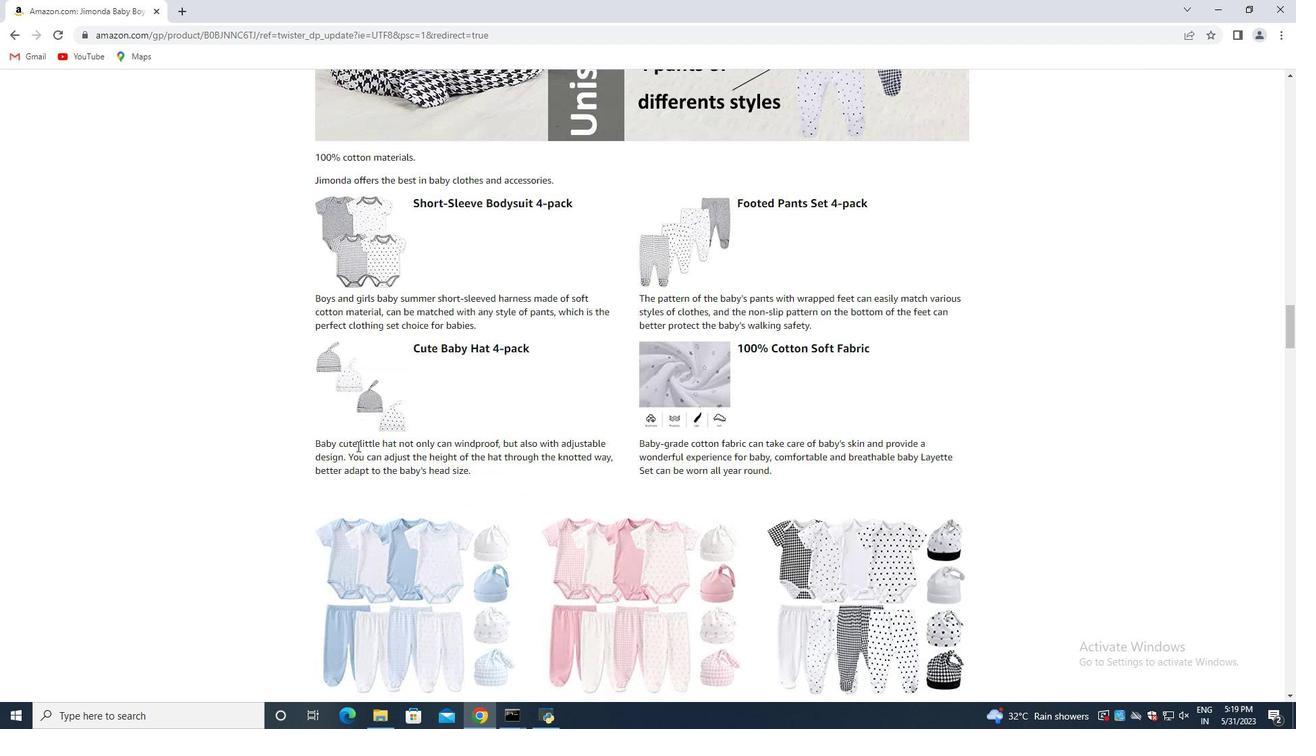 
Action: Mouse scrolled (381, 443) with delta (0, 0)
Screenshot: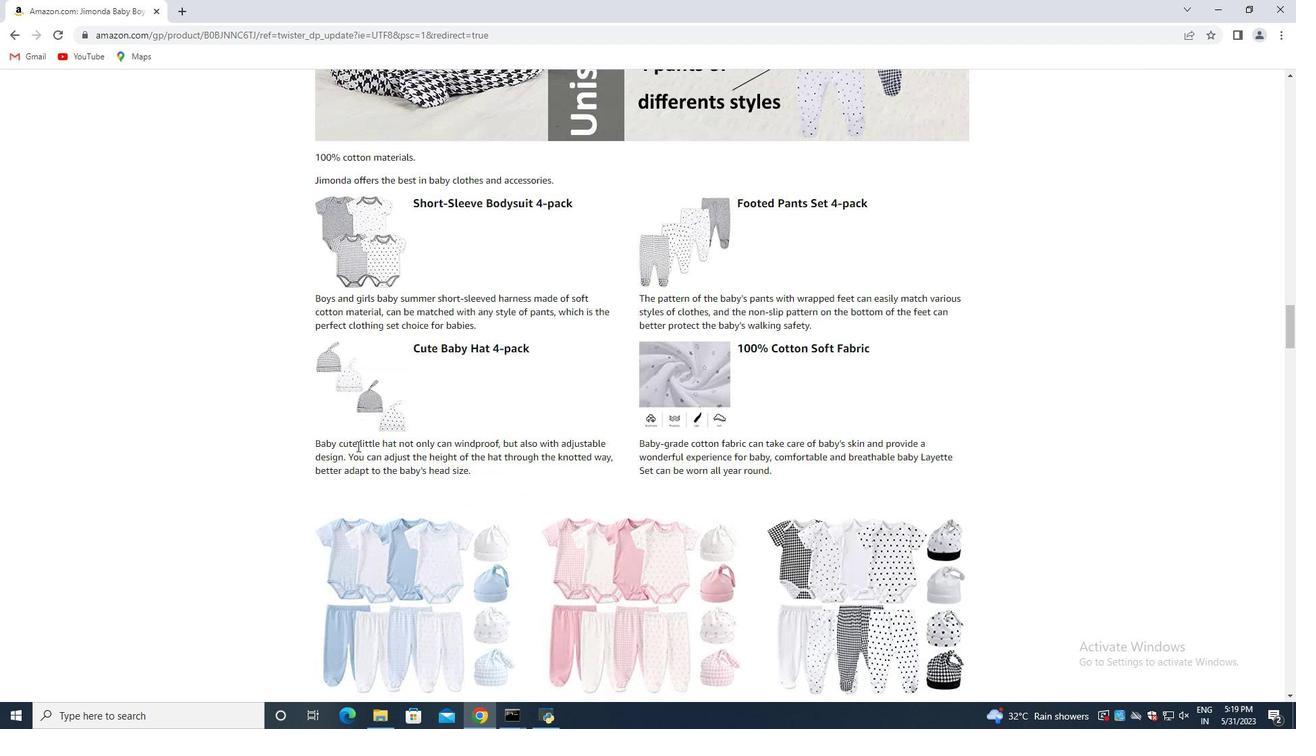
Action: Mouse moved to (428, 443)
Screenshot: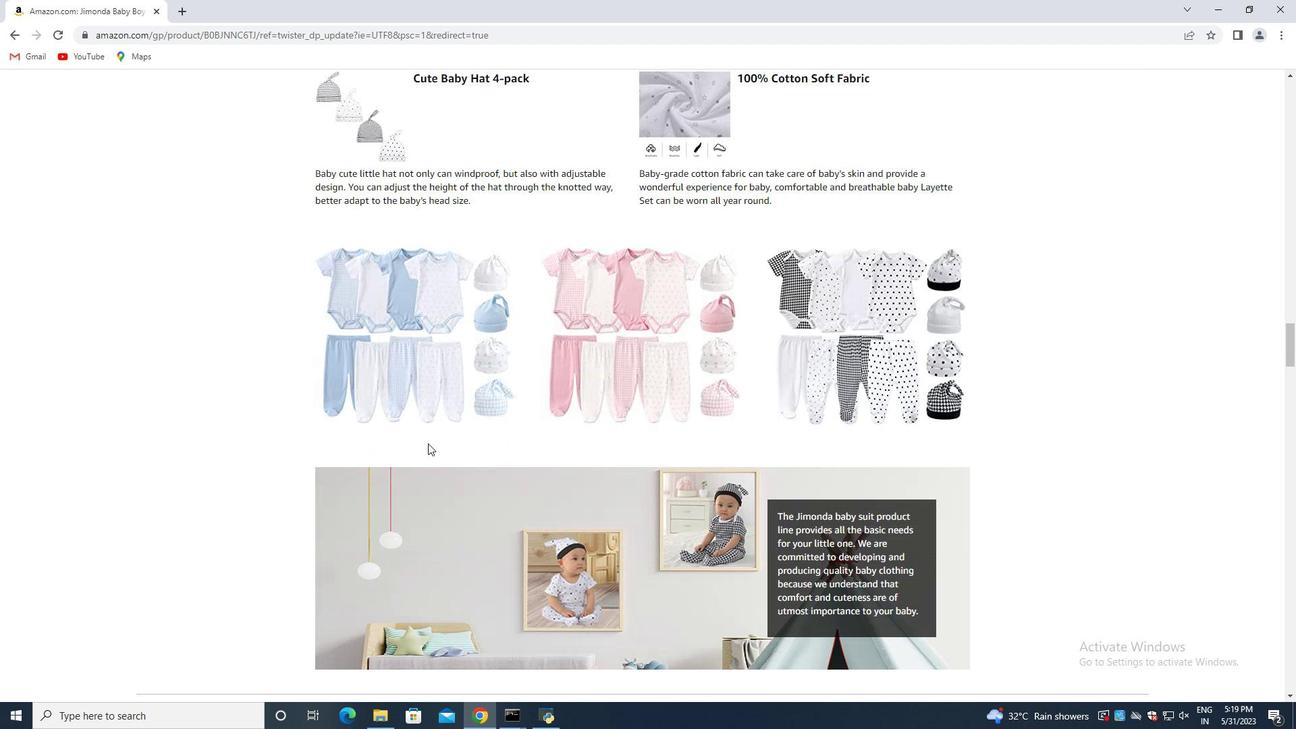 
Action: Mouse scrolled (428, 443) with delta (0, 0)
Screenshot: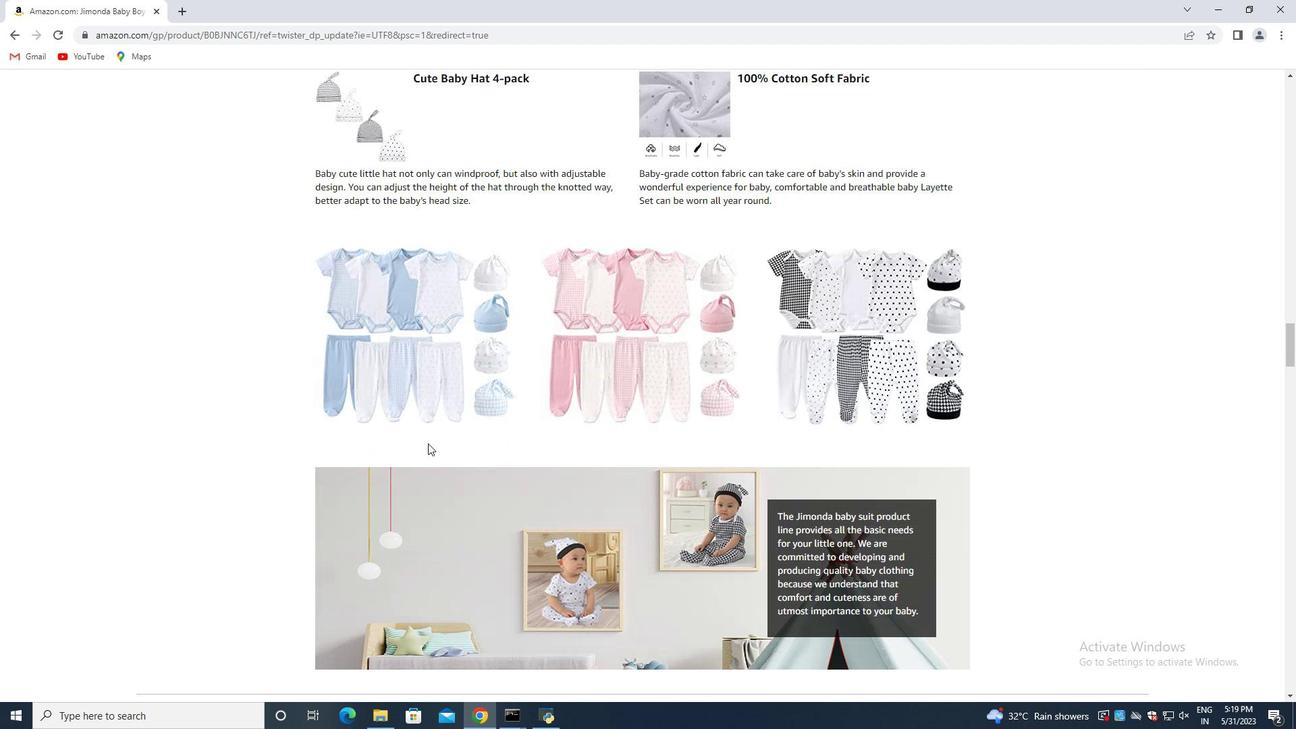 
Action: Mouse scrolled (428, 443) with delta (0, 0)
Screenshot: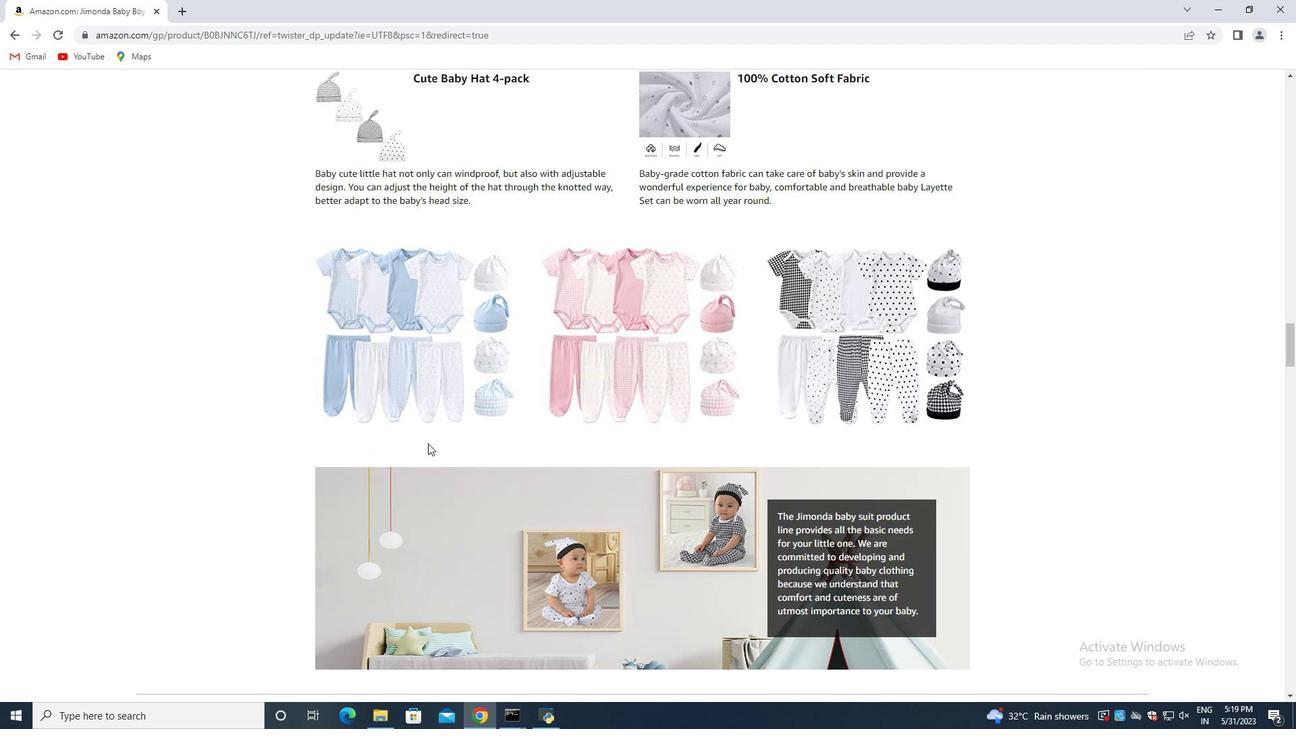 
Action: Mouse scrolled (428, 443) with delta (0, 0)
Screenshot: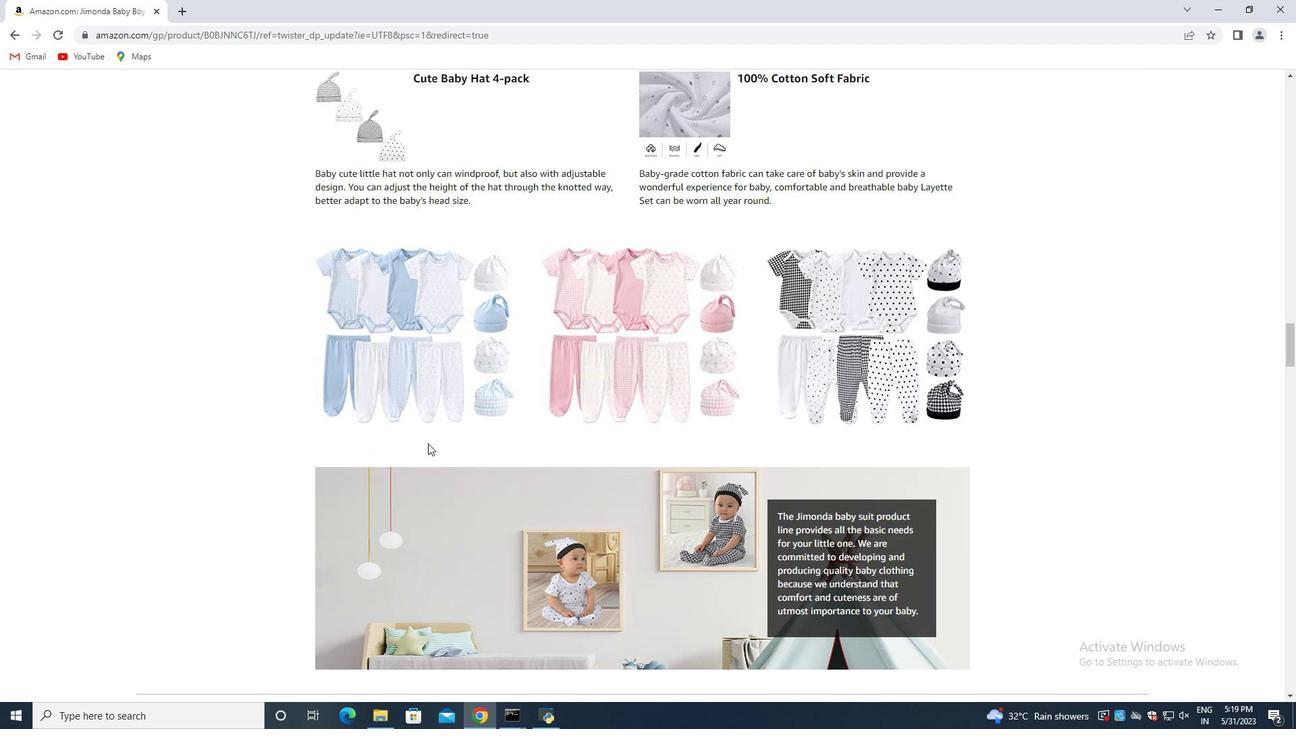 
Action: Mouse scrolled (428, 443) with delta (0, 0)
Screenshot: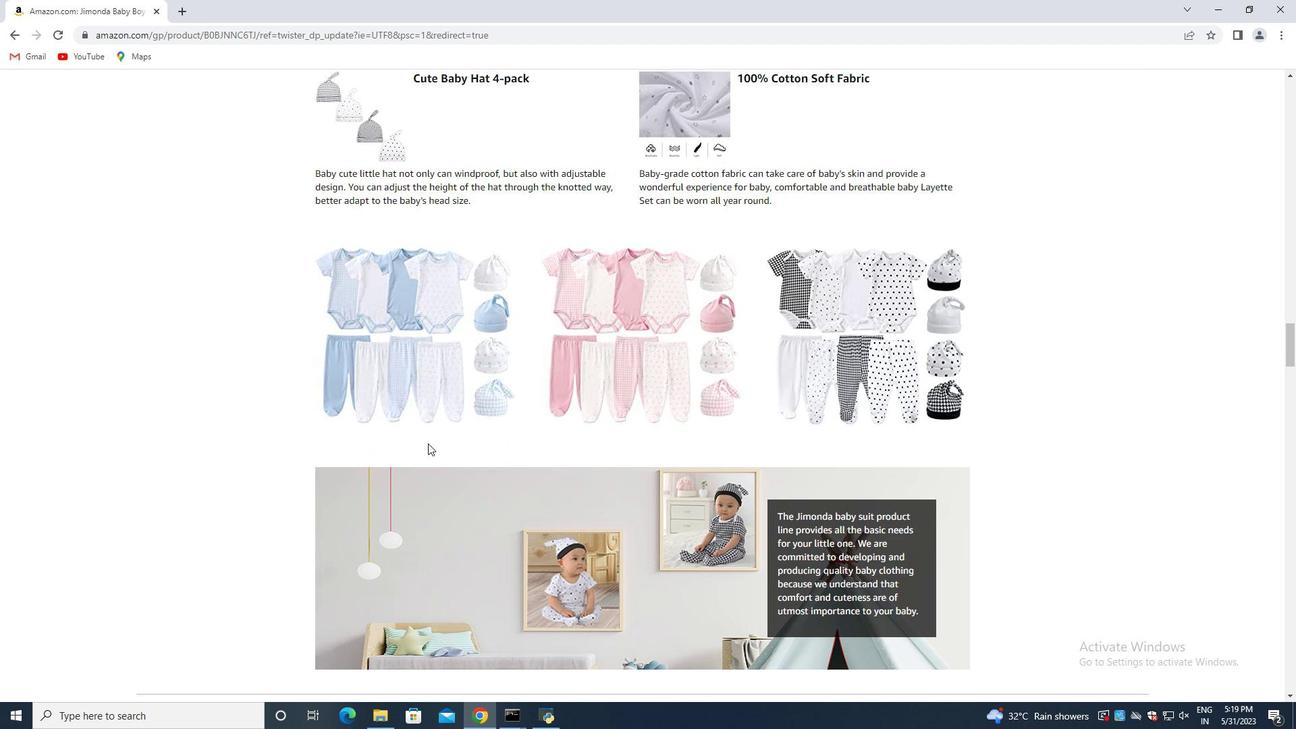 
Action: Mouse scrolled (428, 443) with delta (0, 0)
Screenshot: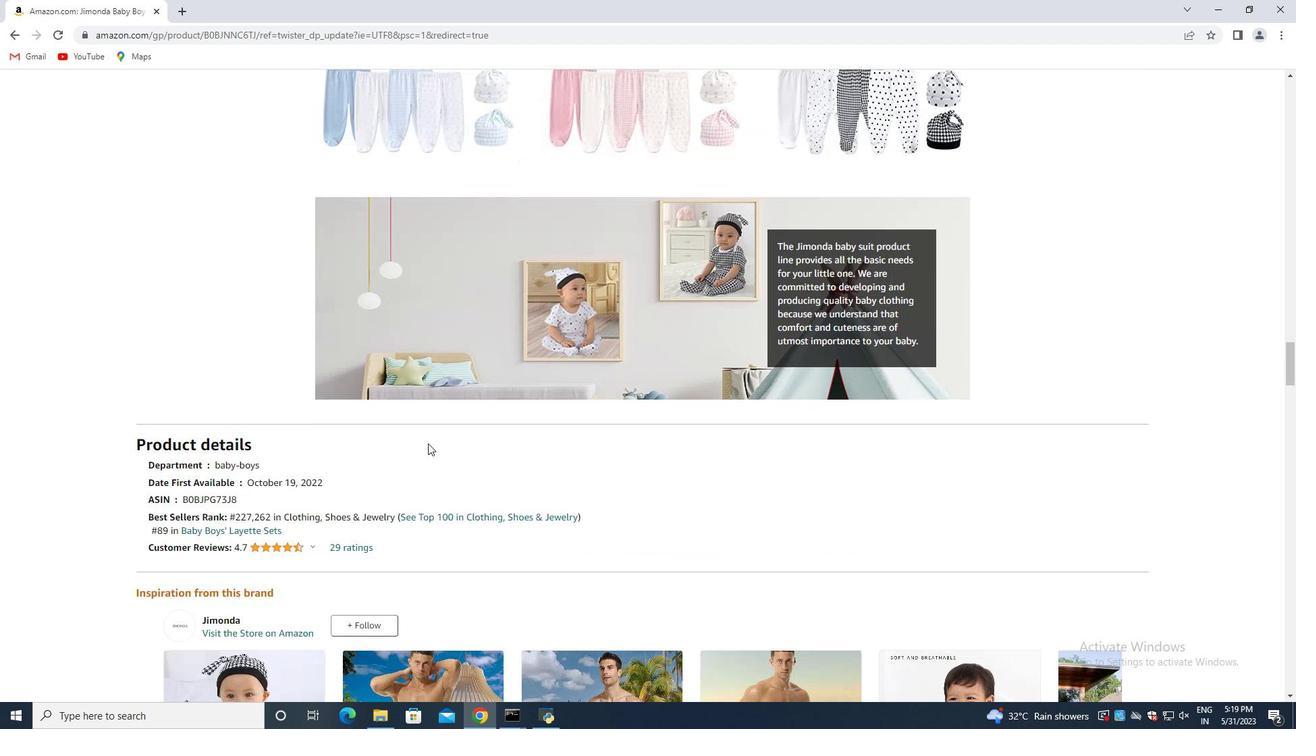 
Action: Mouse scrolled (428, 443) with delta (0, 0)
Screenshot: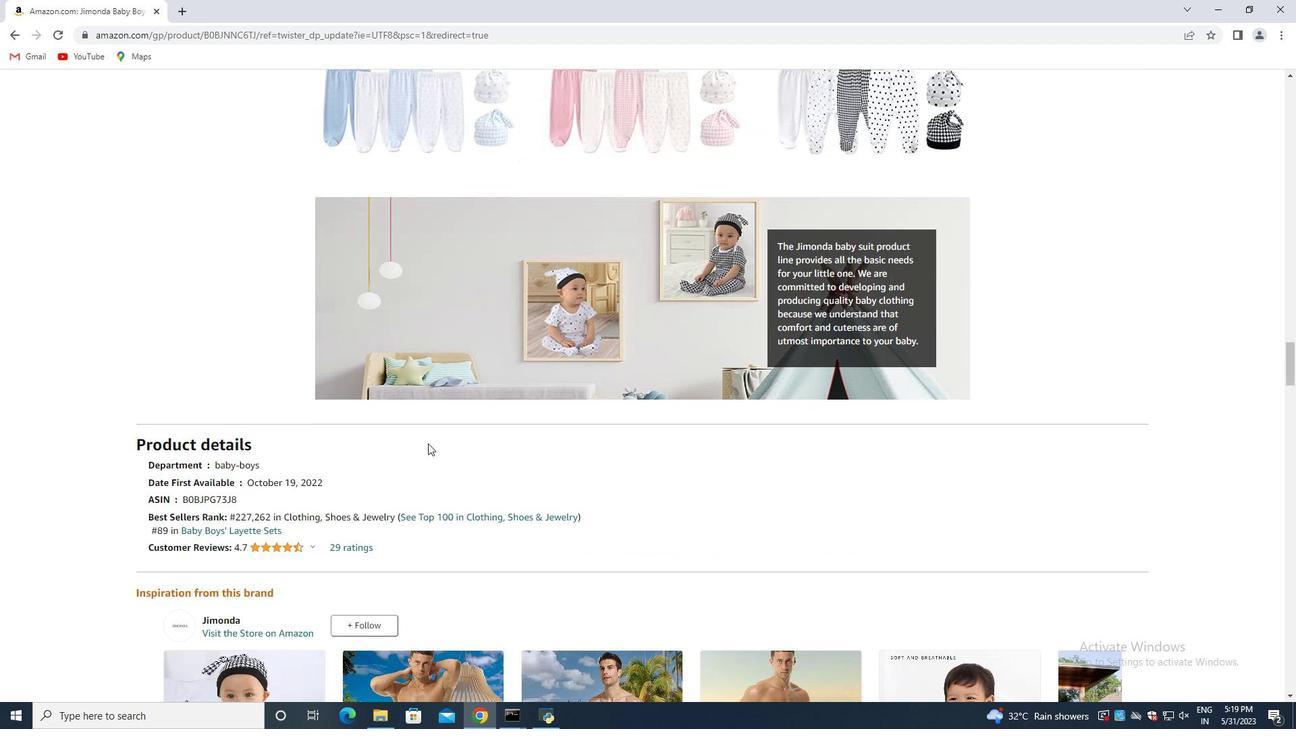 
Action: Mouse scrolled (428, 443) with delta (0, 0)
Screenshot: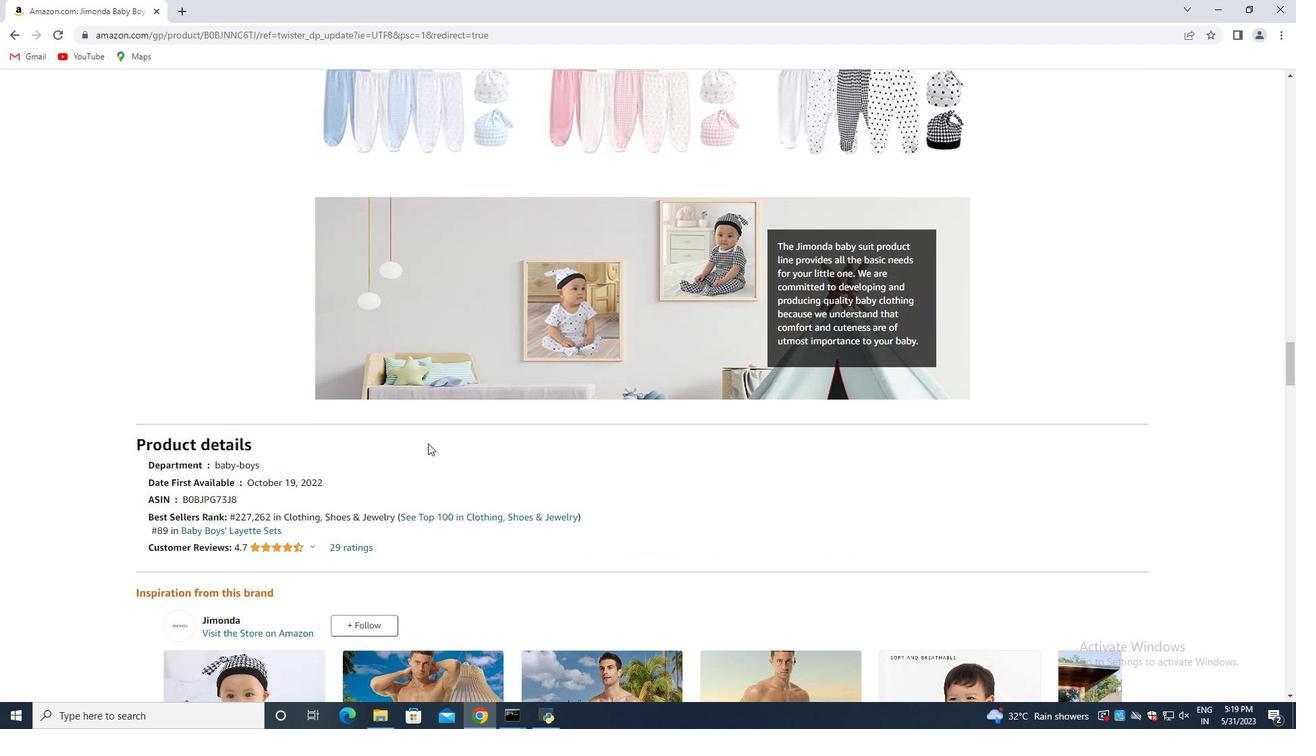 
Action: Mouse scrolled (428, 443) with delta (0, 0)
Screenshot: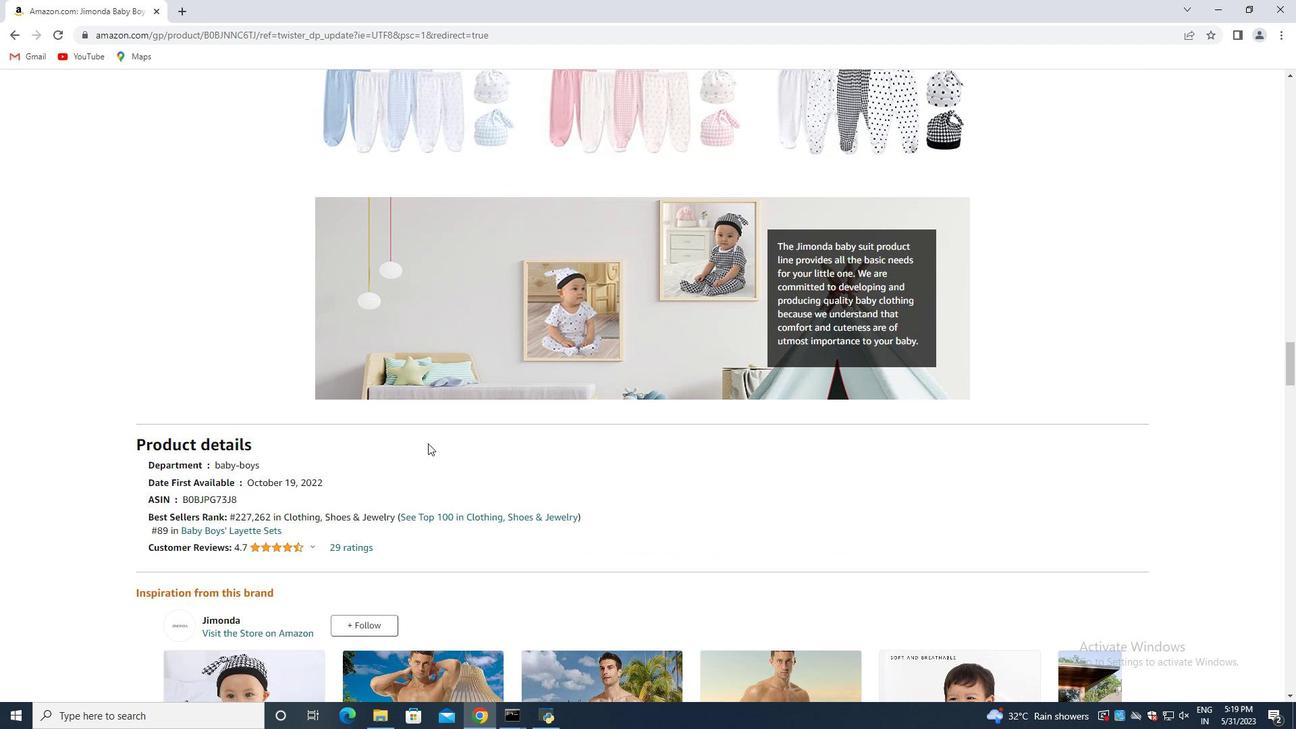 
Action: Mouse moved to (428, 443)
Screenshot: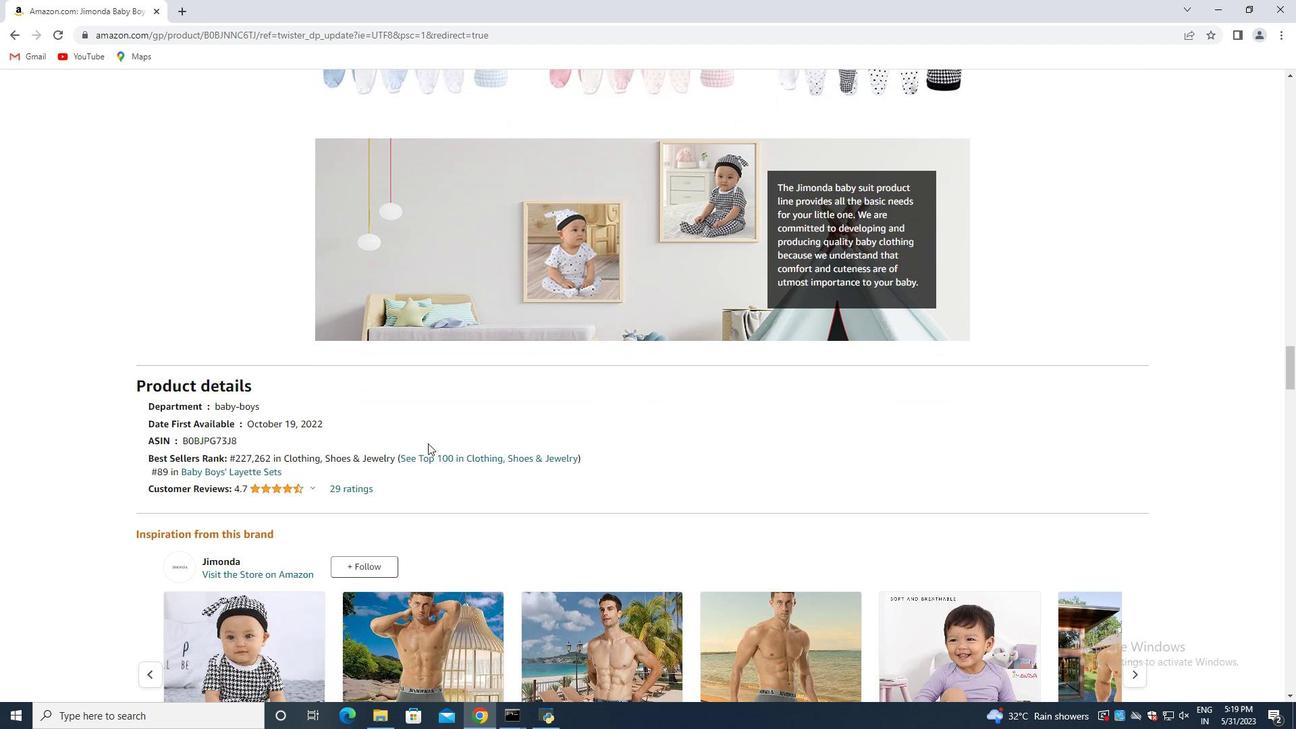 
Action: Mouse scrolled (428, 443) with delta (0, 0)
Screenshot: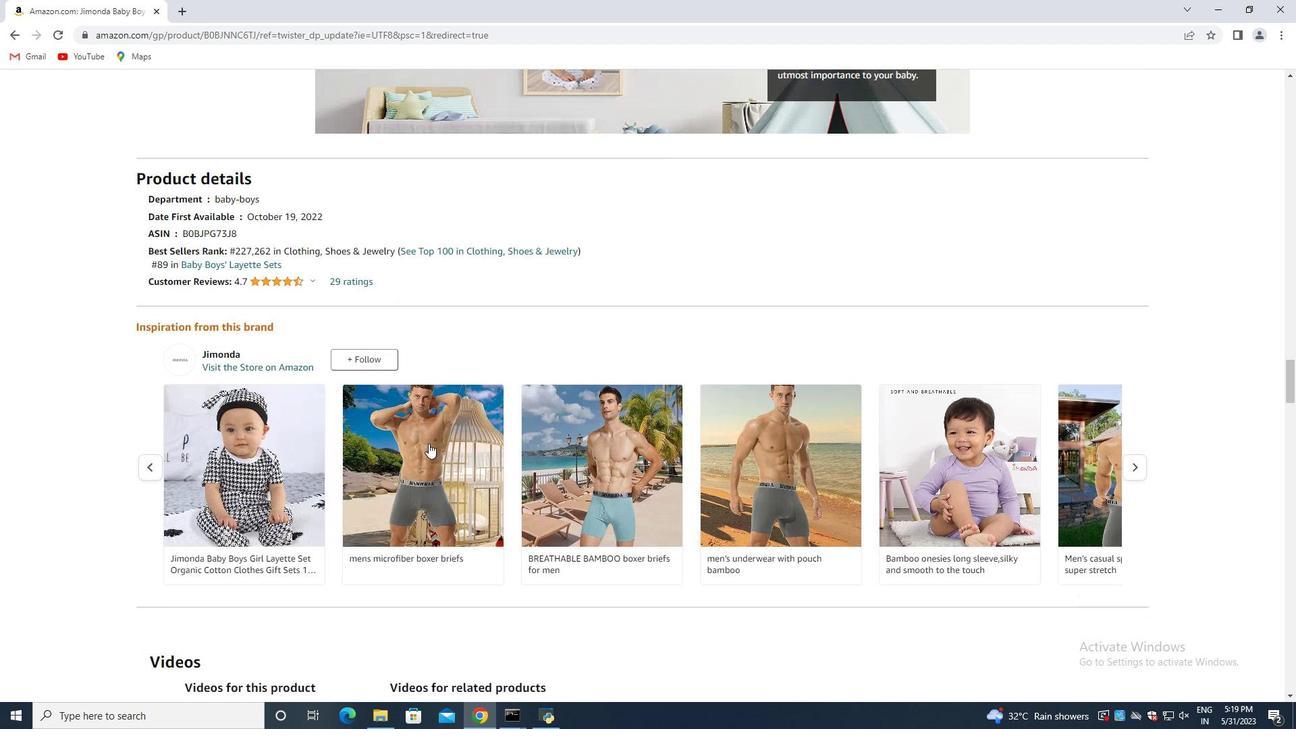
Action: Mouse scrolled (428, 443) with delta (0, 0)
Screenshot: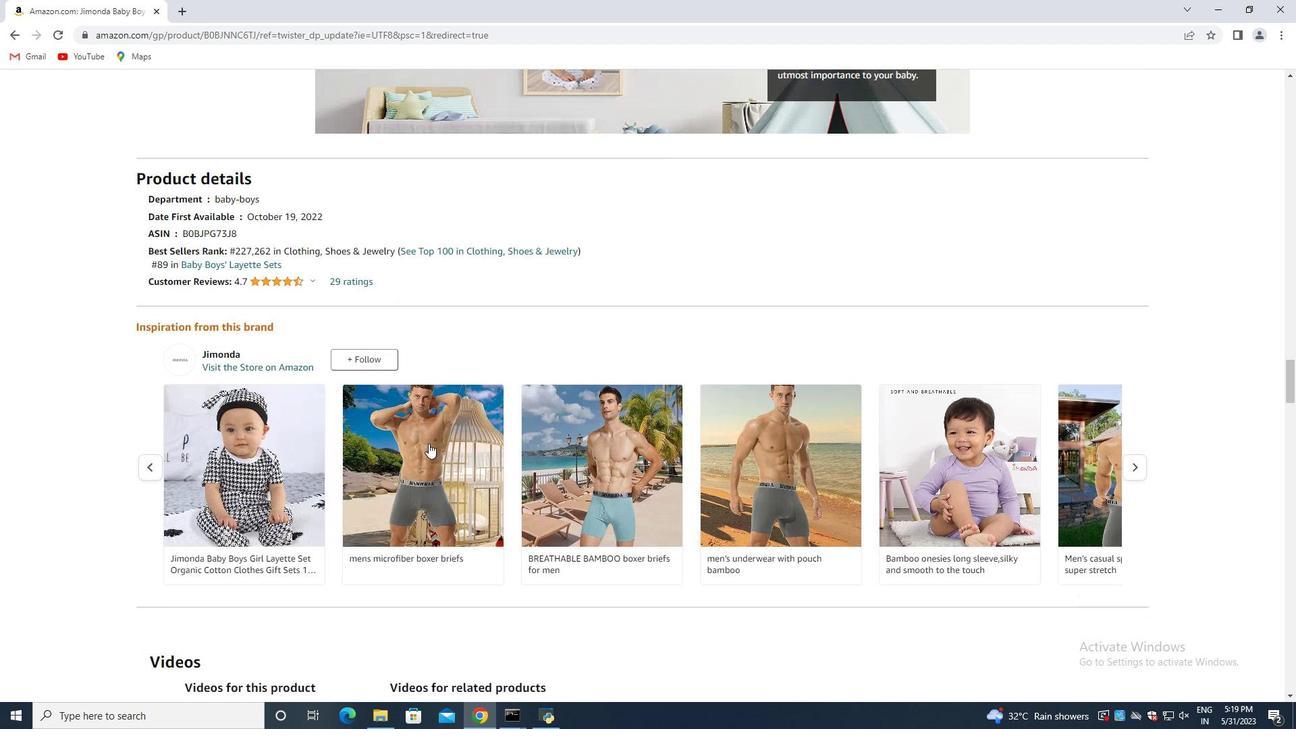 
Action: Mouse scrolled (428, 443) with delta (0, 0)
Screenshot: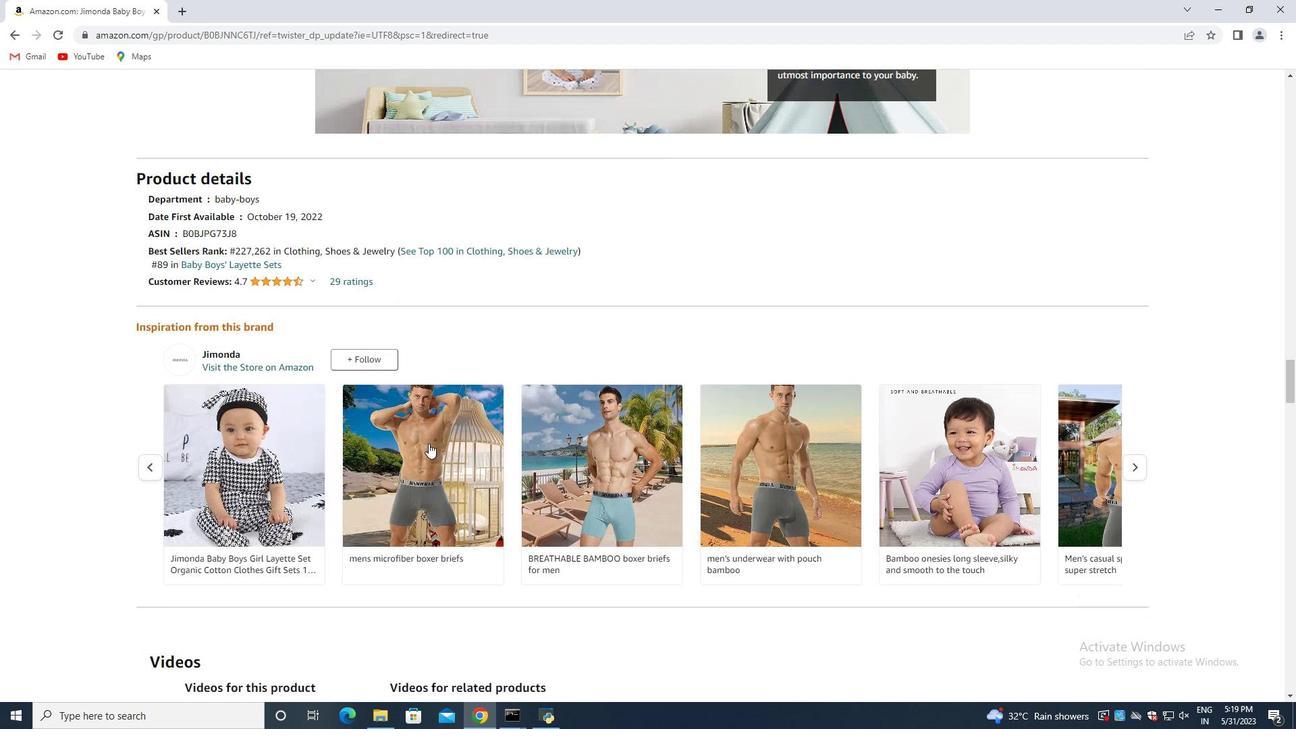 
Action: Mouse moved to (428, 443)
Screenshot: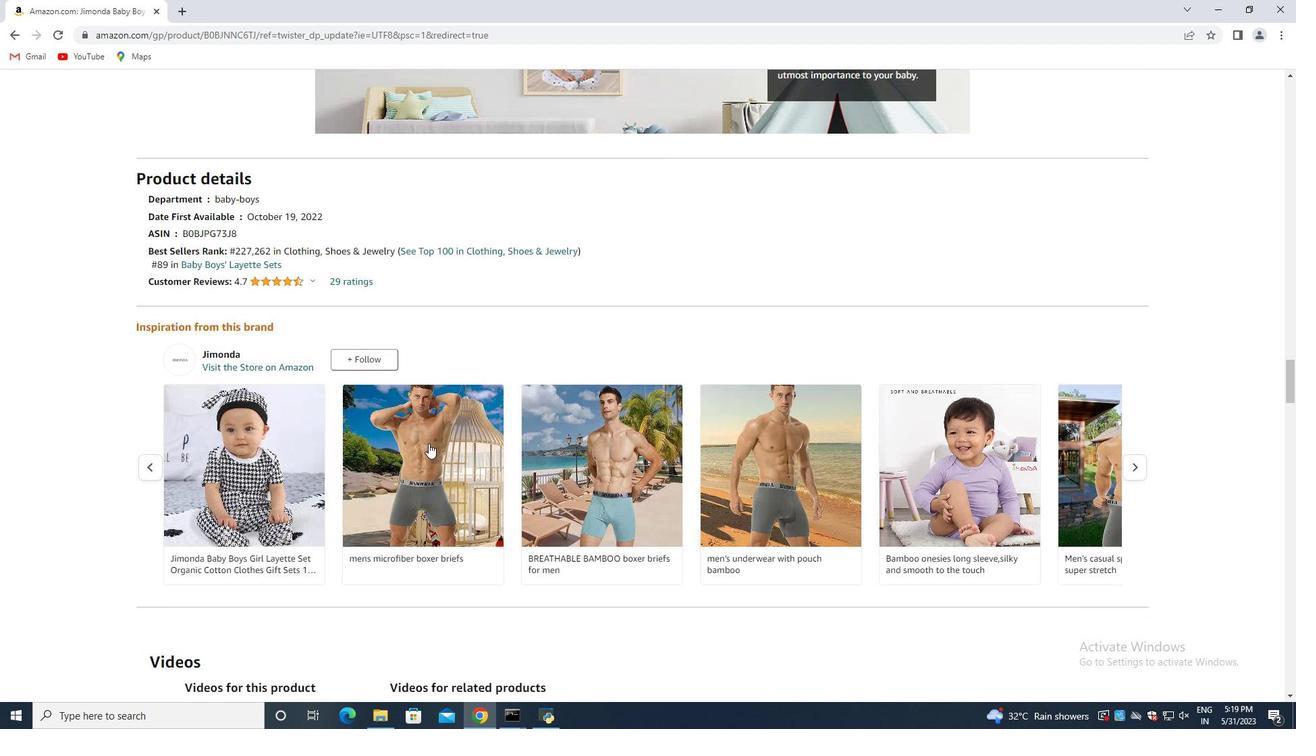 
Action: Mouse scrolled (428, 443) with delta (0, 0)
Screenshot: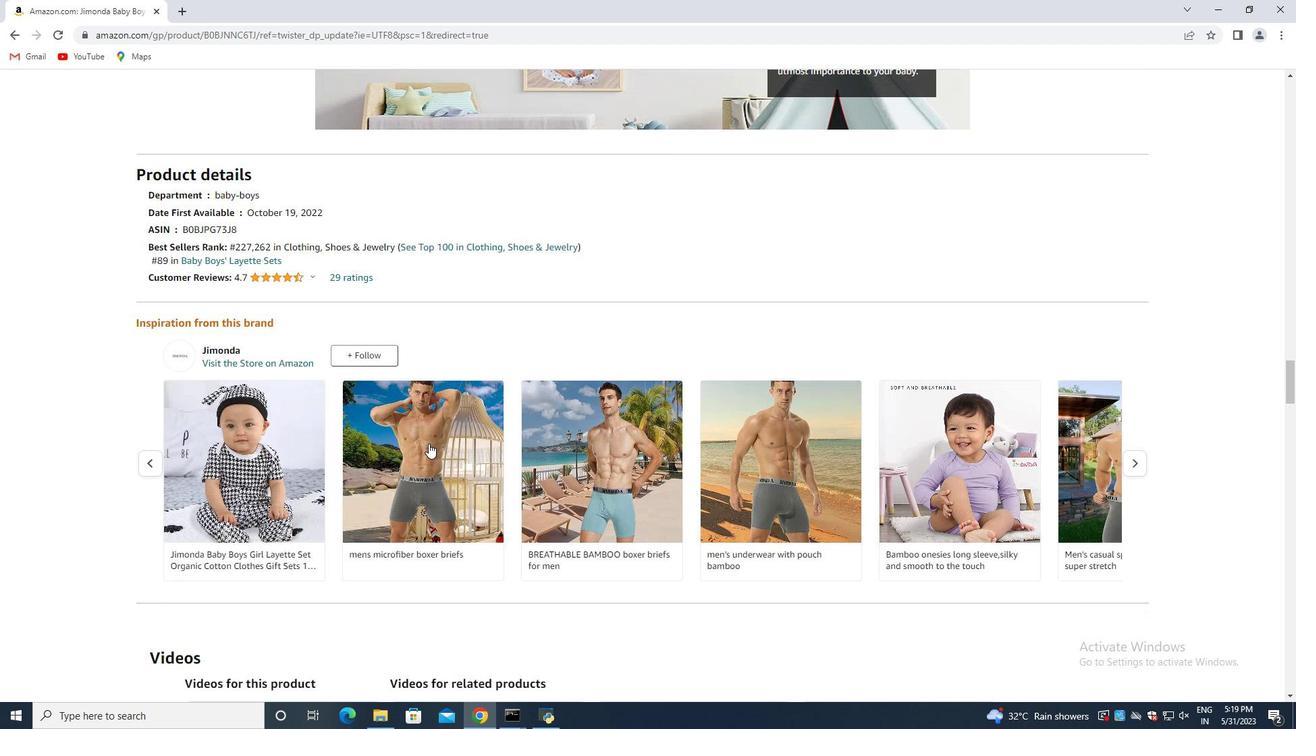 
Action: Mouse moved to (447, 441)
Screenshot: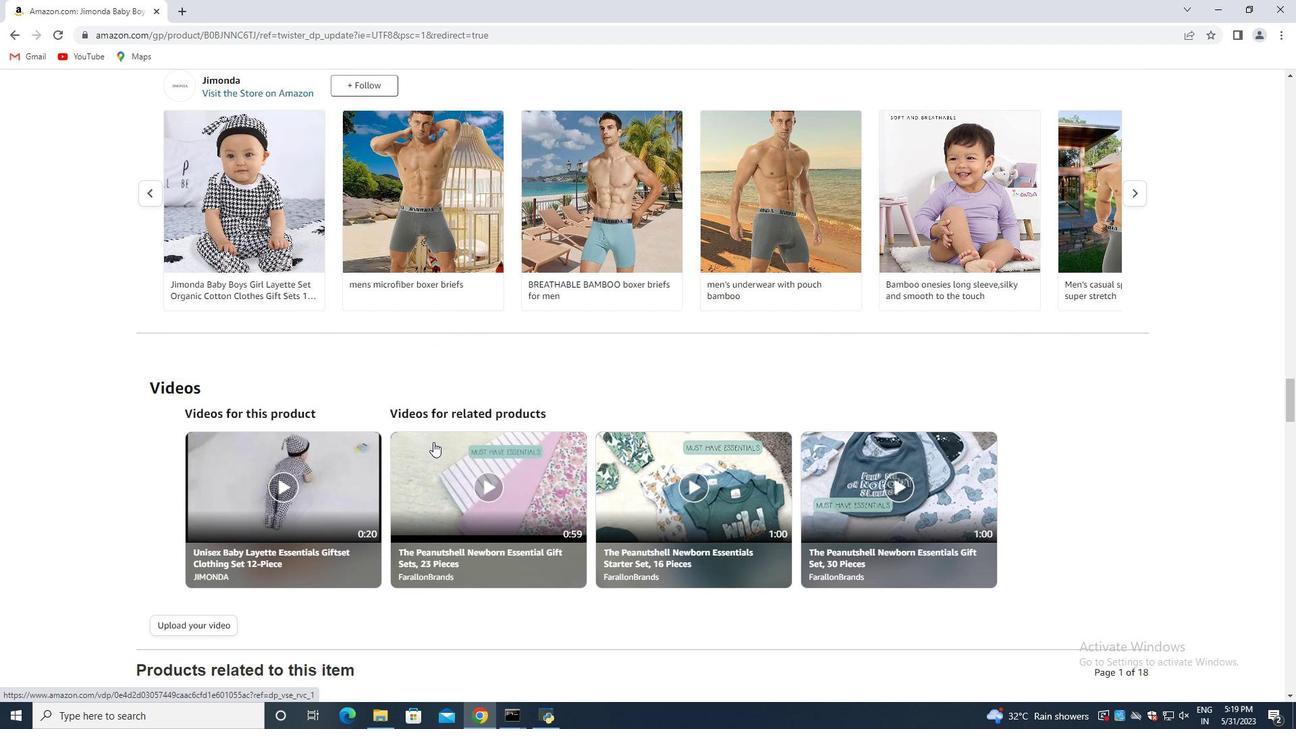 
Action: Mouse scrolled (447, 440) with delta (0, 0)
Screenshot: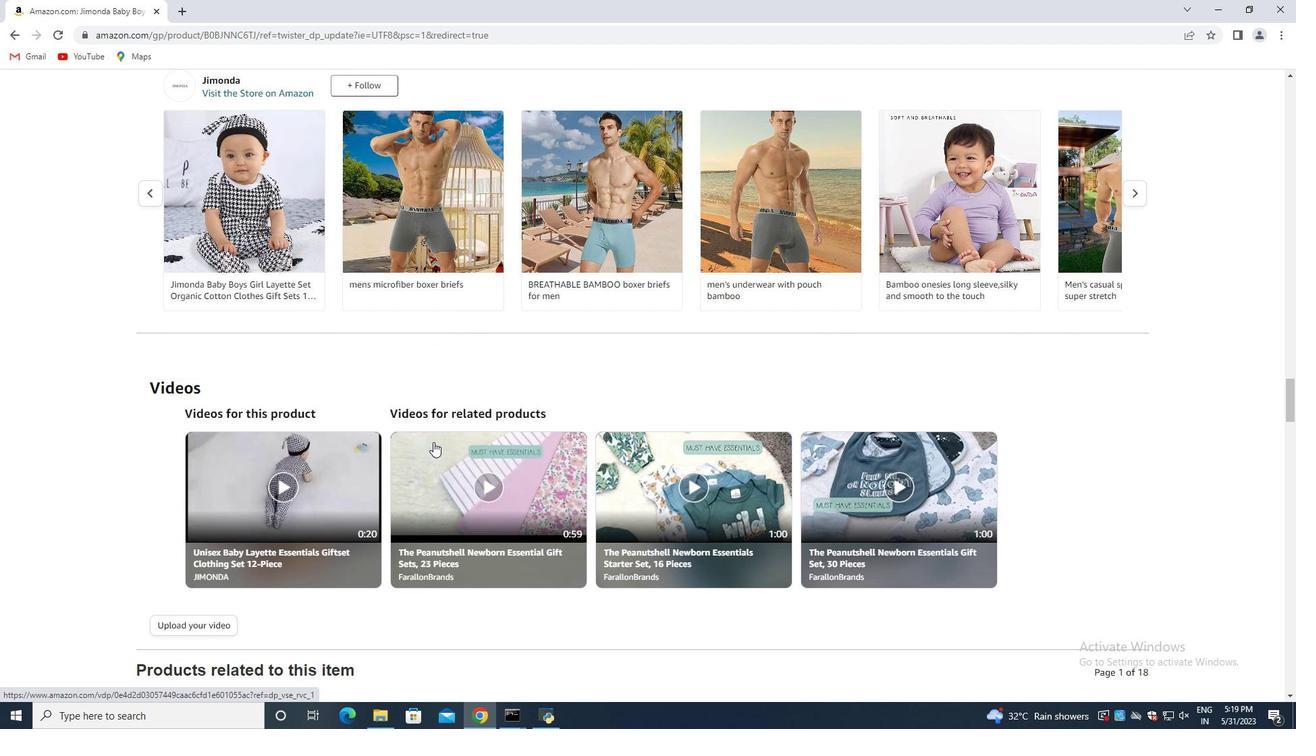 
Action: Mouse moved to (460, 443)
Screenshot: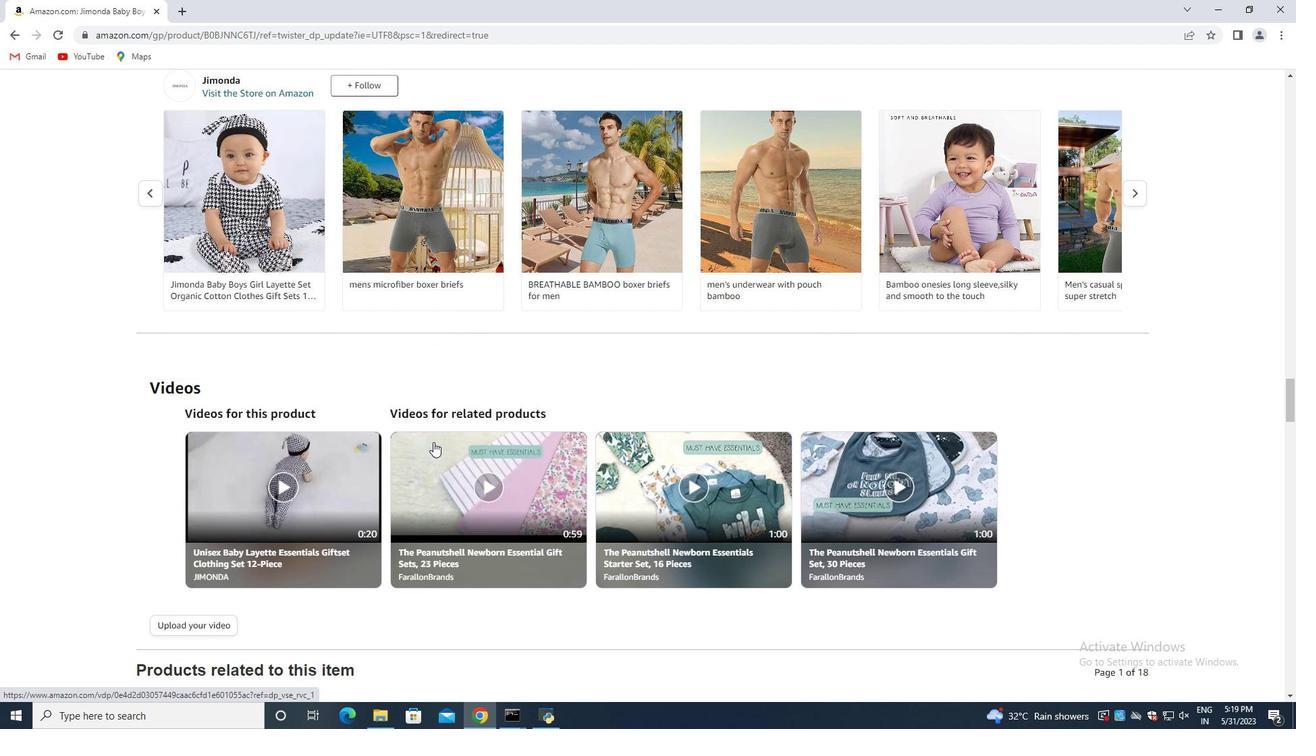 
Action: Mouse scrolled (460, 442) with delta (0, 0)
Screenshot: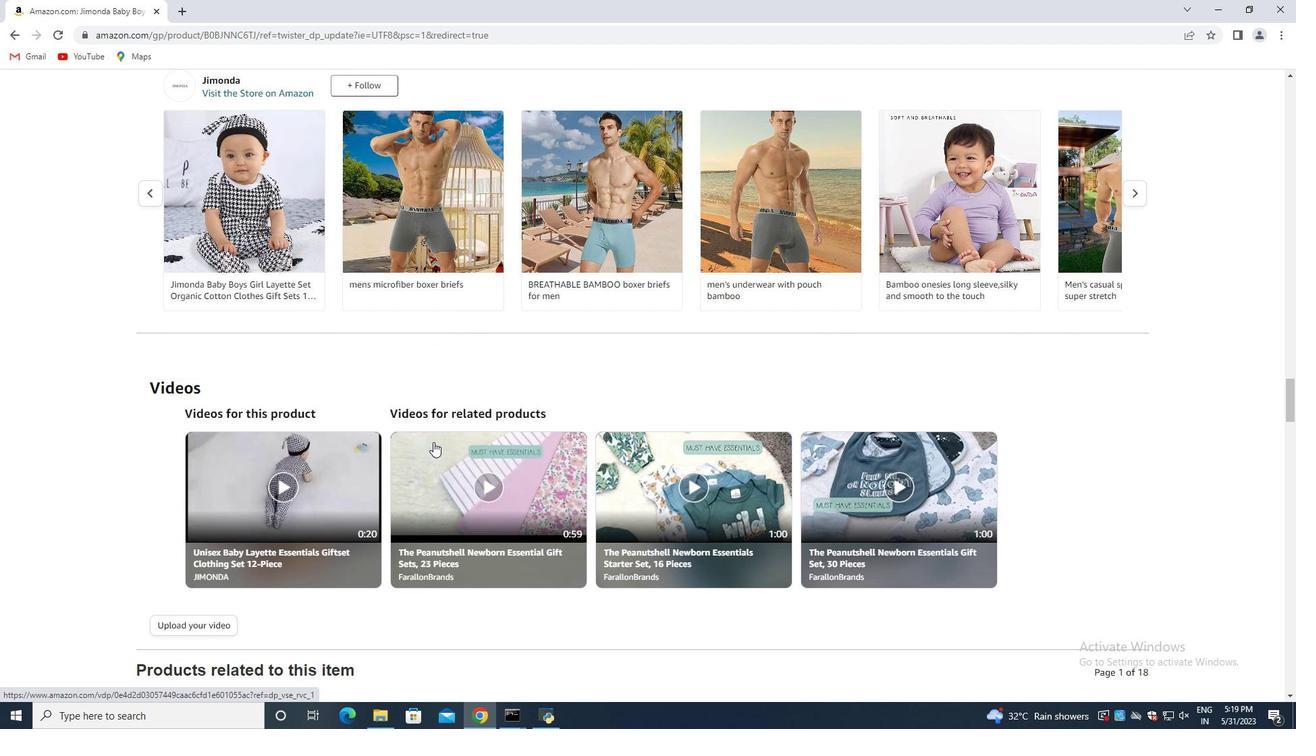 
Action: Mouse moved to (464, 444)
Screenshot: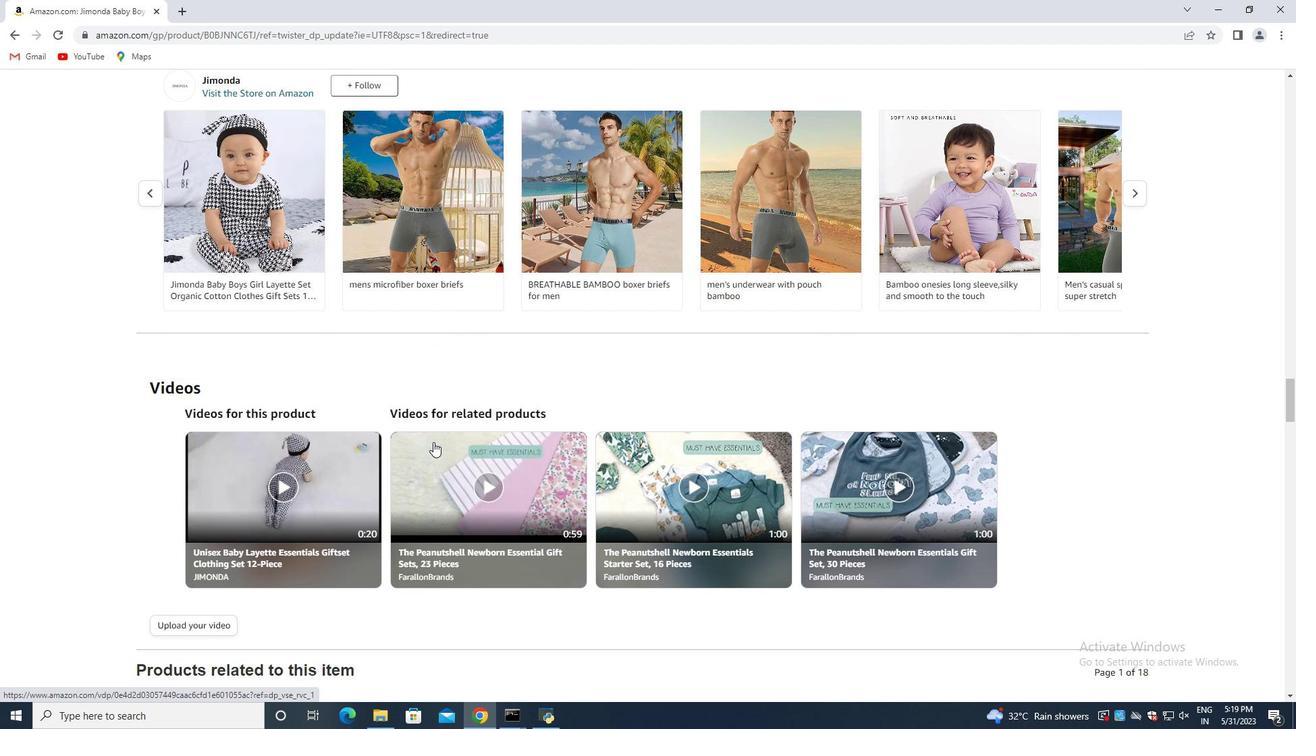 
Action: Mouse scrolled (464, 443) with delta (0, 0)
Screenshot: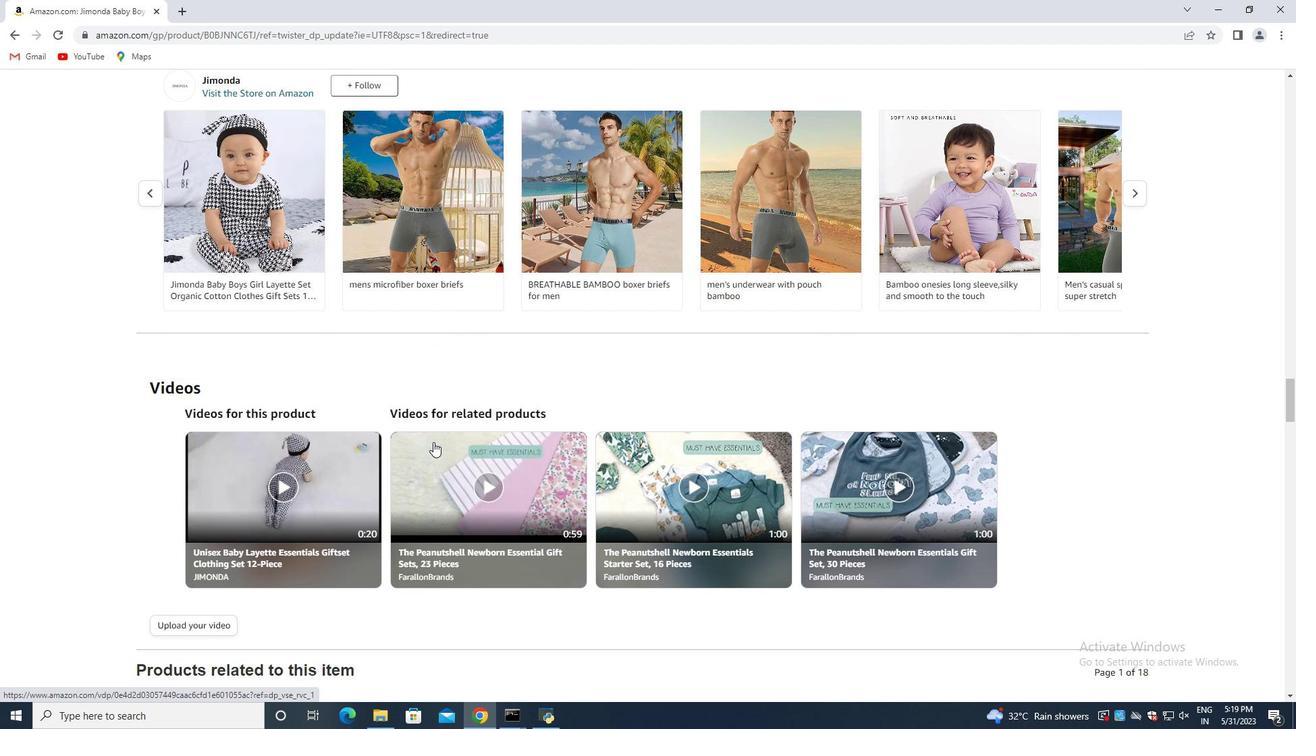 
Action: Mouse moved to (465, 444)
Screenshot: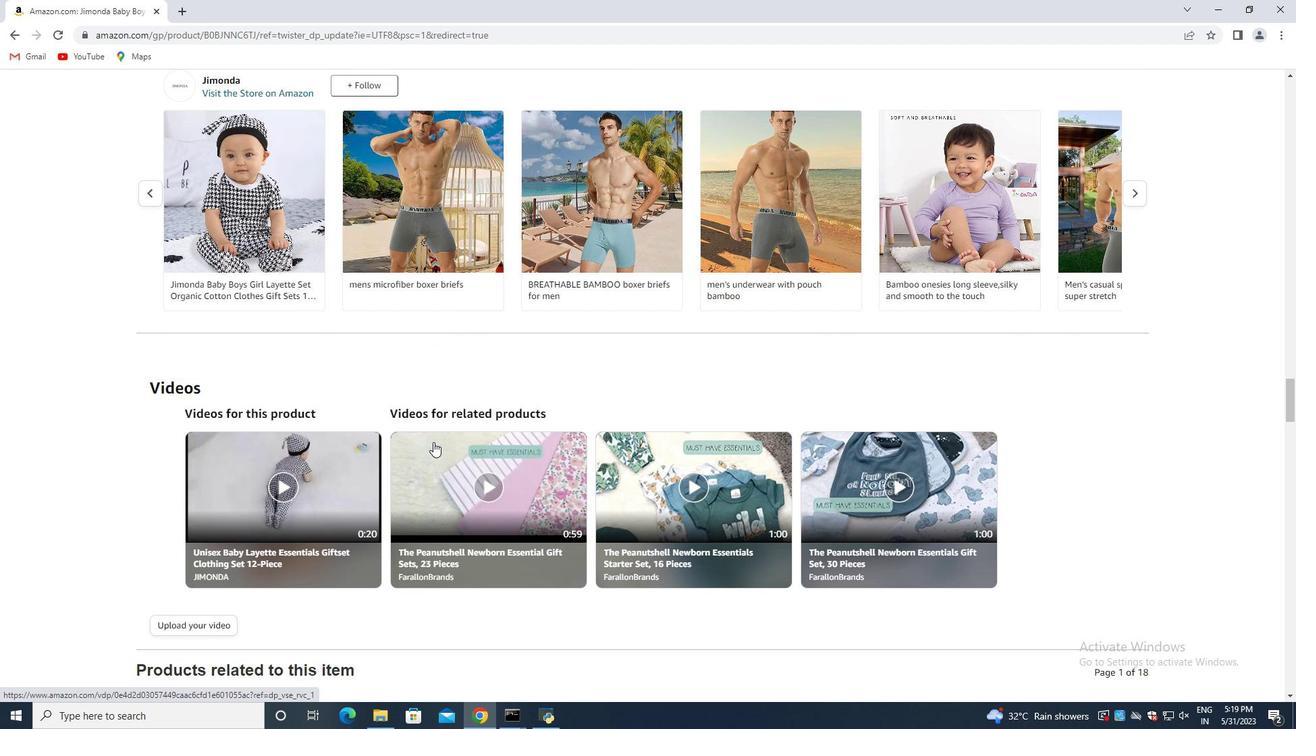 
Action: Mouse scrolled (465, 443) with delta (0, 0)
Screenshot: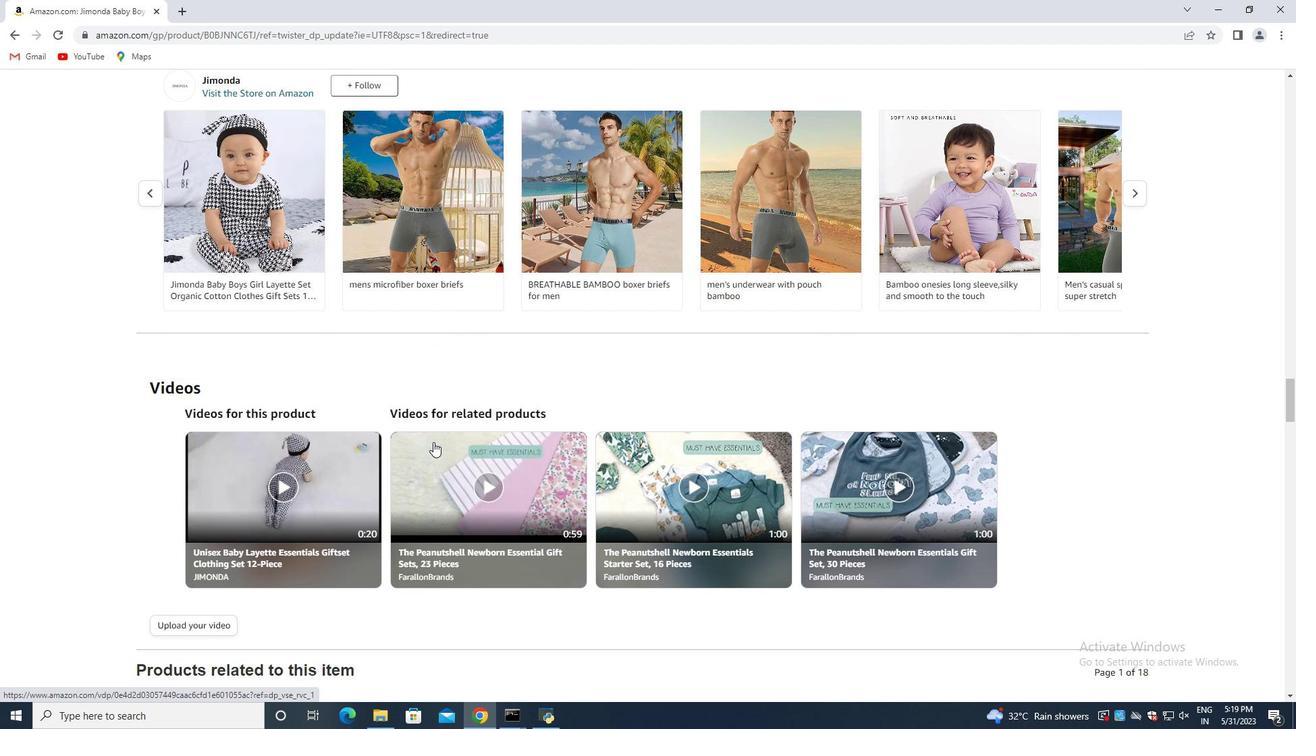 
Action: Mouse scrolled (465, 443) with delta (0, 0)
Screenshot: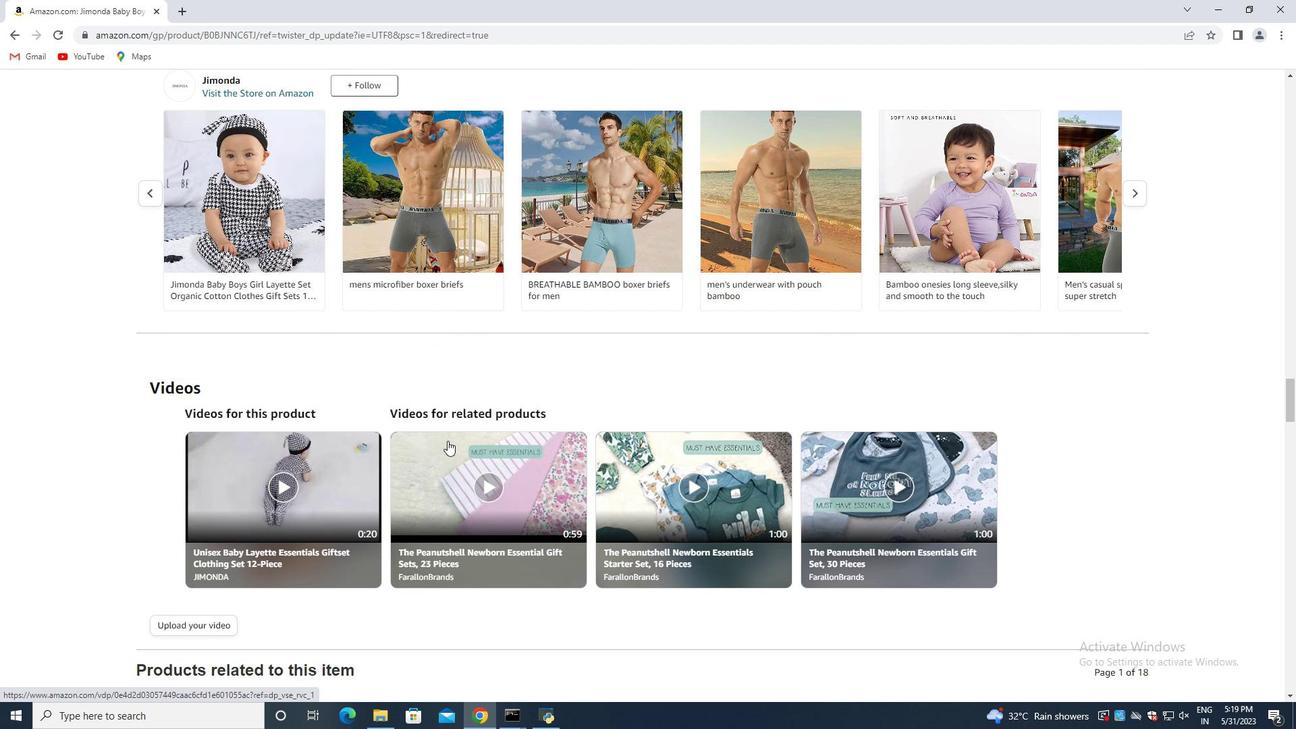 
Action: Mouse scrolled (465, 443) with delta (0, 0)
Screenshot: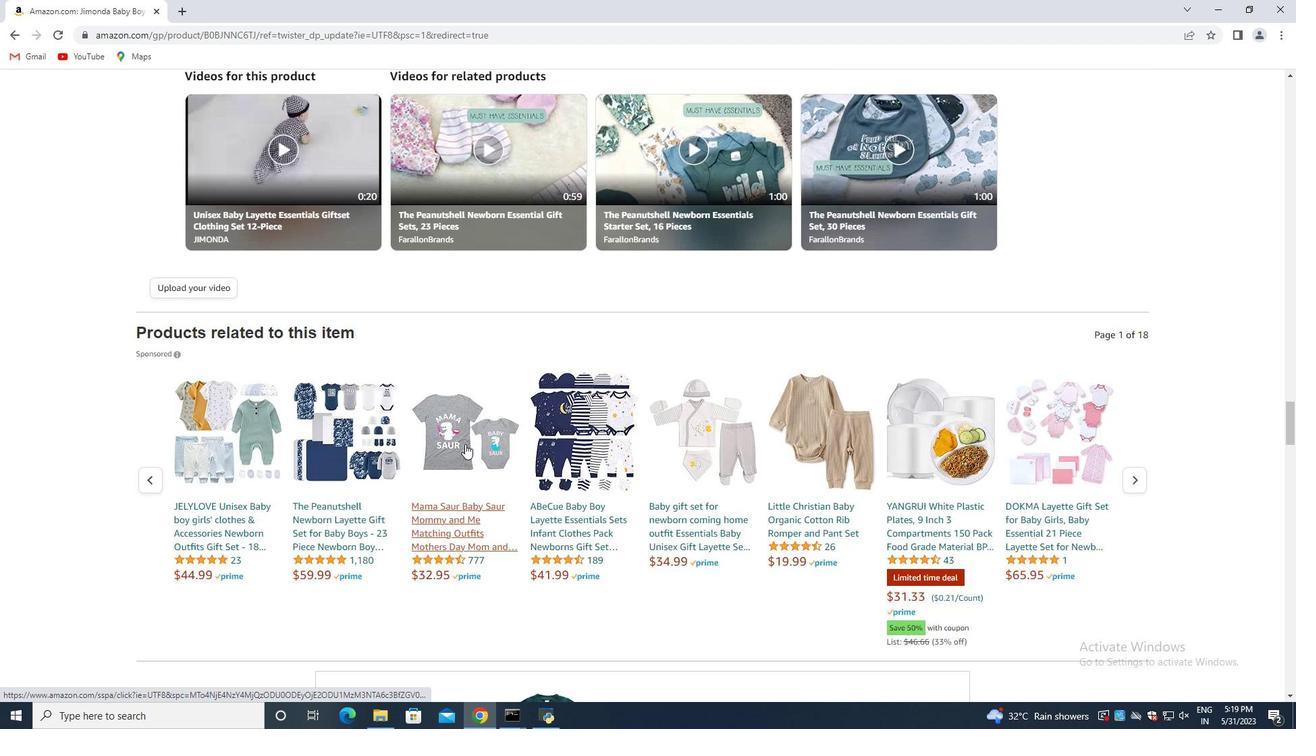 
Action: Mouse moved to (466, 444)
Screenshot: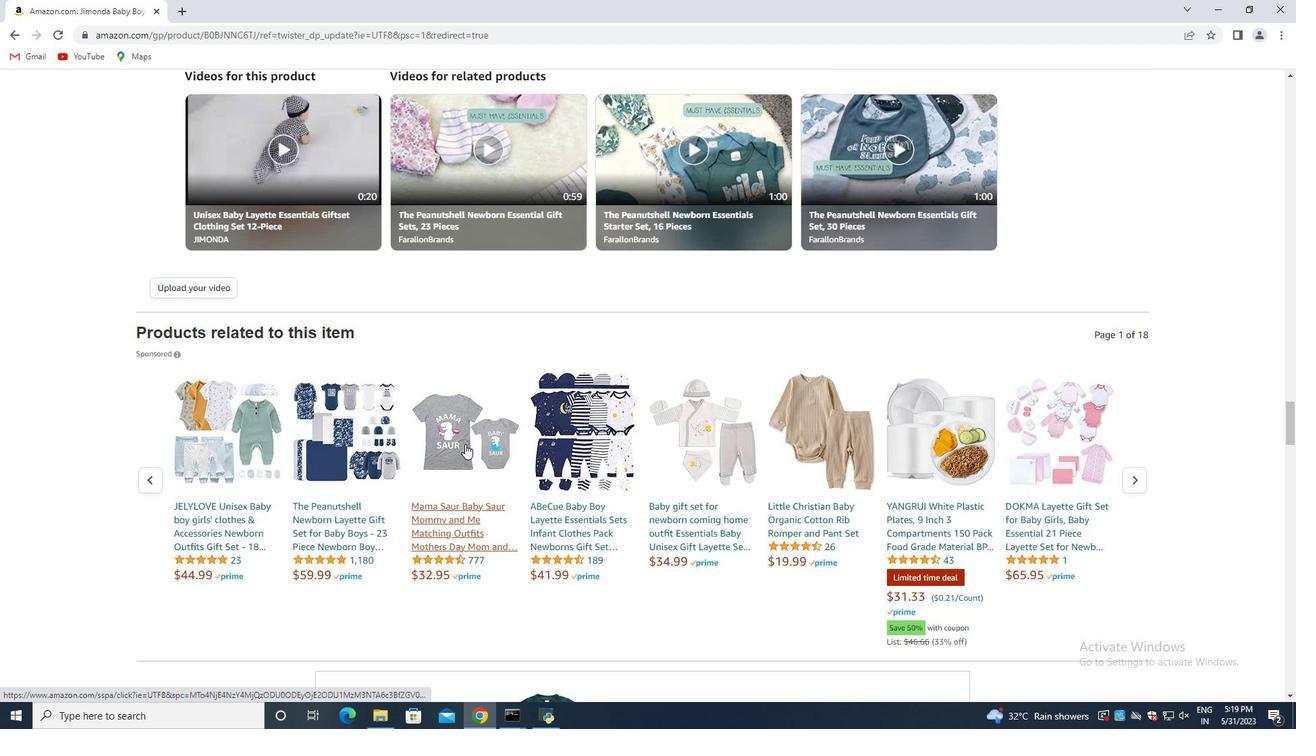 
Action: Mouse scrolled (465, 443) with delta (0, 0)
Screenshot: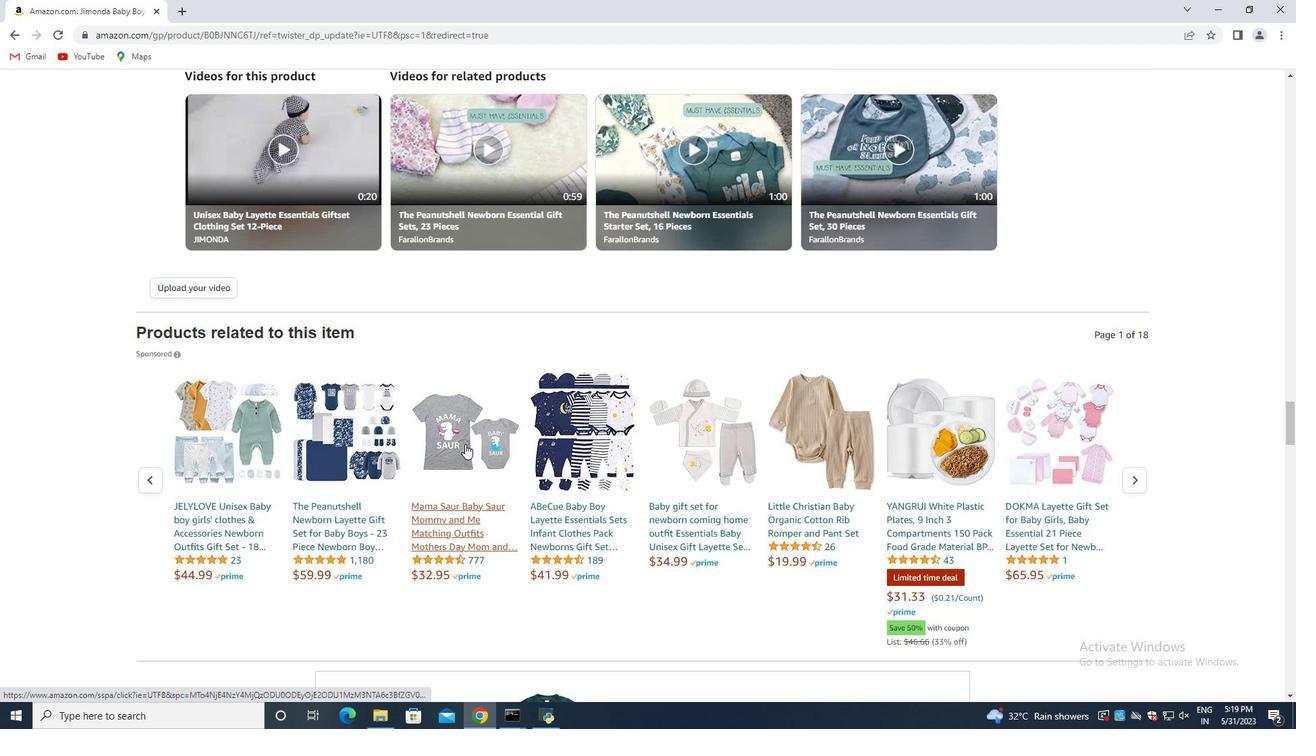 
Action: Mouse scrolled (465, 443) with delta (0, 0)
Screenshot: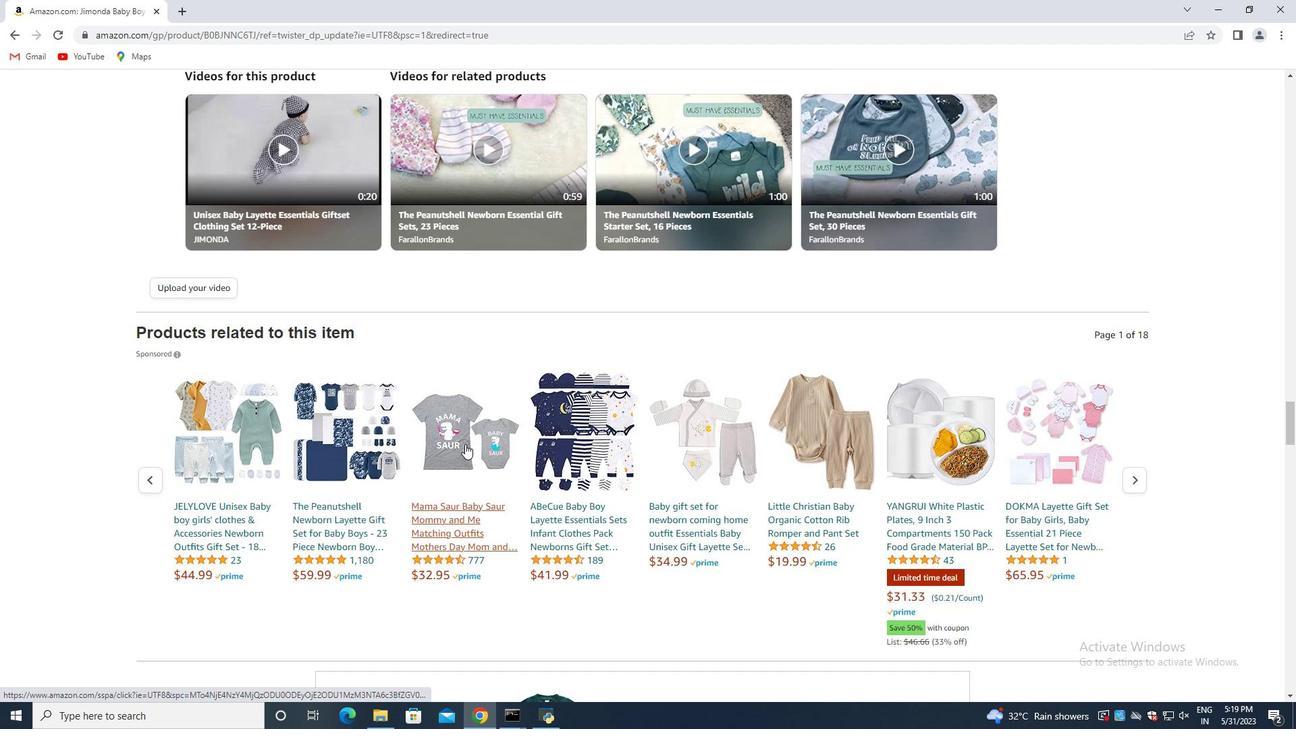 
Action: Mouse scrolled (466, 443) with delta (0, 0)
Screenshot: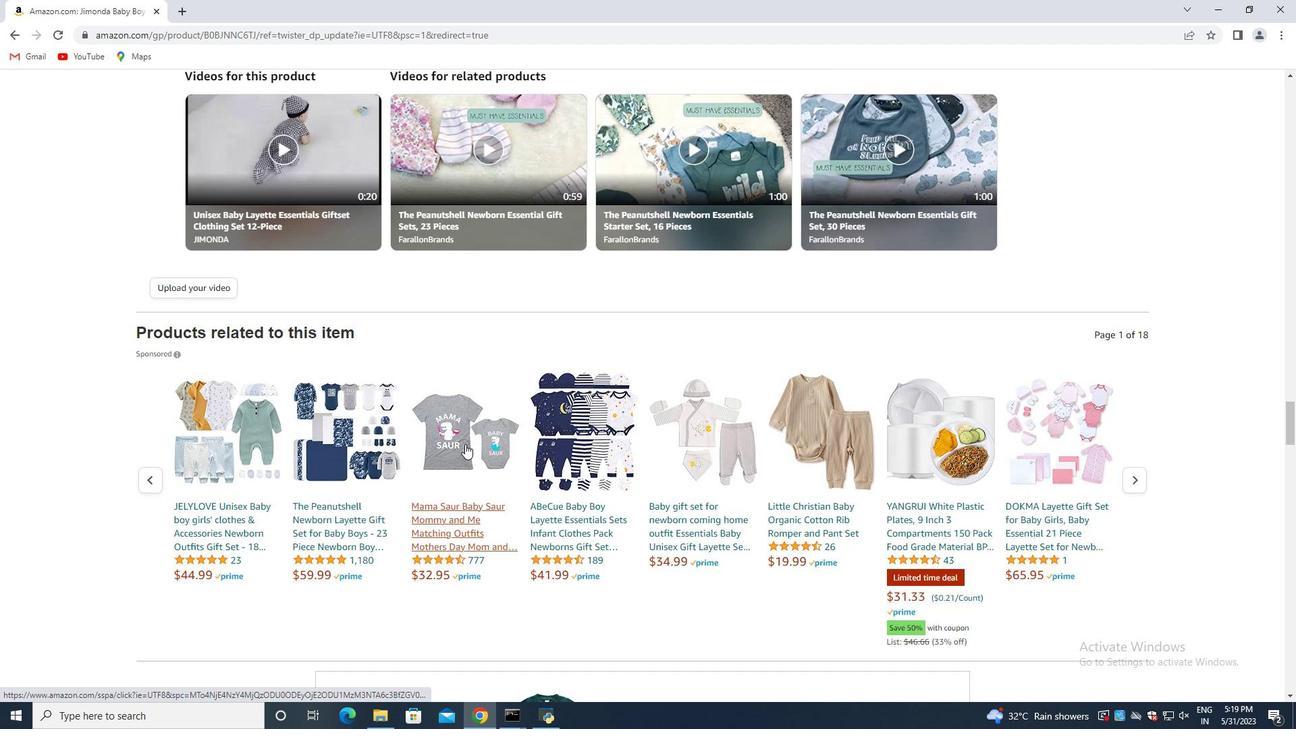 
Action: Mouse moved to (469, 446)
Screenshot: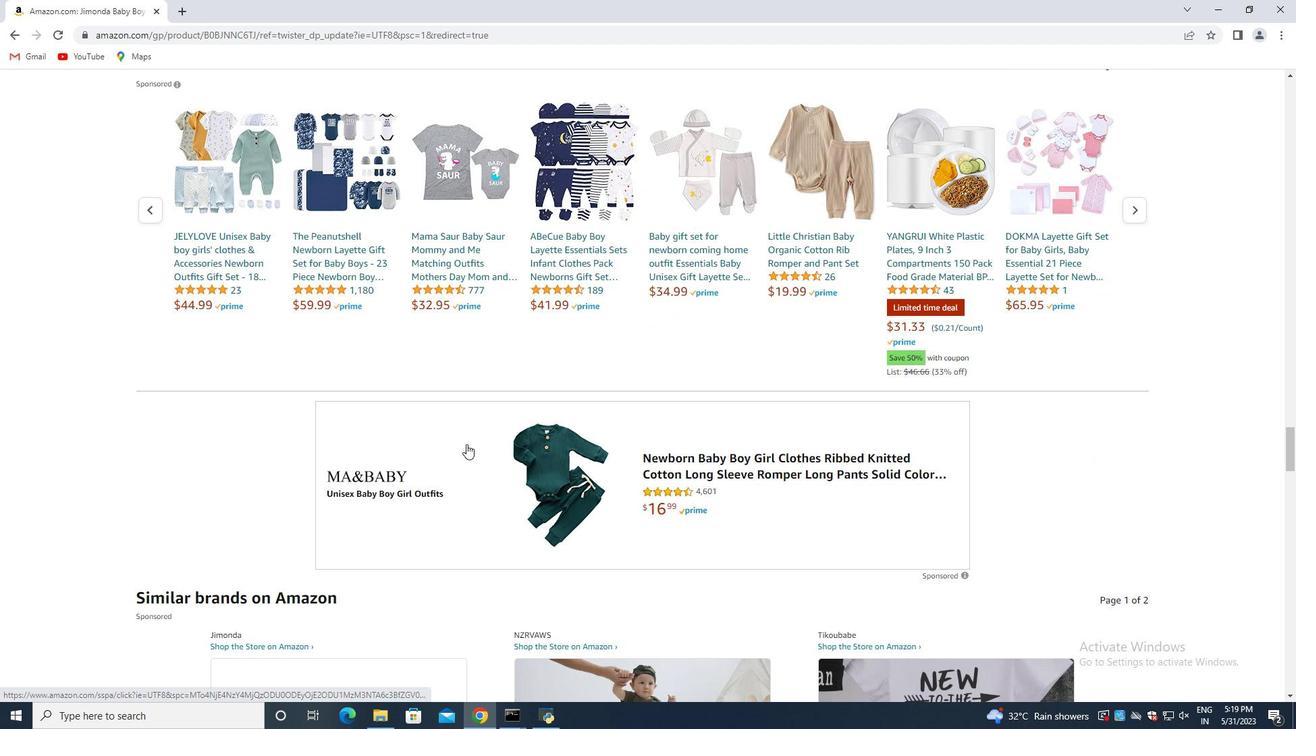 
Action: Mouse scrolled (468, 445) with delta (0, 0)
Screenshot: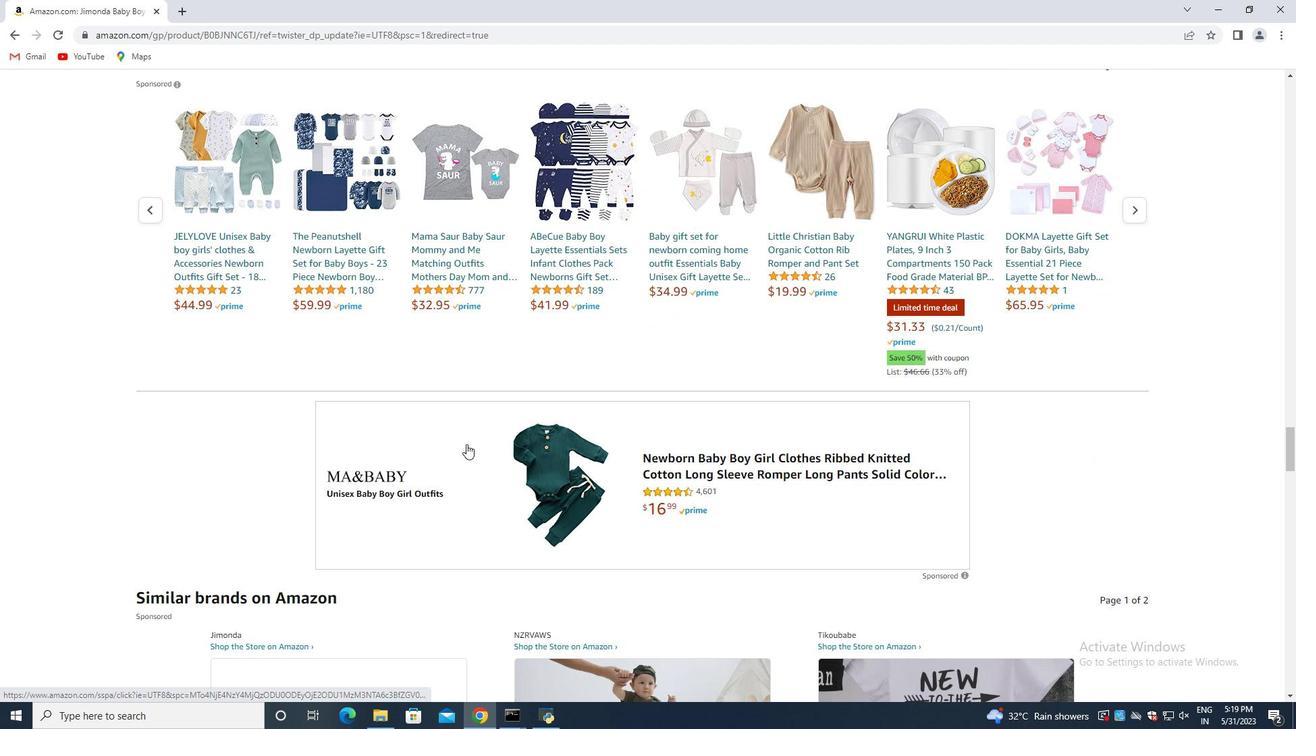
Action: Mouse moved to (470, 447)
Screenshot: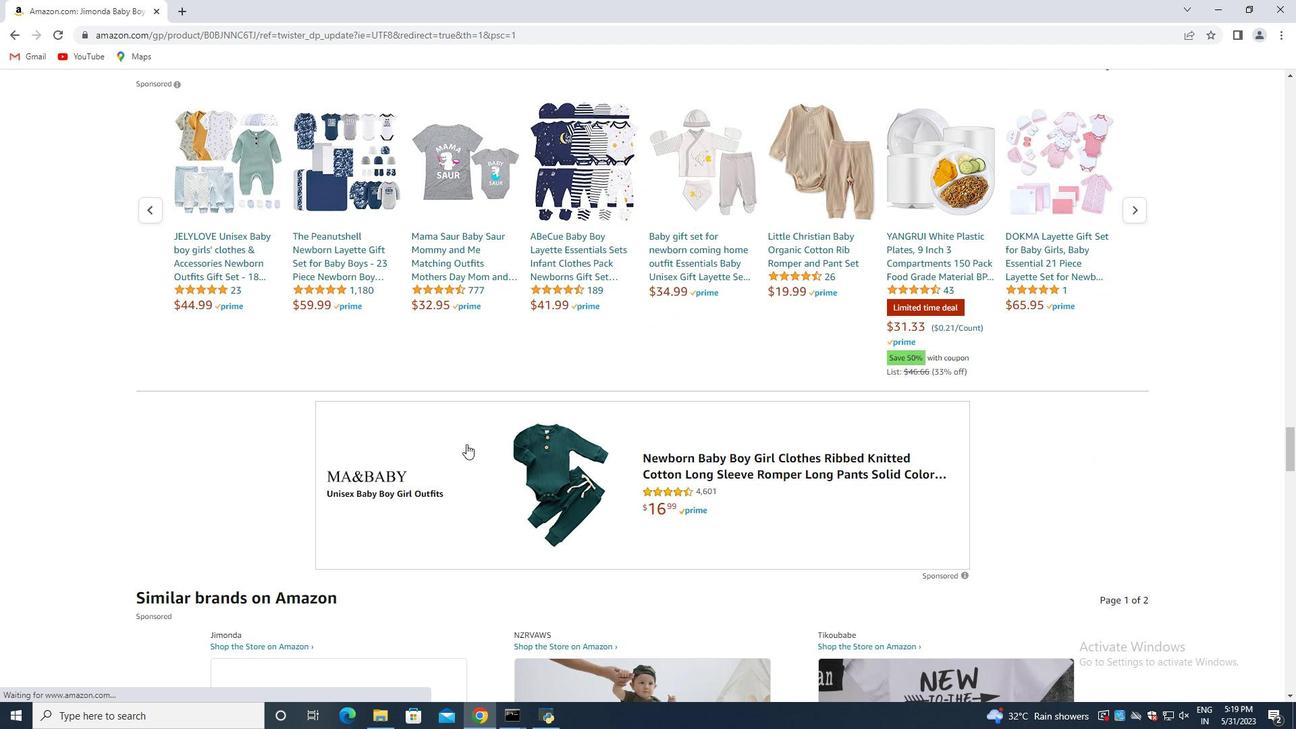 
Action: Mouse scrolled (470, 446) with delta (0, 0)
Screenshot: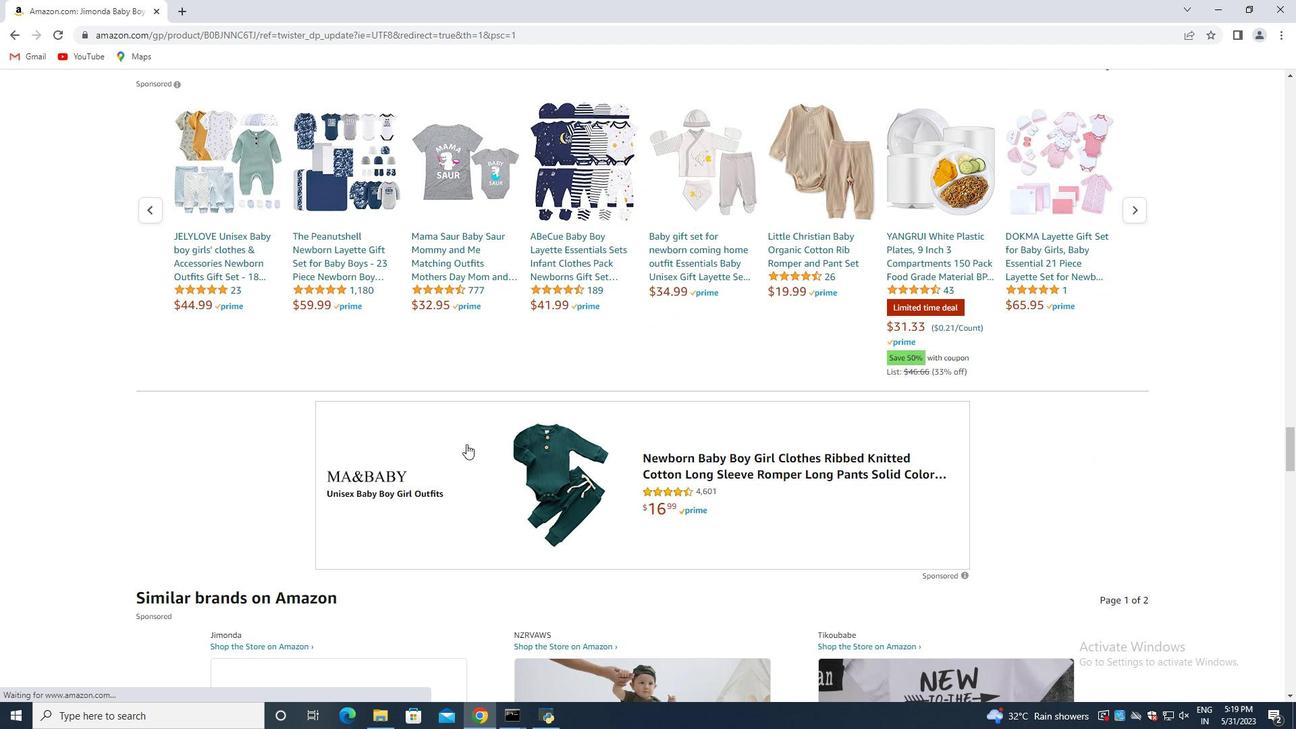 
Action: Mouse moved to (471, 447)
Screenshot: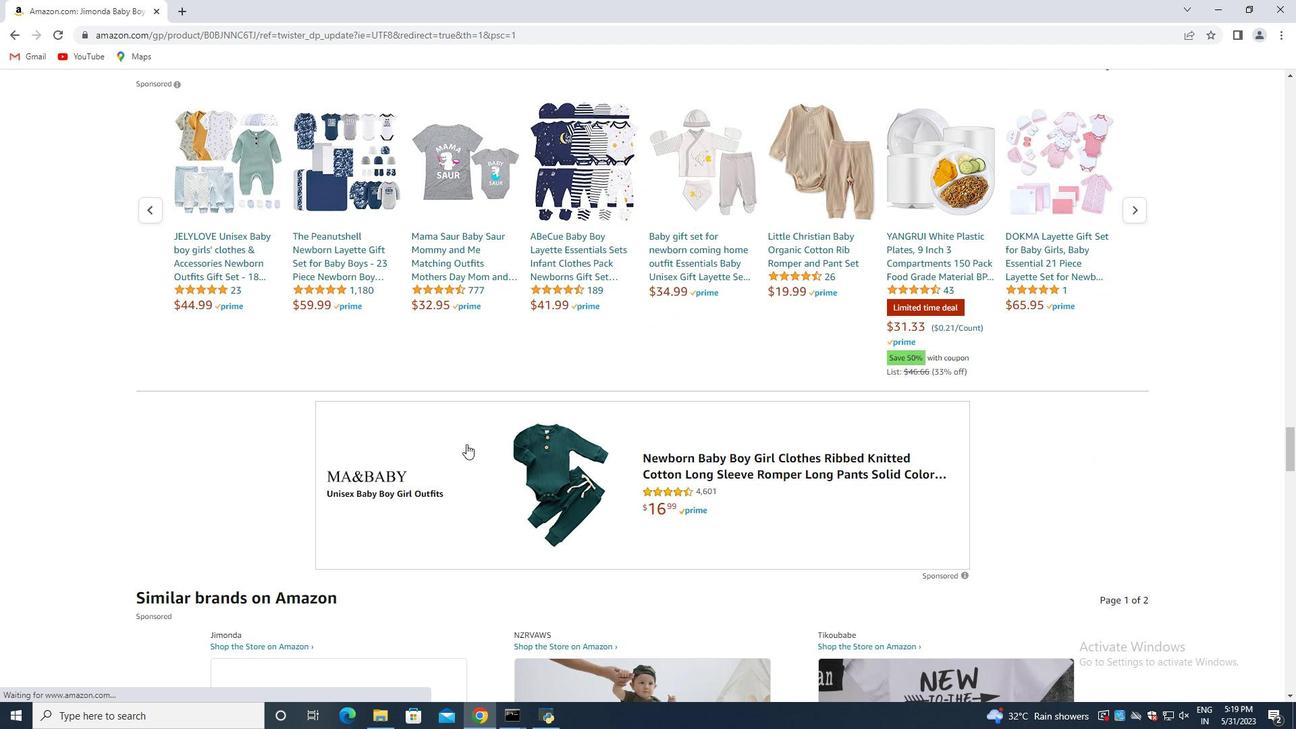 
Action: Mouse scrolled (470, 447) with delta (0, 0)
Screenshot: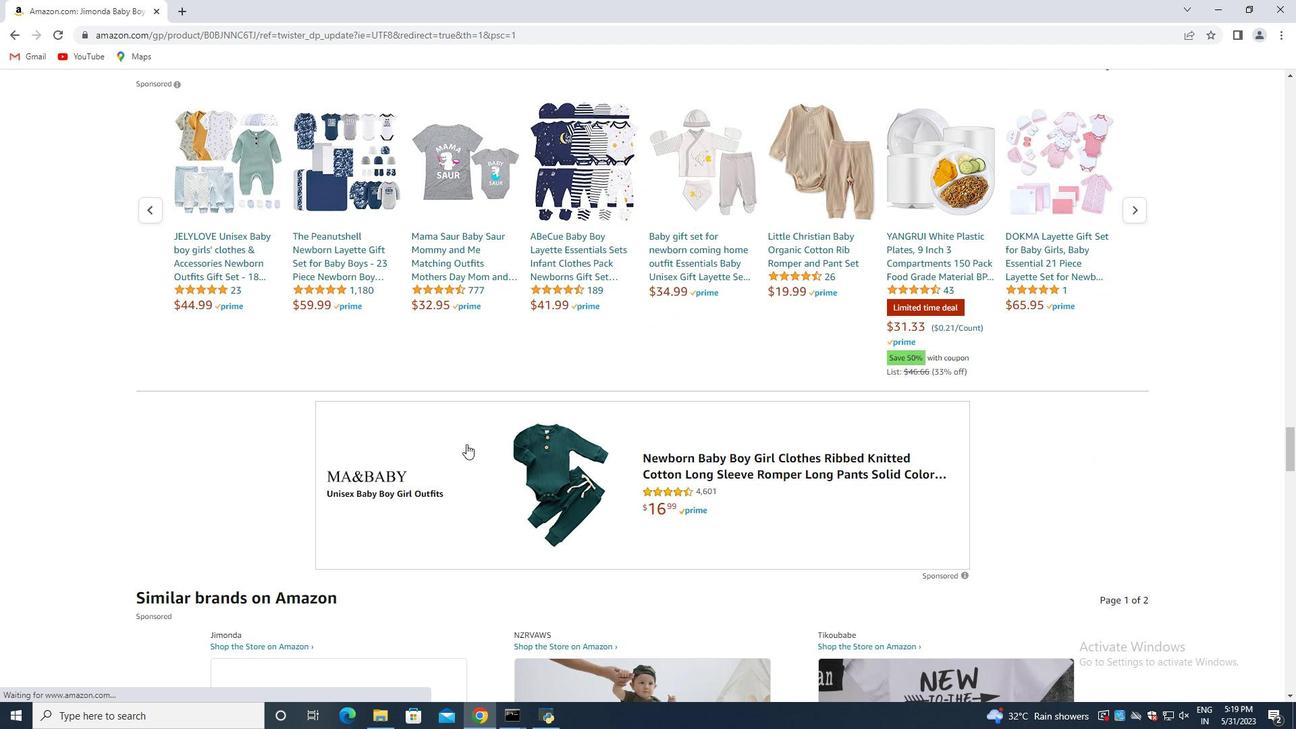 
Action: Mouse moved to (472, 449)
Screenshot: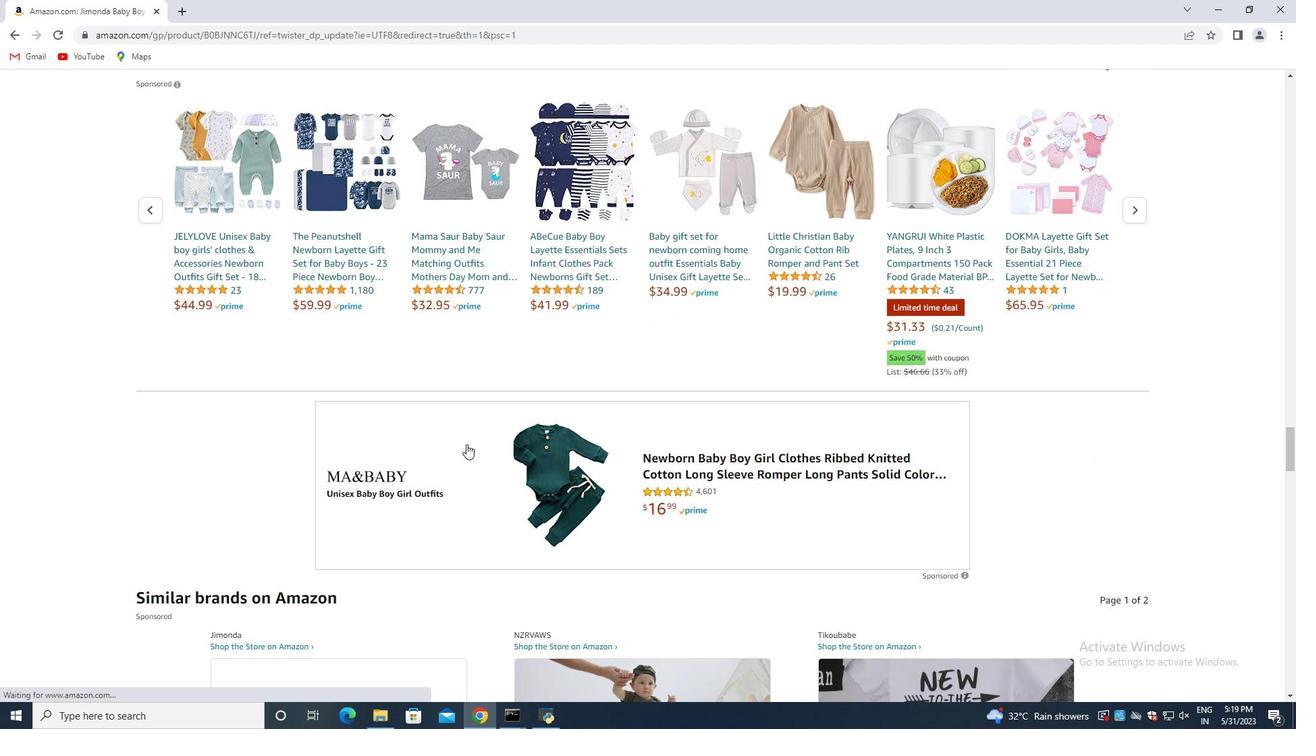 
Action: Mouse scrolled (471, 448) with delta (0, 0)
Screenshot: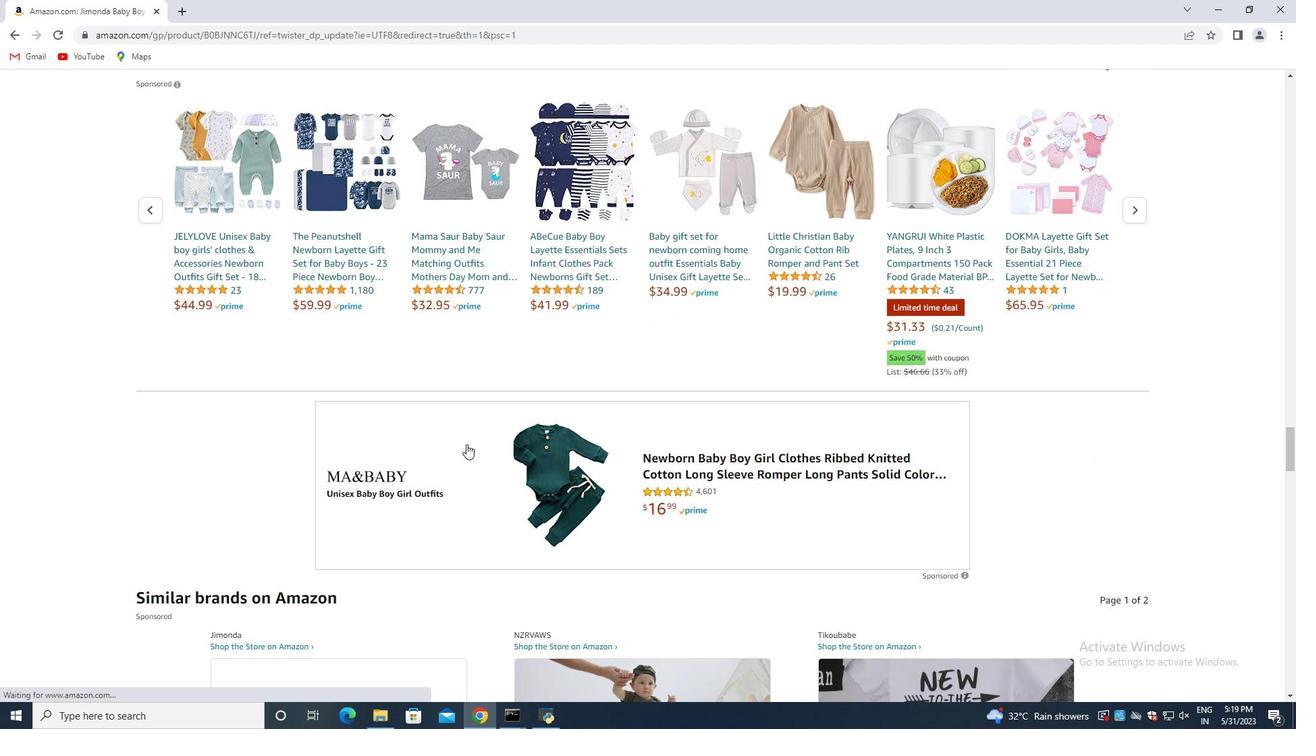 
Action: Mouse moved to (472, 449)
Screenshot: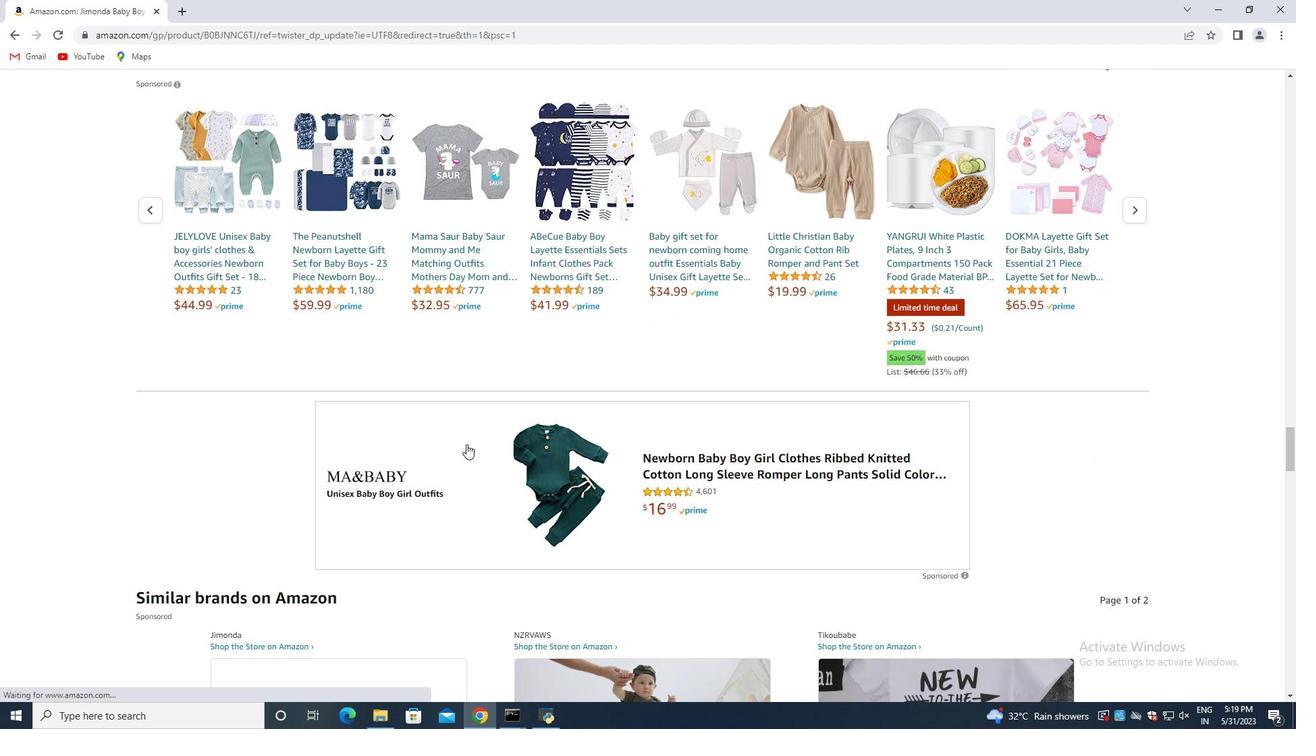 
Action: Mouse scrolled (472, 449) with delta (0, 0)
Screenshot: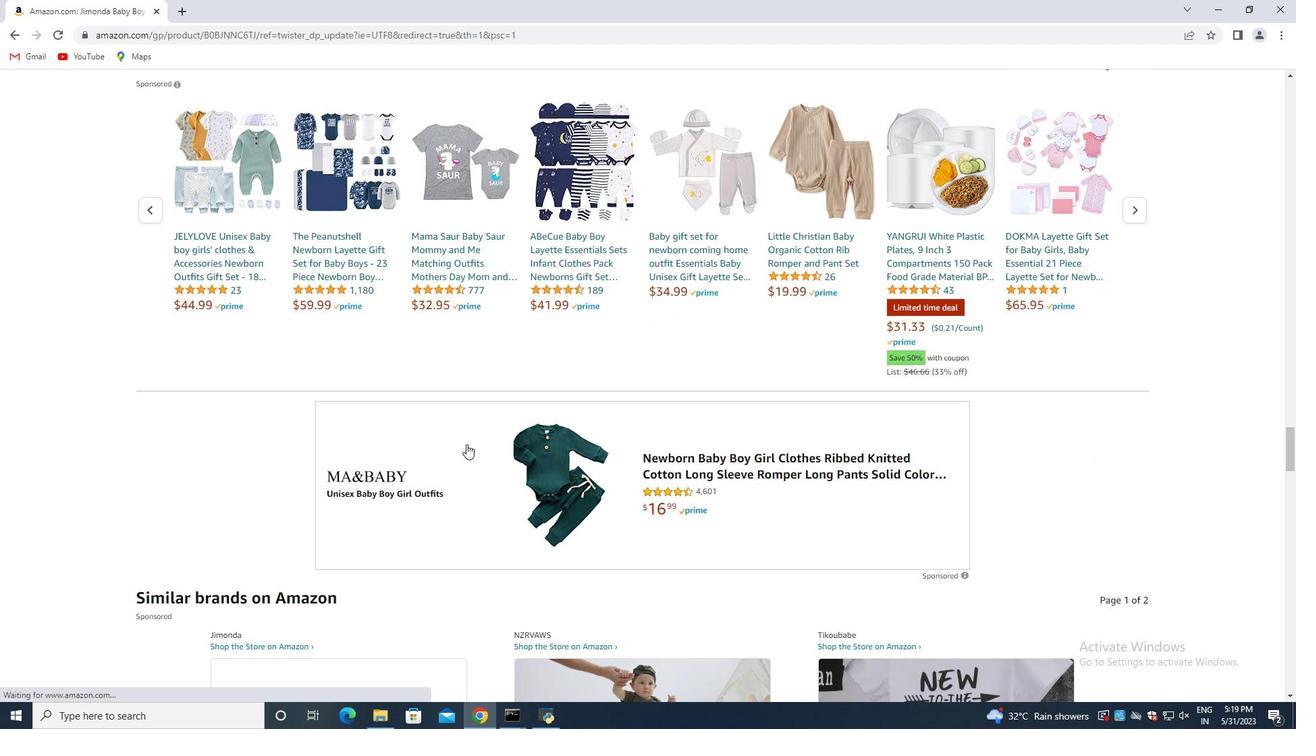 
Action: Mouse scrolled (472, 449) with delta (0, 0)
Screenshot: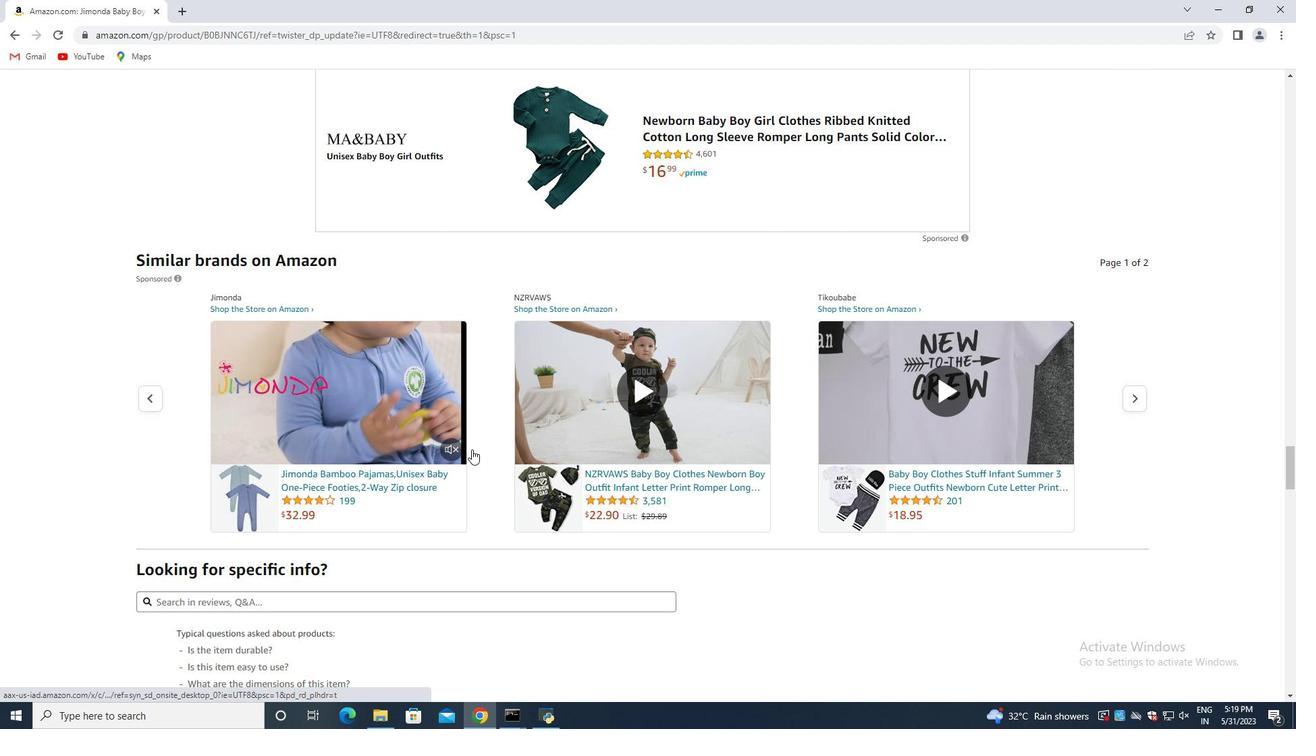 
Action: Mouse scrolled (472, 449) with delta (0, 0)
Screenshot: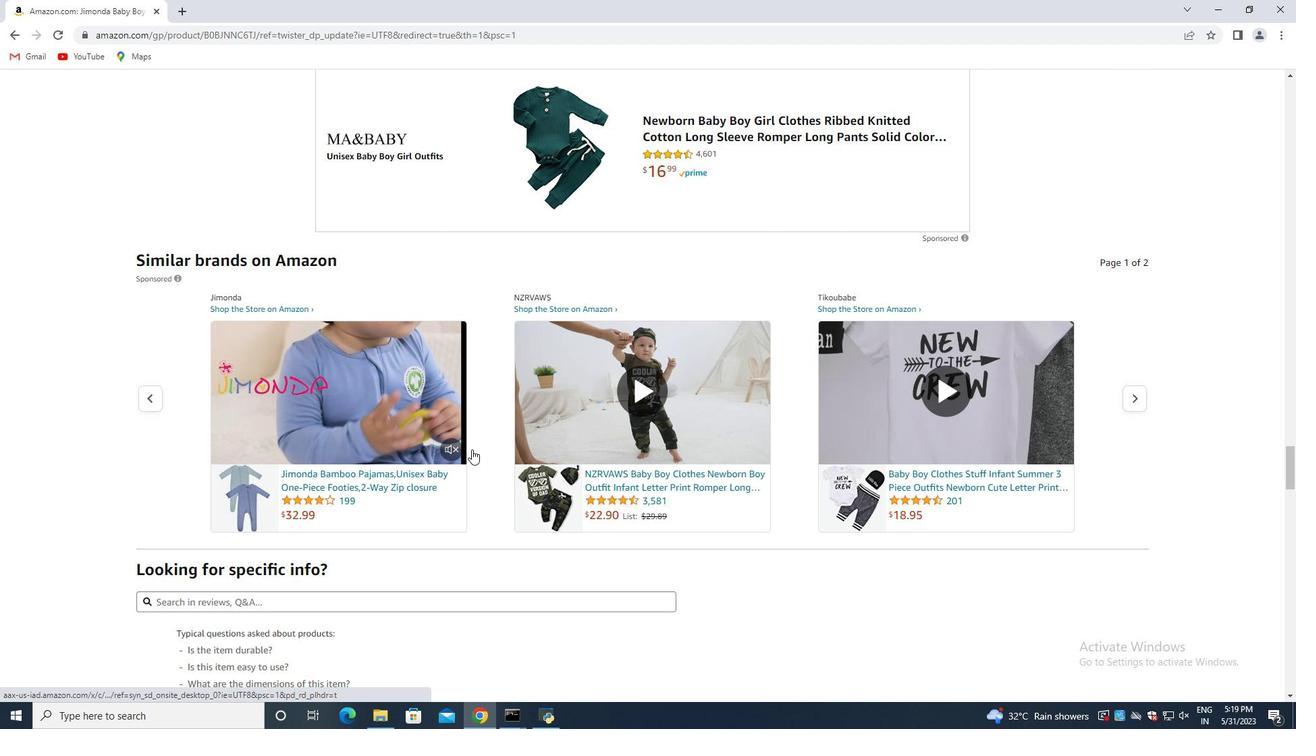 
Action: Mouse scrolled (472, 449) with delta (0, 0)
Screenshot: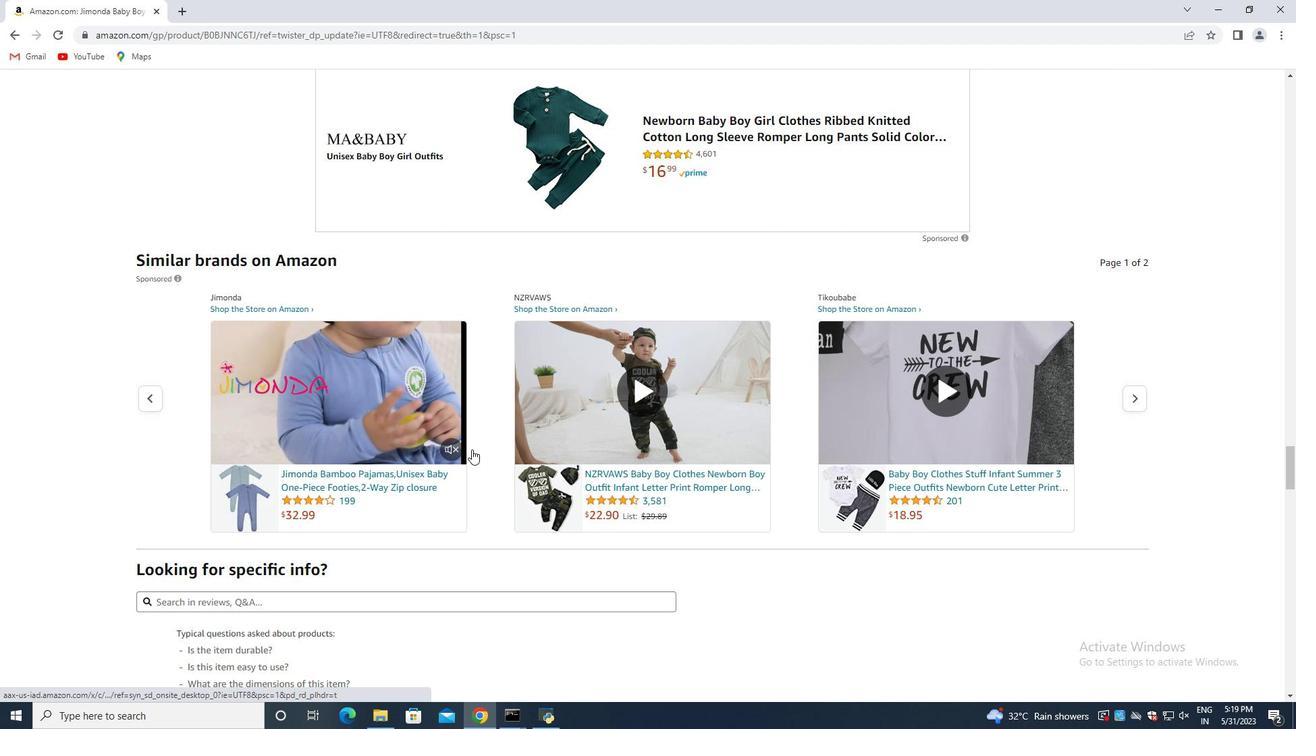 
Action: Mouse scrolled (472, 449) with delta (0, 0)
Screenshot: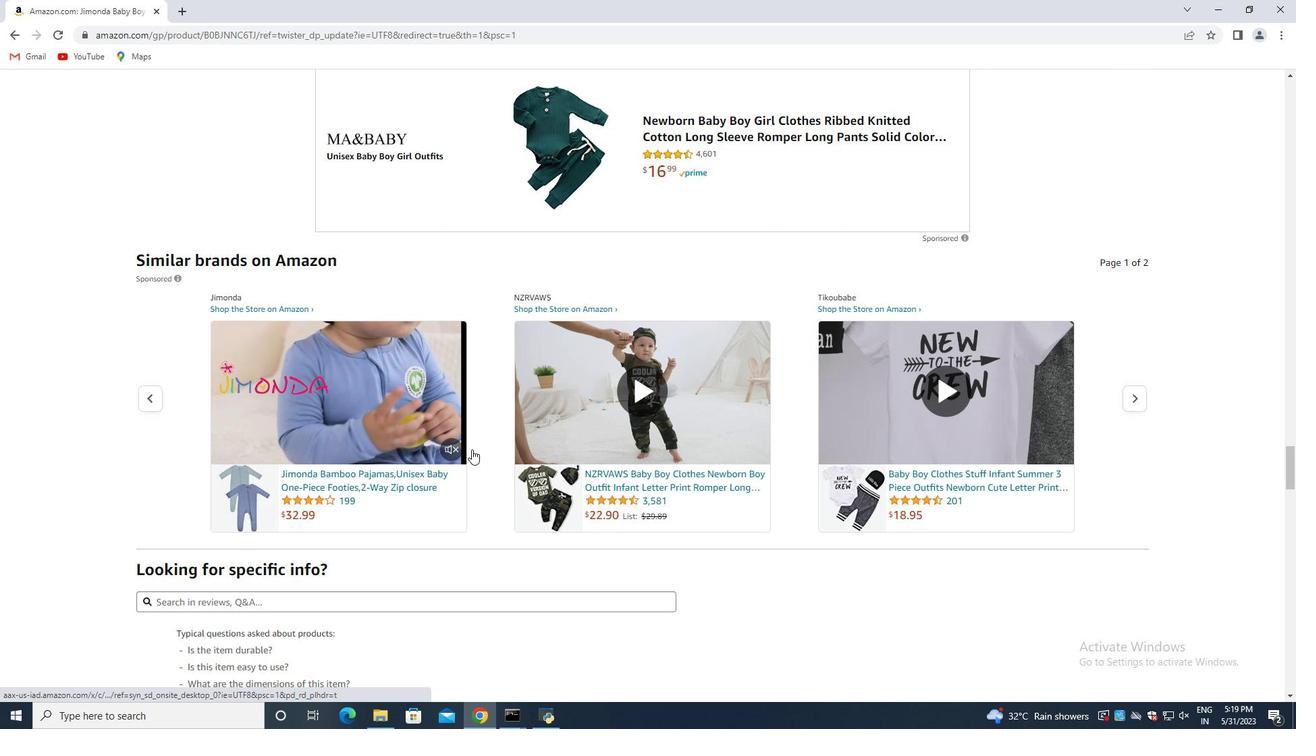 
Action: Mouse moved to (472, 449)
Screenshot: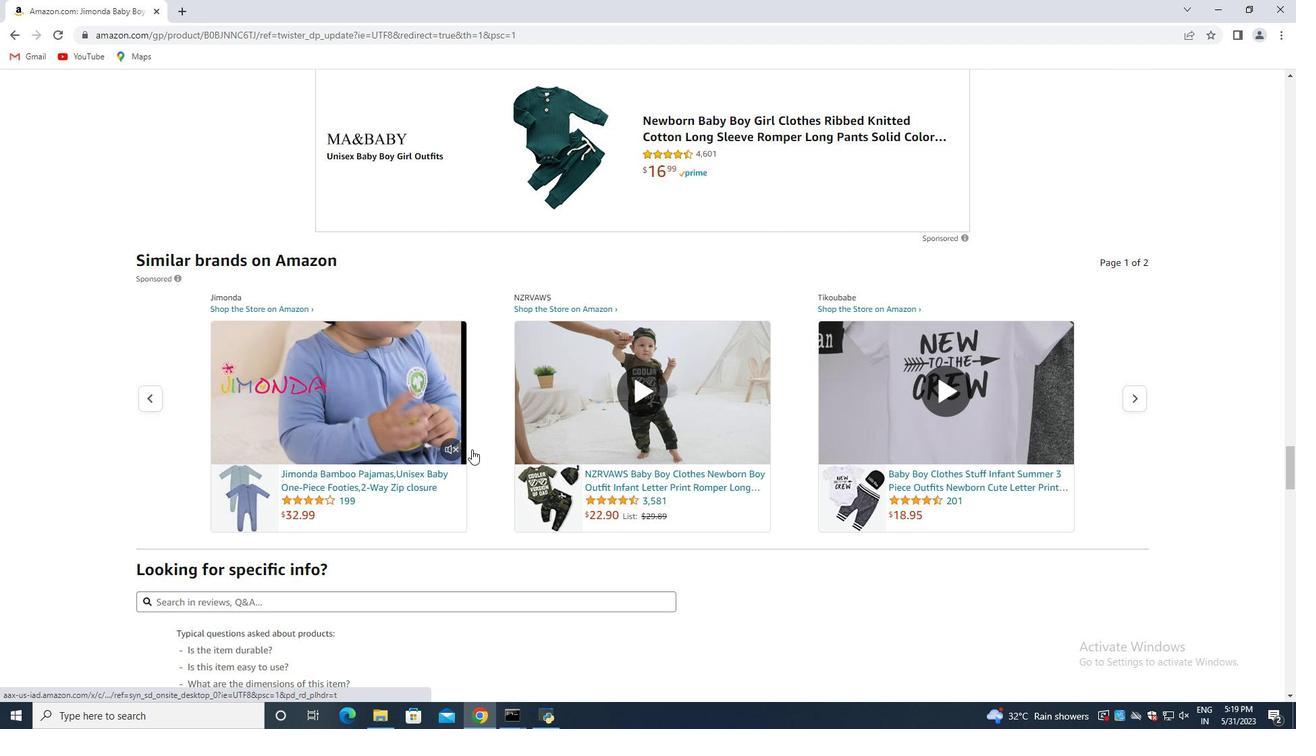 
Action: Mouse scrolled (472, 449) with delta (0, 0)
Screenshot: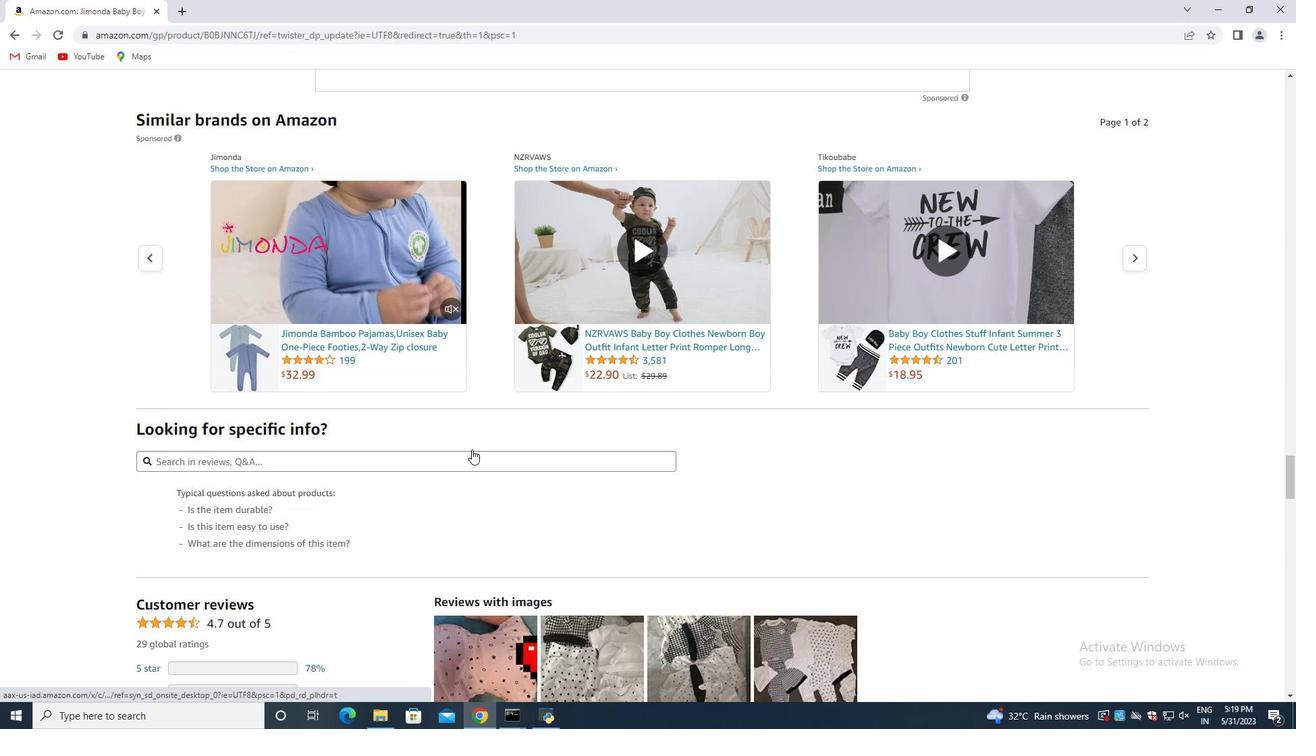 
Action: Mouse scrolled (472, 449) with delta (0, 0)
Screenshot: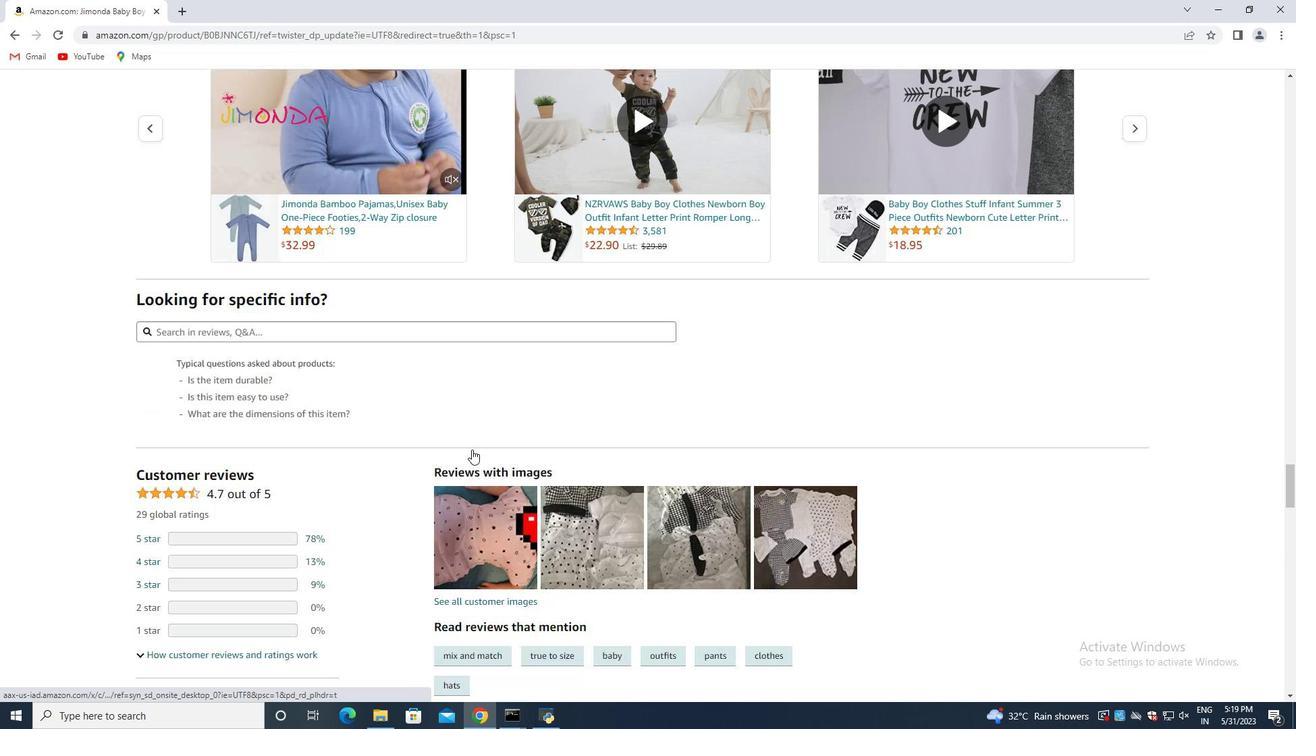 
Action: Mouse scrolled (472, 449) with delta (0, 0)
Screenshot: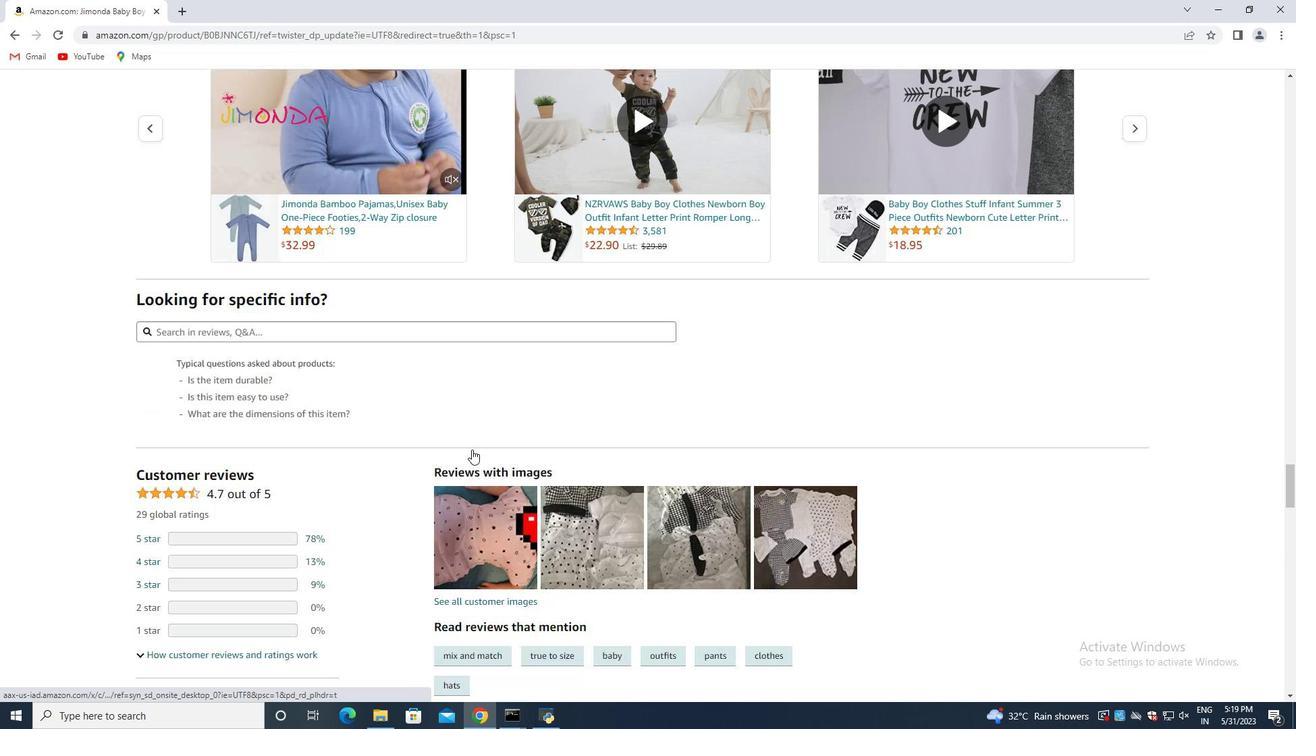 
Action: Mouse scrolled (472, 449) with delta (0, 0)
Screenshot: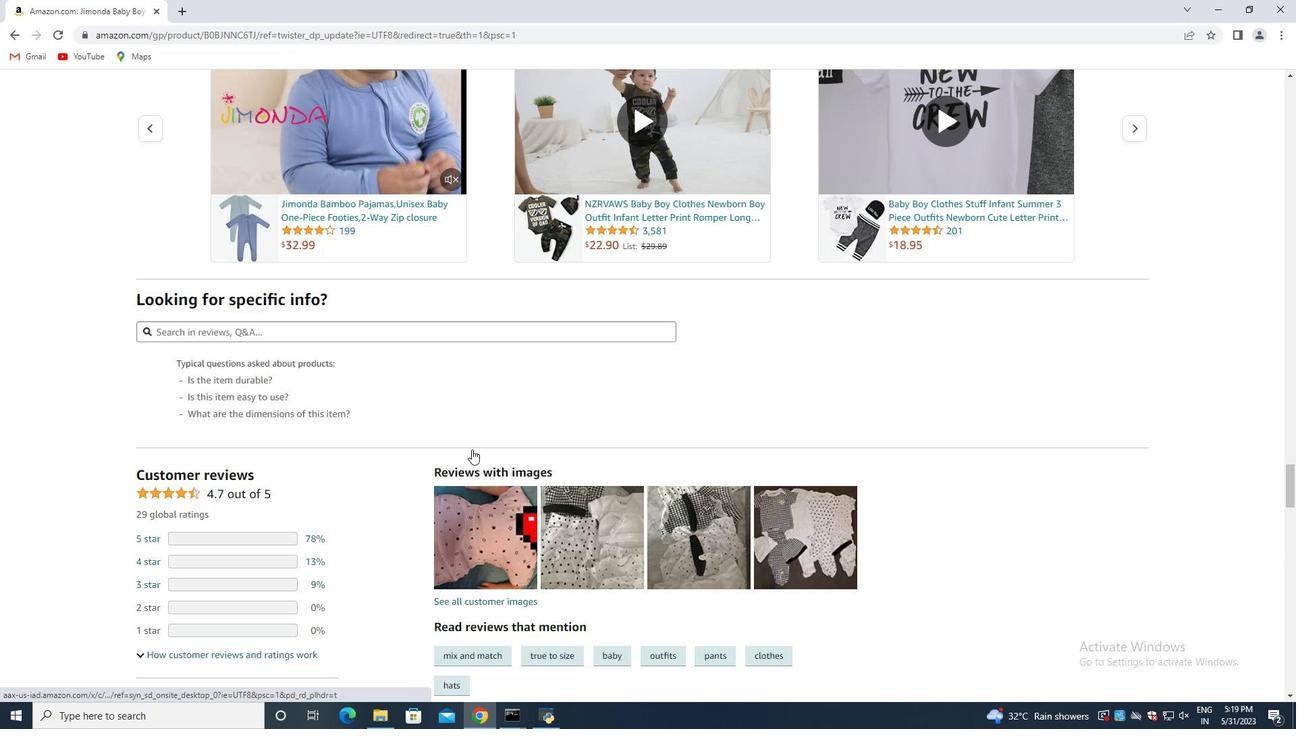 
Action: Mouse moved to (507, 302)
Screenshot: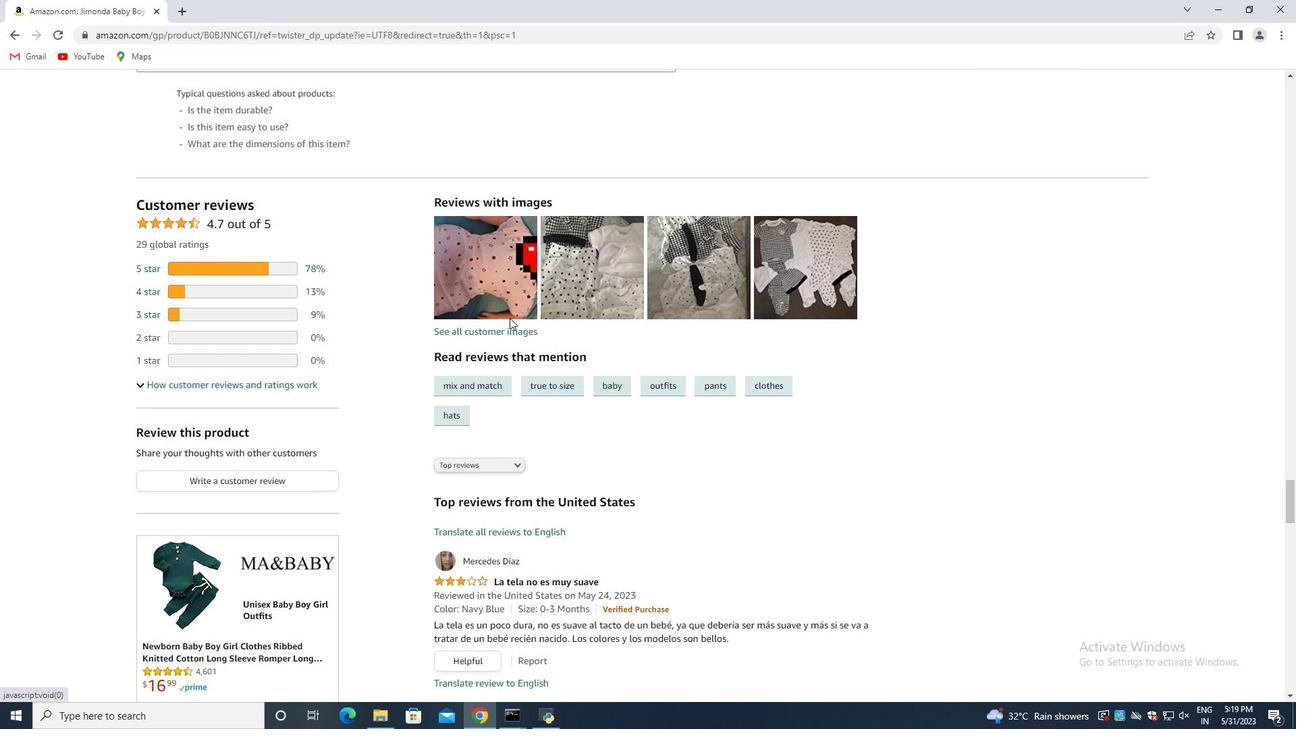 
Action: Mouse pressed left at (507, 302)
Screenshot: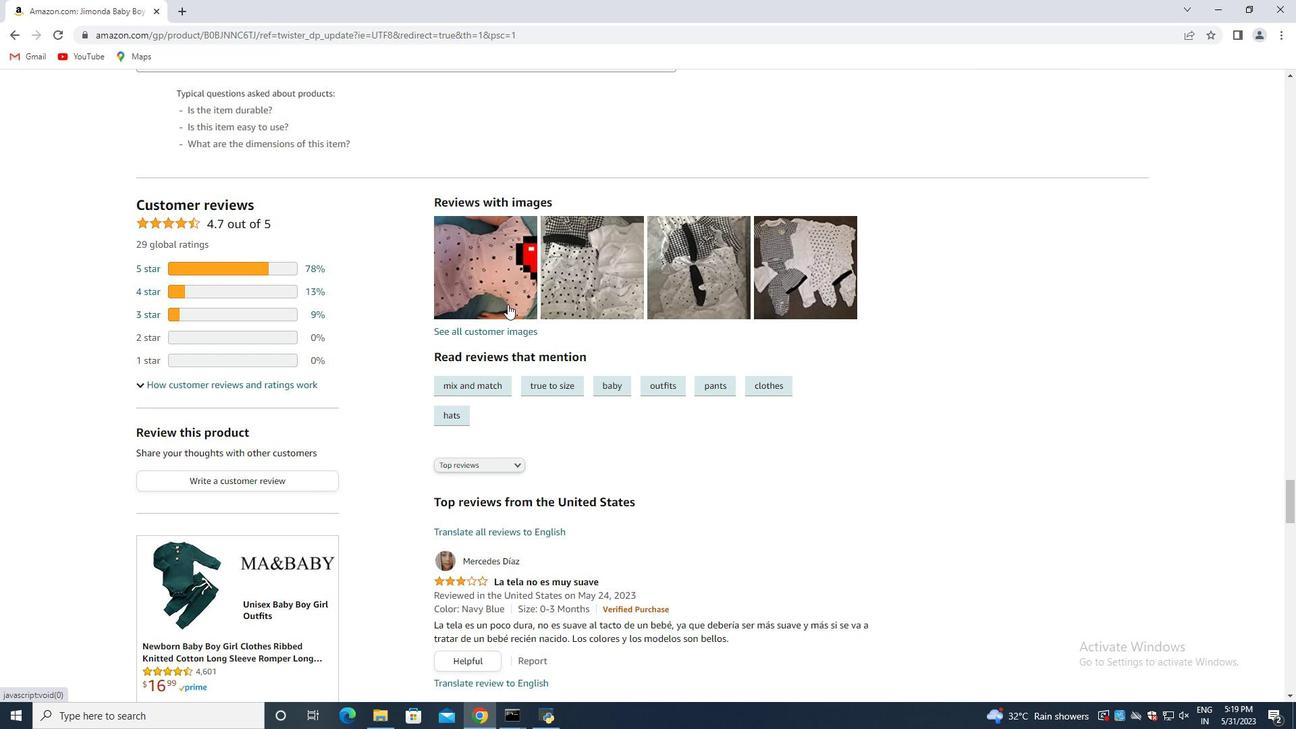
Action: Mouse moved to (753, 401)
Screenshot: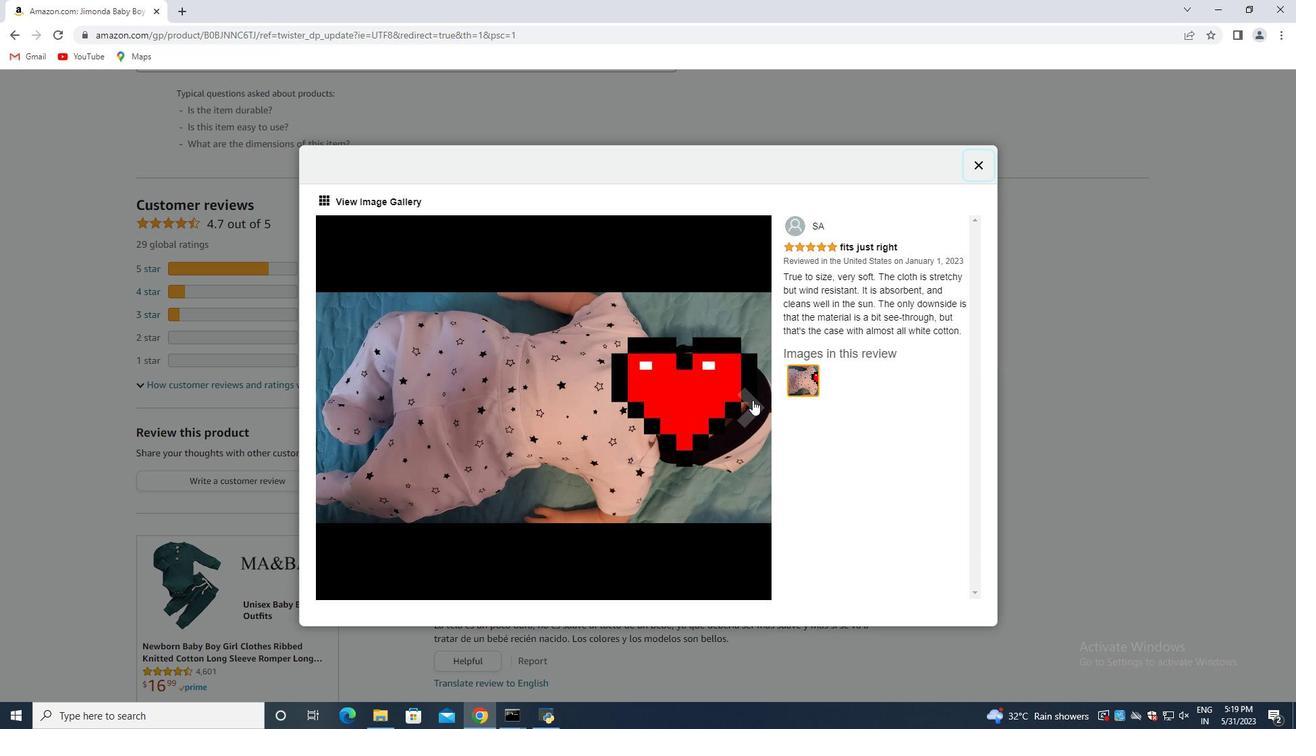 
Action: Mouse pressed left at (753, 401)
Screenshot: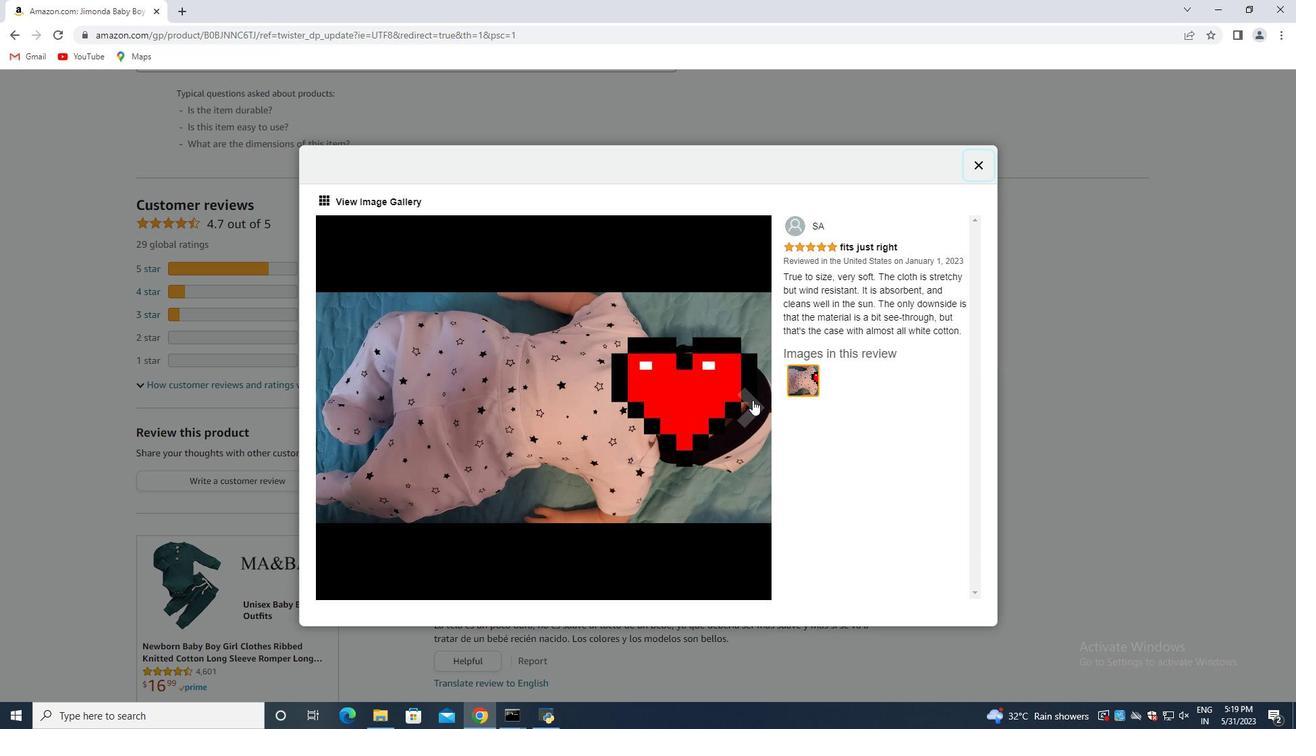 
Action: Mouse moved to (754, 402)
Screenshot: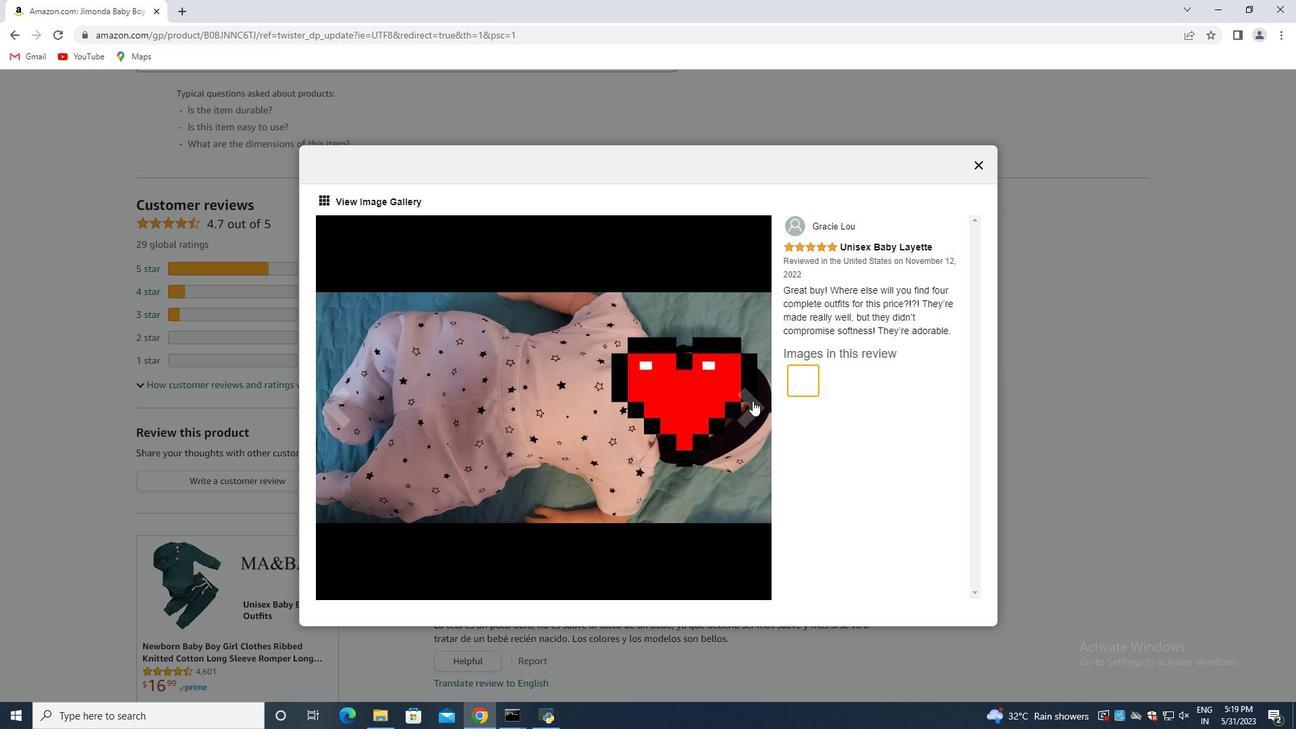 
Action: Mouse pressed left at (754, 402)
Screenshot: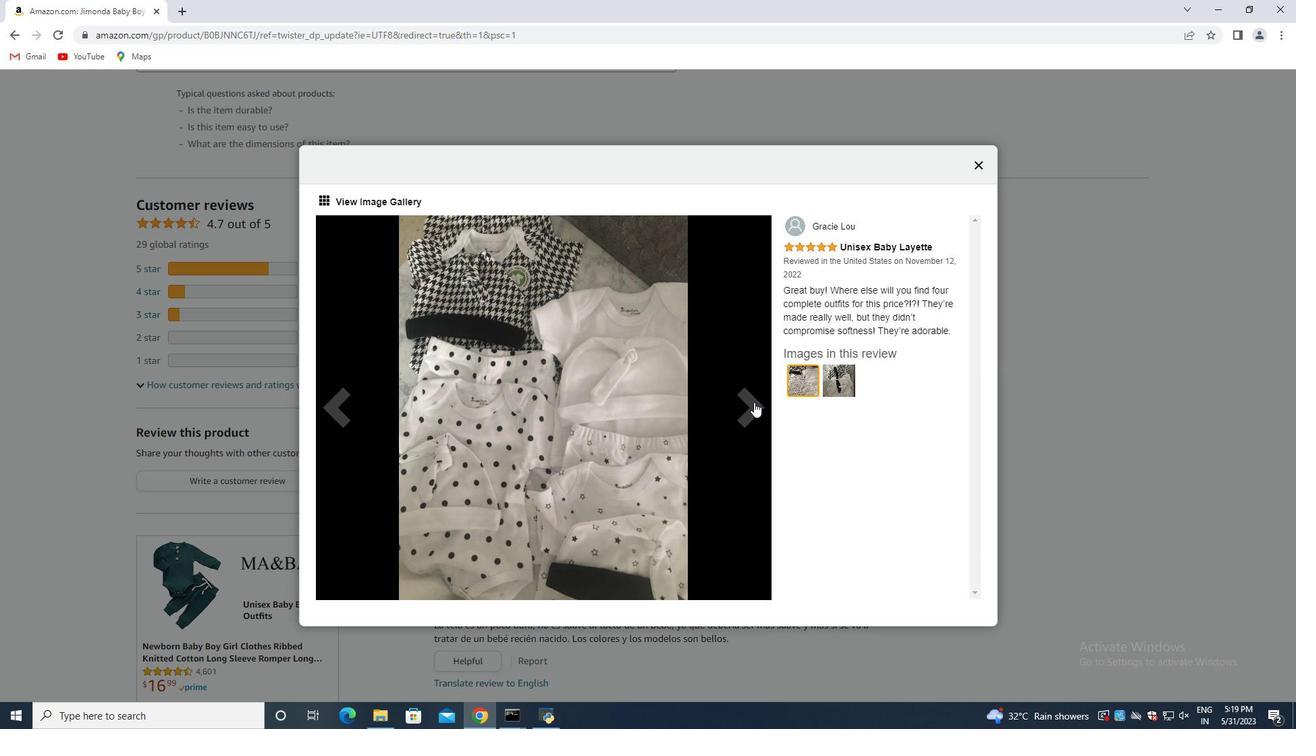
Action: Mouse pressed left at (754, 402)
Screenshot: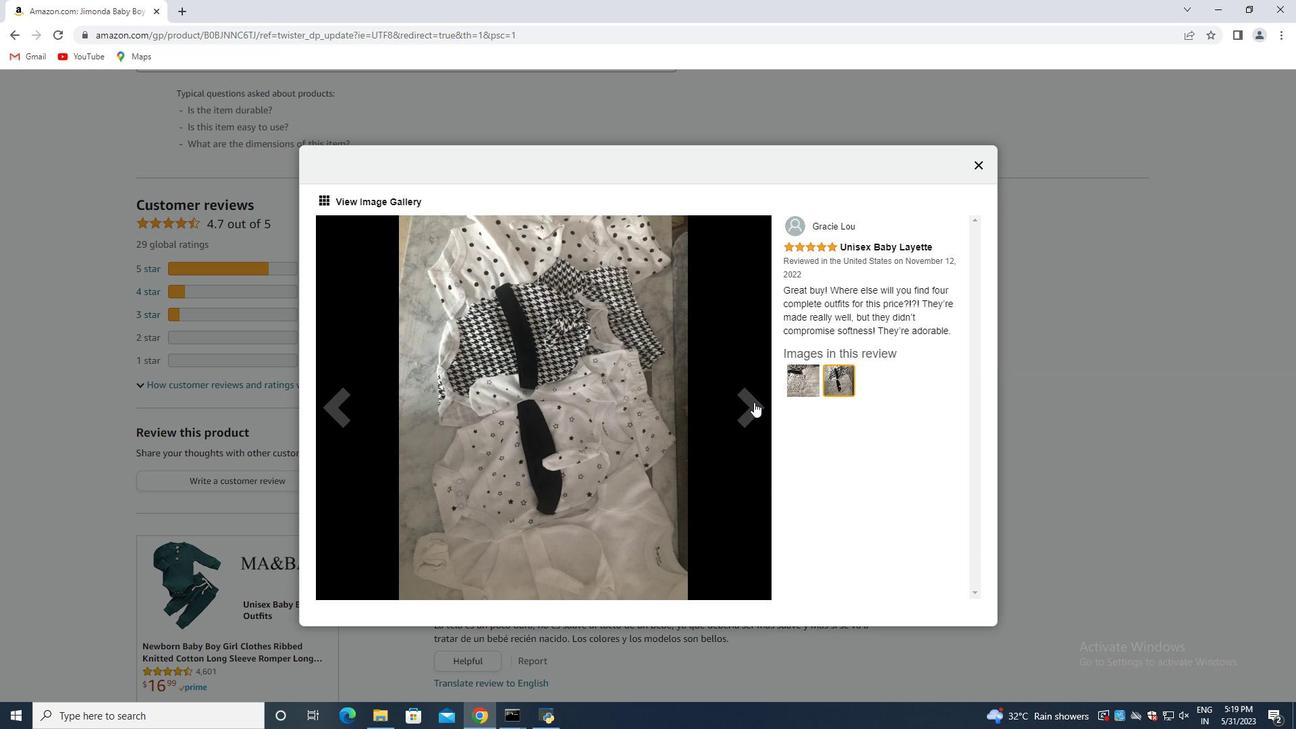 
Action: Mouse moved to (978, 166)
Screenshot: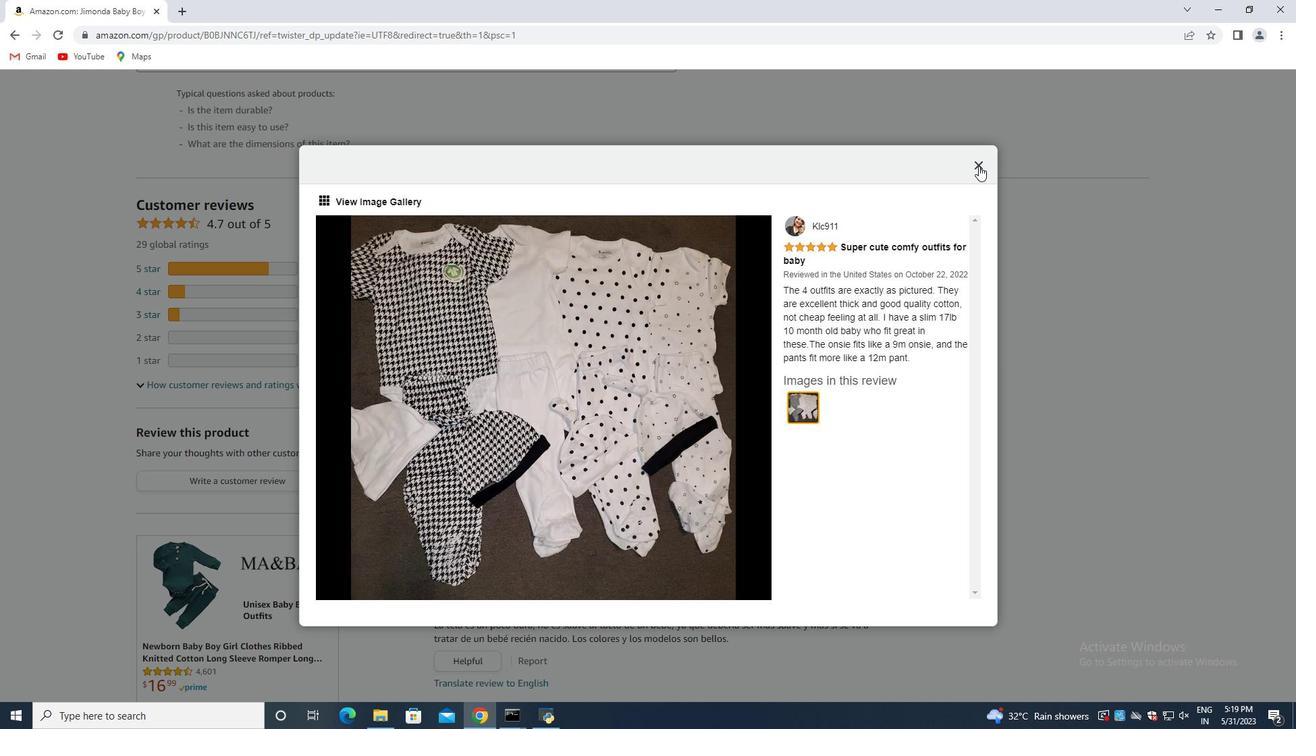 
Action: Mouse pressed left at (978, 166)
Screenshot: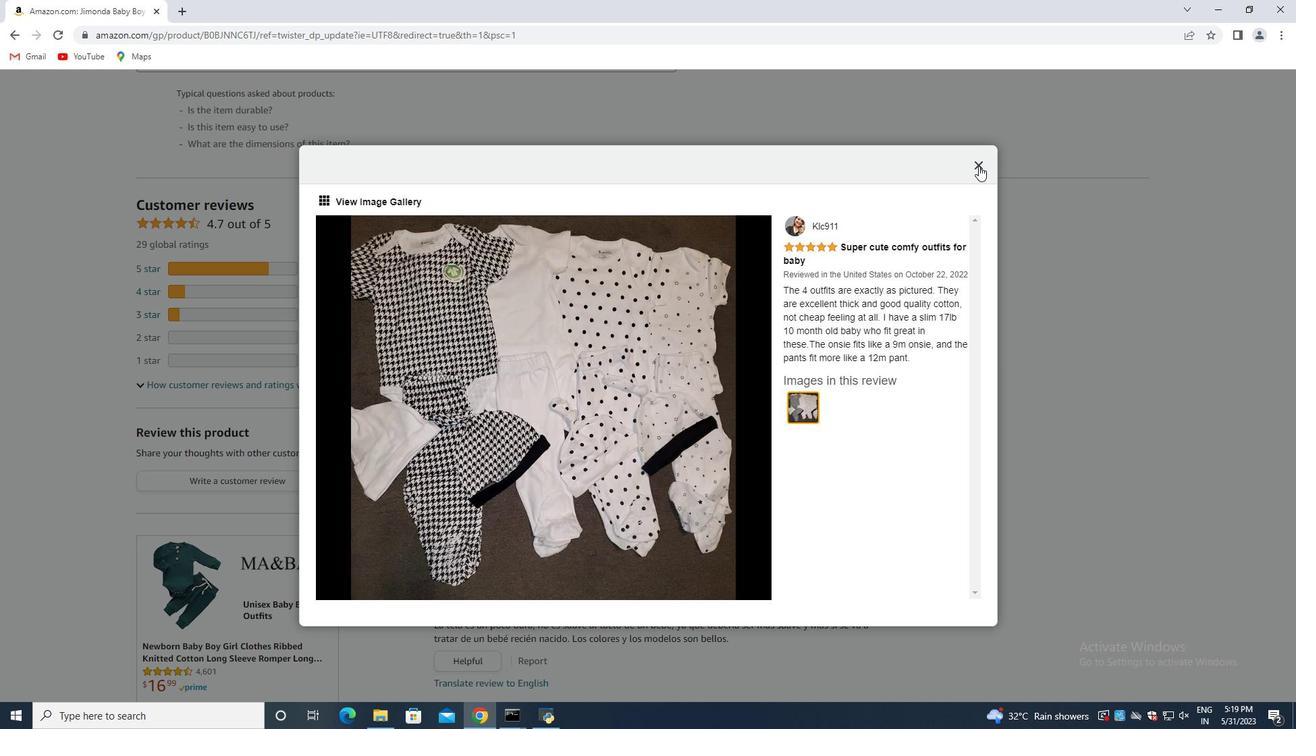 
Action: Mouse moved to (679, 293)
Screenshot: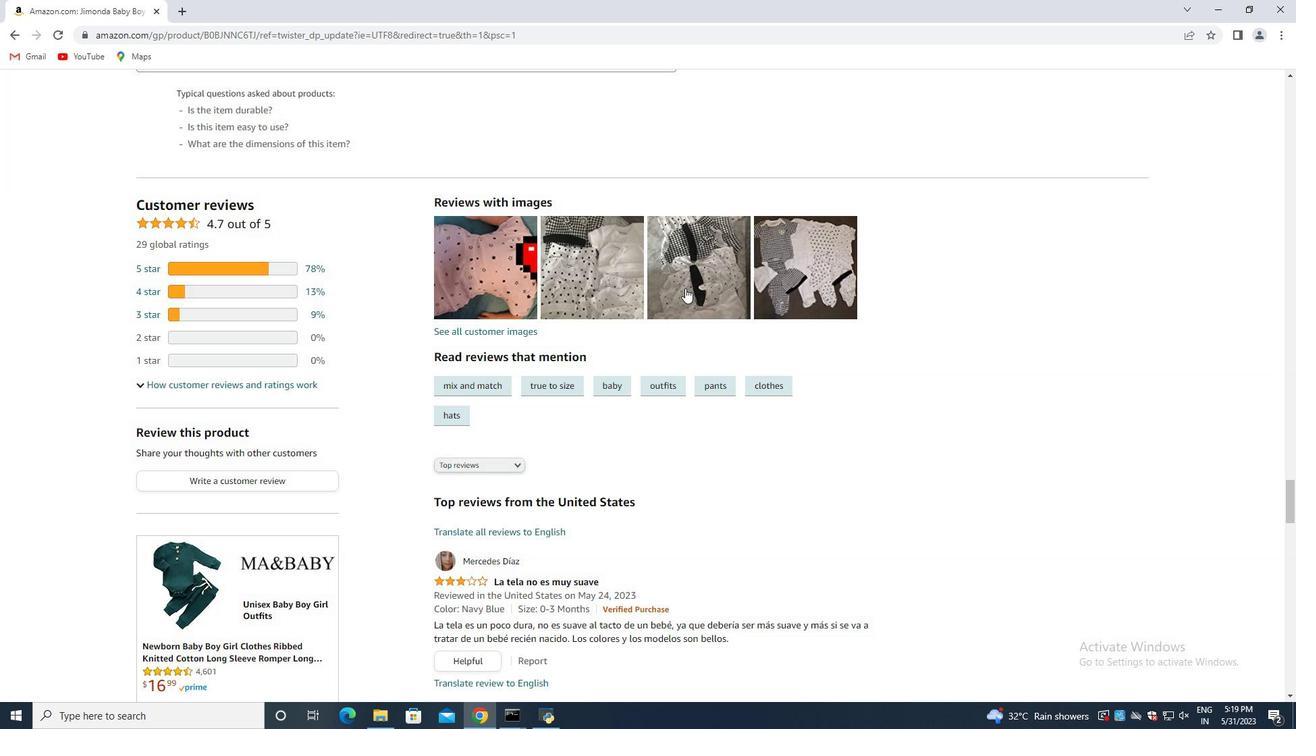 
Action: Mouse scrolled (679, 292) with delta (0, 0)
Screenshot: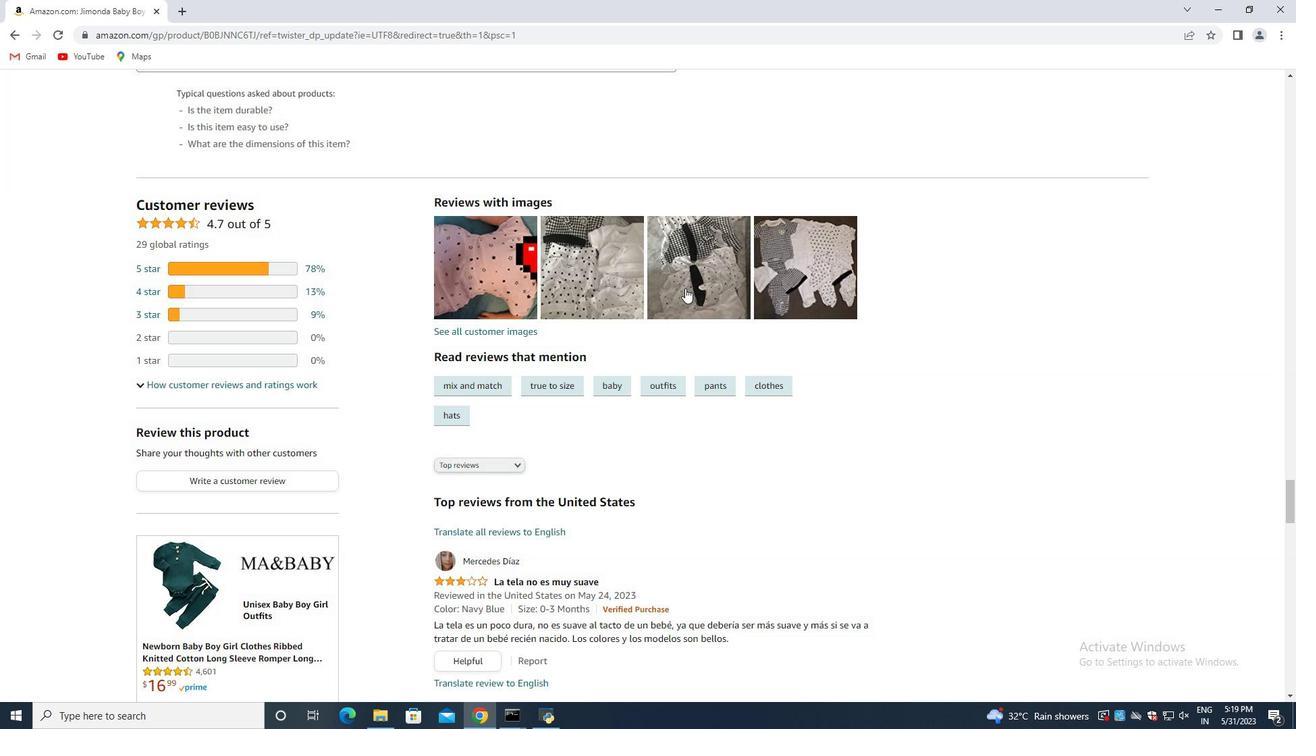 
Action: Mouse moved to (672, 299)
Screenshot: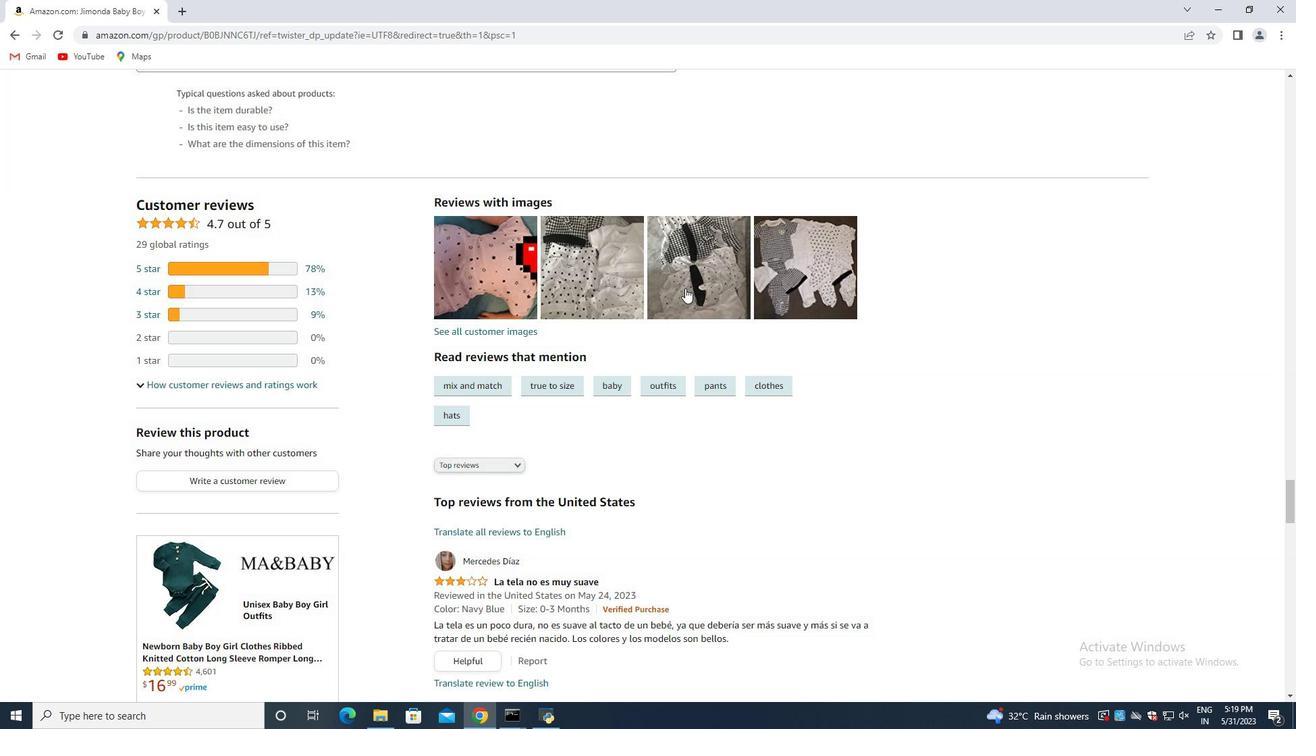 
Action: Mouse scrolled (672, 298) with delta (0, 0)
Screenshot: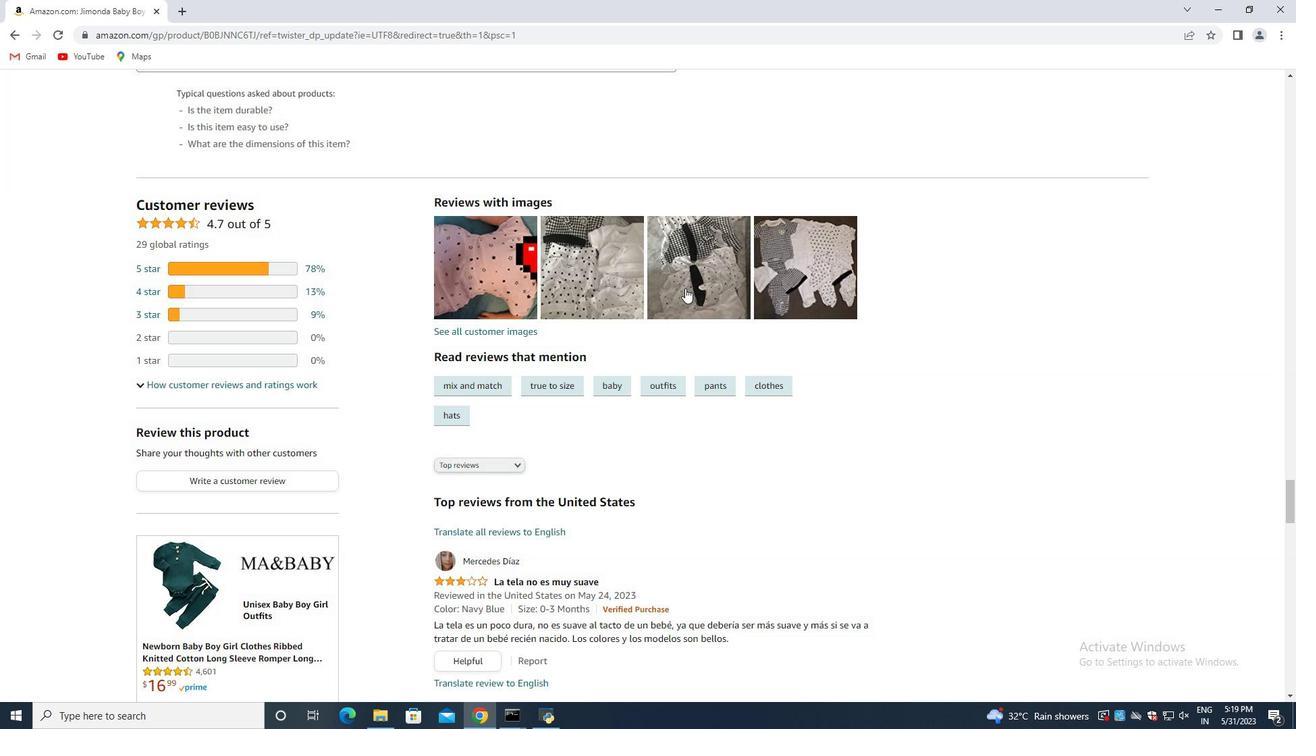
Action: Mouse moved to (658, 307)
Screenshot: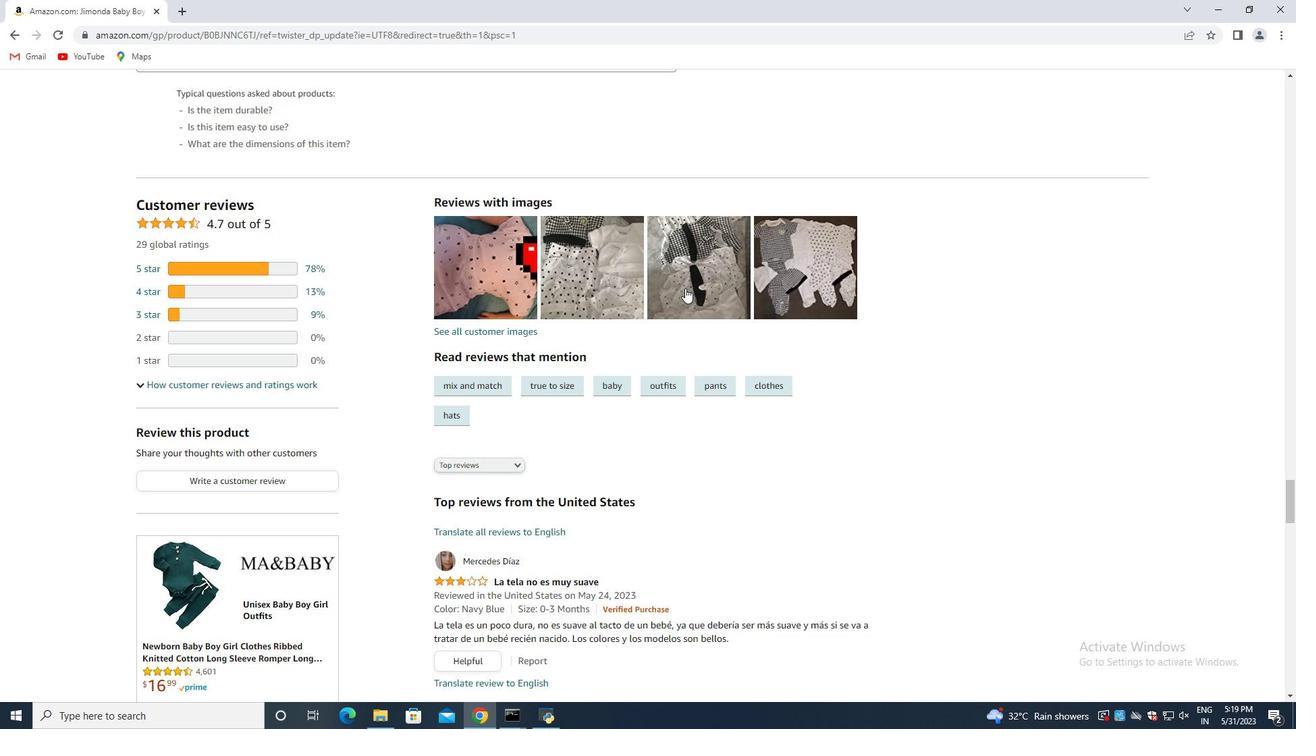 
Action: Mouse scrolled (658, 306) with delta (0, 0)
Screenshot: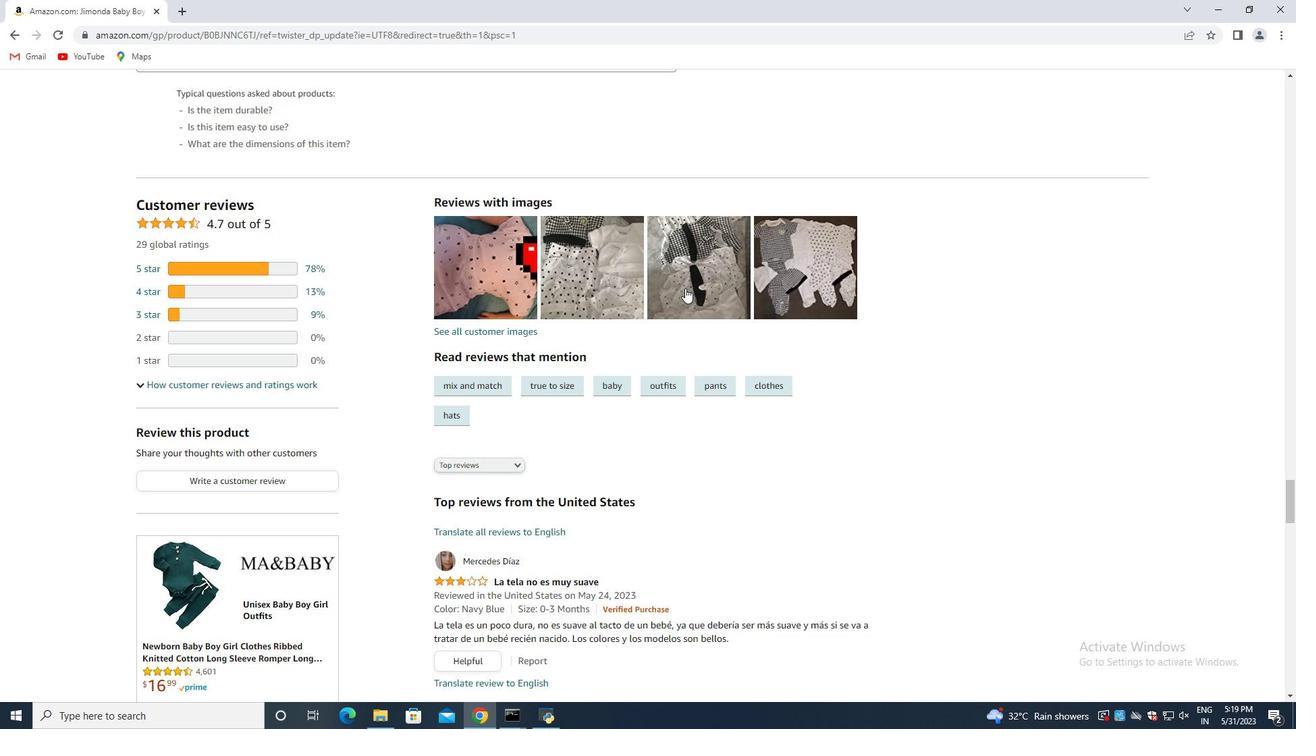 
Action: Mouse moved to (655, 308)
Screenshot: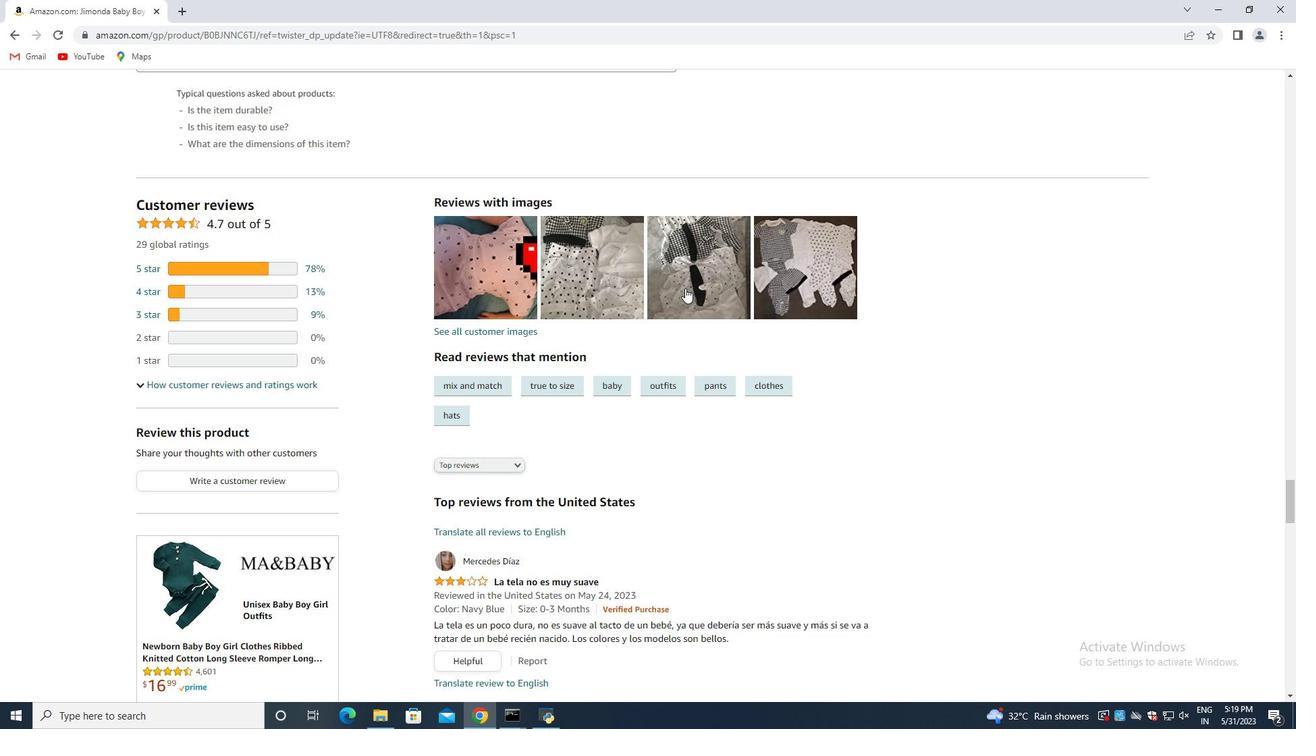 
Action: Mouse scrolled (655, 307) with delta (0, 0)
Screenshot: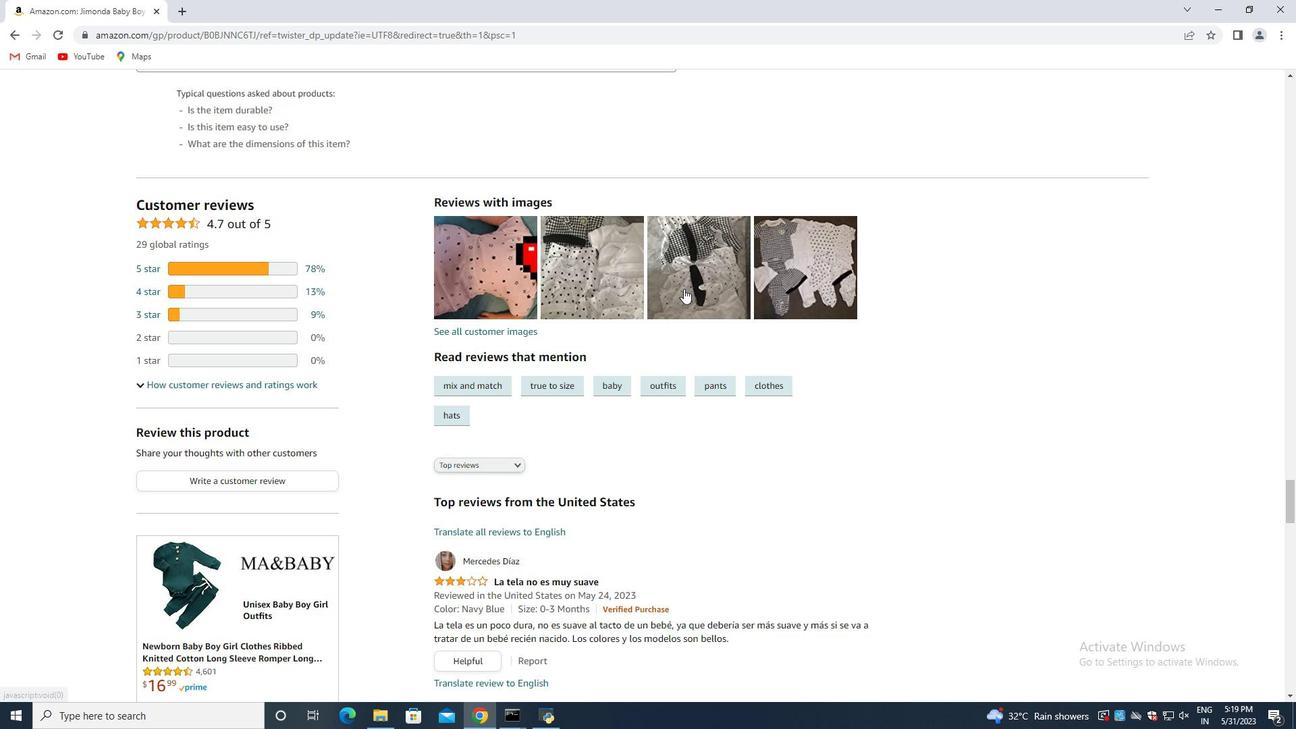 
Action: Mouse moved to (742, 382)
Screenshot: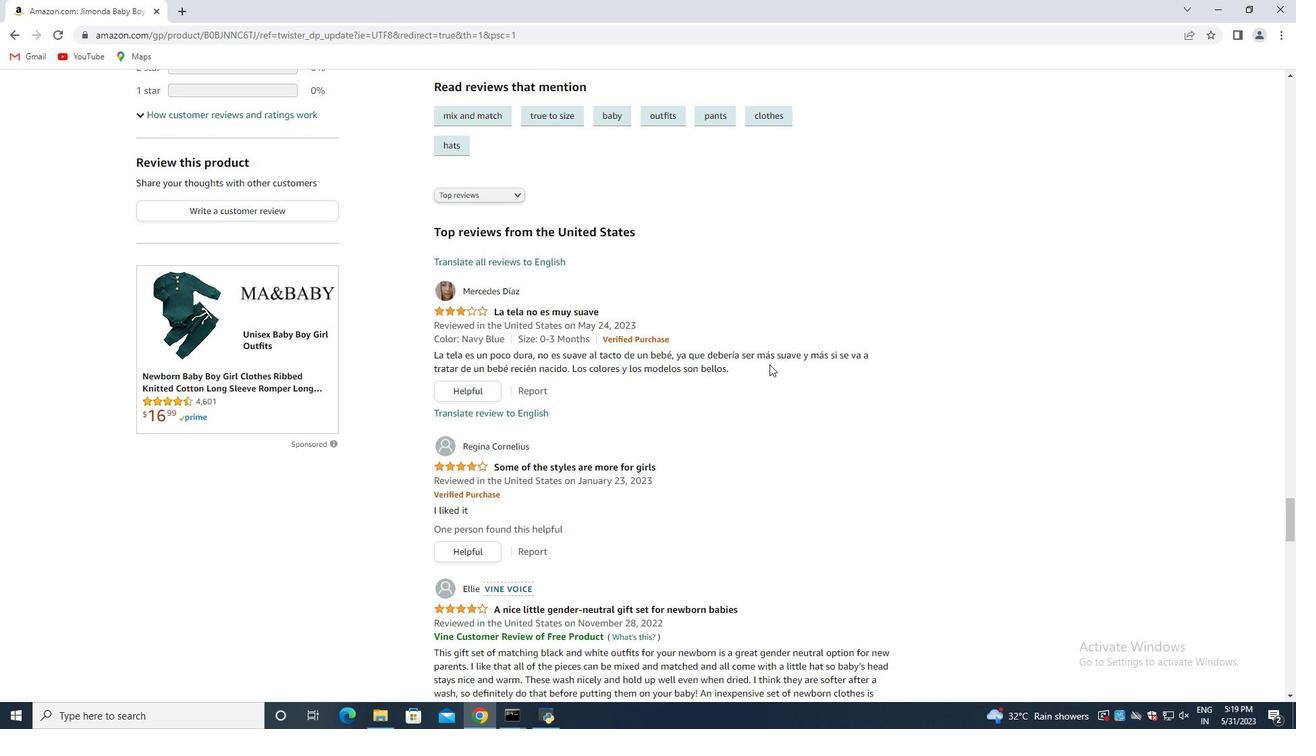 
Action: Mouse scrolled (742, 382) with delta (0, 0)
Screenshot: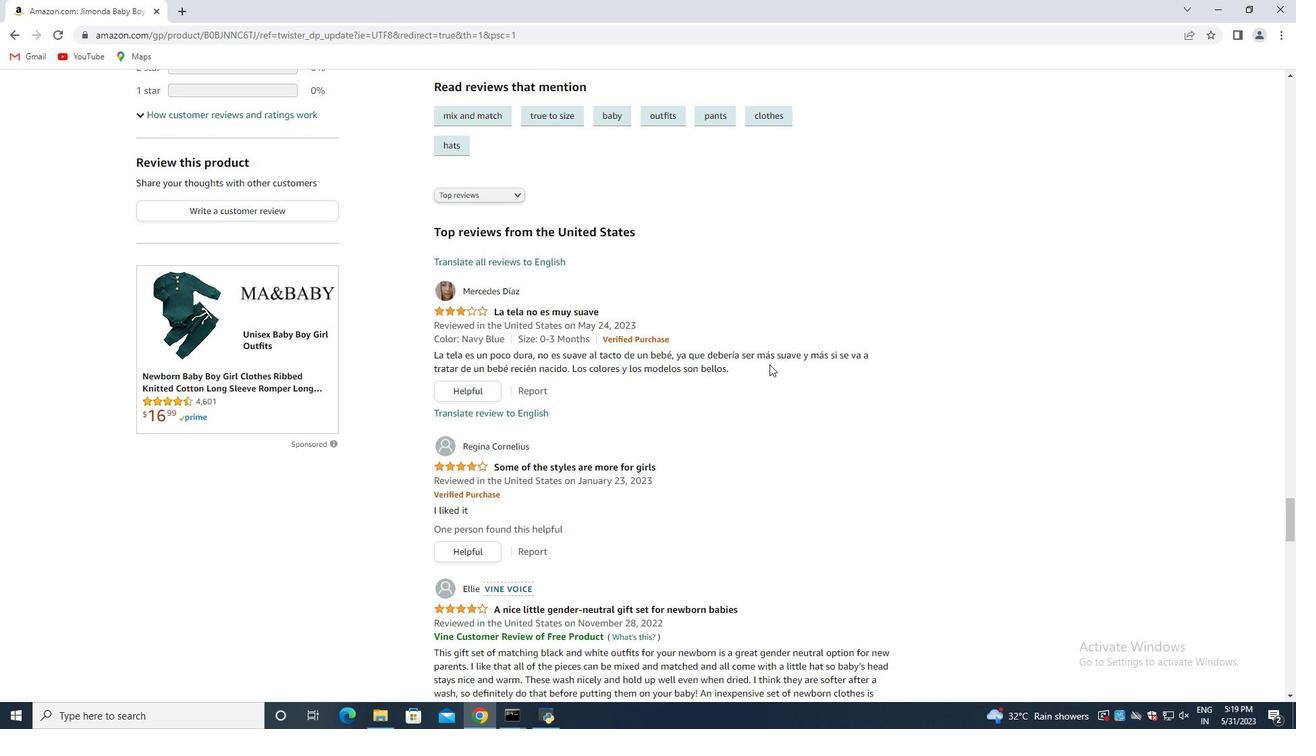 
Action: Mouse moved to (724, 395)
Screenshot: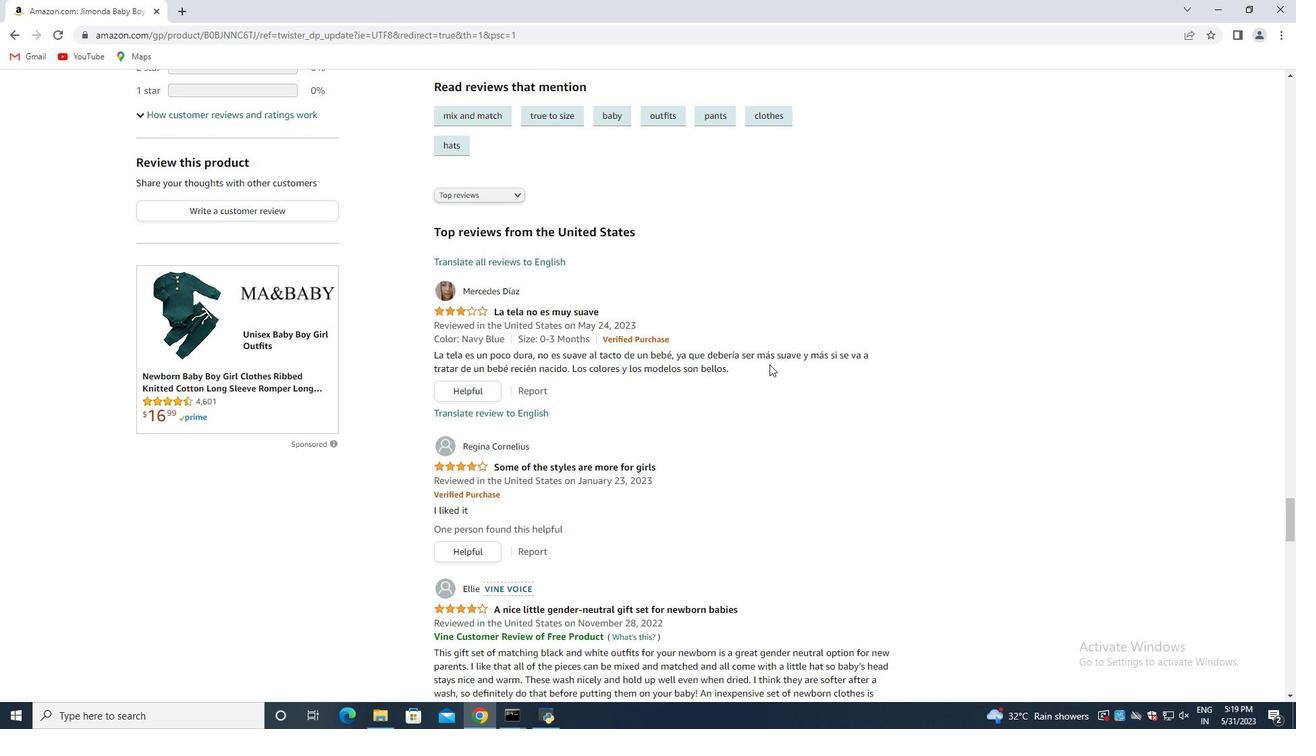 
Action: Mouse scrolled (724, 395) with delta (0, 0)
Screenshot: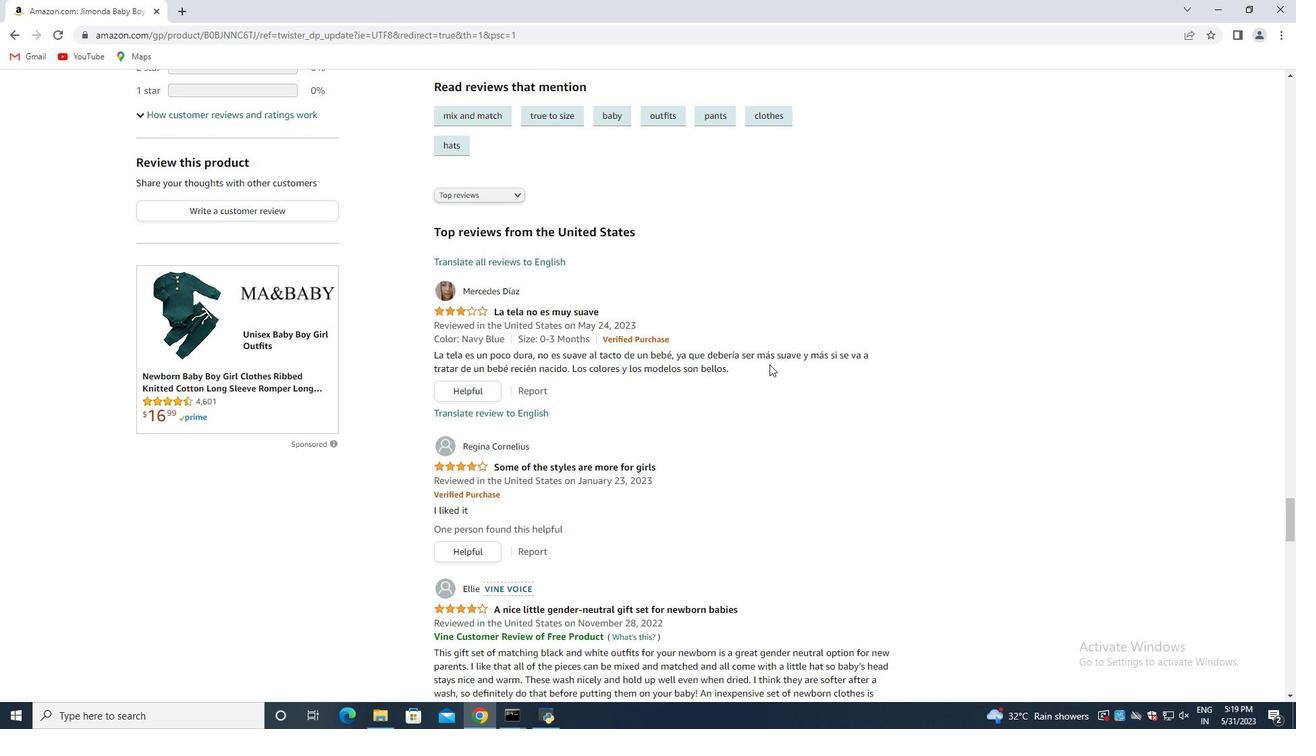 
Action: Mouse moved to (546, 405)
Screenshot: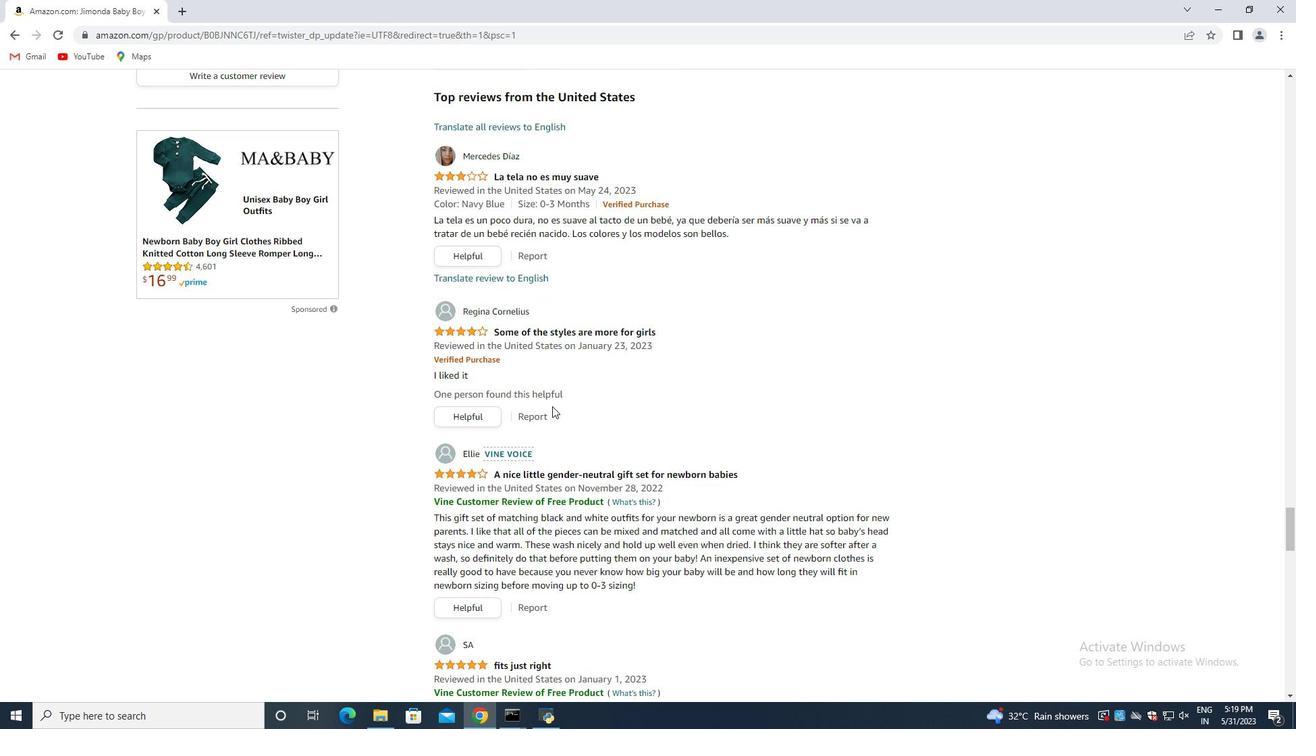 
Action: Mouse scrolled (546, 405) with delta (0, 0)
Screenshot: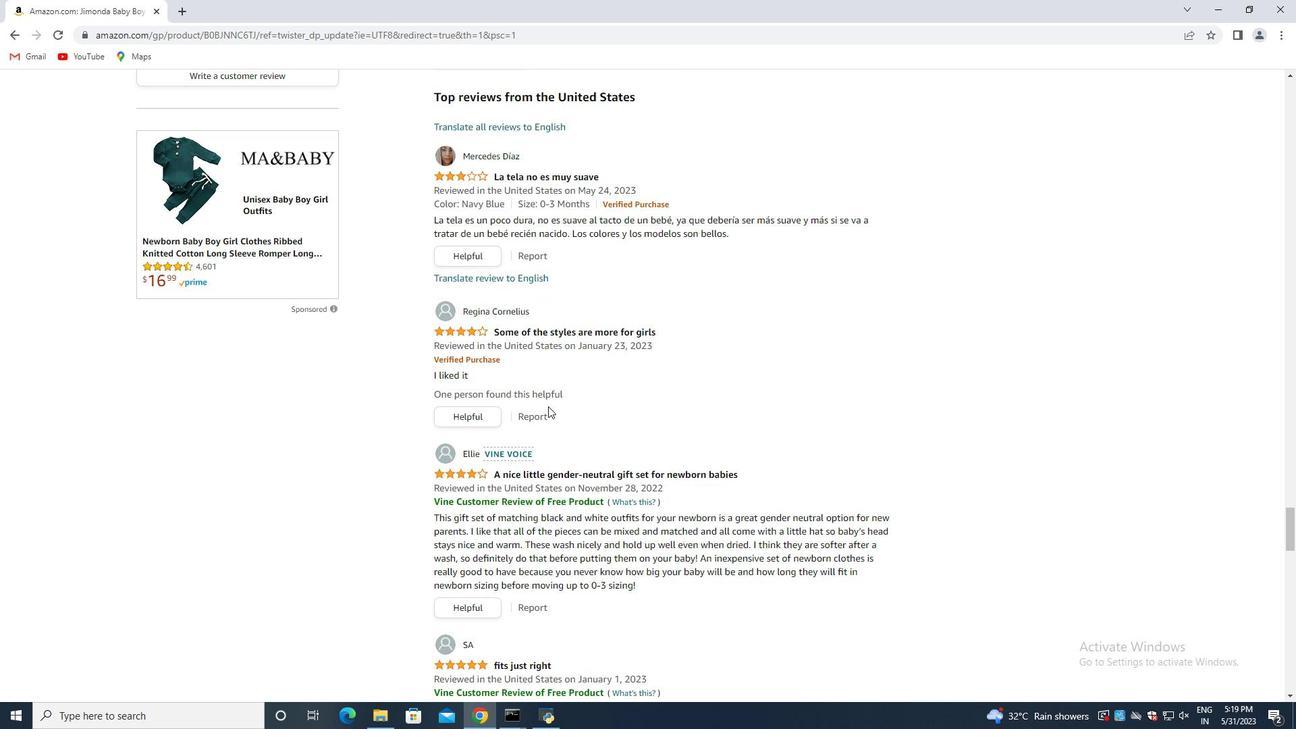 
Action: Mouse moved to (546, 405)
Screenshot: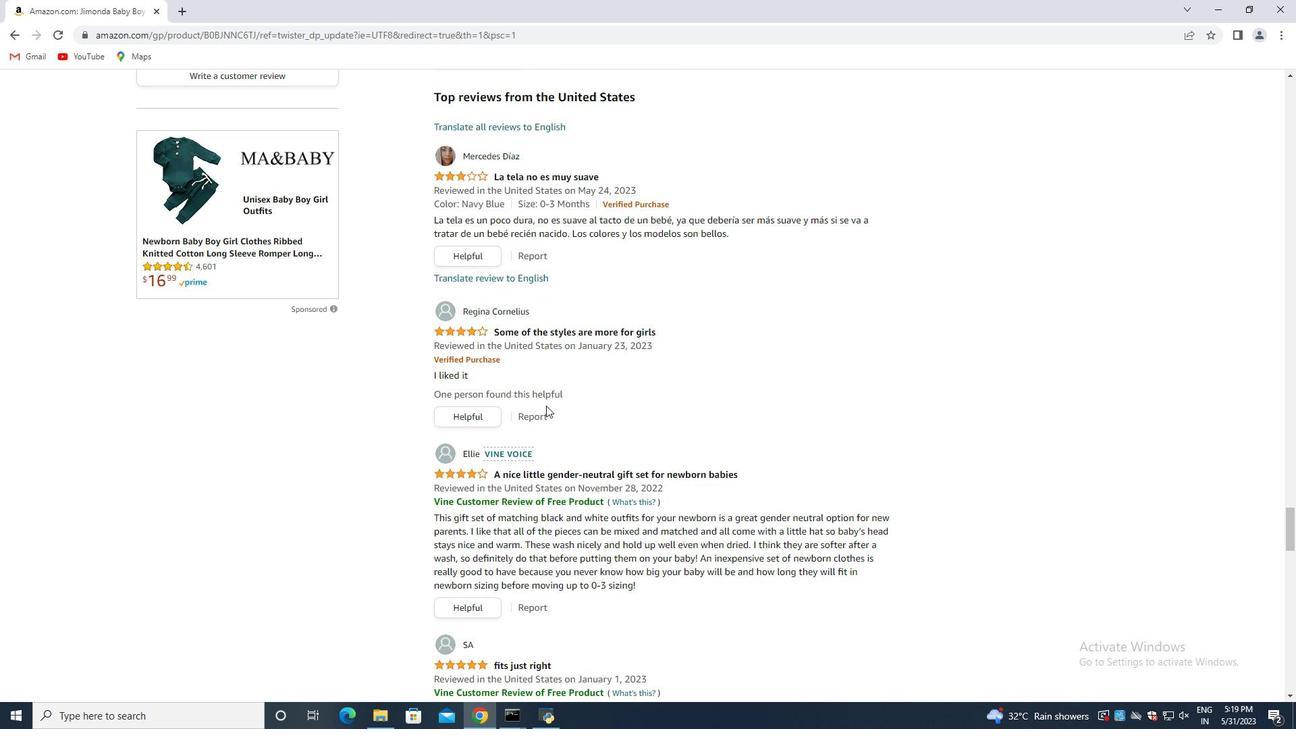
Action: Mouse scrolled (546, 405) with delta (0, 0)
Screenshot: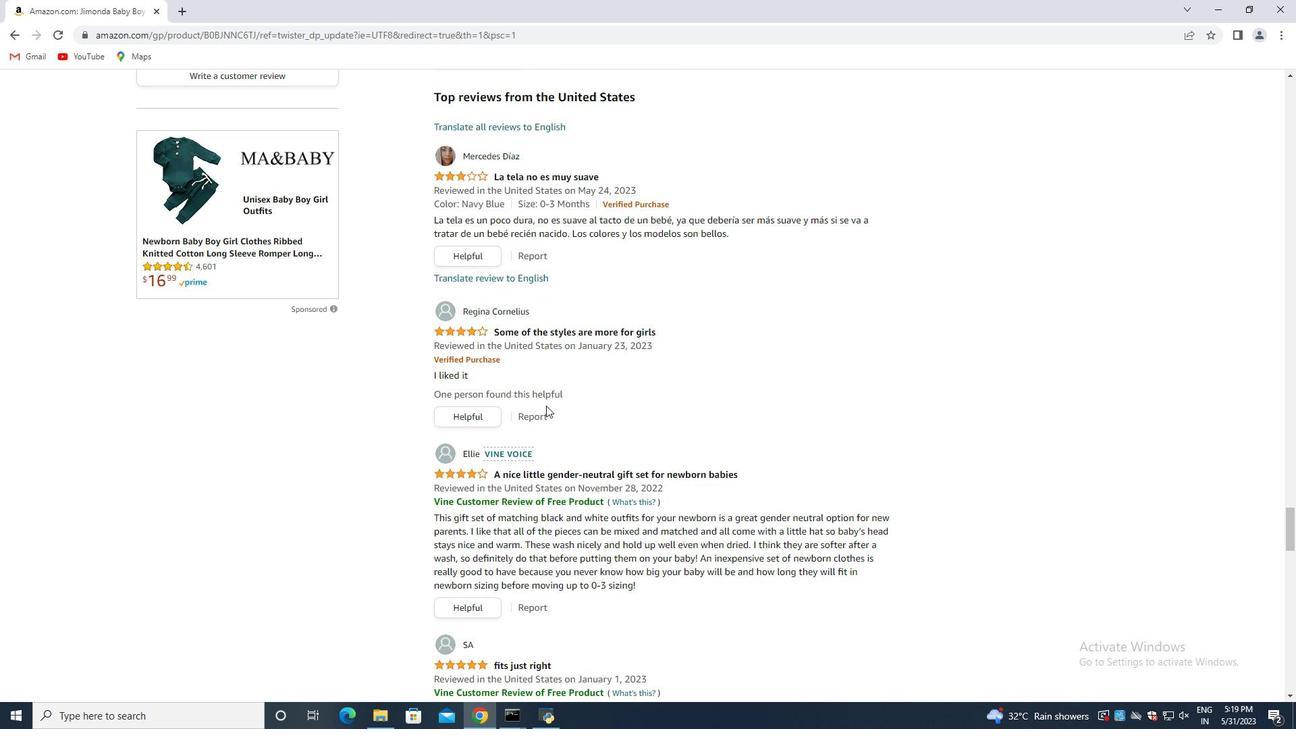 
Action: Mouse moved to (448, 443)
Screenshot: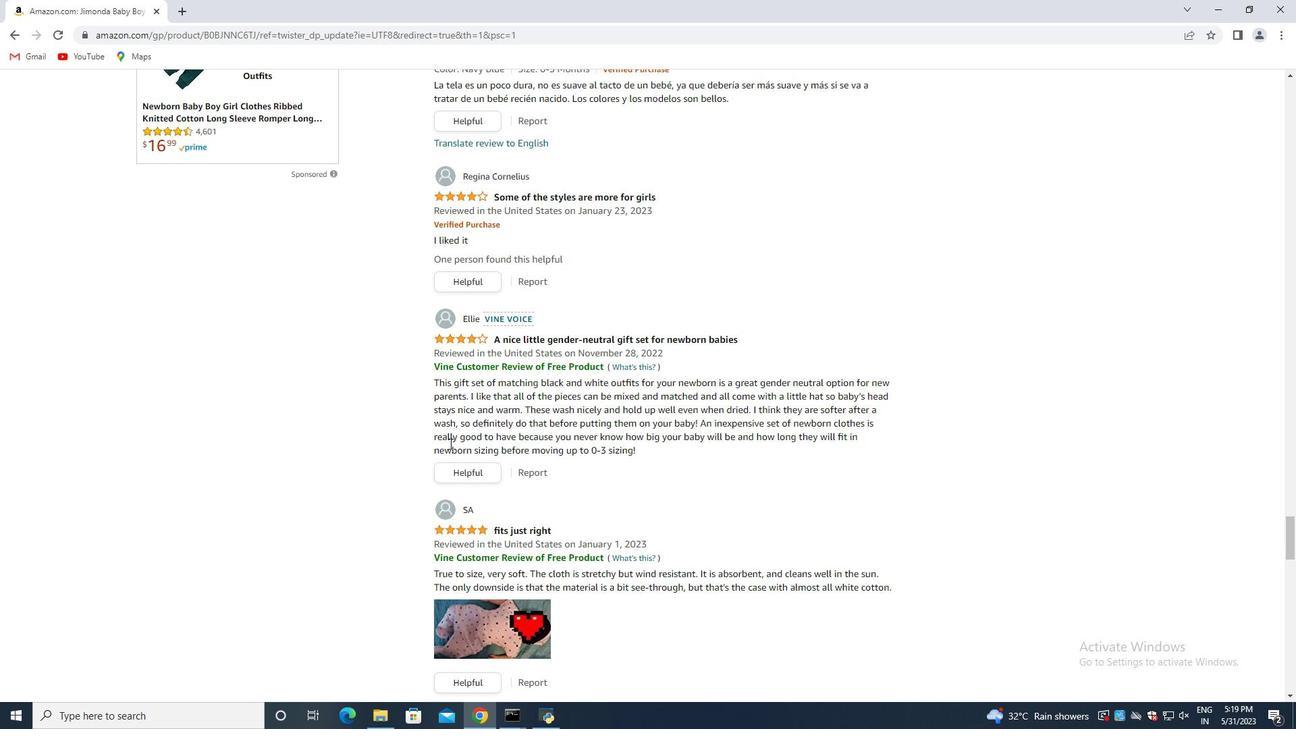 
Action: Mouse scrolled (448, 443) with delta (0, 0)
Screenshot: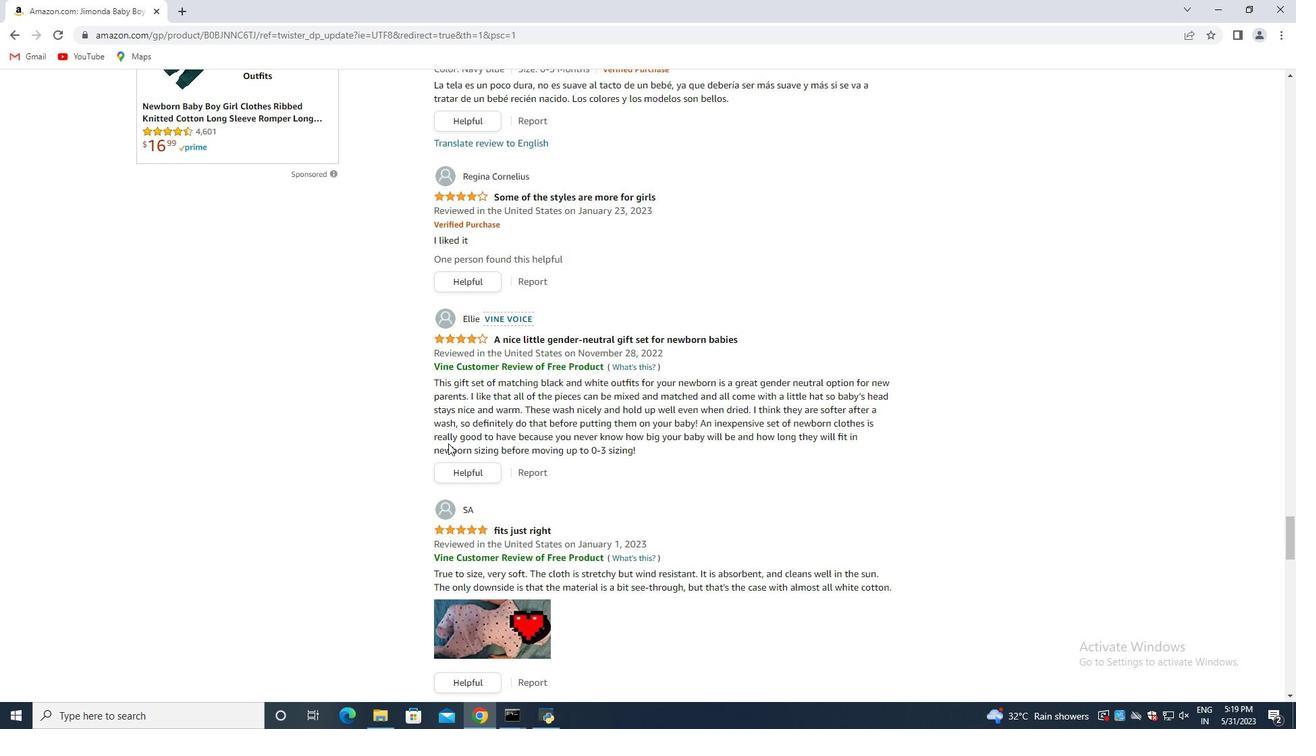 
Action: Mouse moved to (449, 443)
Screenshot: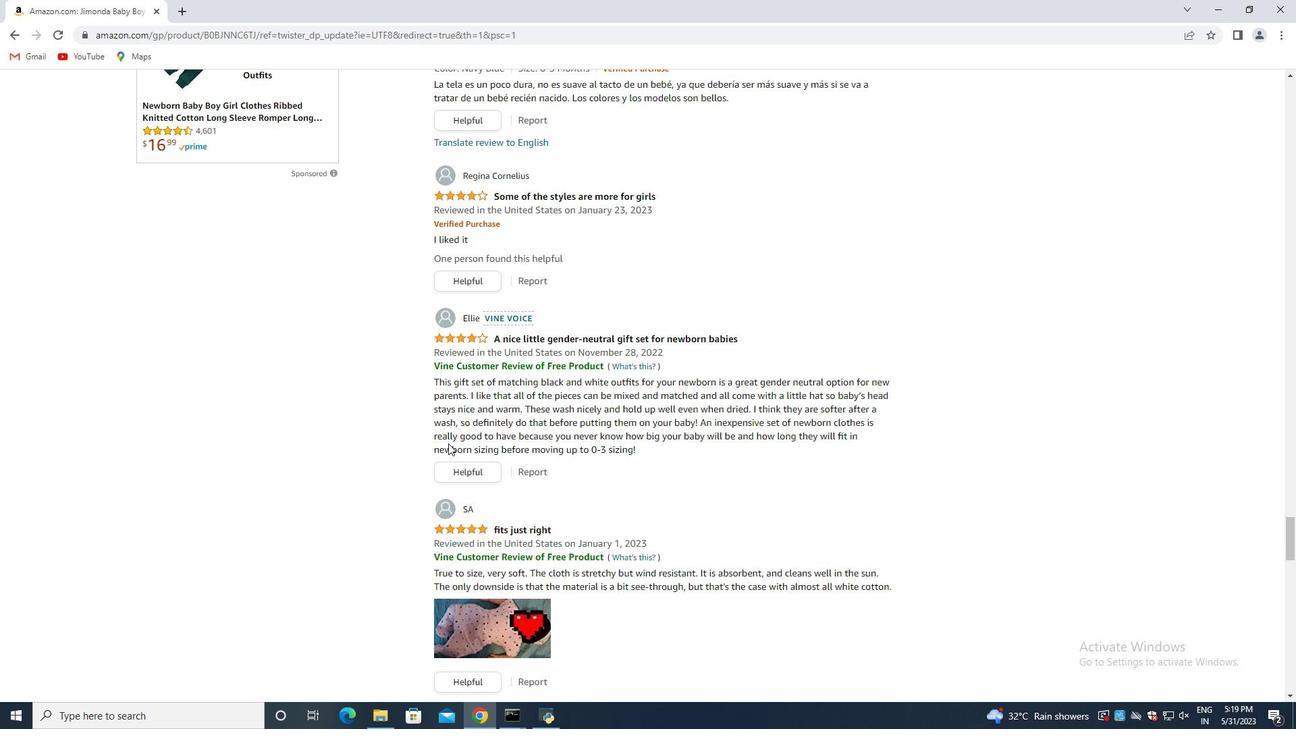 
Action: Mouse scrolled (449, 442) with delta (0, 0)
Screenshot: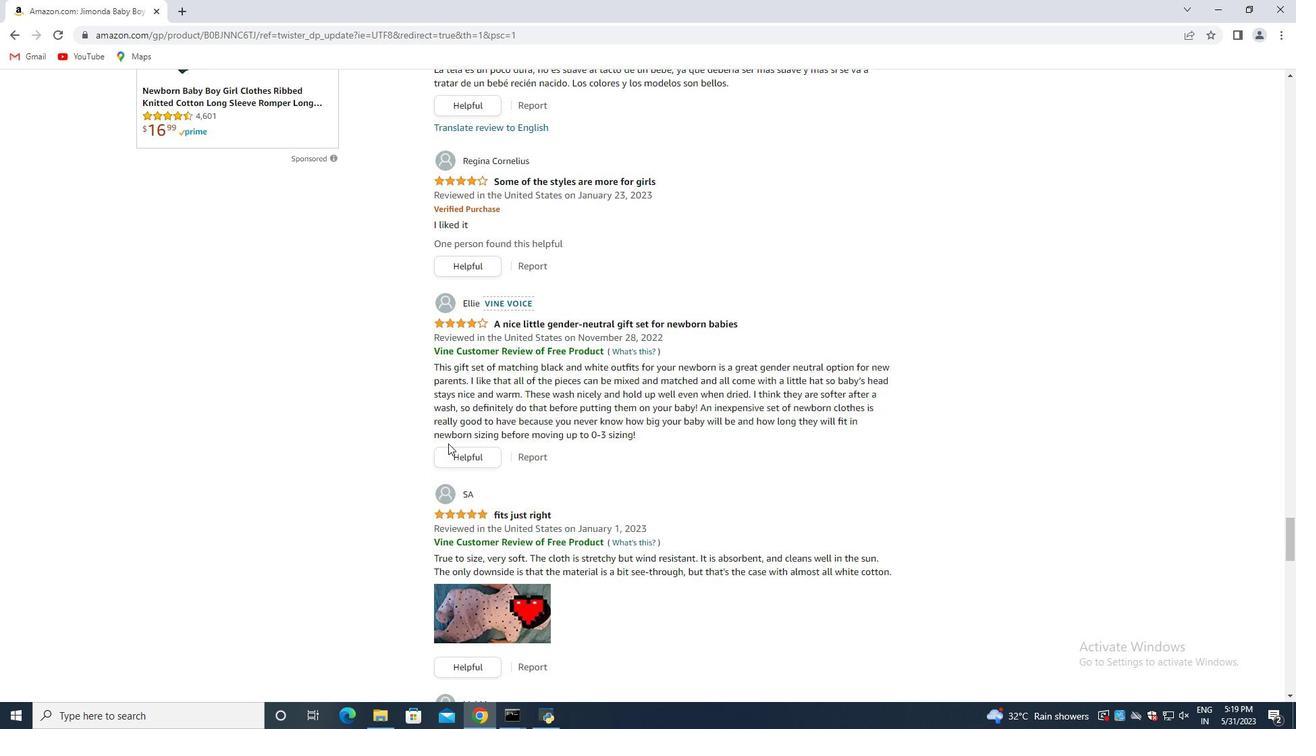 
Action: Mouse moved to (449, 434)
Screenshot: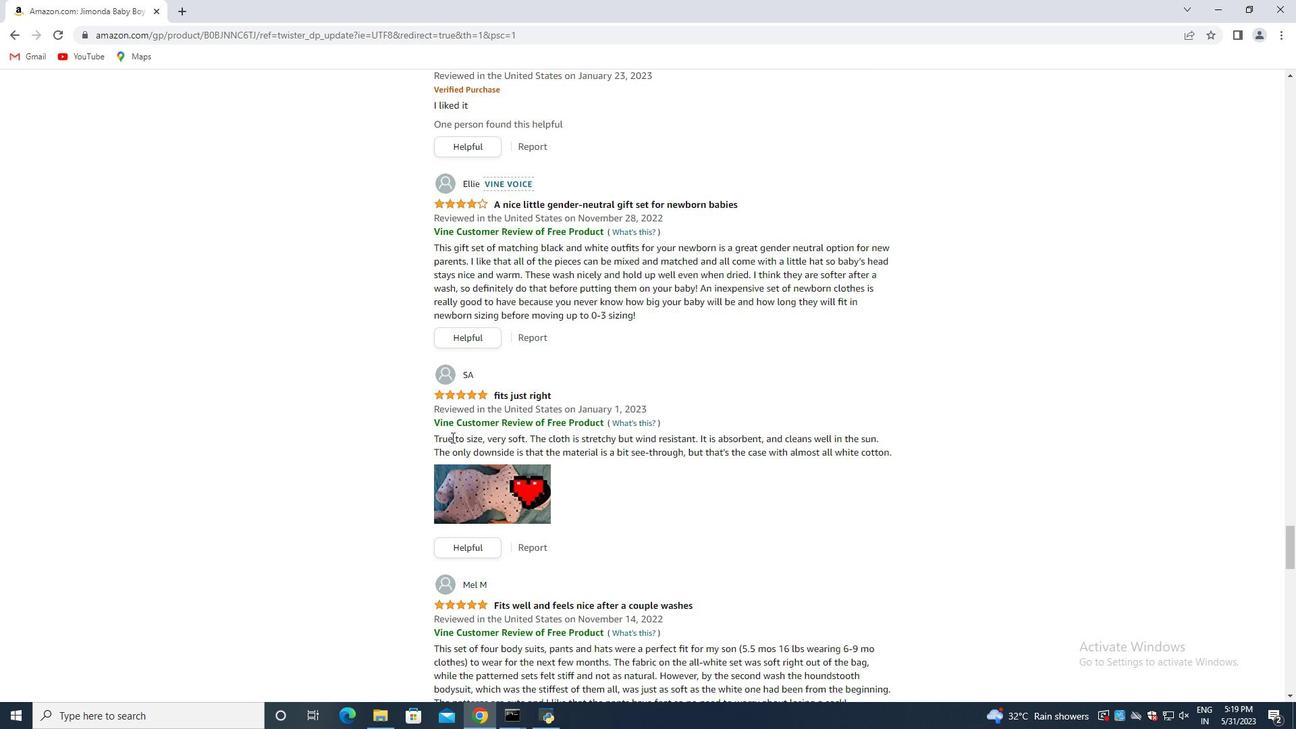 
Action: Mouse scrolled (449, 433) with delta (0, 0)
Screenshot: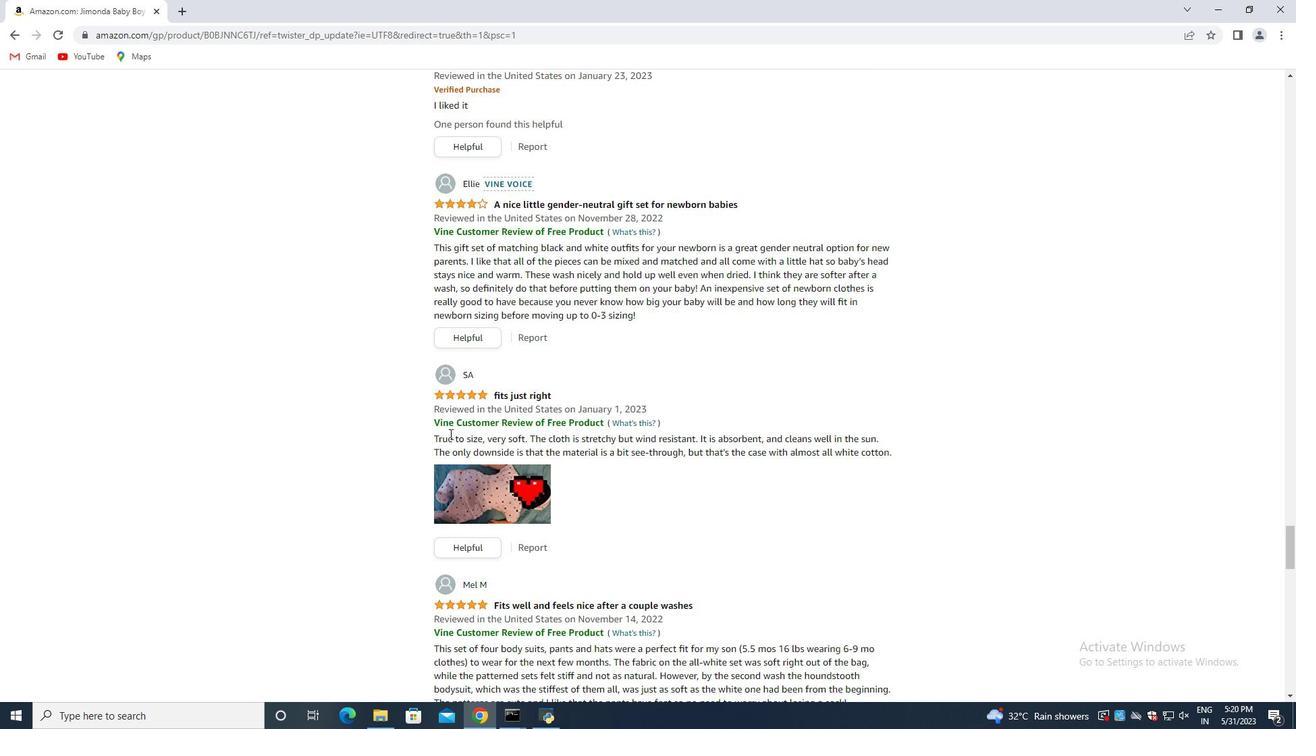 
Action: Mouse moved to (449, 434)
Screenshot: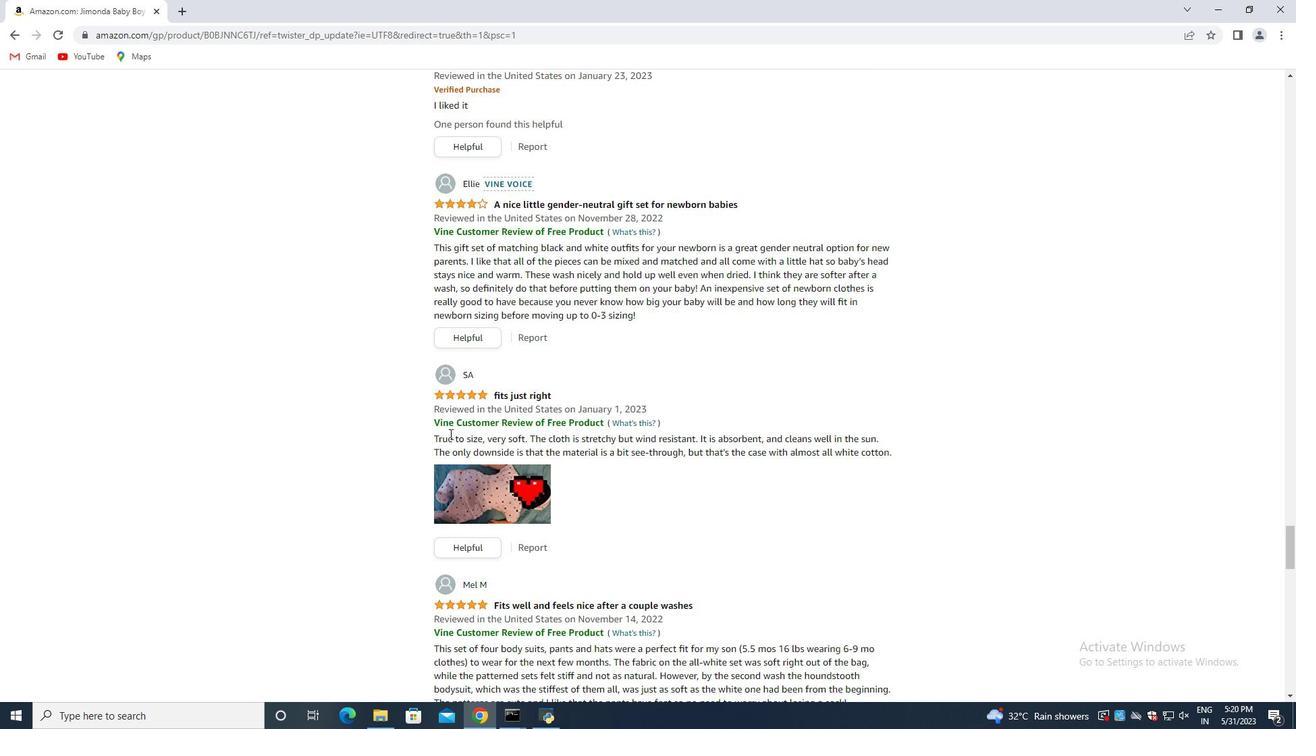
Action: Mouse scrolled (449, 433) with delta (0, 0)
Screenshot: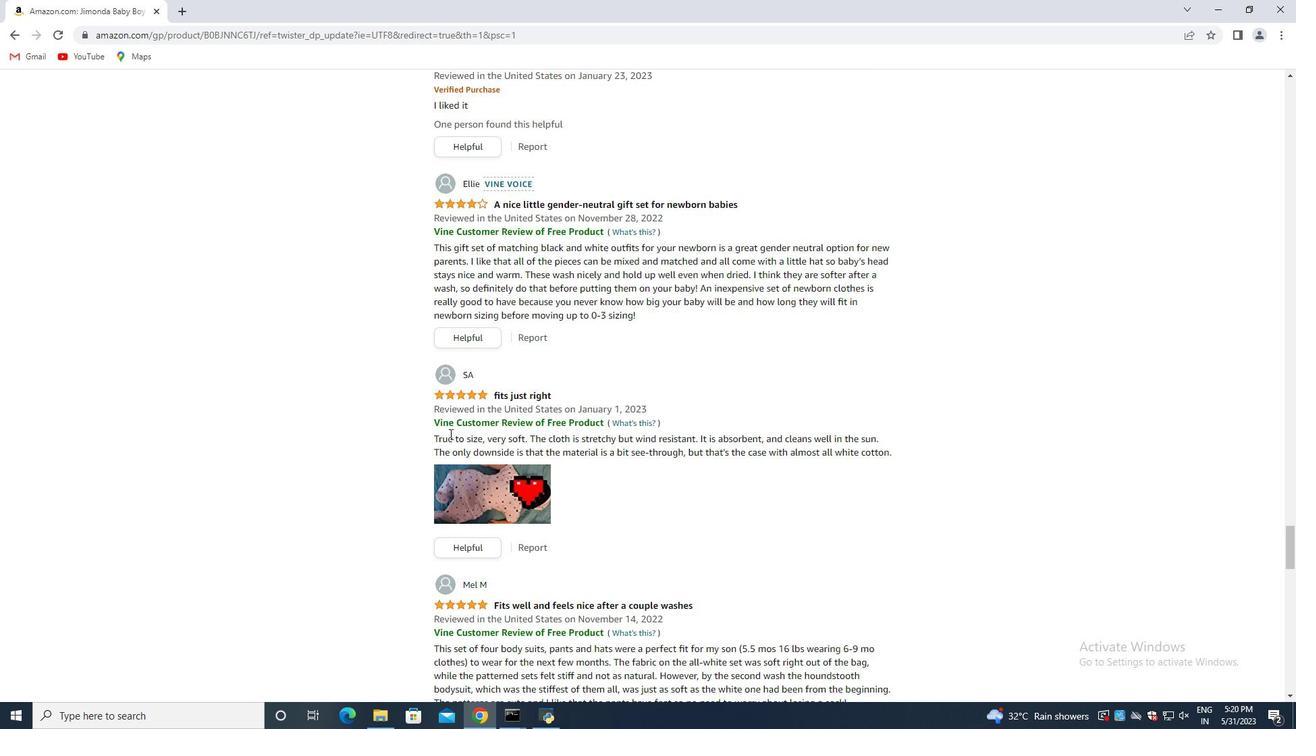 
Action: Mouse moved to (447, 434)
Screenshot: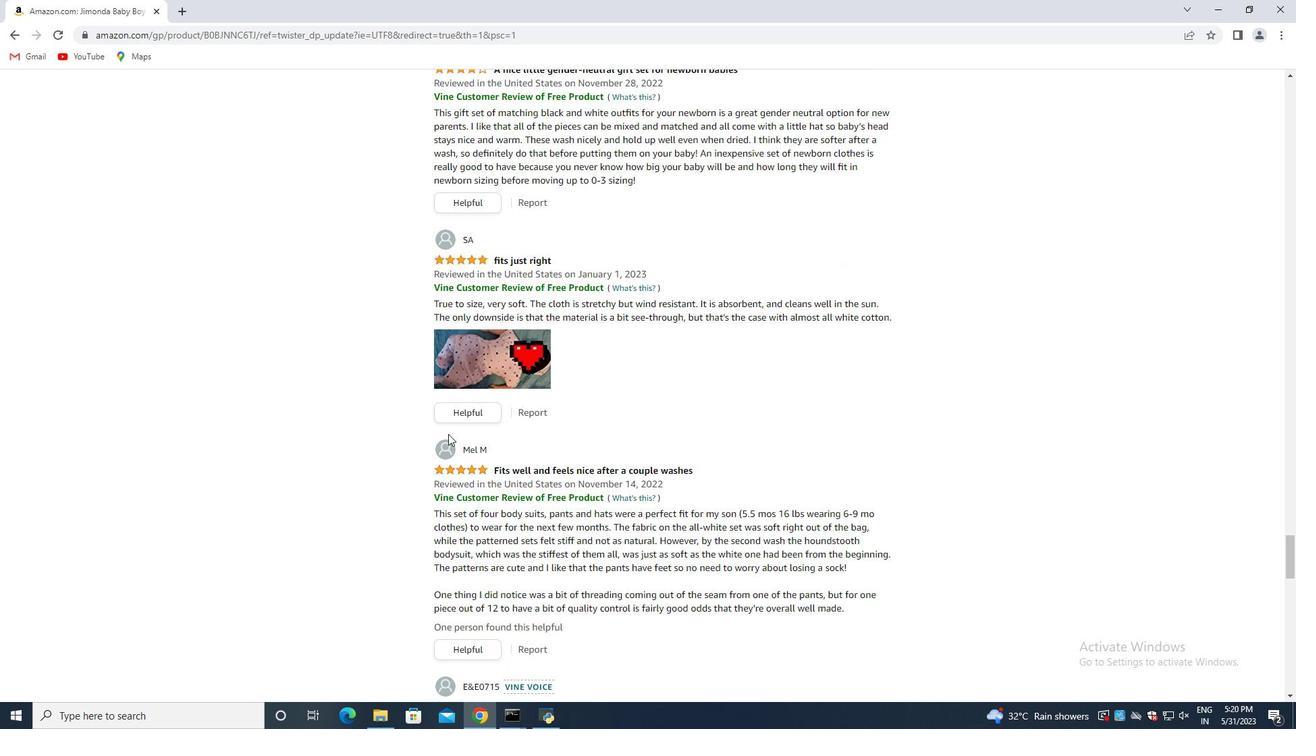 
Action: Mouse scrolled (447, 434) with delta (0, 0)
Screenshot: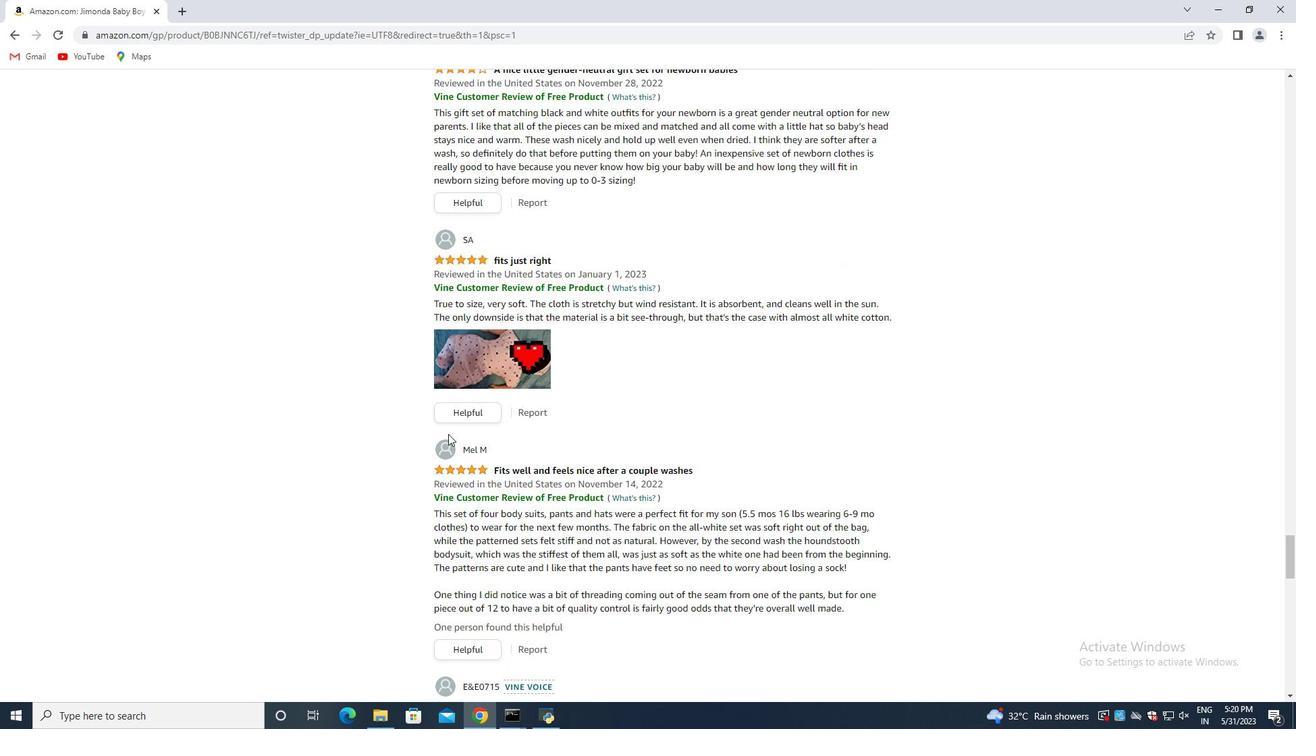 
Action: Mouse moved to (518, 466)
Screenshot: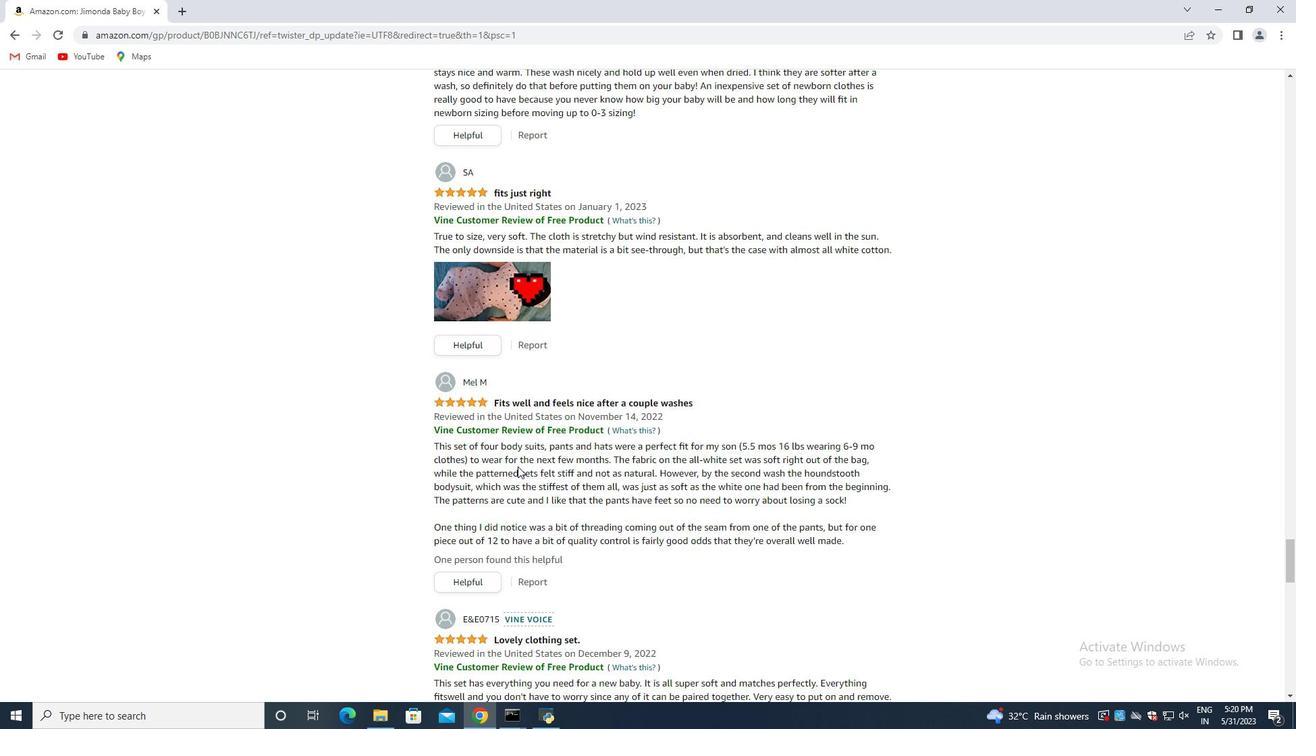 
Action: Mouse scrolled (518, 465) with delta (0, 0)
Screenshot: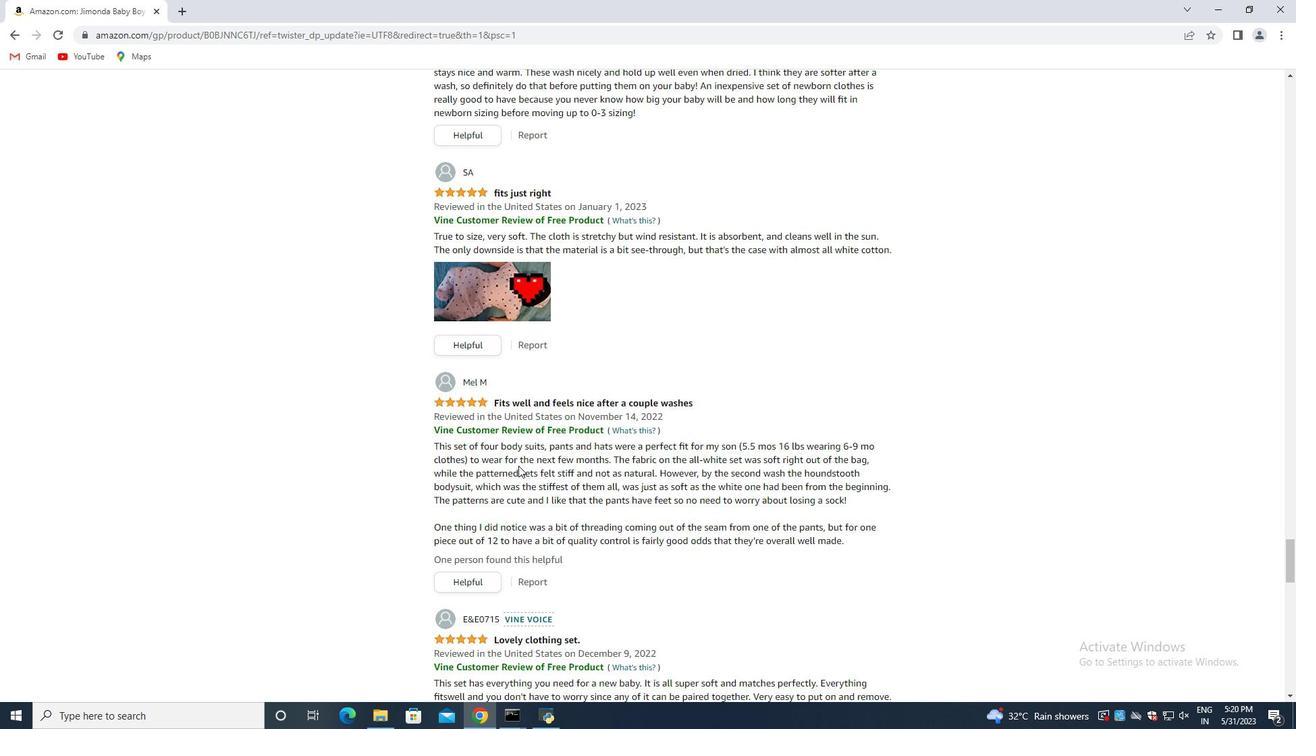 
Action: Mouse moved to (518, 463)
Screenshot: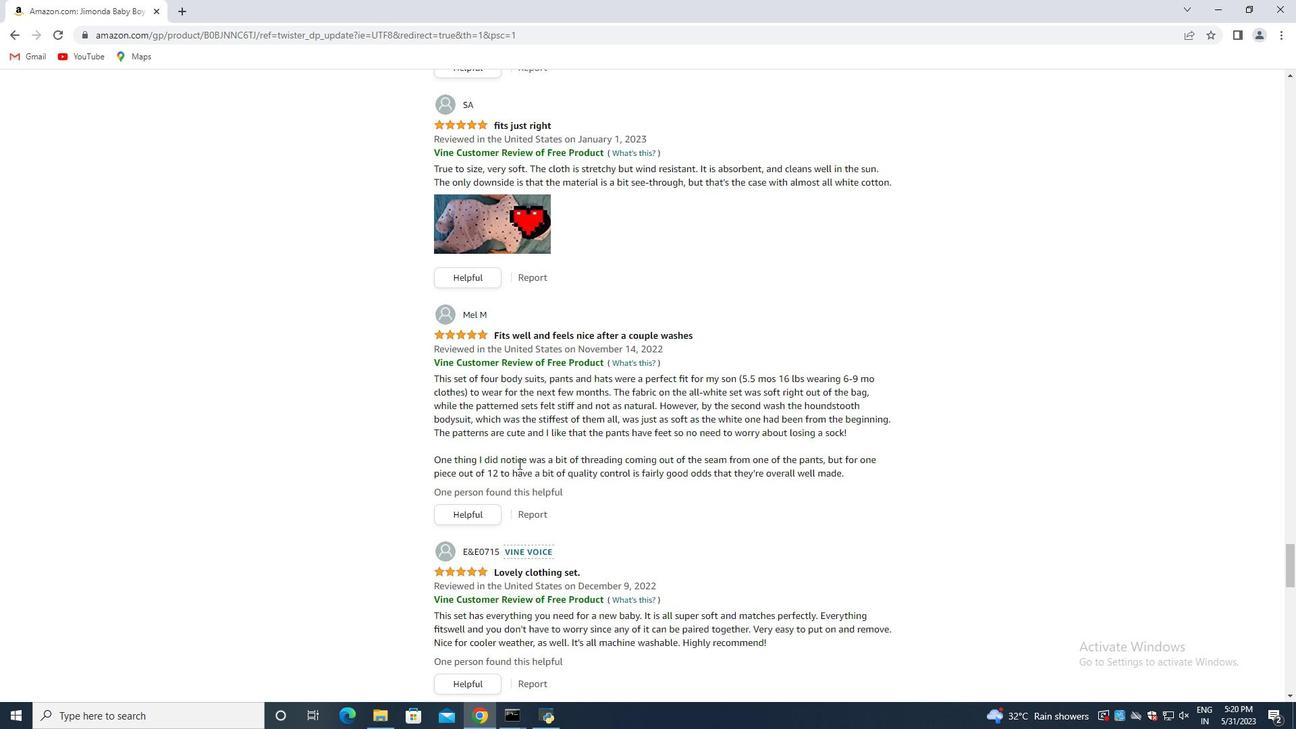 
Action: Mouse scrolled (518, 462) with delta (0, 0)
Screenshot: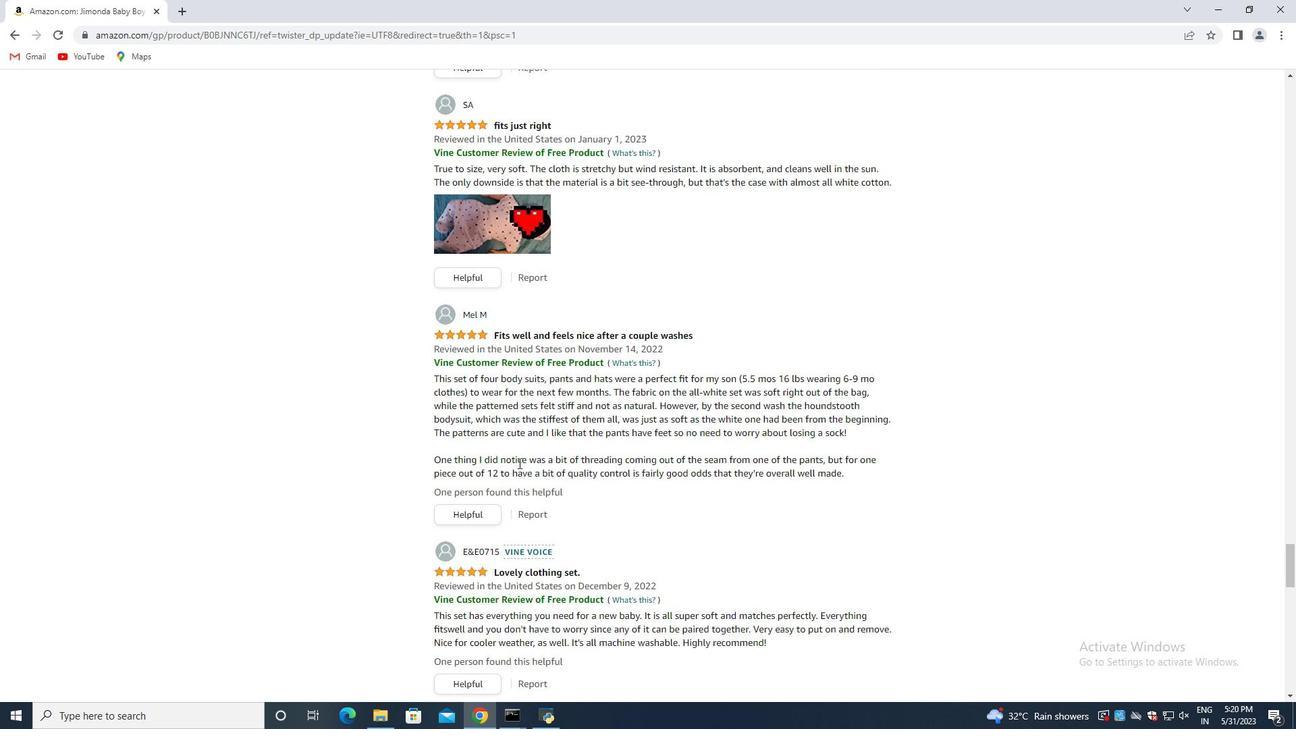 
Action: Mouse scrolled (518, 462) with delta (0, 0)
Screenshot: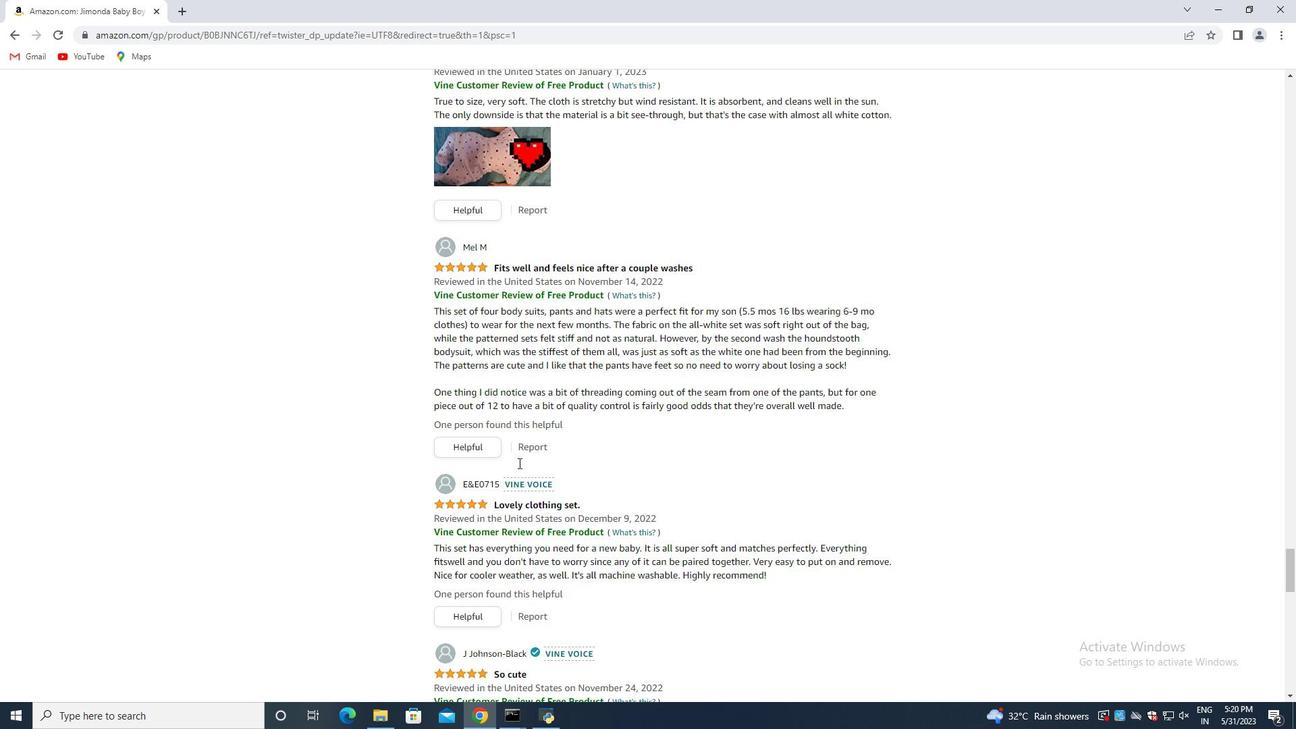 
Action: Mouse moved to (636, 479)
Screenshot: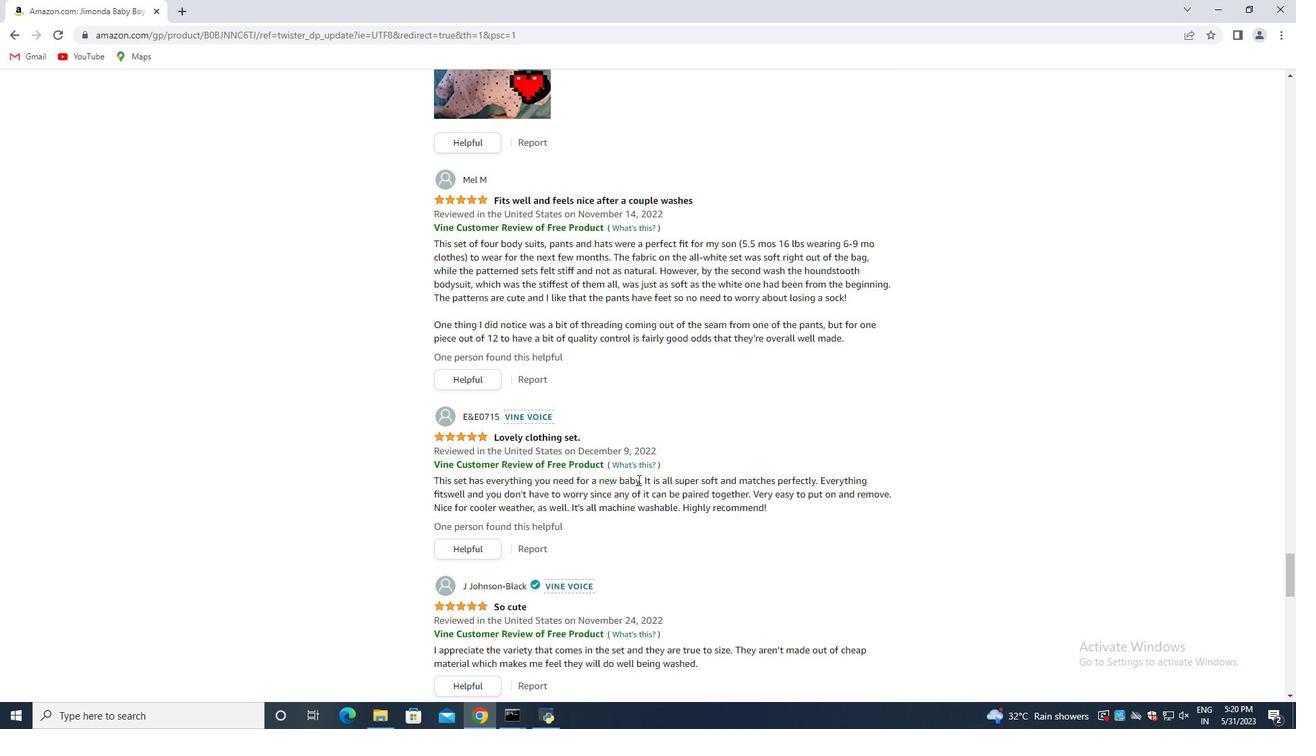 
Action: Mouse scrolled (636, 478) with delta (0, 0)
Screenshot: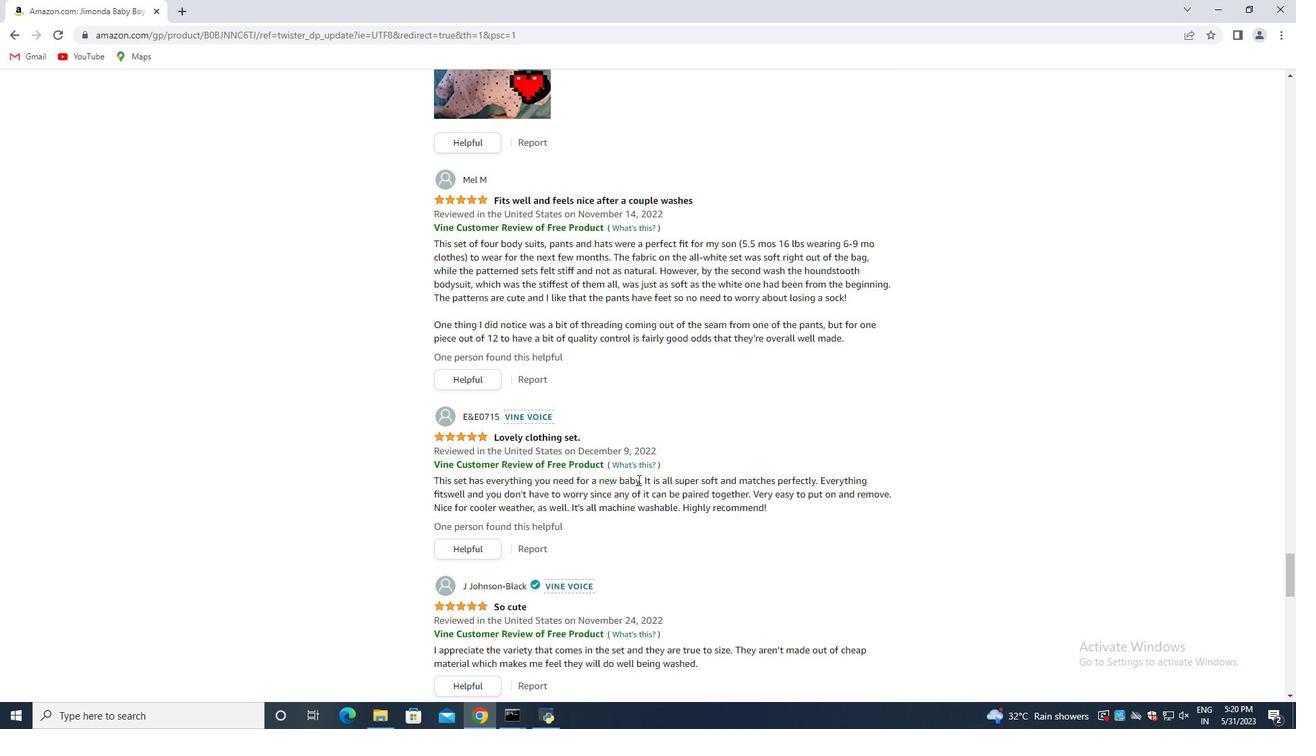
Action: Mouse moved to (638, 479)
Screenshot: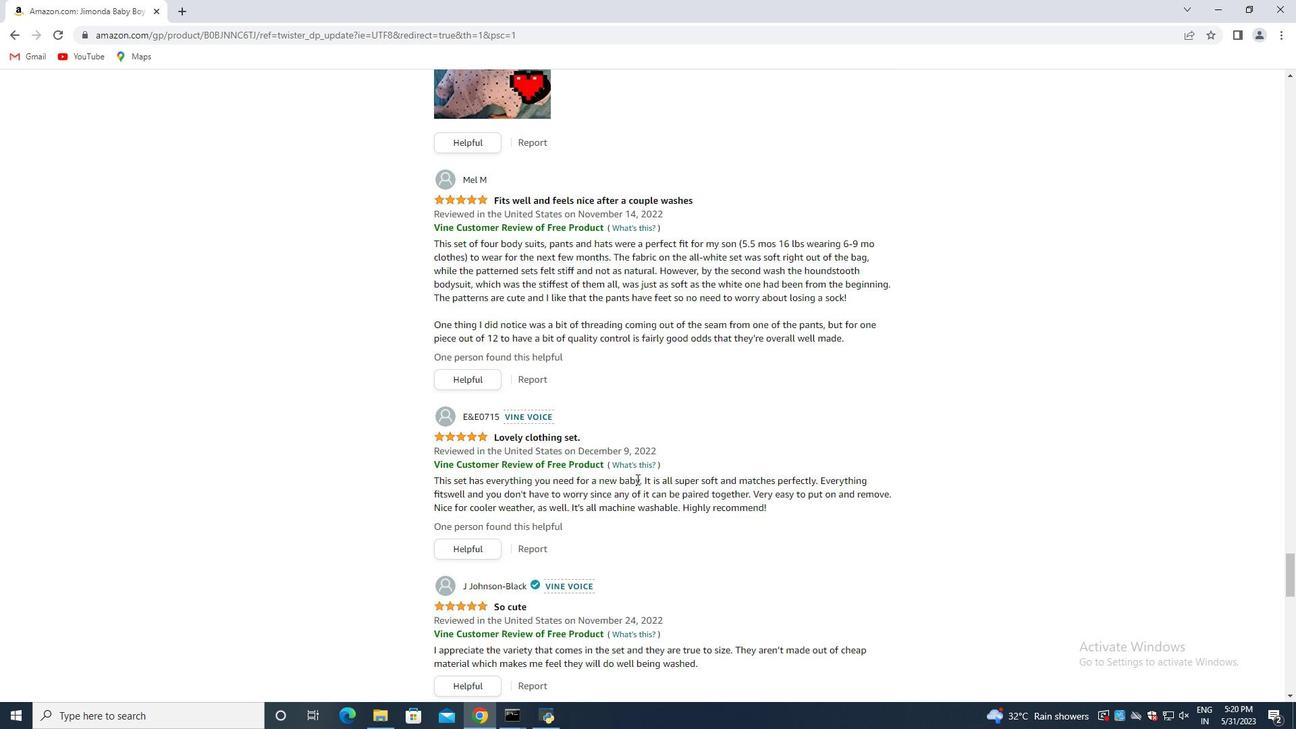 
Action: Mouse scrolled (638, 478) with delta (0, 0)
Screenshot: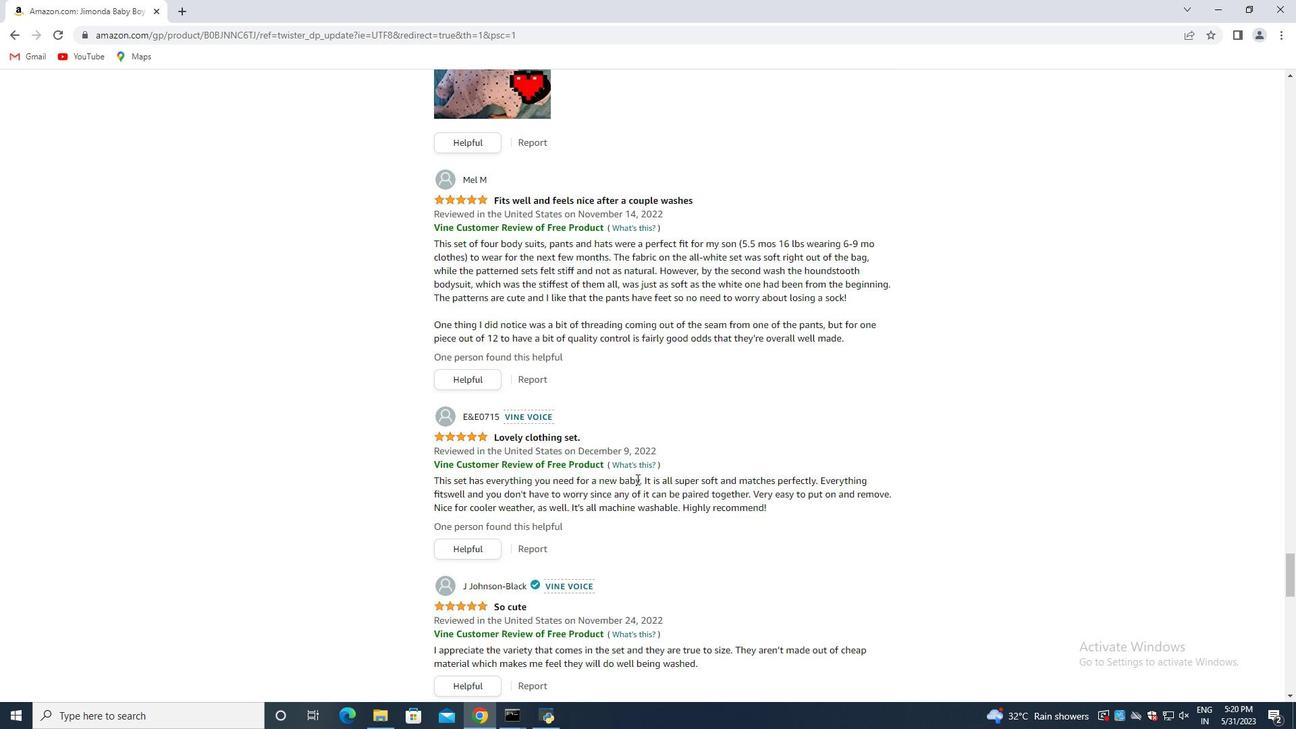 
Action: Mouse moved to (595, 477)
Screenshot: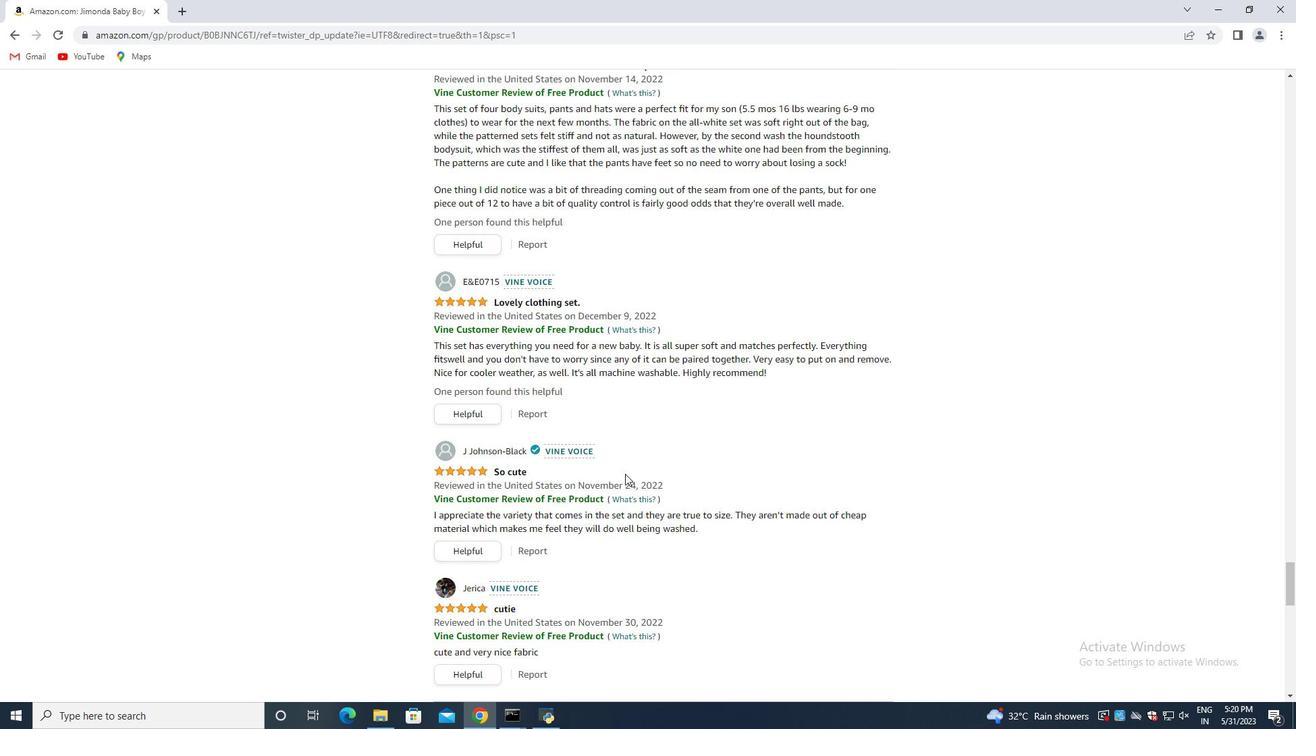 
Action: Mouse scrolled (595, 476) with delta (0, 0)
Screenshot: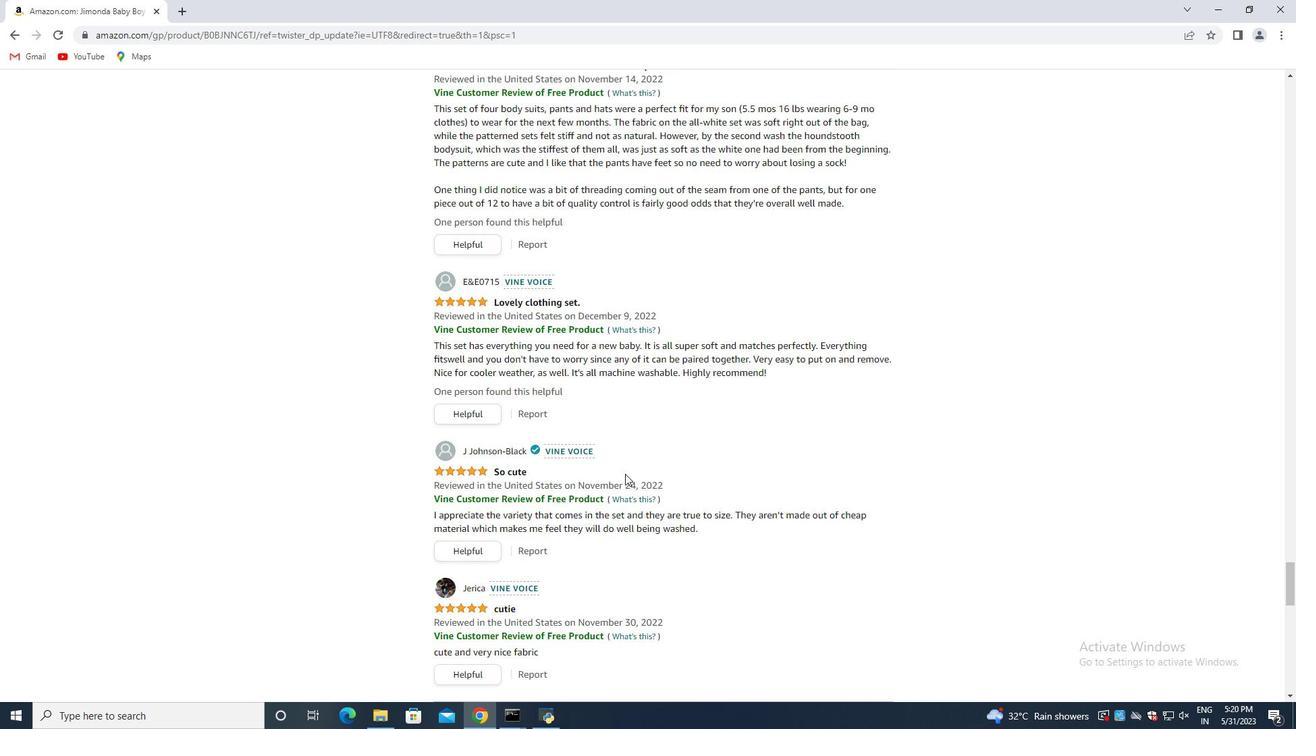 
Action: Mouse moved to (592, 483)
Screenshot: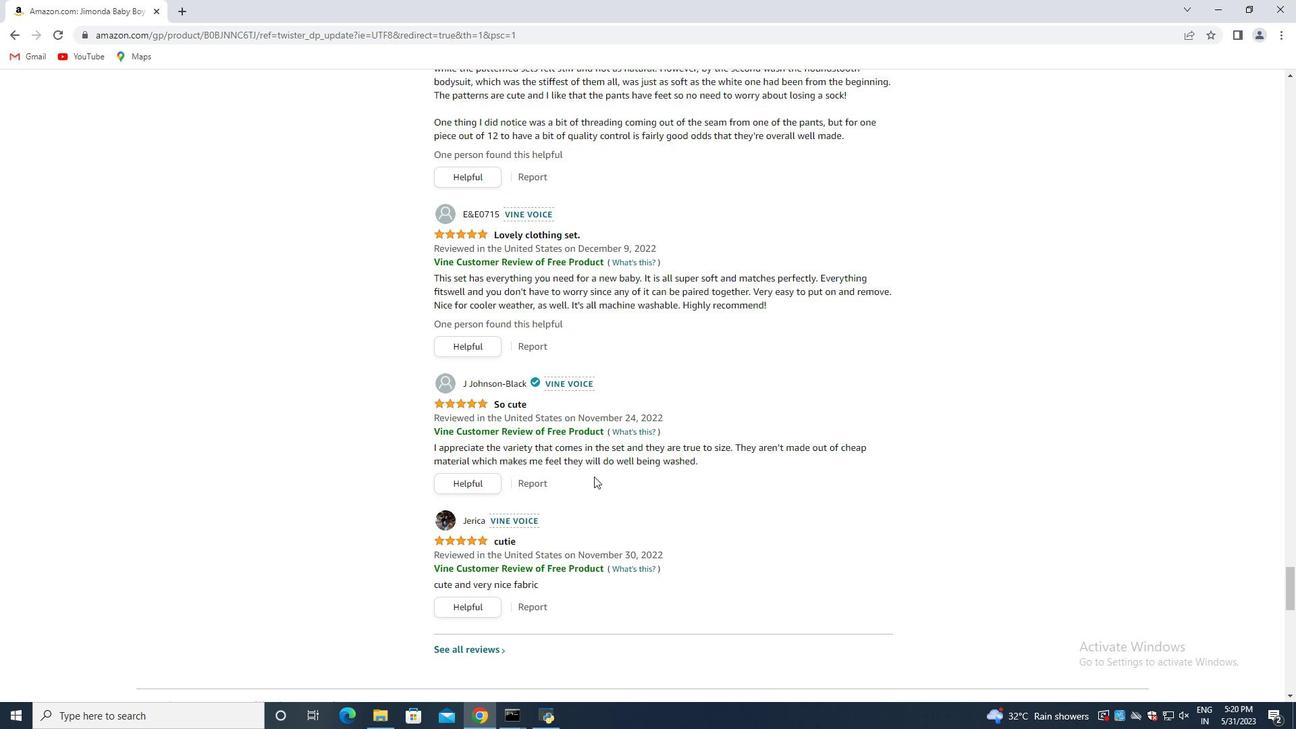 
Action: Mouse scrolled (592, 478) with delta (0, 0)
Screenshot: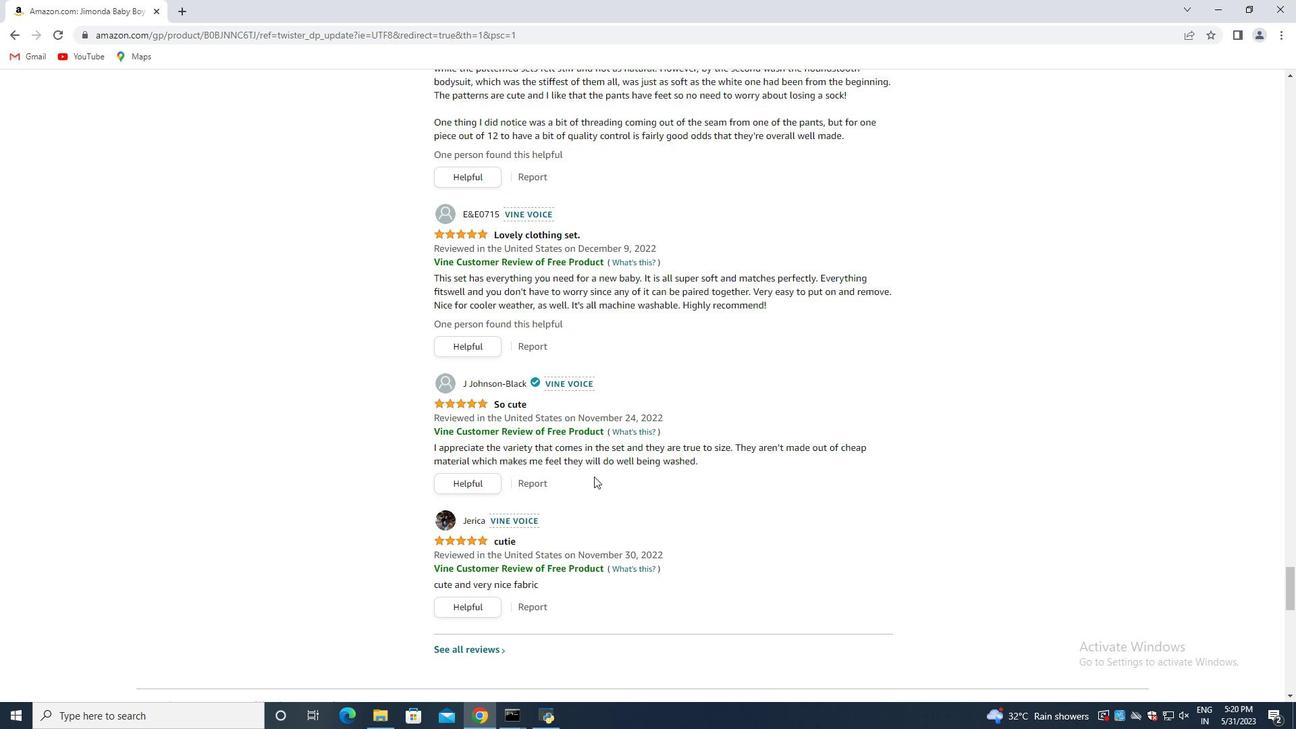 
Action: Mouse scrolled (592, 482) with delta (0, 0)
Screenshot: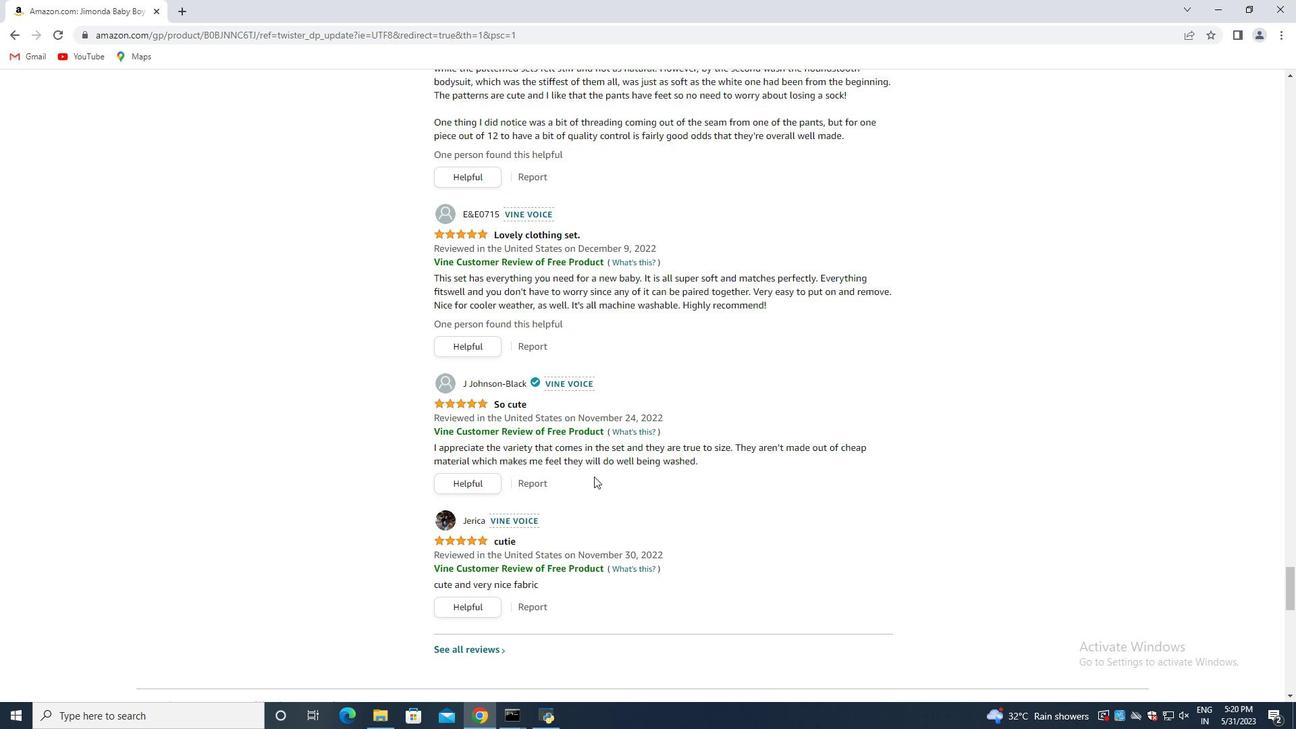 
Action: Mouse moved to (592, 484)
Screenshot: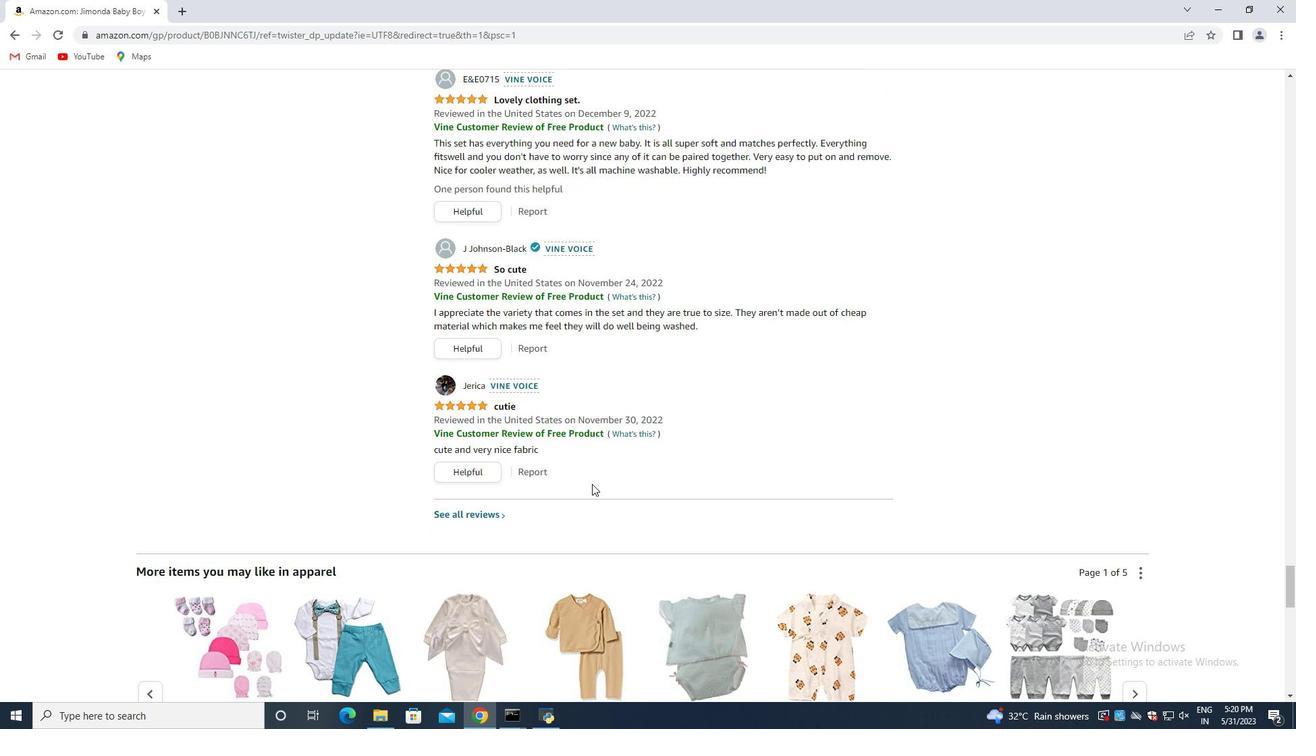 
Action: Mouse scrolled (592, 484) with delta (0, 0)
Screenshot: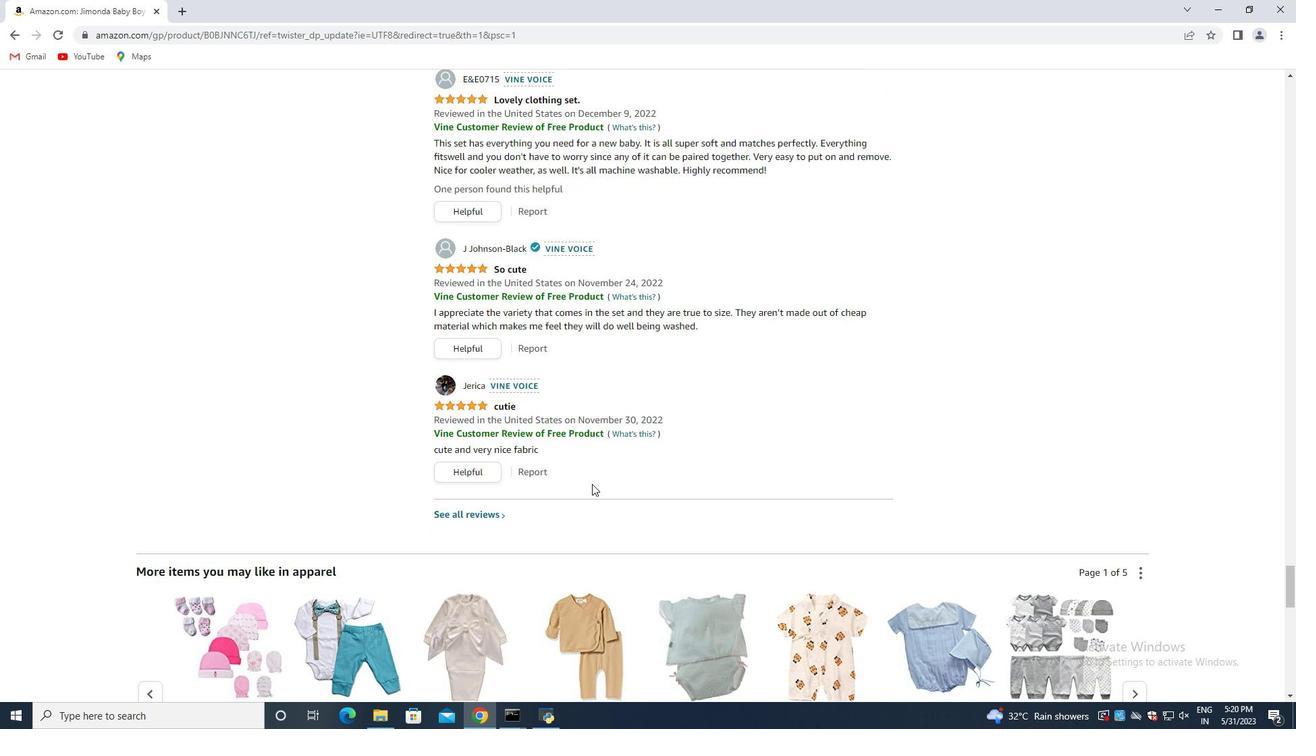 
Action: Mouse moved to (592, 484)
Screenshot: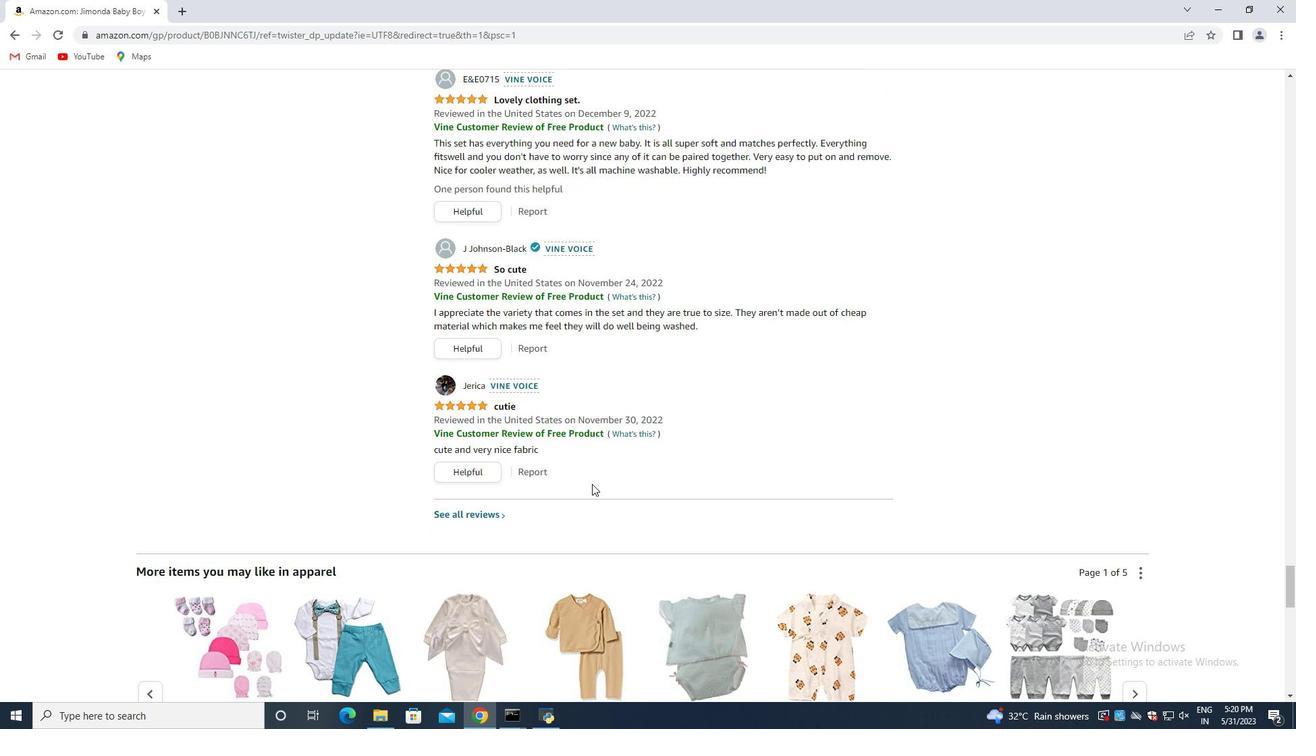 
Action: Mouse scrolled (592, 484) with delta (0, 0)
Screenshot: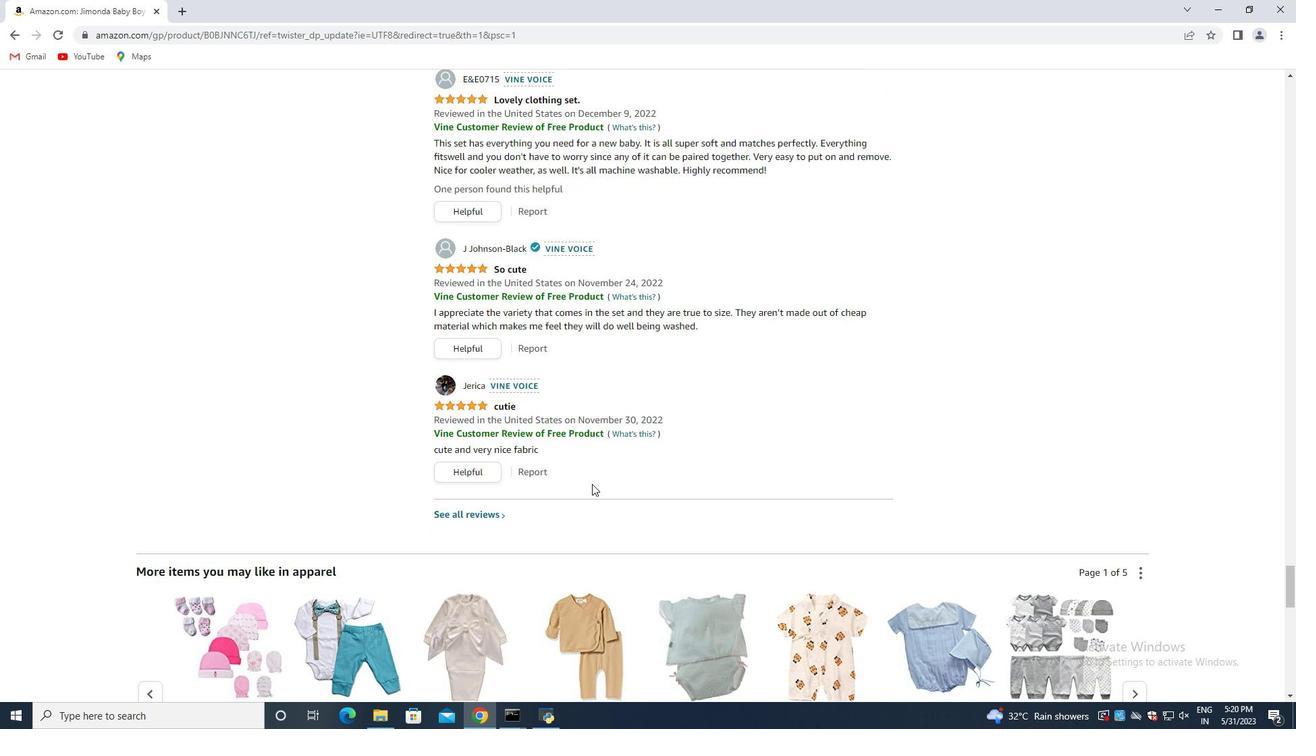 
Action: Mouse scrolled (592, 484) with delta (0, 0)
Screenshot: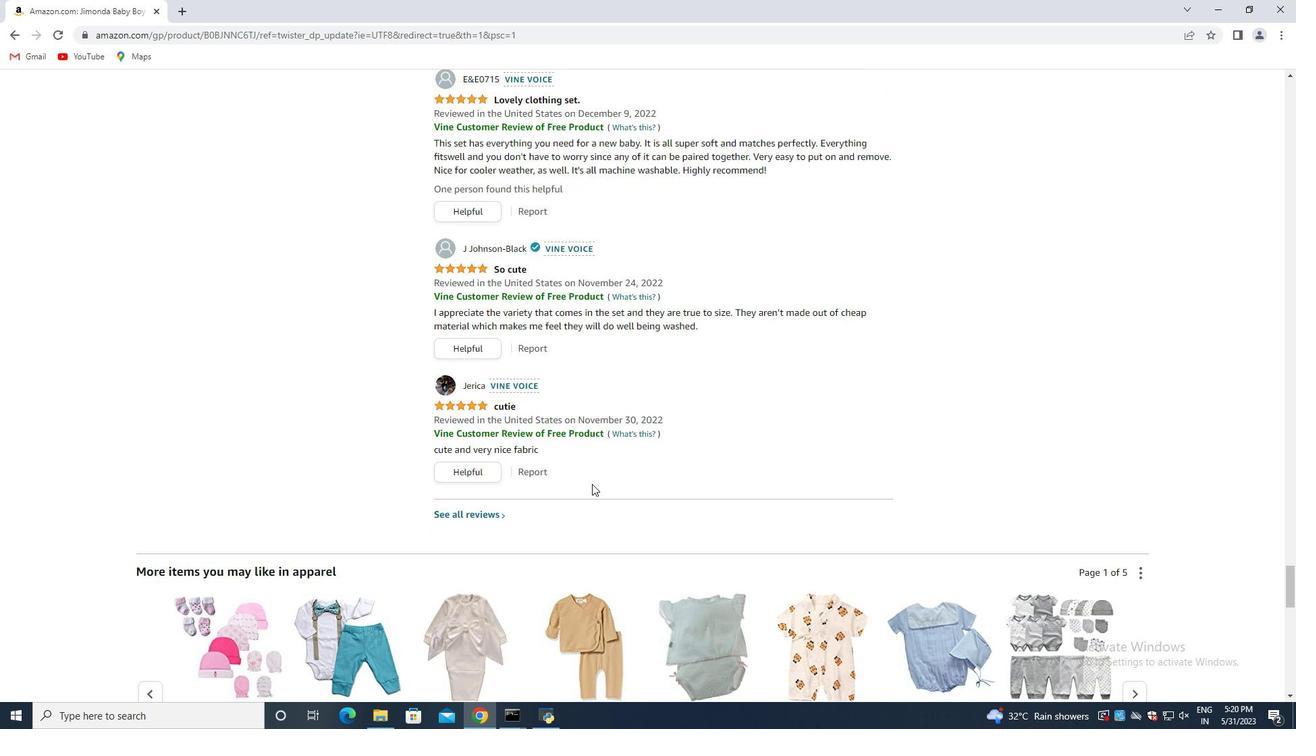 
Action: Mouse scrolled (592, 484) with delta (0, 0)
Screenshot: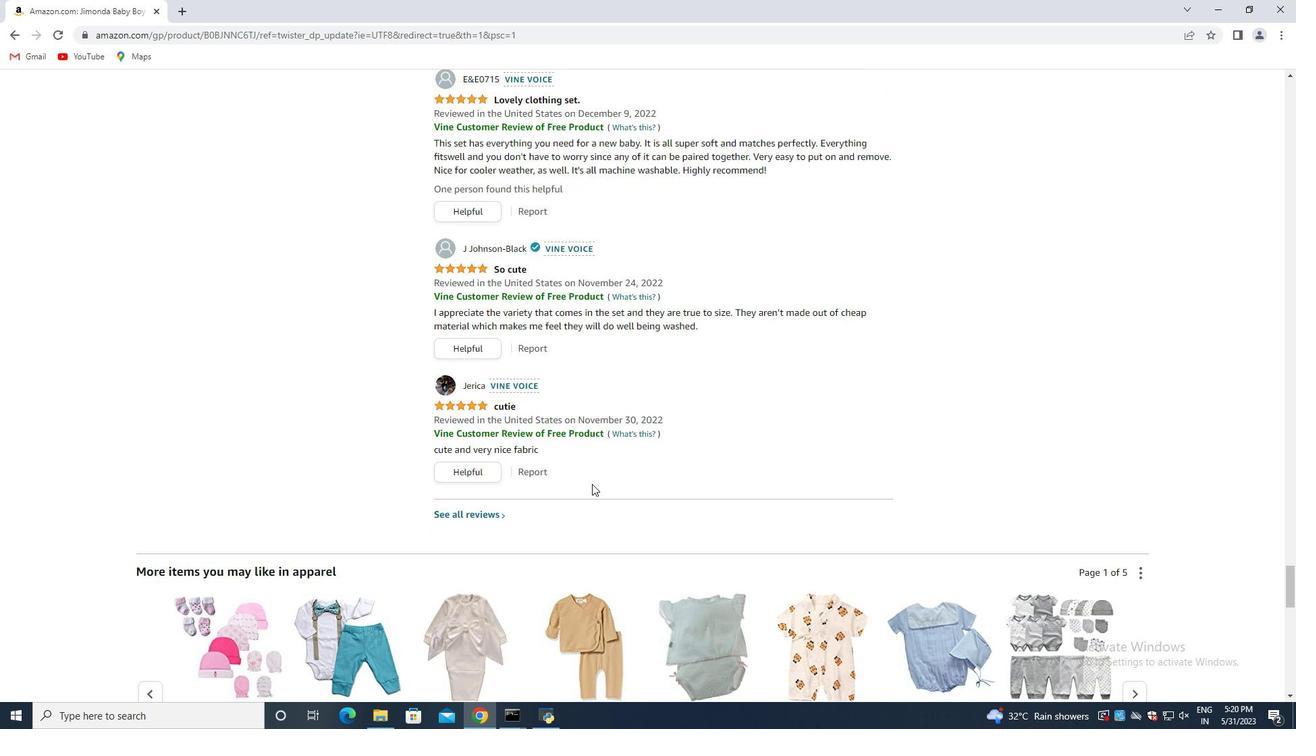 
Action: Mouse scrolled (592, 484) with delta (0, 0)
Screenshot: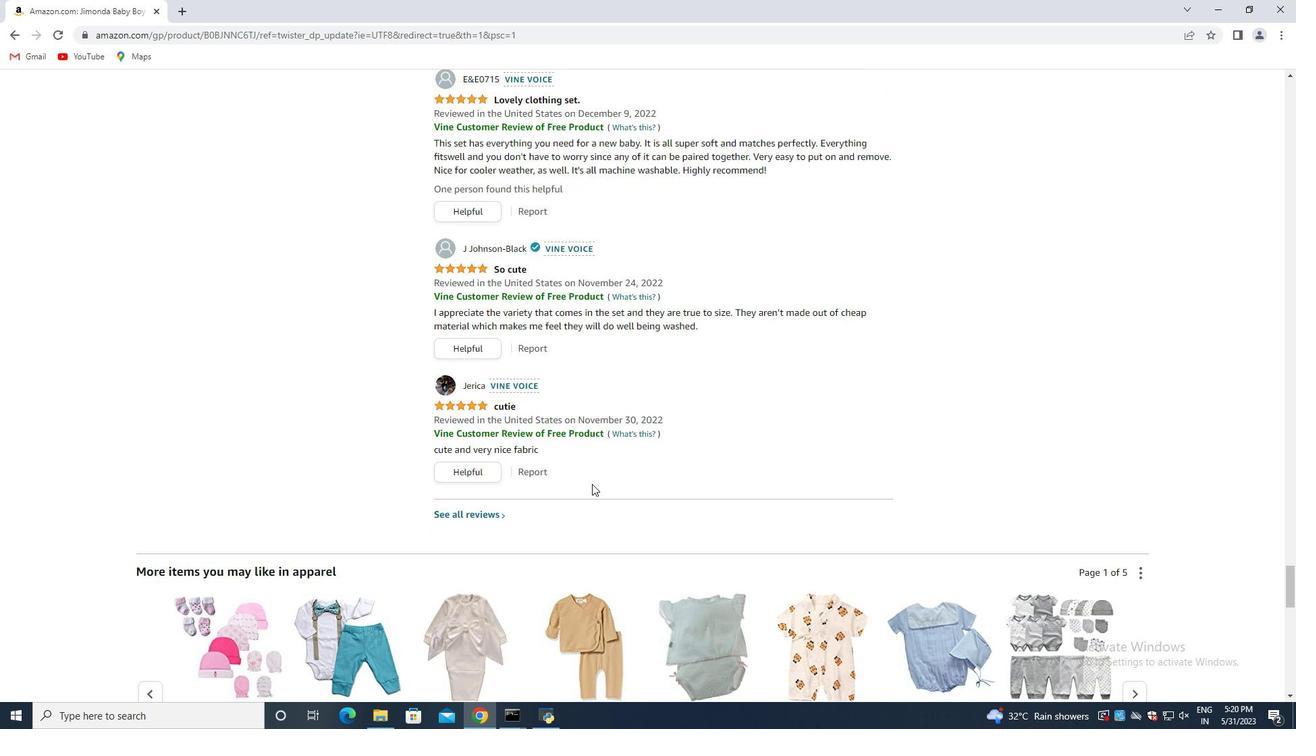 
Action: Mouse scrolled (592, 484) with delta (0, 0)
Screenshot: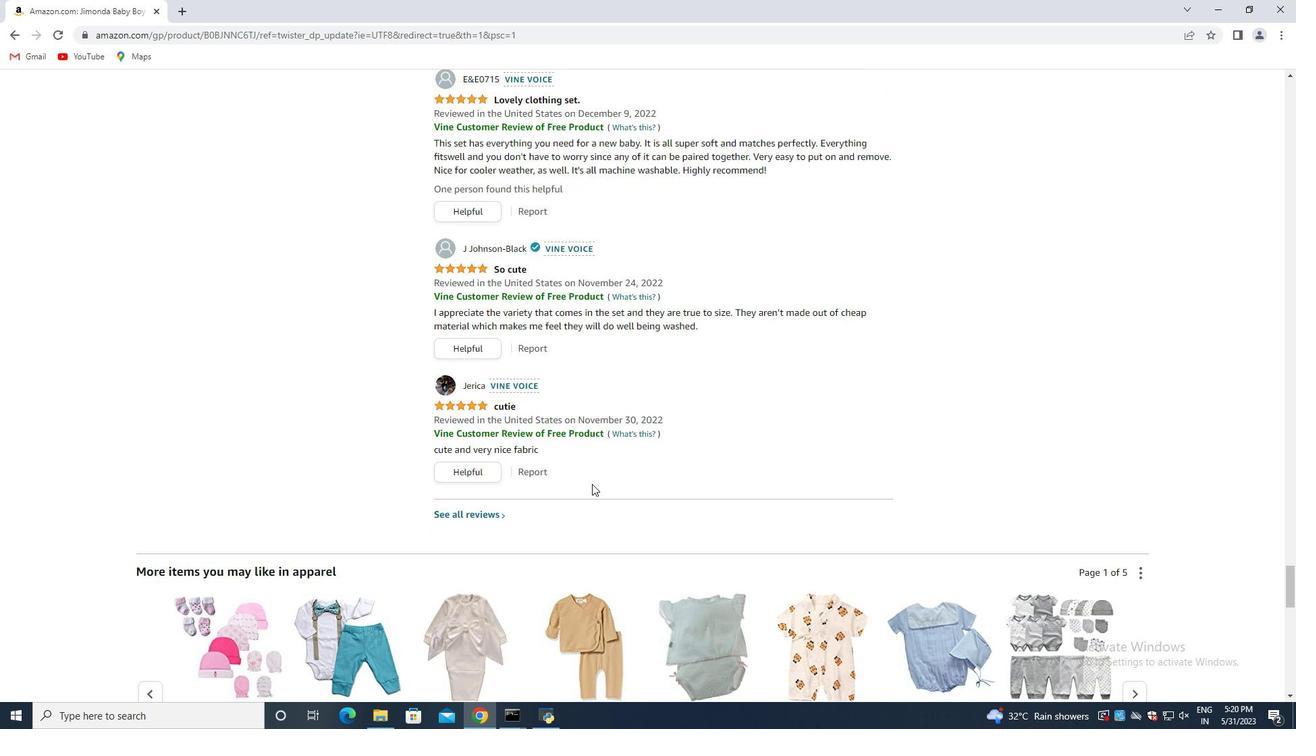 
Action: Mouse scrolled (592, 484) with delta (0, 0)
Screenshot: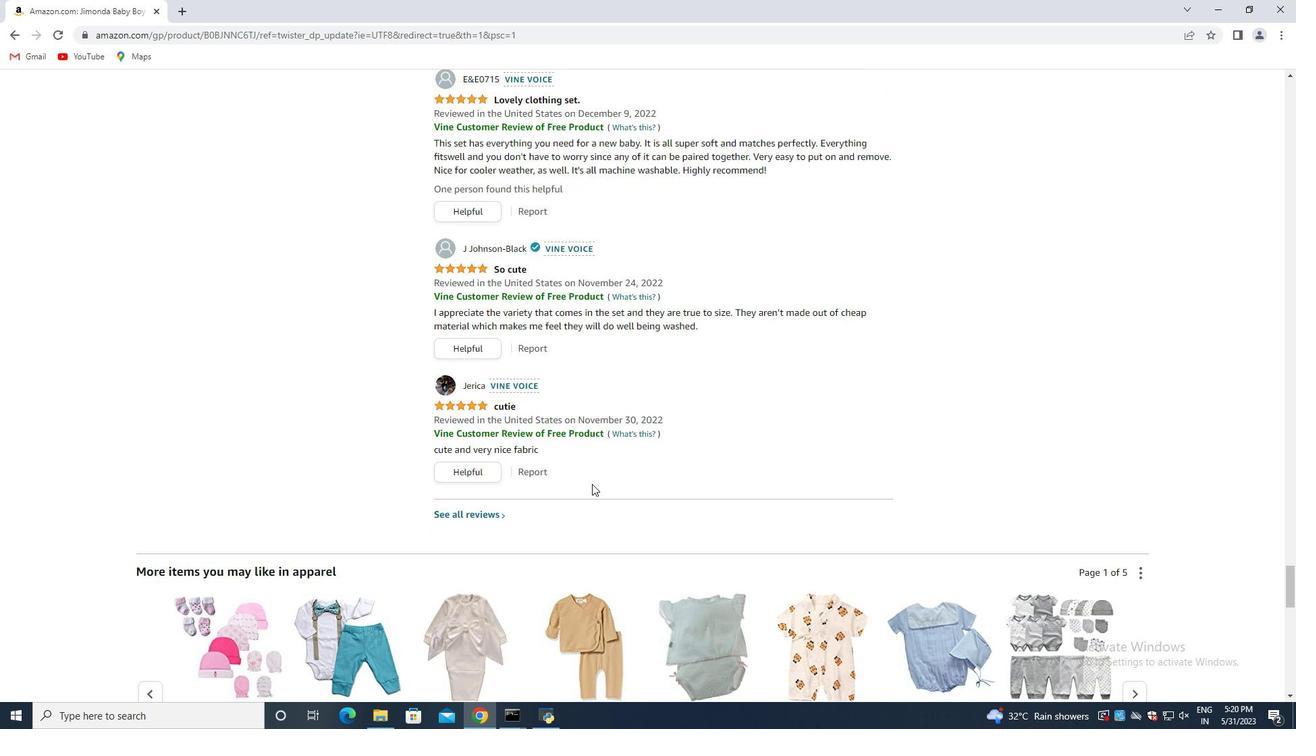 
Action: Mouse moved to (592, 480)
Screenshot: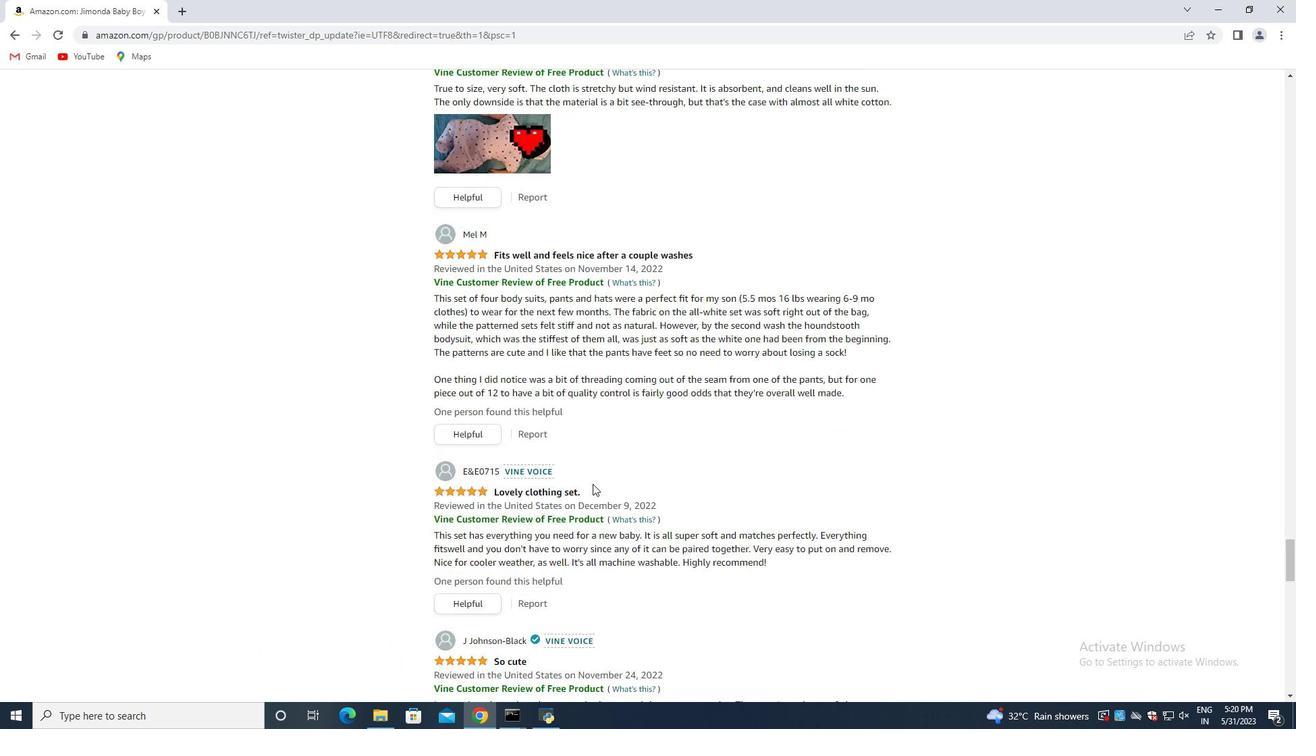 
Action: Mouse scrolled (592, 480) with delta (0, 0)
Screenshot: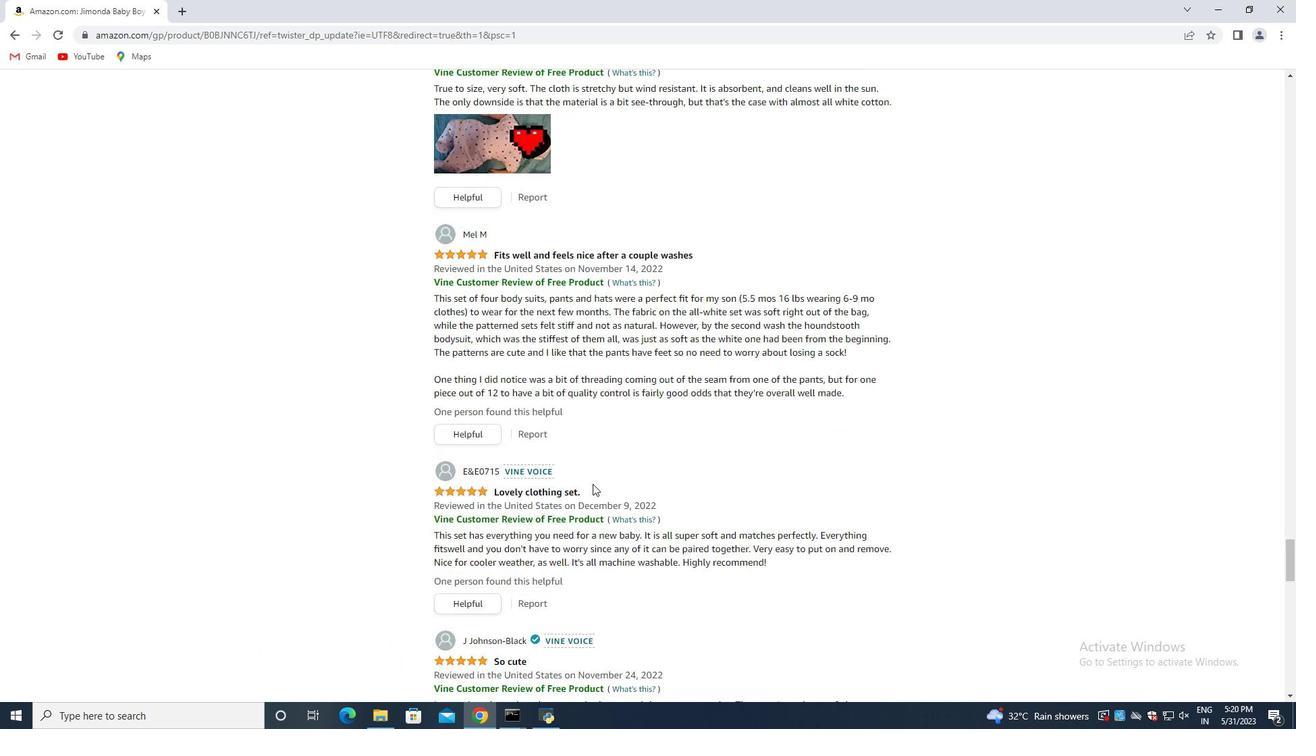 
Action: Mouse moved to (592, 477)
